 Task: Explore Chrome Bookmarks Bar.
Action: Mouse moved to (1185, 32)
Screenshot: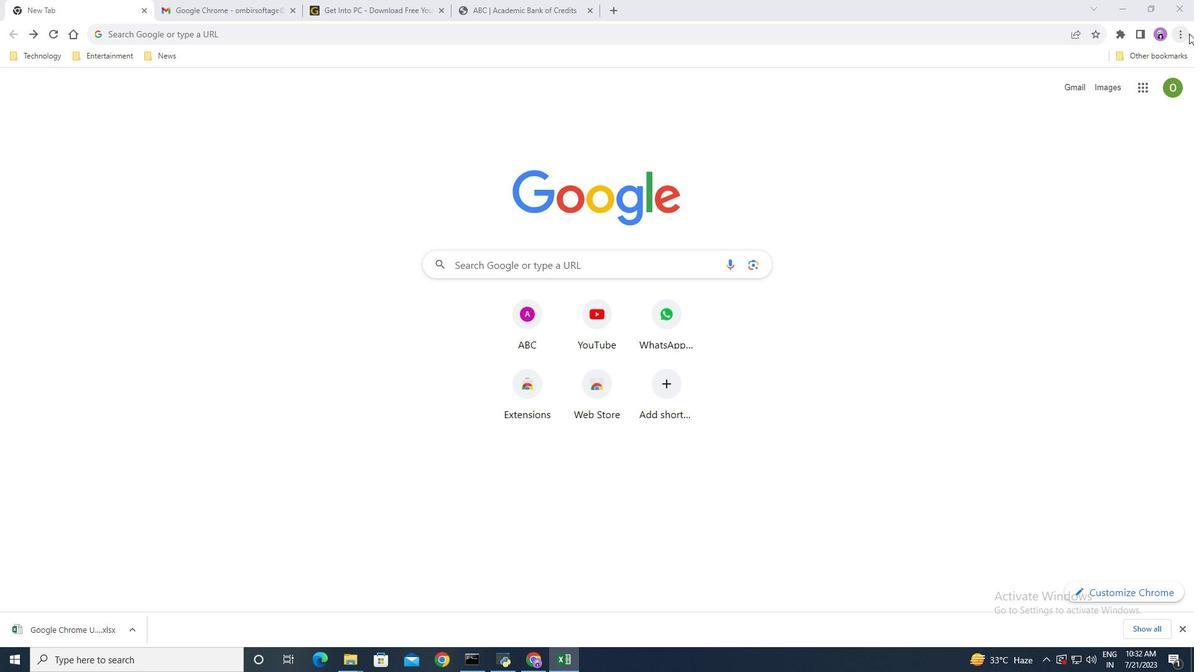 
Action: Mouse pressed left at (1185, 32)
Screenshot: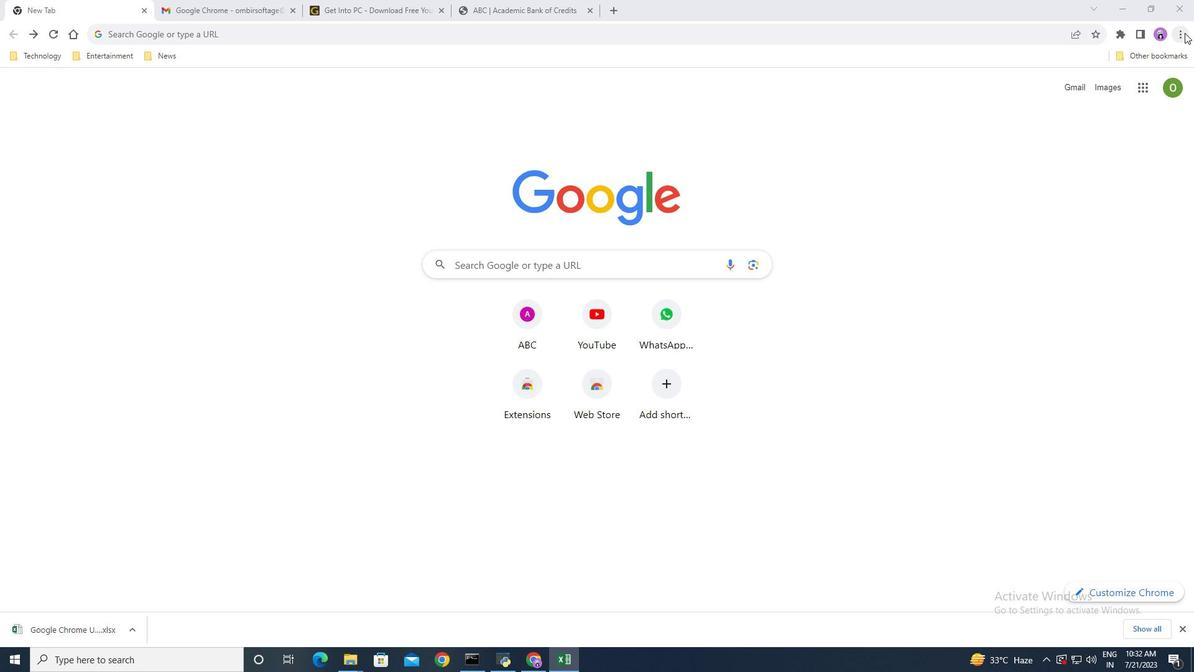 
Action: Mouse moved to (1104, 169)
Screenshot: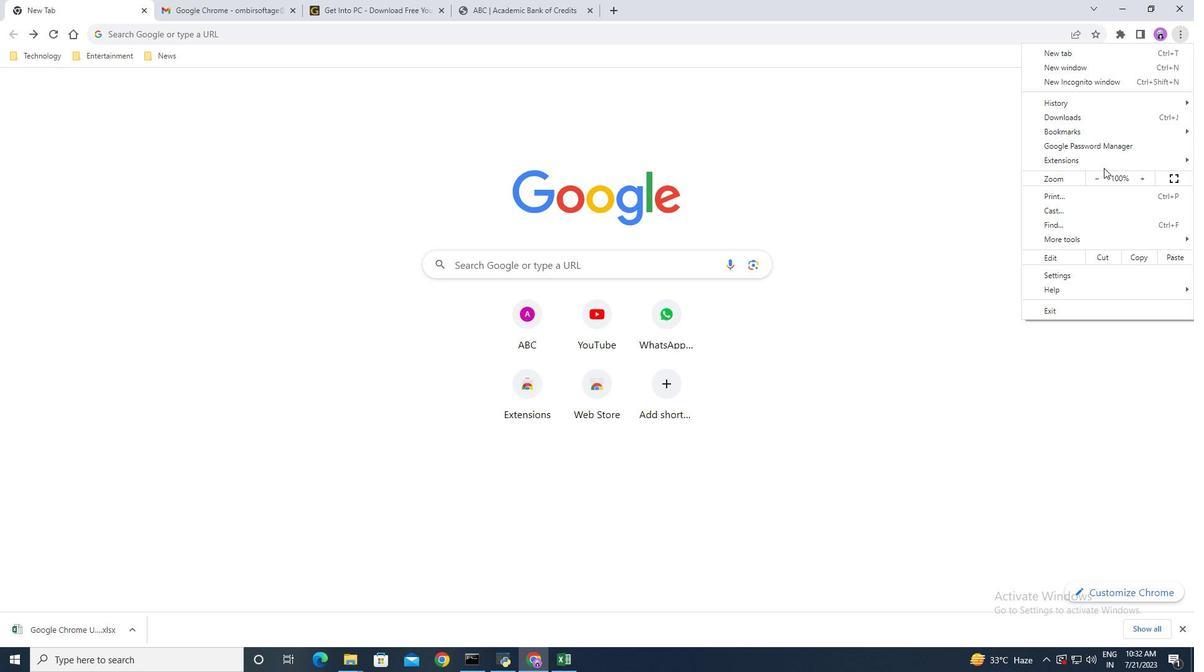 
Action: Mouse scrolled (1104, 168) with delta (0, 0)
Screenshot: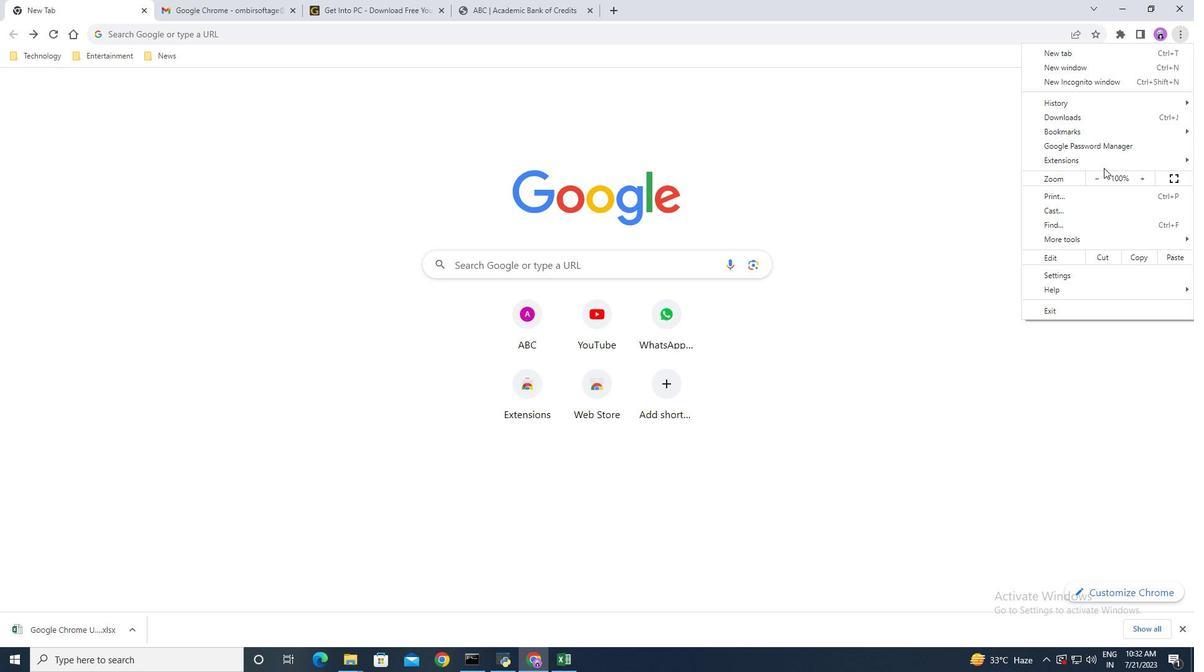 
Action: Mouse scrolled (1104, 168) with delta (0, 0)
Screenshot: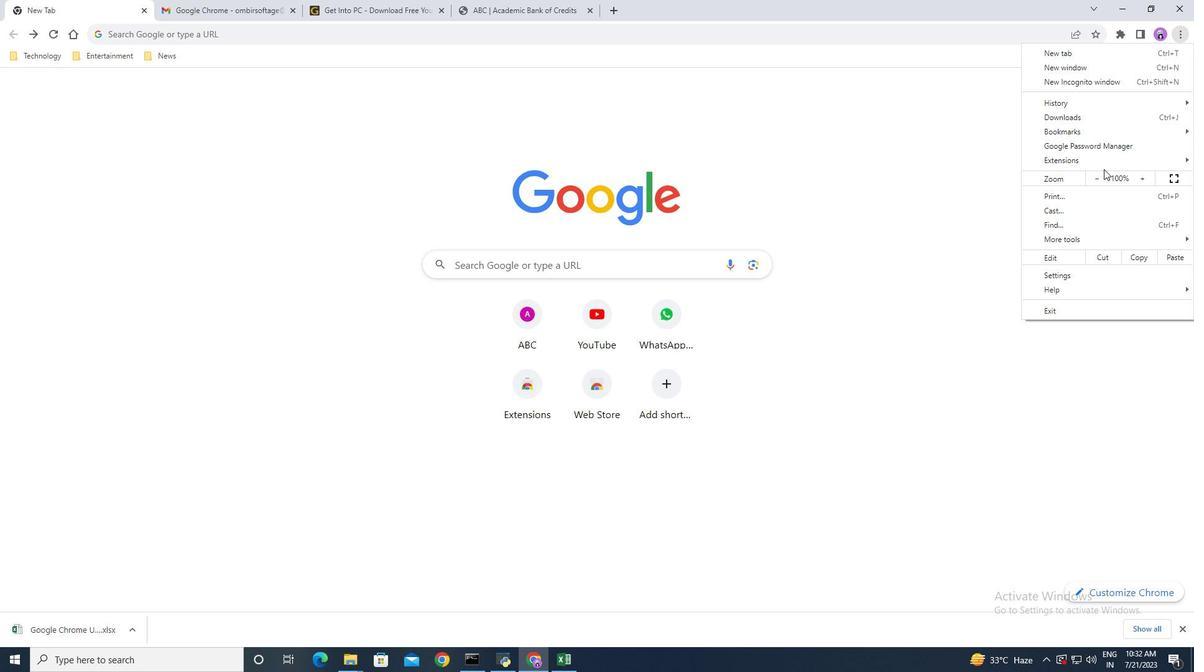 
Action: Mouse moved to (1075, 126)
Screenshot: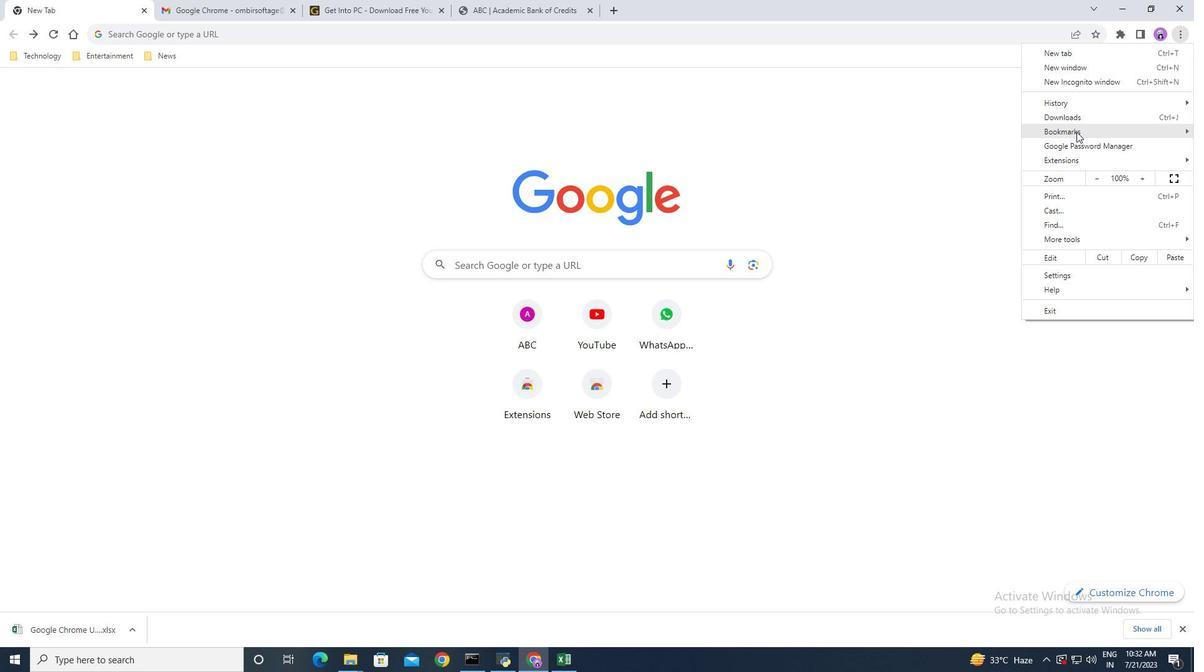 
Action: Mouse pressed left at (1075, 126)
Screenshot: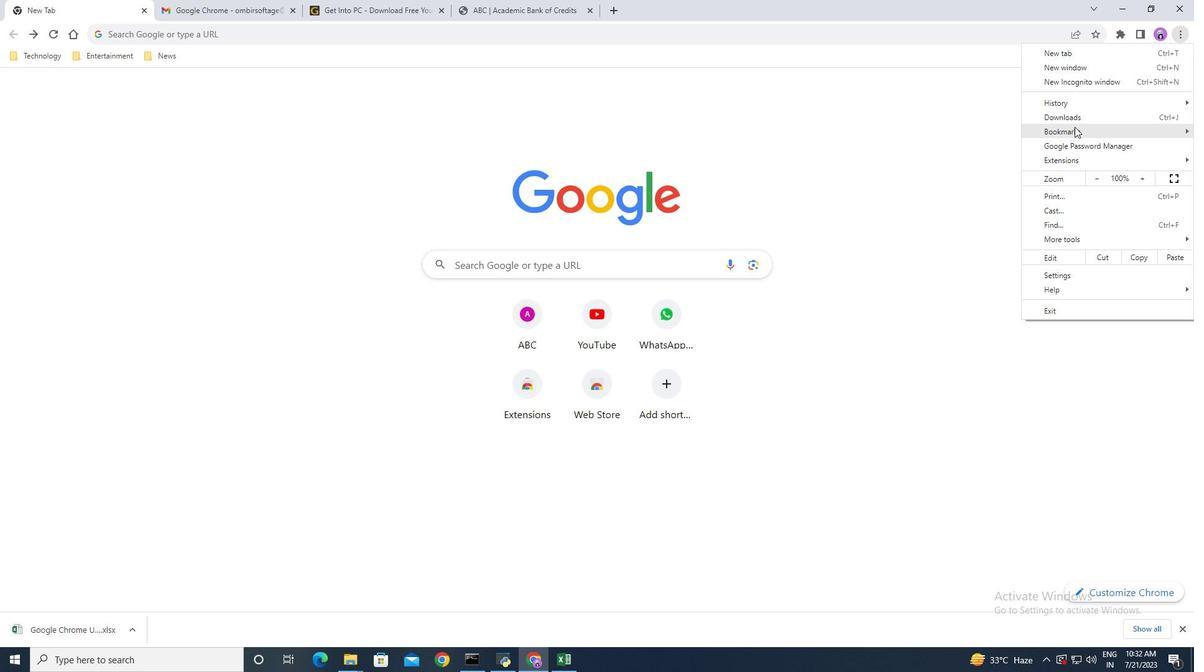 
Action: Mouse moved to (912, 184)
Screenshot: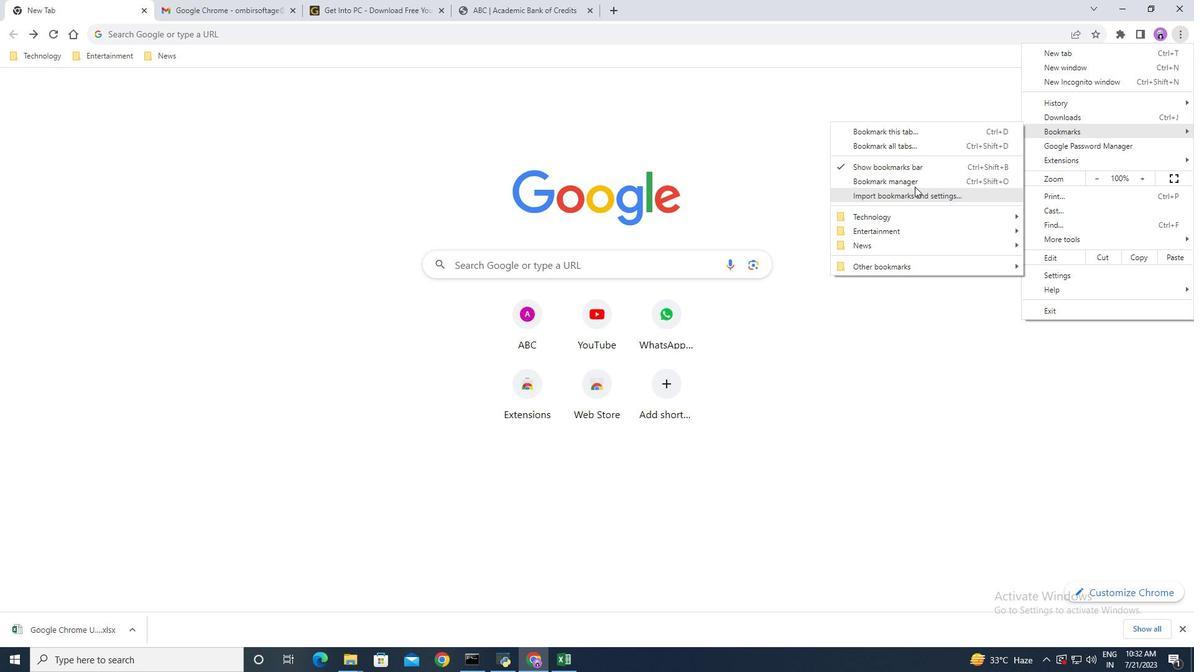 
Action: Mouse pressed left at (912, 184)
Screenshot: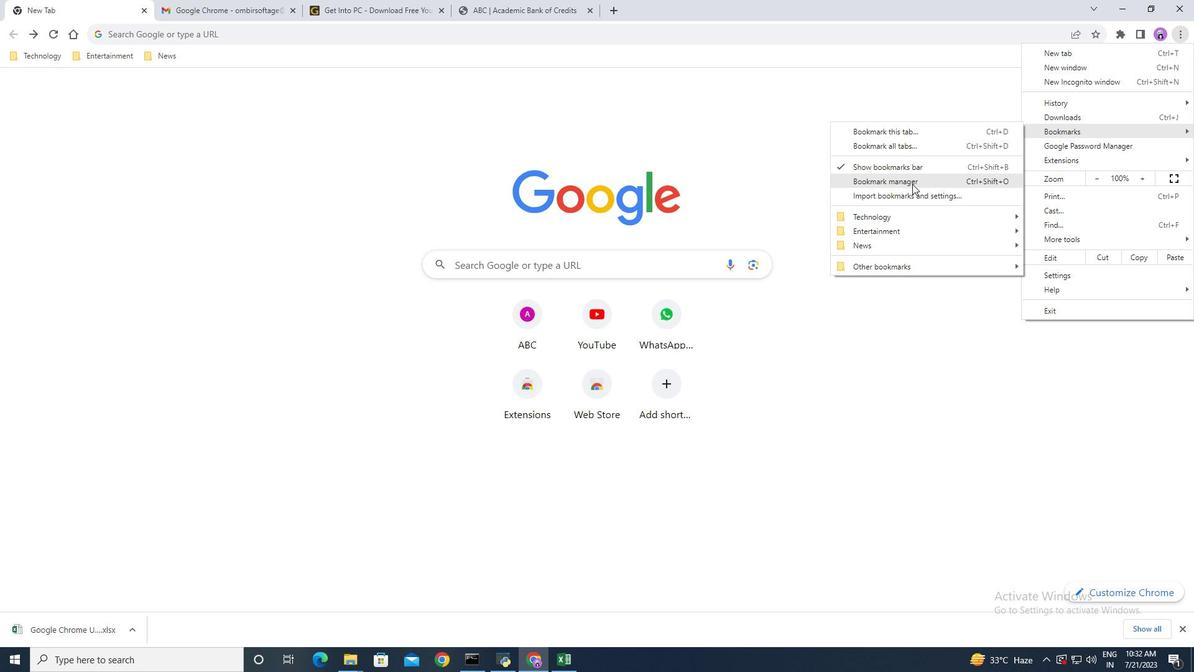 
Action: Mouse moved to (411, 311)
Screenshot: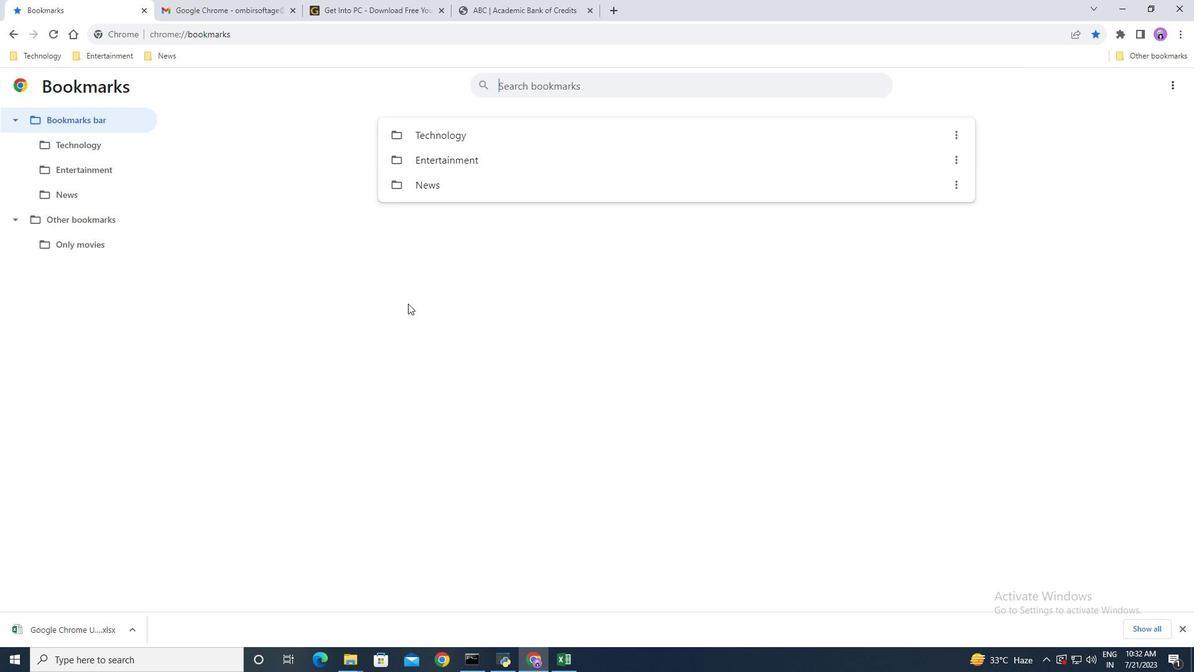 
Action: Mouse pressed left at (411, 311)
Screenshot: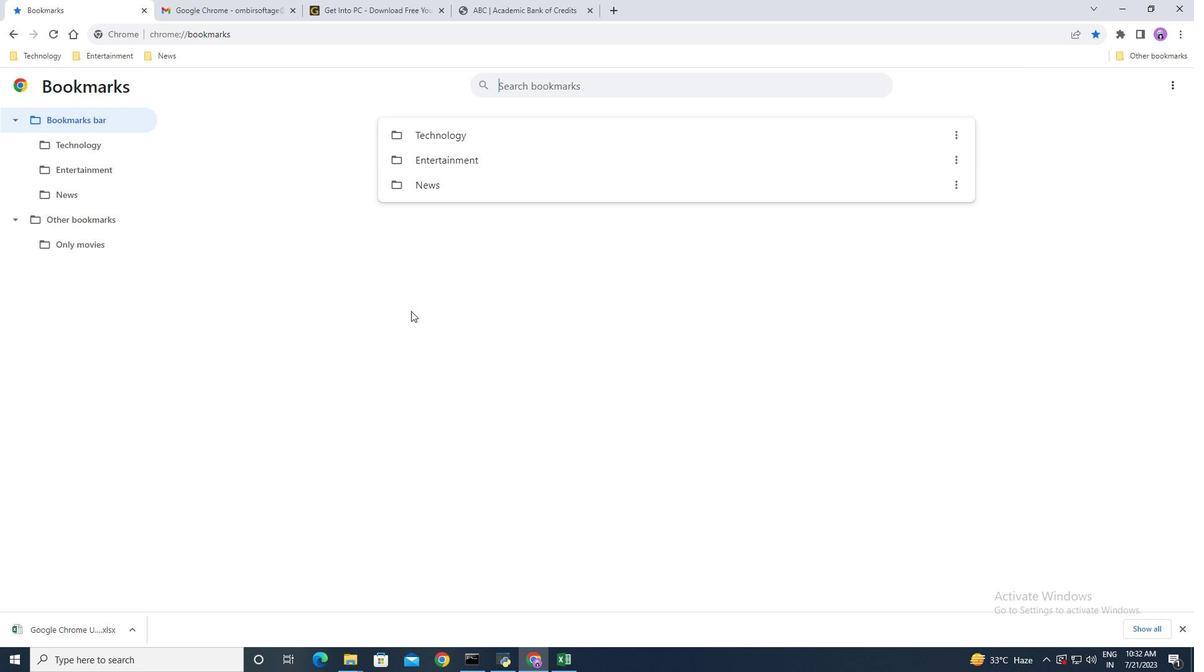 
Action: Mouse moved to (1175, 80)
Screenshot: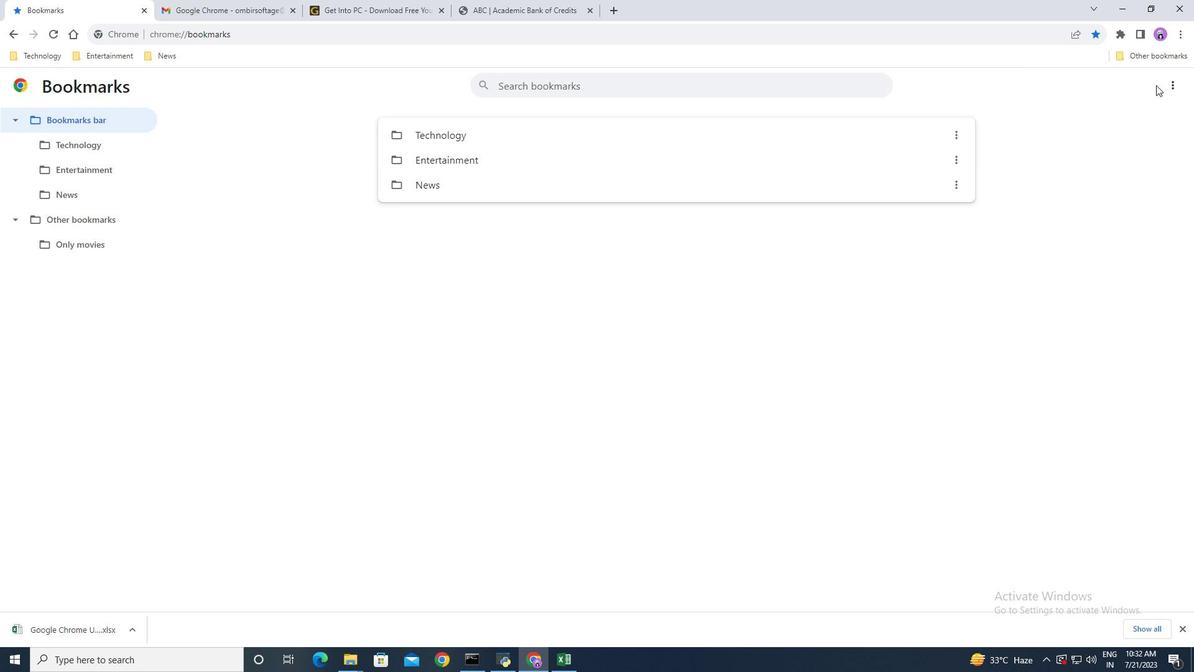 
Action: Mouse pressed left at (1175, 80)
Screenshot: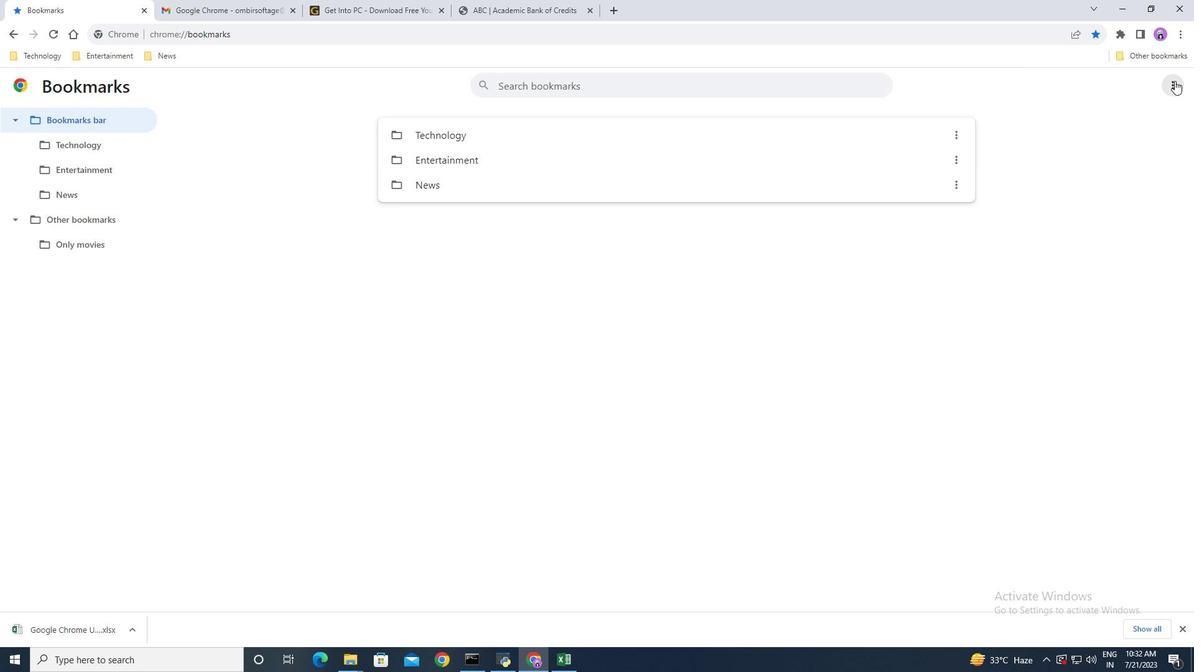 
Action: Mouse moved to (1116, 153)
Screenshot: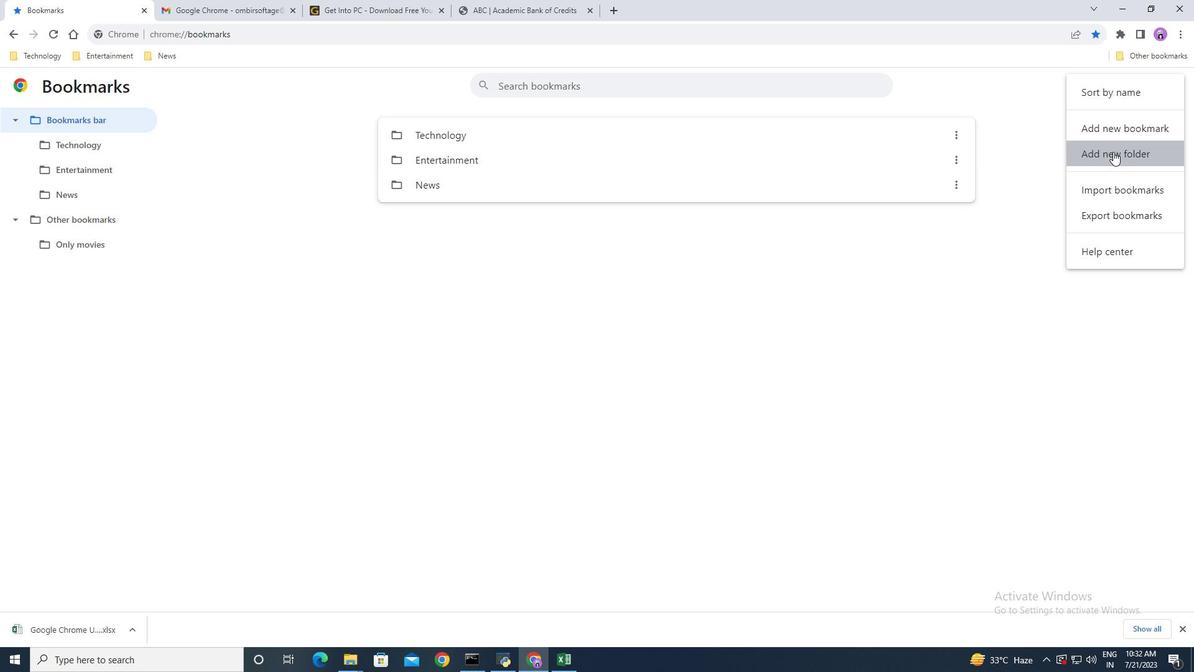 
Action: Mouse pressed left at (1116, 153)
Screenshot: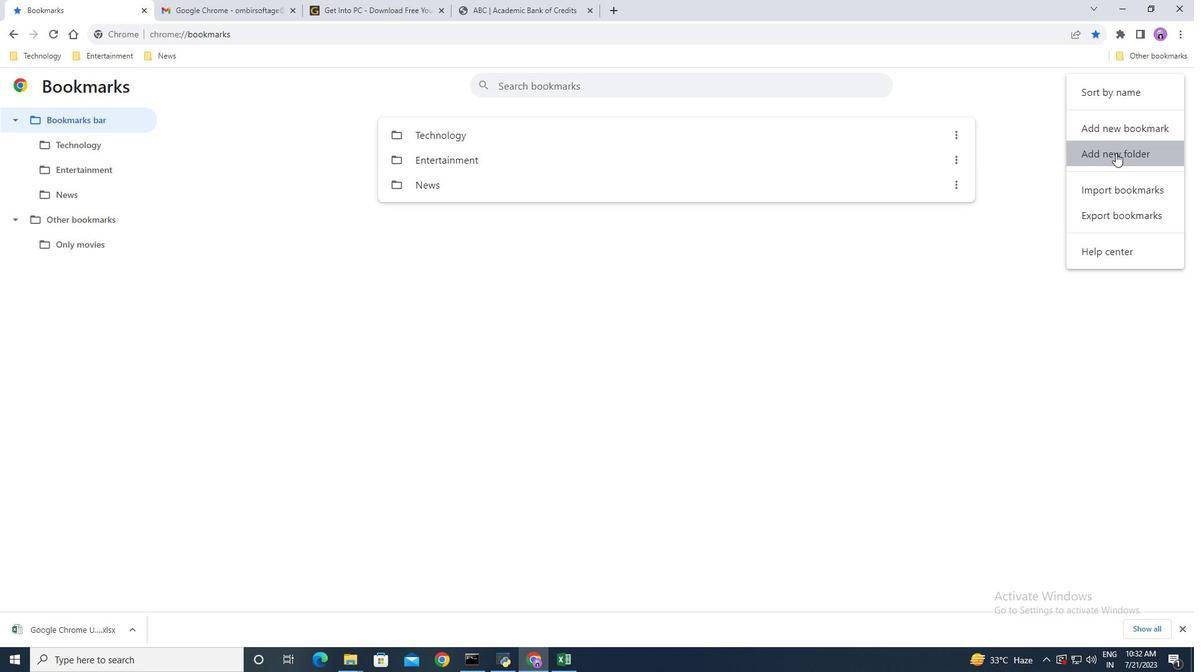 
Action: Mouse moved to (495, 331)
Screenshot: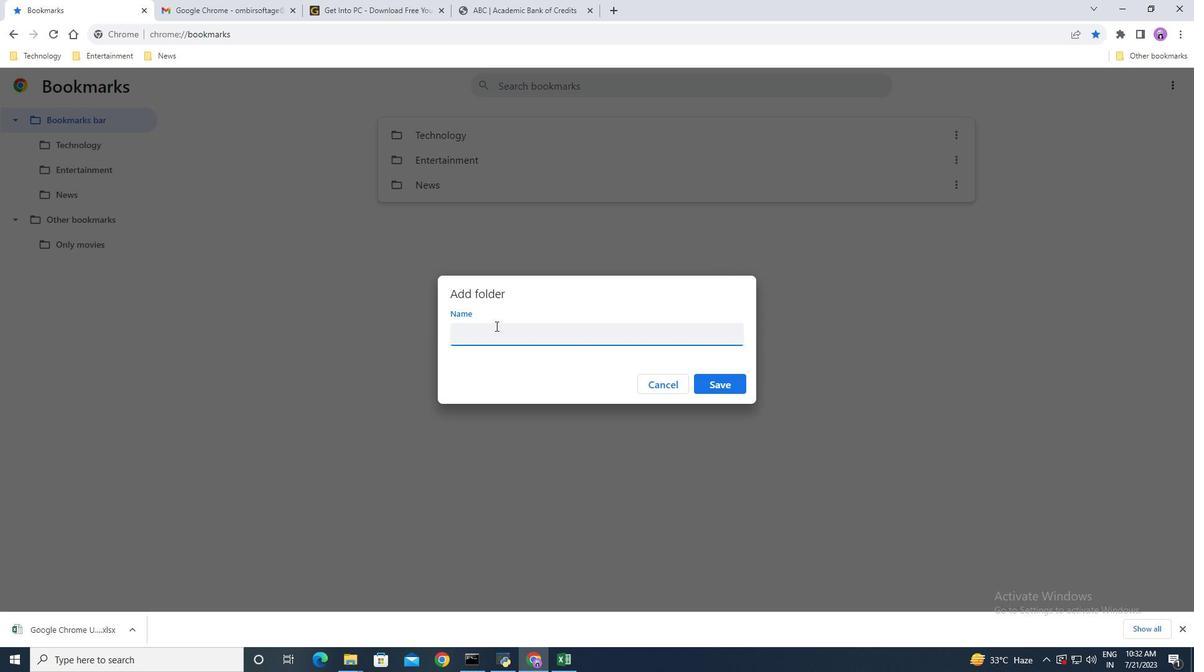 
Action: Mouse pressed left at (495, 331)
Screenshot: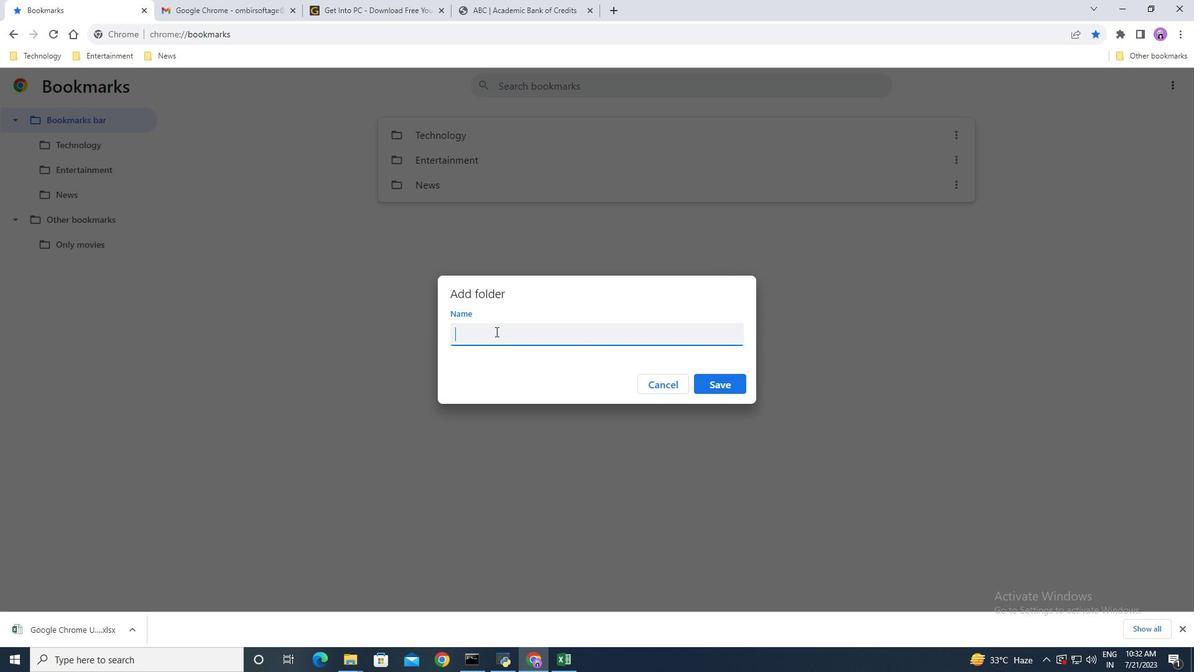 
Action: Key pressed <Key.shift><Key.shift><Key.shift><Key.shift>Social<Key.space>media
Screenshot: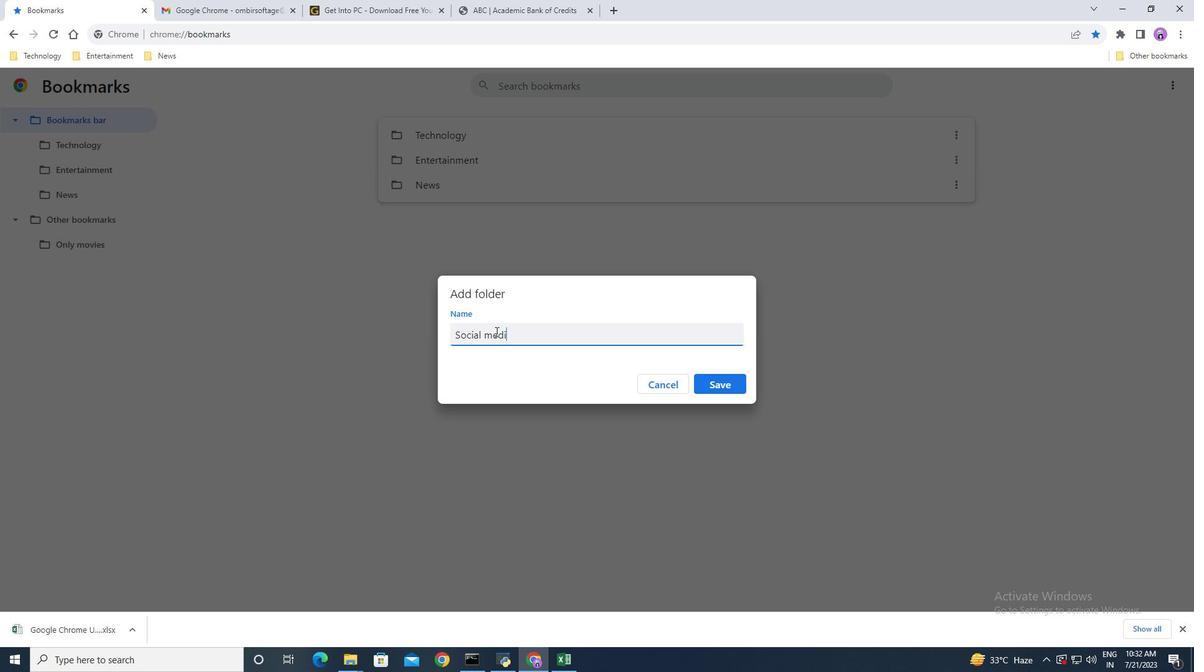 
Action: Mouse moved to (726, 385)
Screenshot: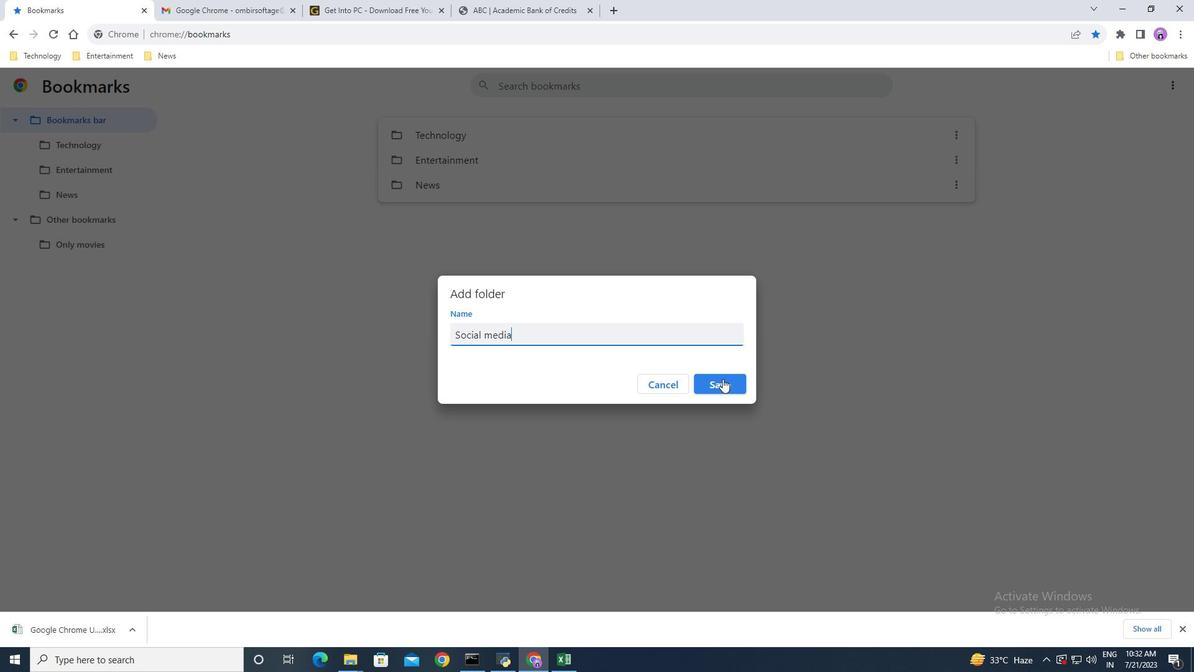 
Action: Mouse pressed left at (726, 385)
Screenshot: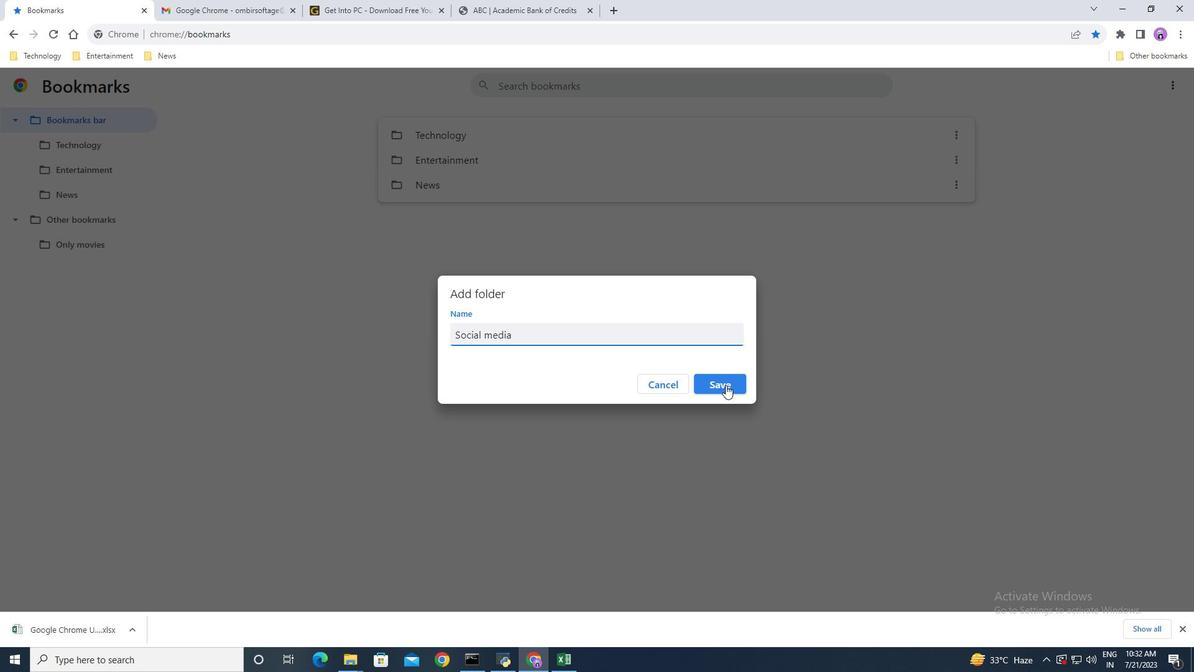
Action: Mouse moved to (460, 211)
Screenshot: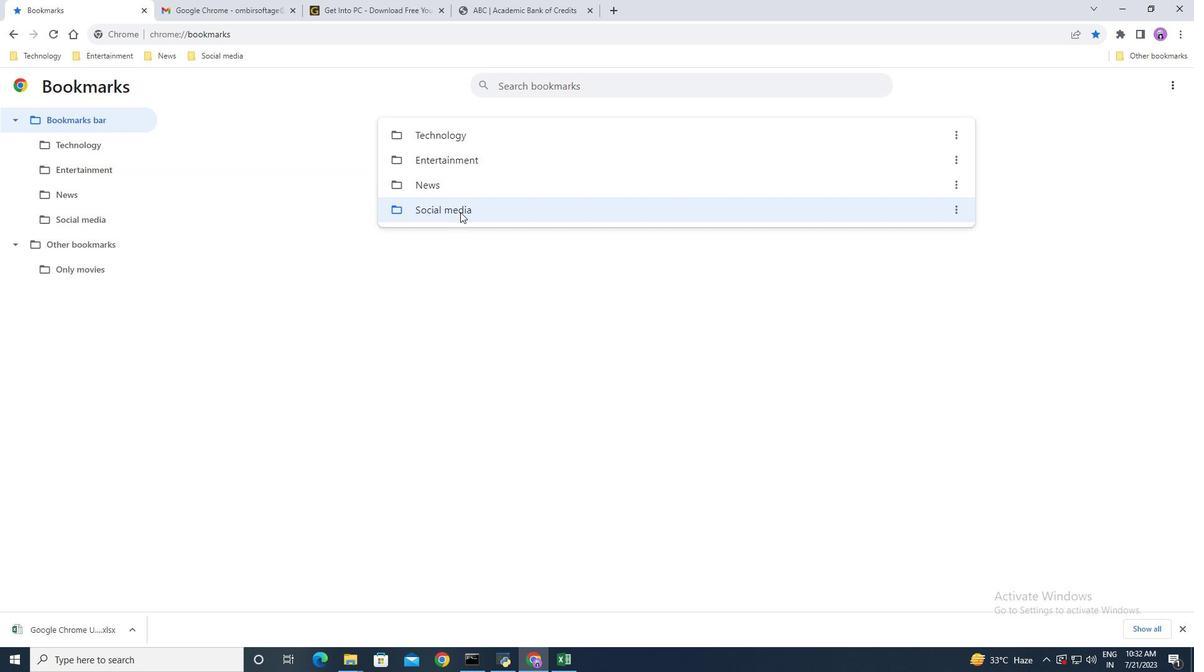 
Action: Mouse pressed left at (460, 211)
Screenshot: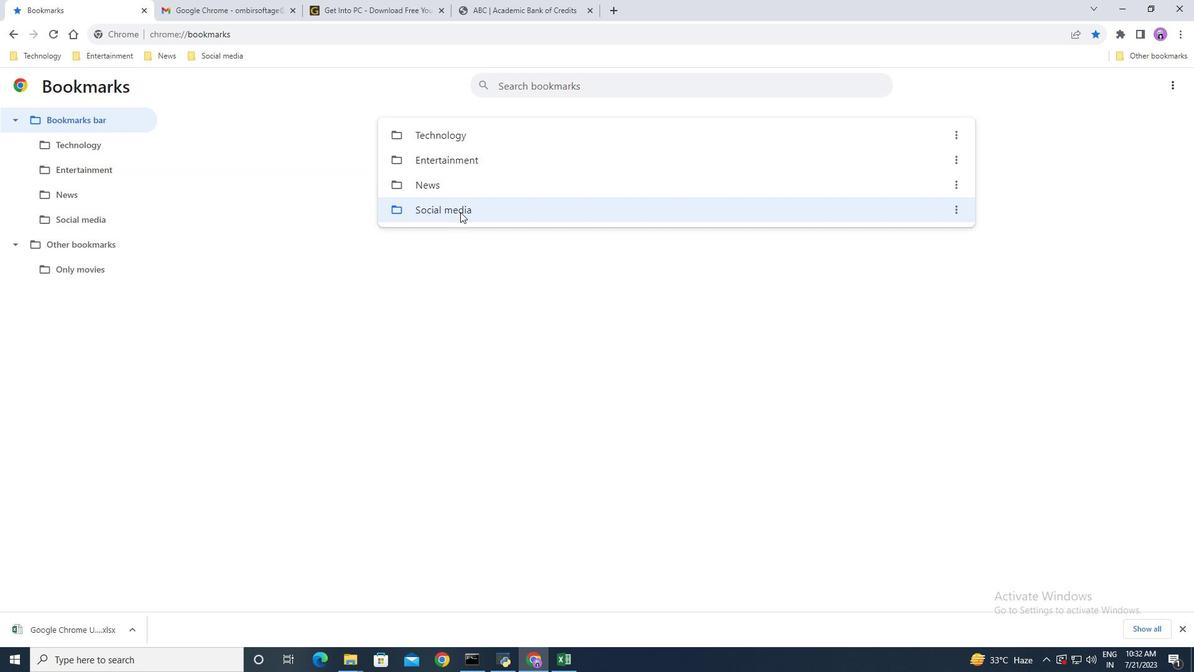 
Action: Mouse moved to (462, 211)
Screenshot: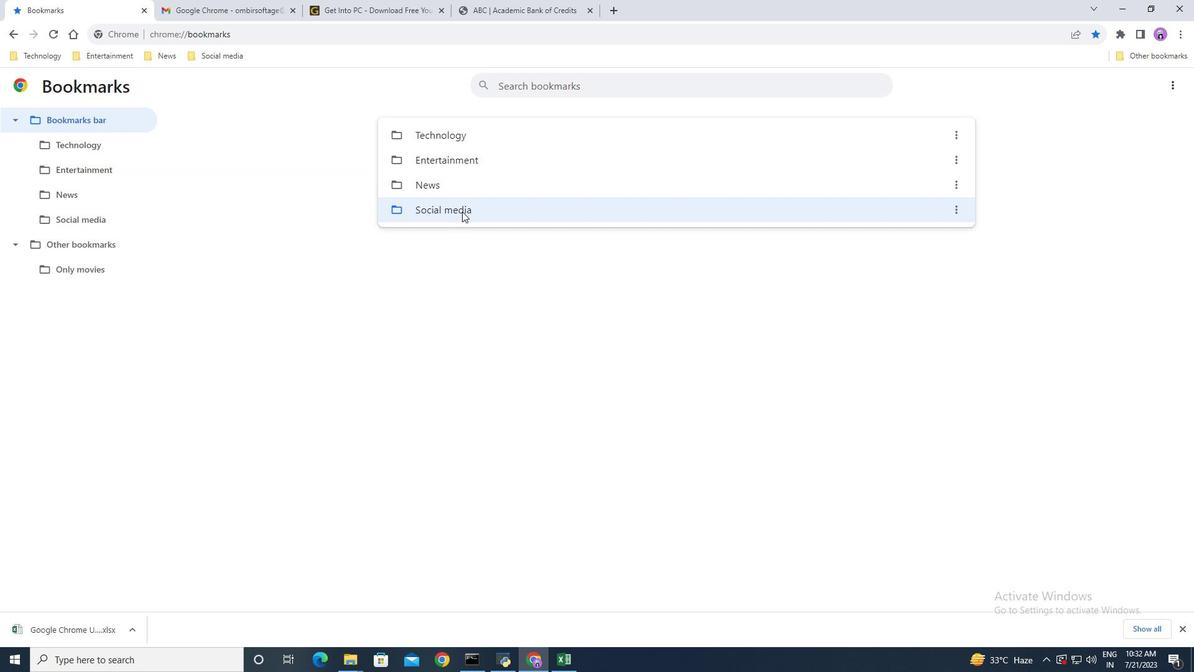 
Action: Mouse pressed left at (462, 211)
Screenshot: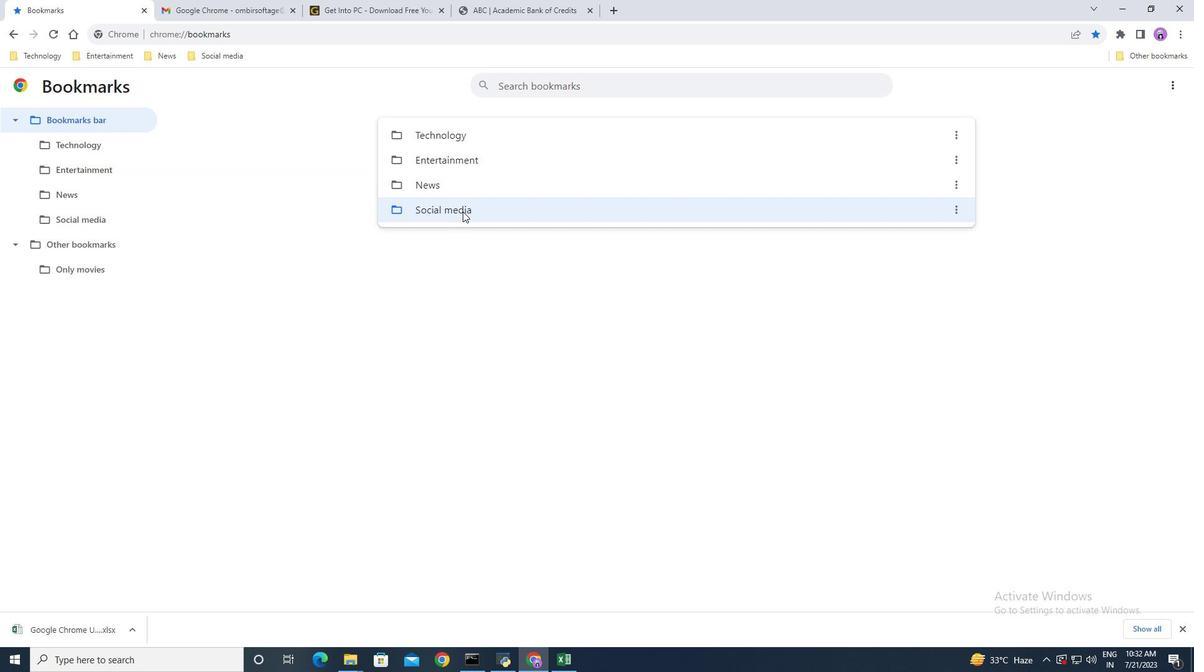 
Action: Mouse moved to (954, 208)
Screenshot: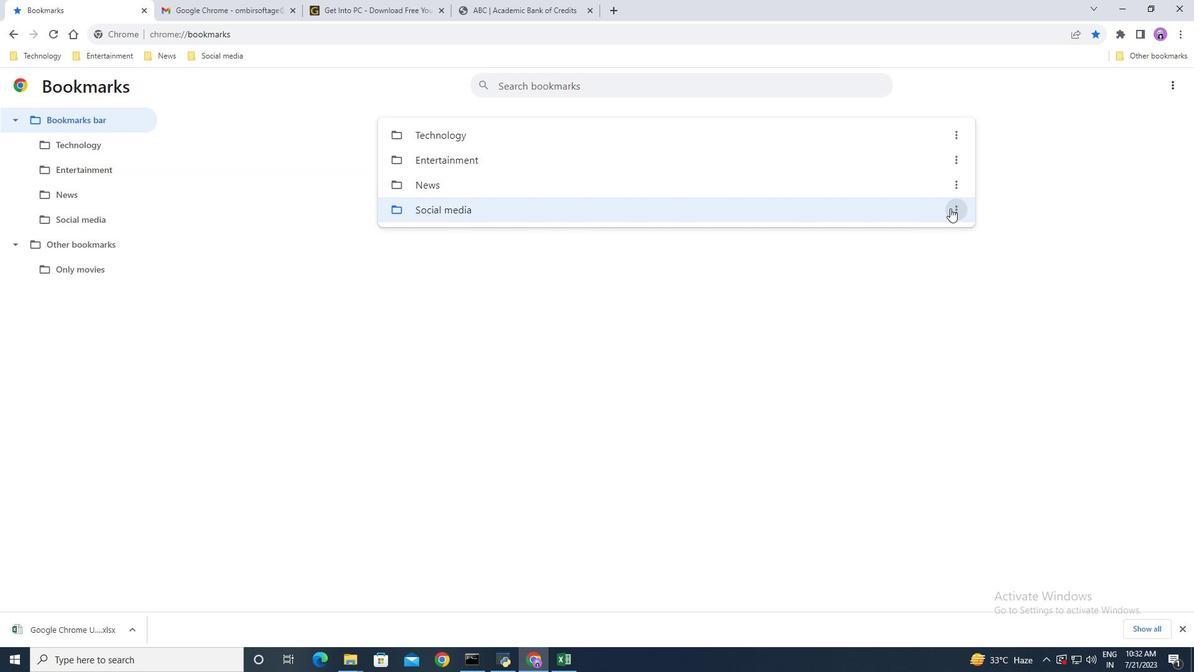 
Action: Mouse pressed left at (954, 208)
Screenshot: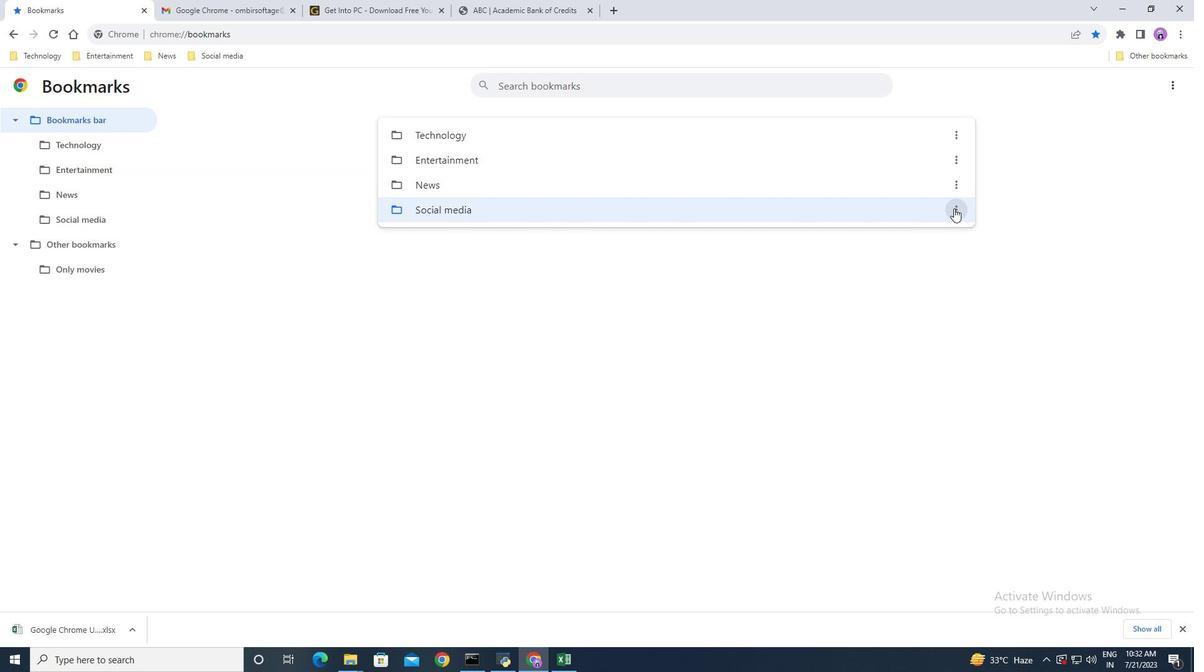 
Action: Mouse moved to (652, 283)
Screenshot: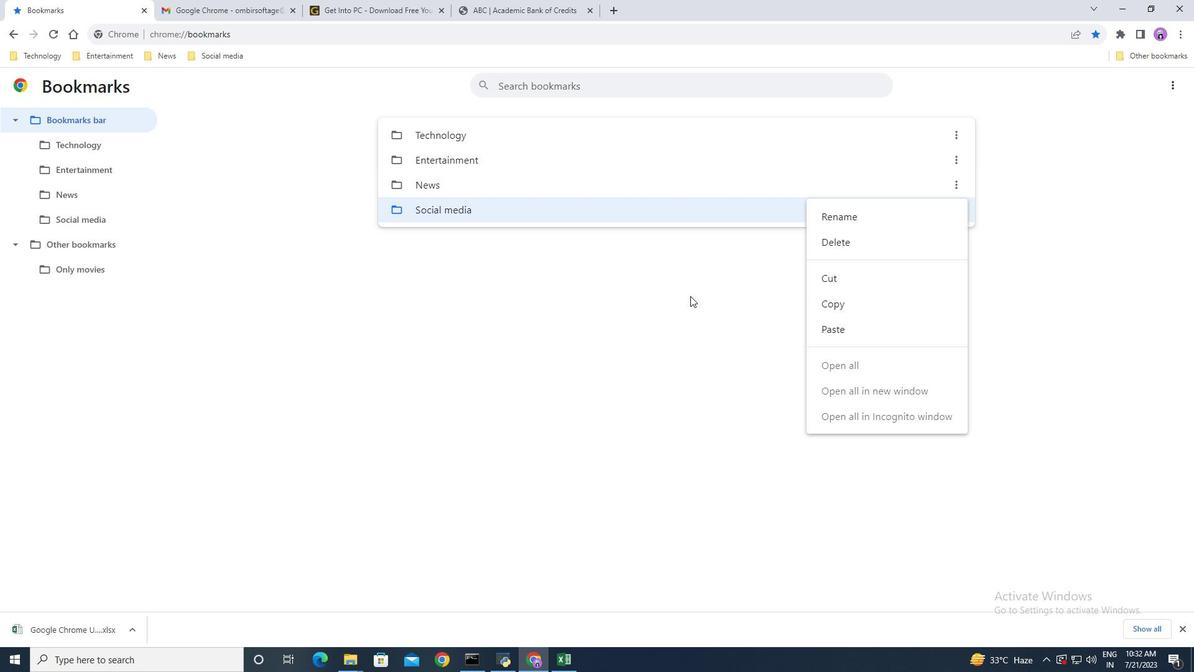 
Action: Mouse pressed left at (652, 283)
Screenshot: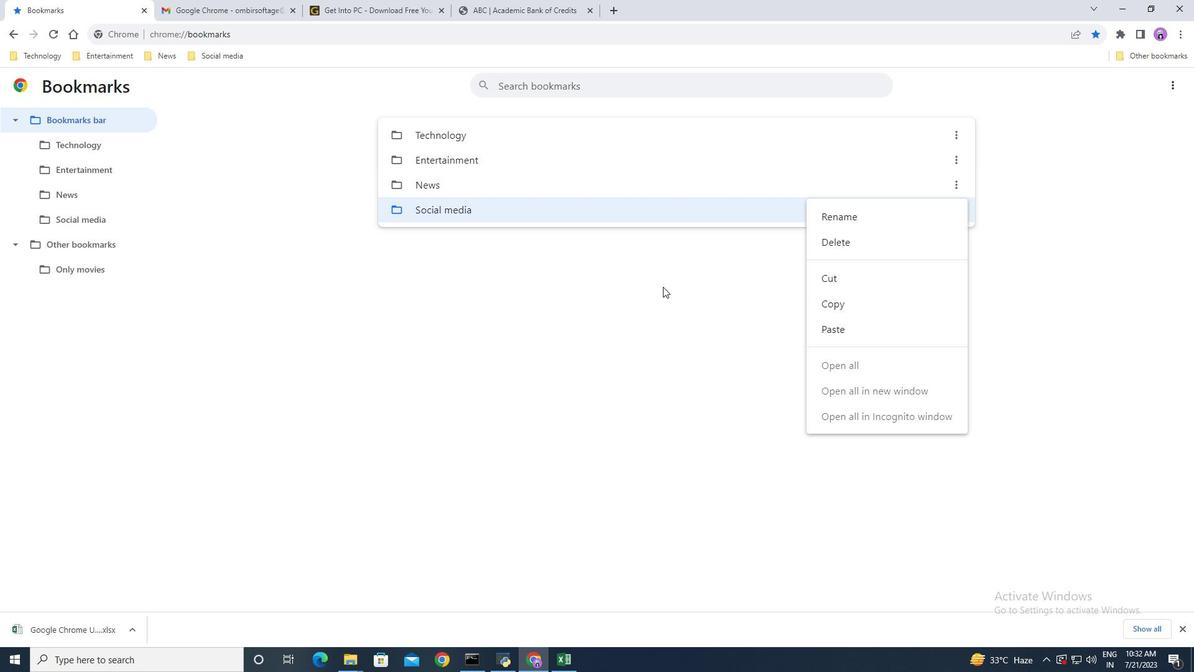 
Action: Mouse moved to (593, 203)
Screenshot: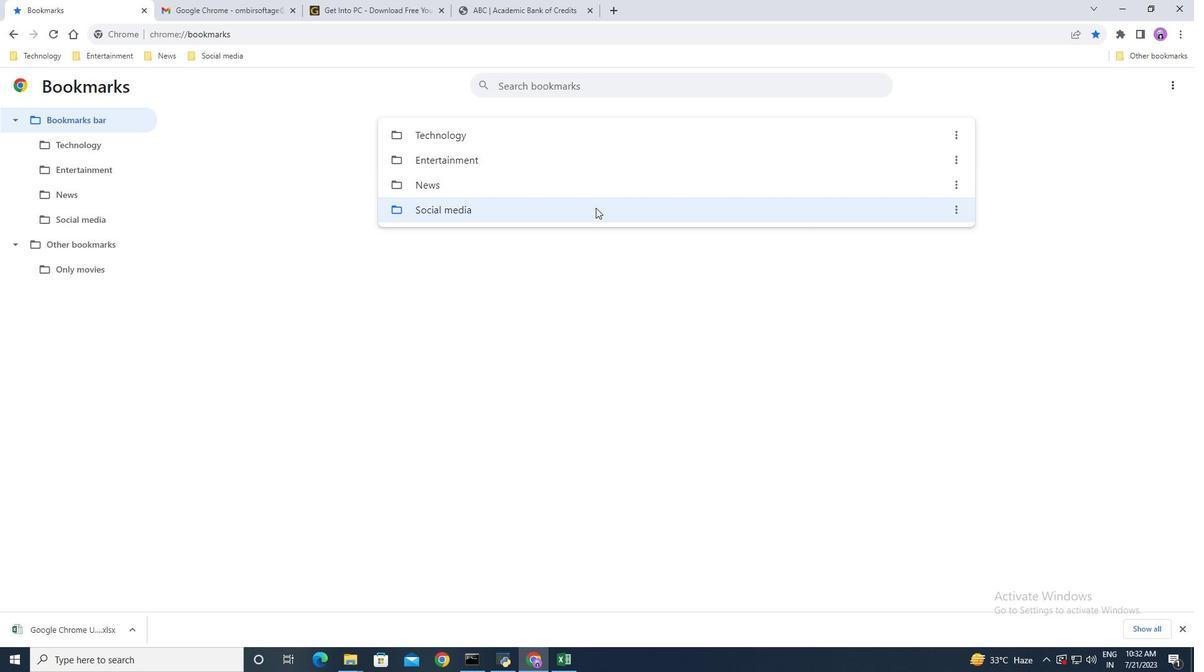 
Action: Mouse pressed left at (593, 203)
Screenshot: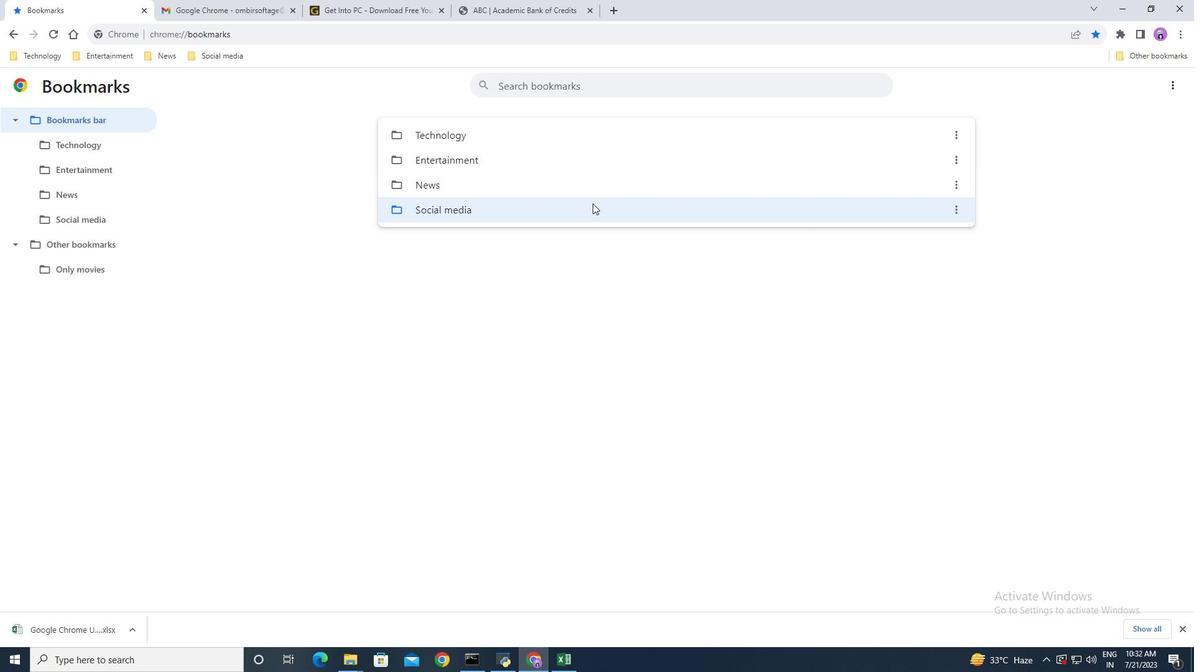 
Action: Mouse pressed left at (593, 203)
Screenshot: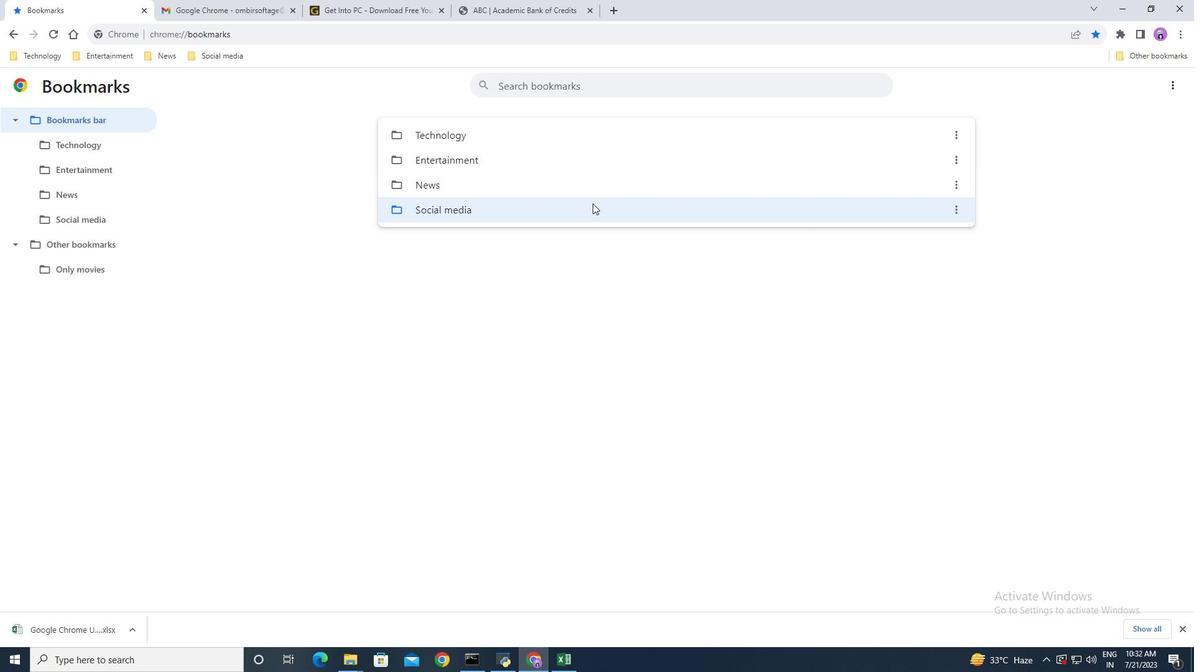 
Action: Mouse moved to (1172, 86)
Screenshot: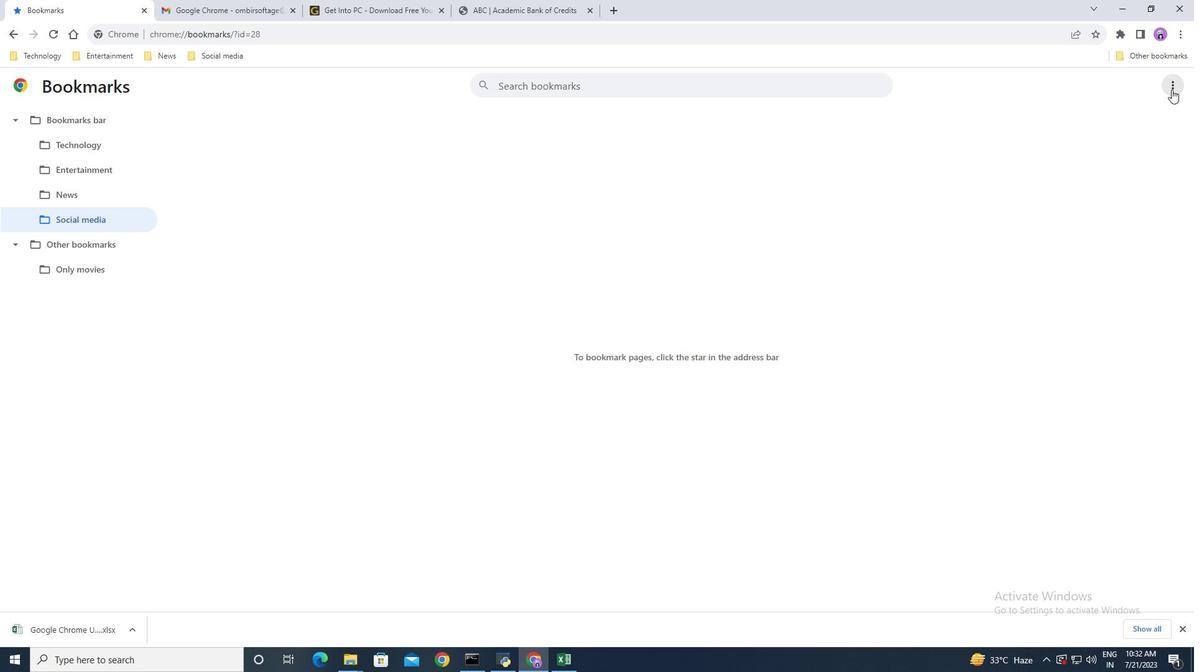
Action: Mouse pressed left at (1172, 86)
Screenshot: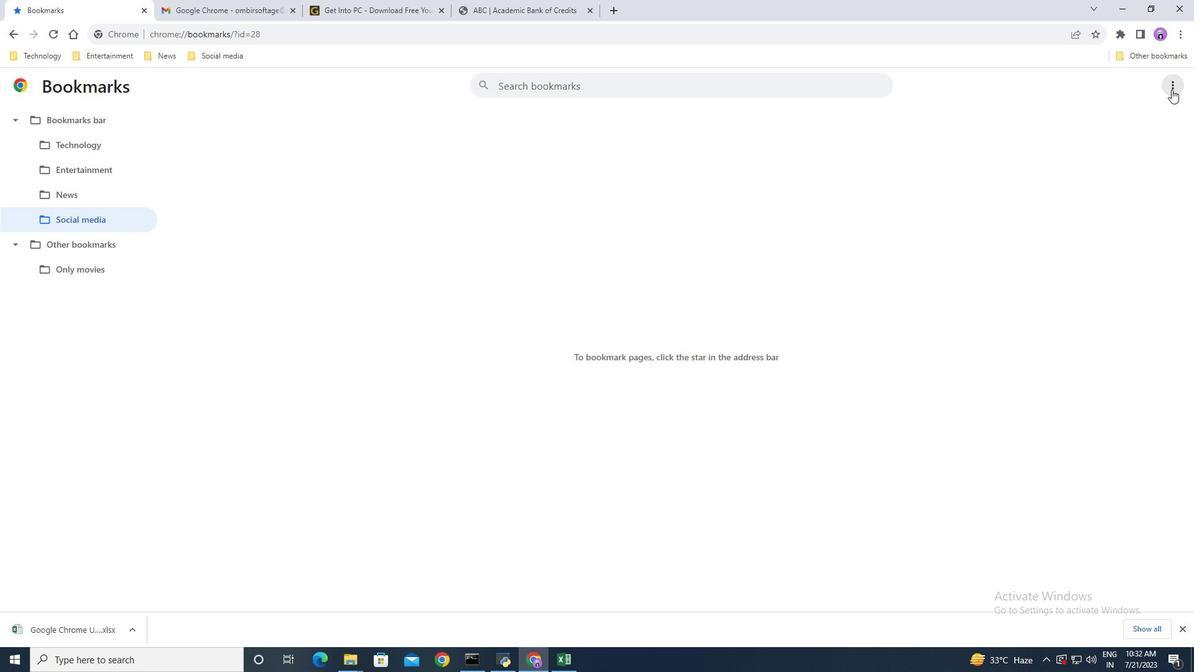 
Action: Mouse moved to (1118, 133)
Screenshot: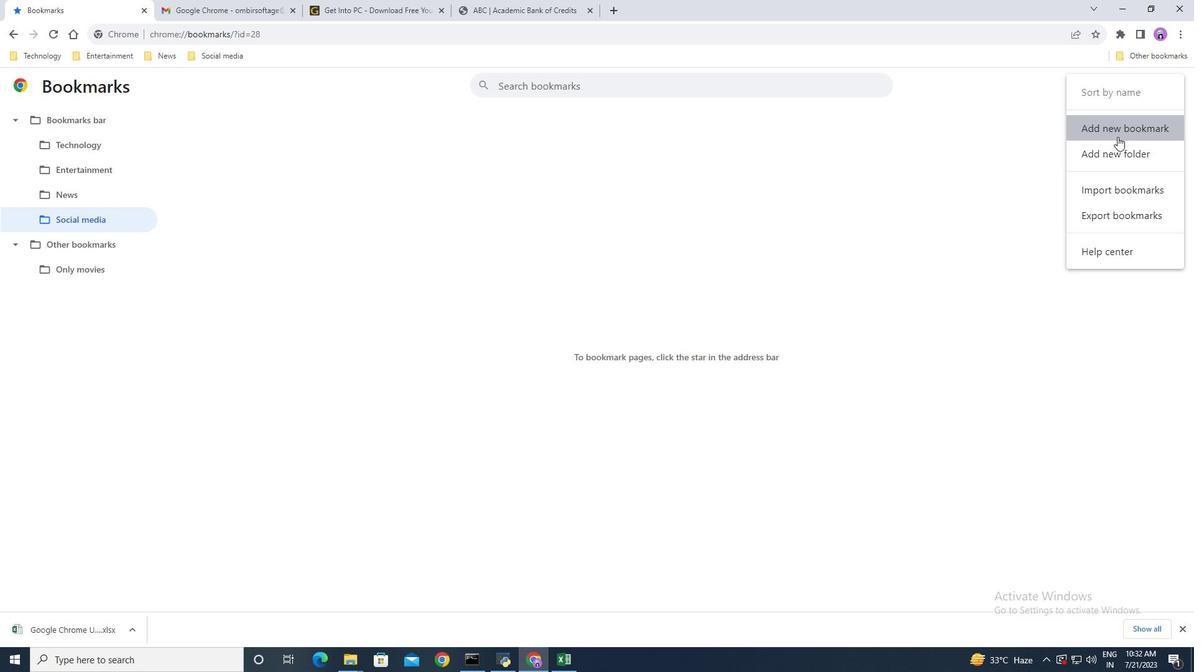 
Action: Mouse pressed left at (1118, 133)
Screenshot: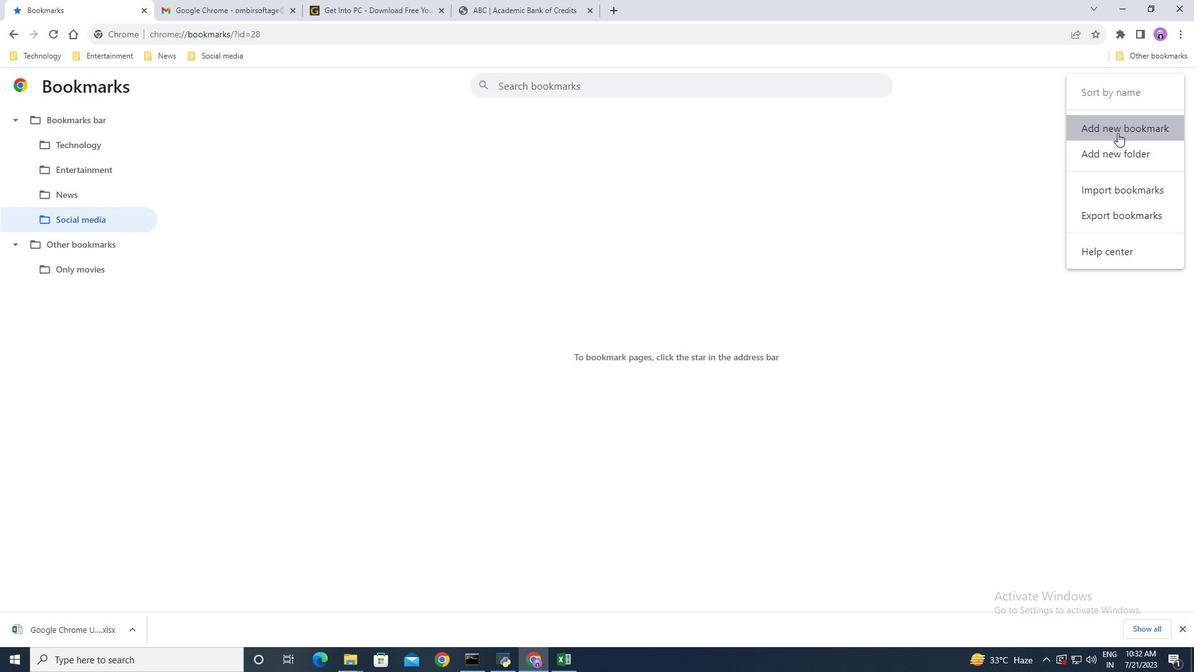 
Action: Mouse moved to (515, 308)
Screenshot: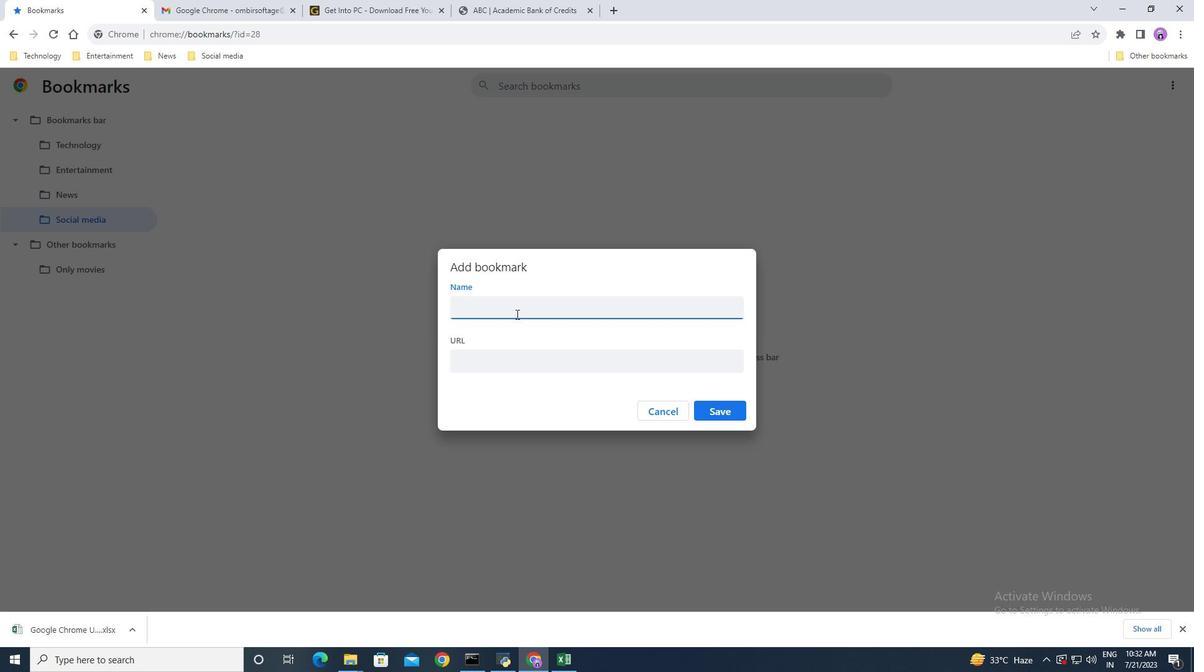 
Action: Mouse pressed left at (515, 308)
Screenshot: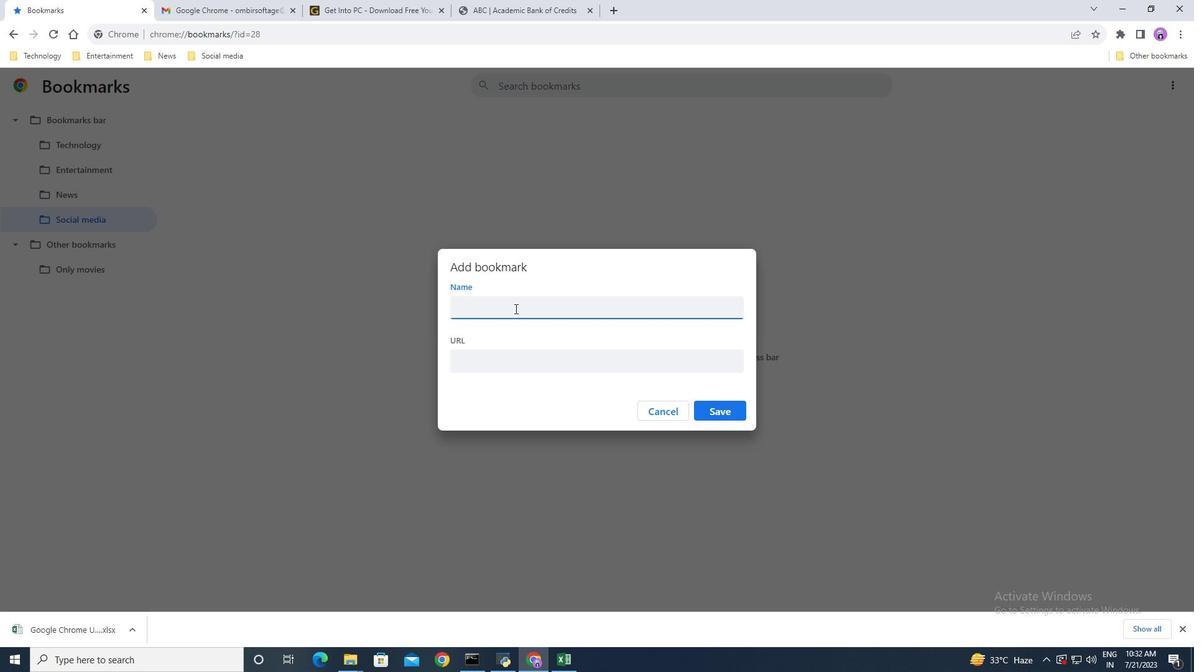 
Action: Key pressed www.facebook.com
Screenshot: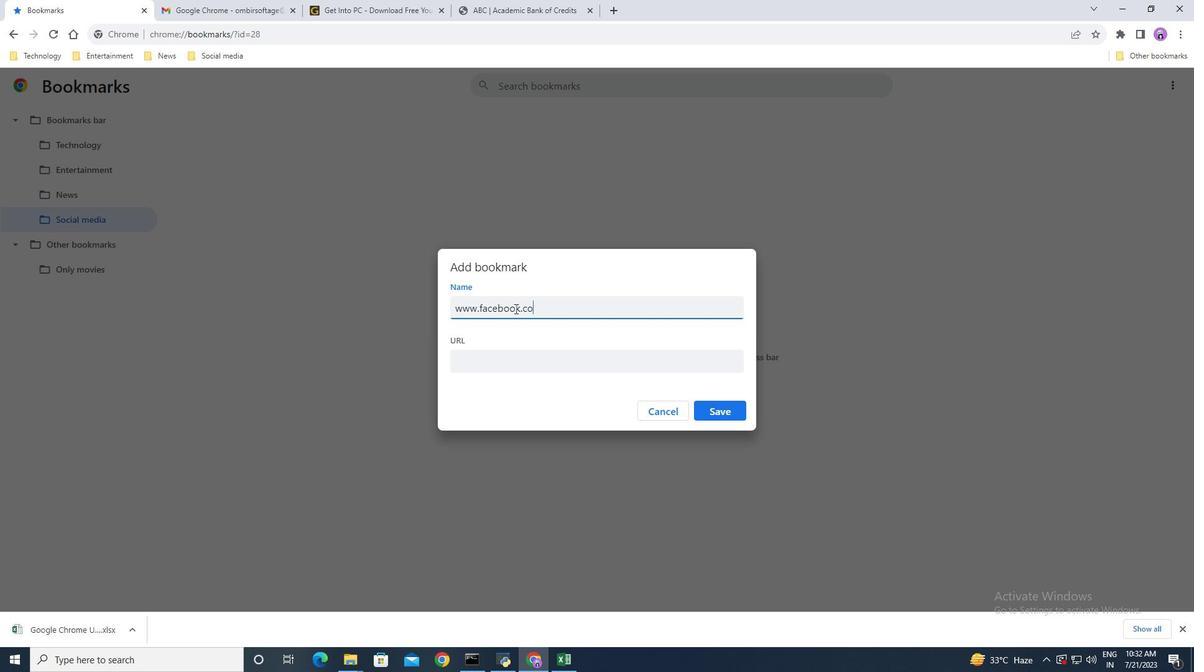 
Action: Mouse moved to (546, 307)
Screenshot: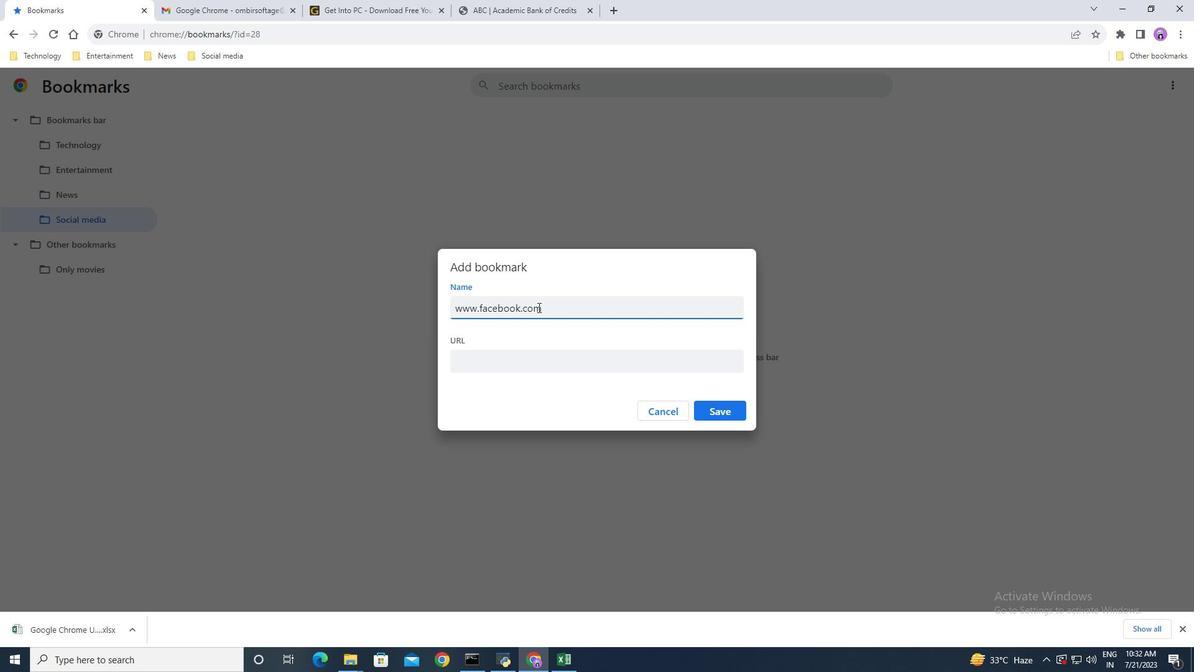
Action: Key pressed <Key.backspace><Key.backspace><Key.backspace><Key.backspace><Key.backspace><Key.backspace><Key.backspace><Key.backspace><Key.backspace><Key.backspace><Key.backspace><Key.backspace><Key.backspace><Key.backspace><Key.backspace><Key.backspace><Key.backspace><Key.backspace><Key.backspace><Key.backspace><Key.backspace><Key.backspace><Key.backspace><Key.backspace><Key.backspace><Key.backspace>face<Key.backspace>ebook
Screenshot: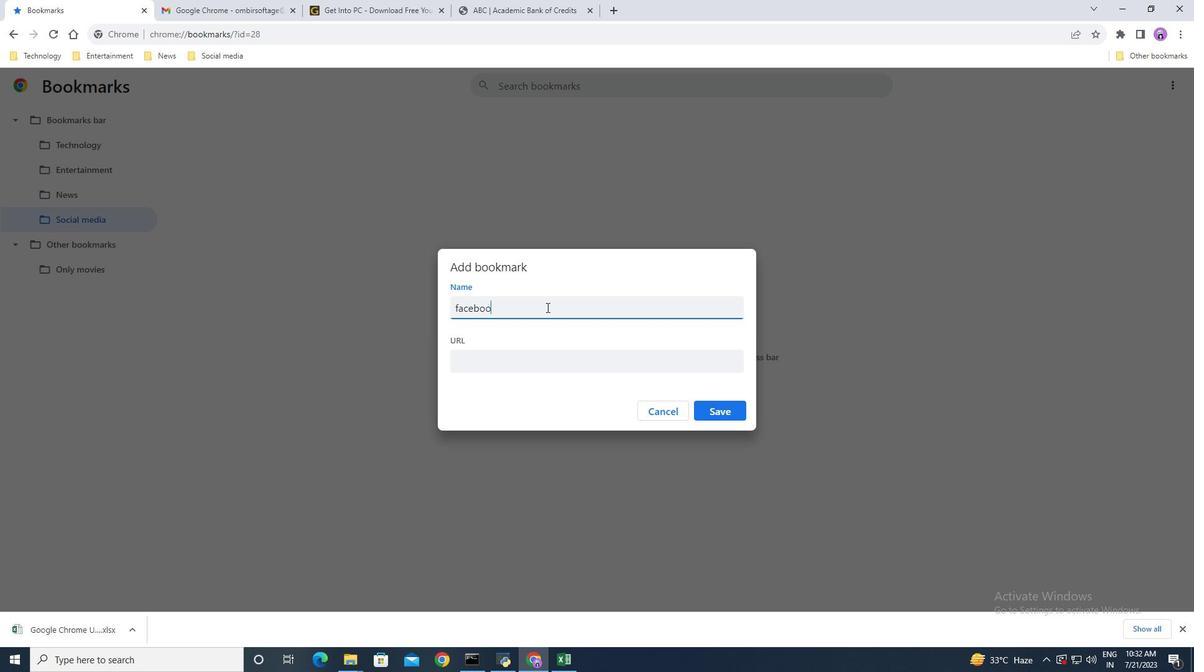 
Action: Mouse moved to (542, 362)
Screenshot: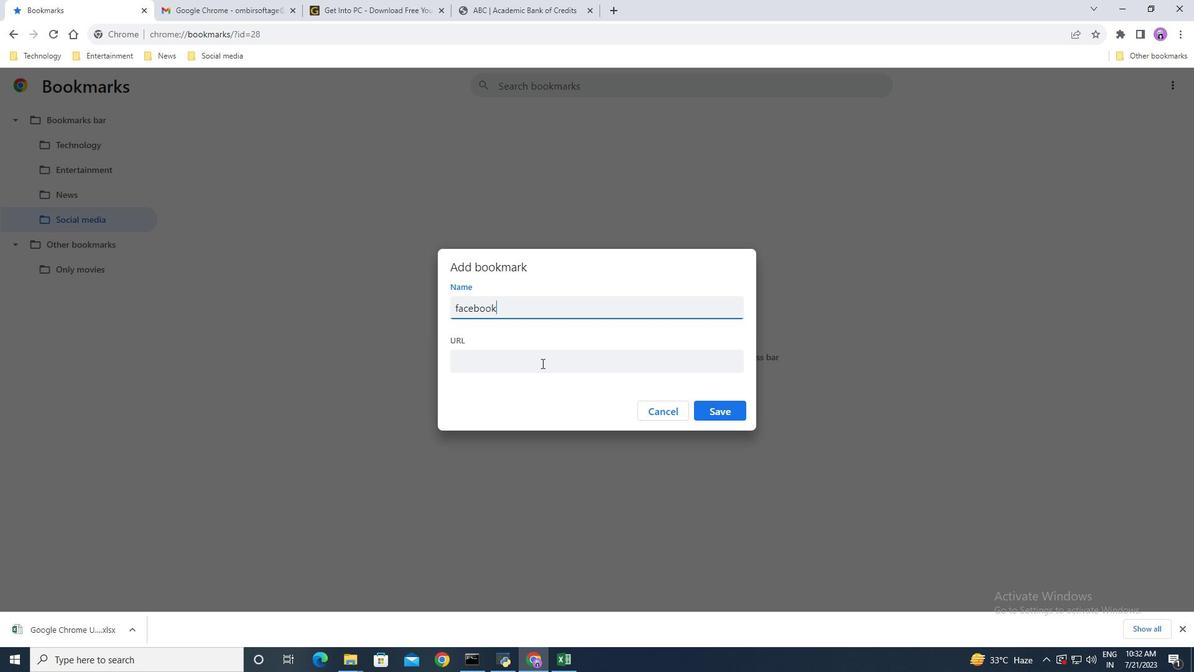 
Action: Mouse pressed left at (542, 362)
Screenshot: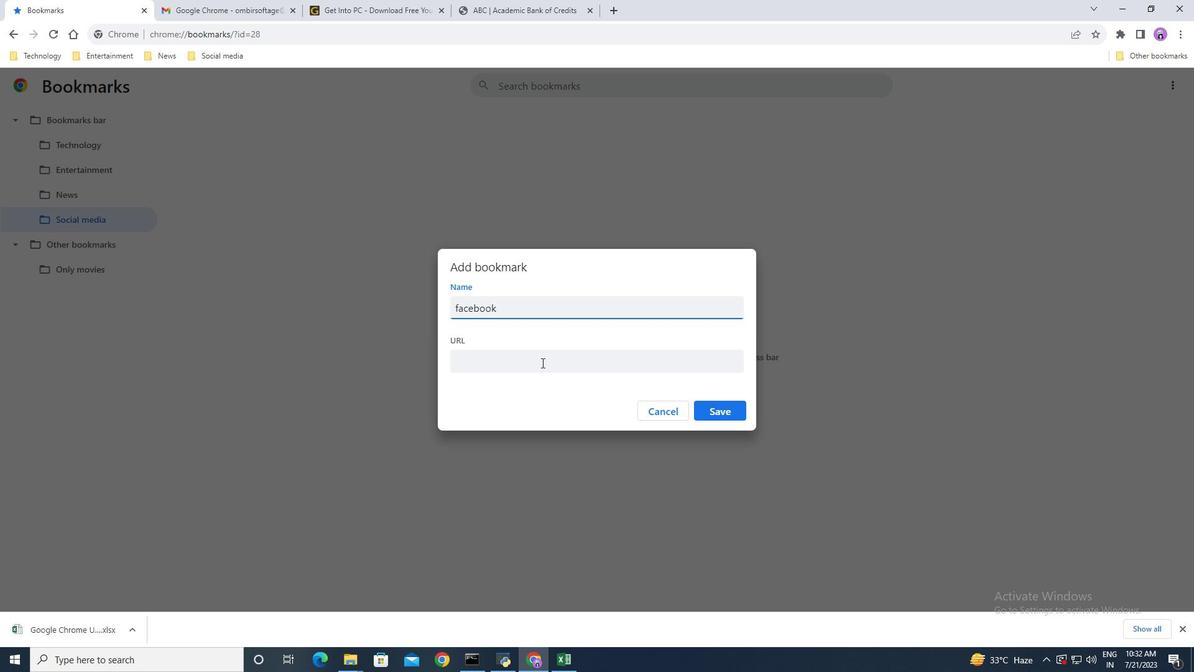 
Action: Key pressed www.facebook.com
Screenshot: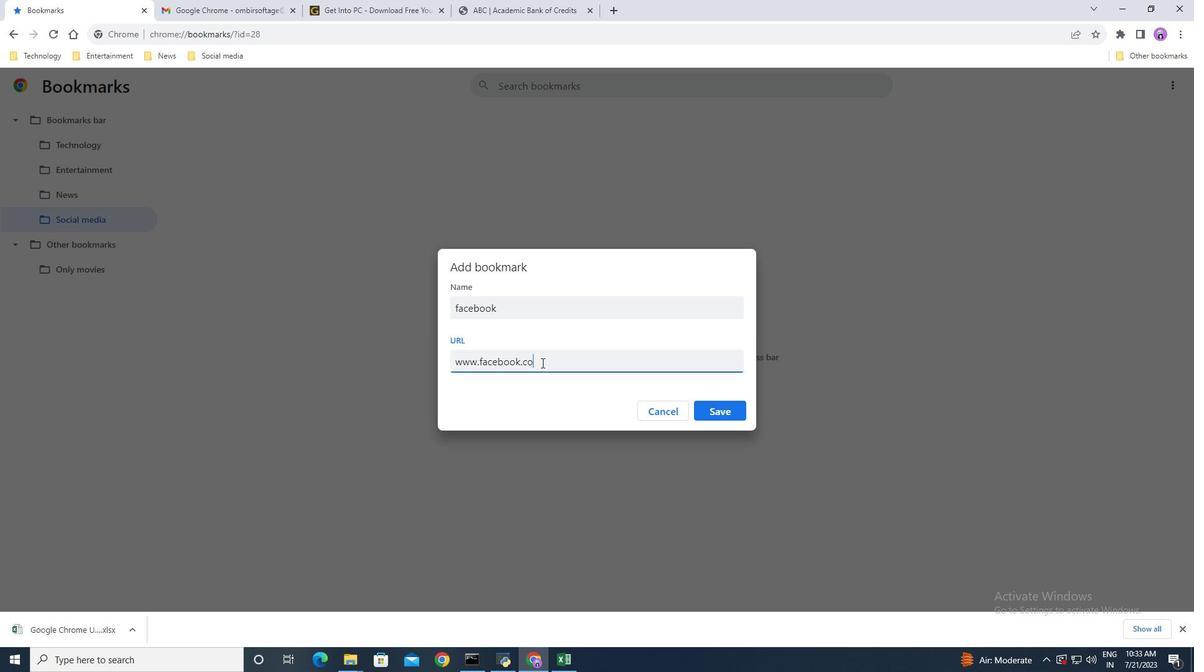 
Action: Mouse moved to (725, 405)
Screenshot: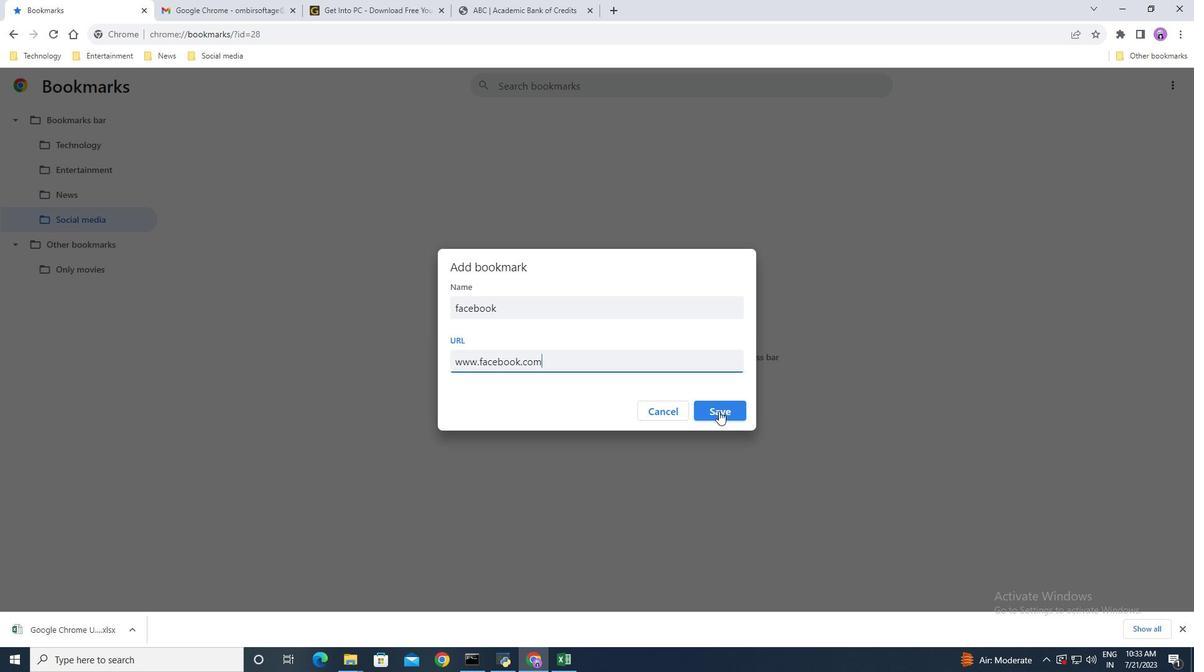 
Action: Mouse pressed left at (725, 405)
Screenshot: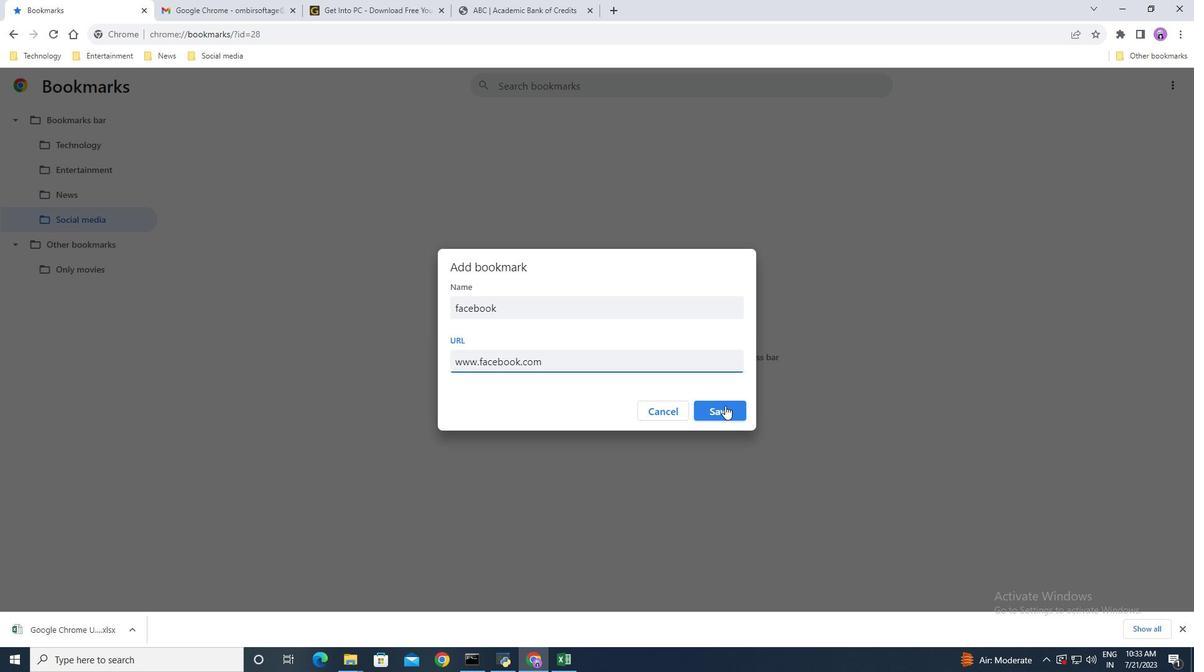 
Action: Mouse moved to (836, 256)
Screenshot: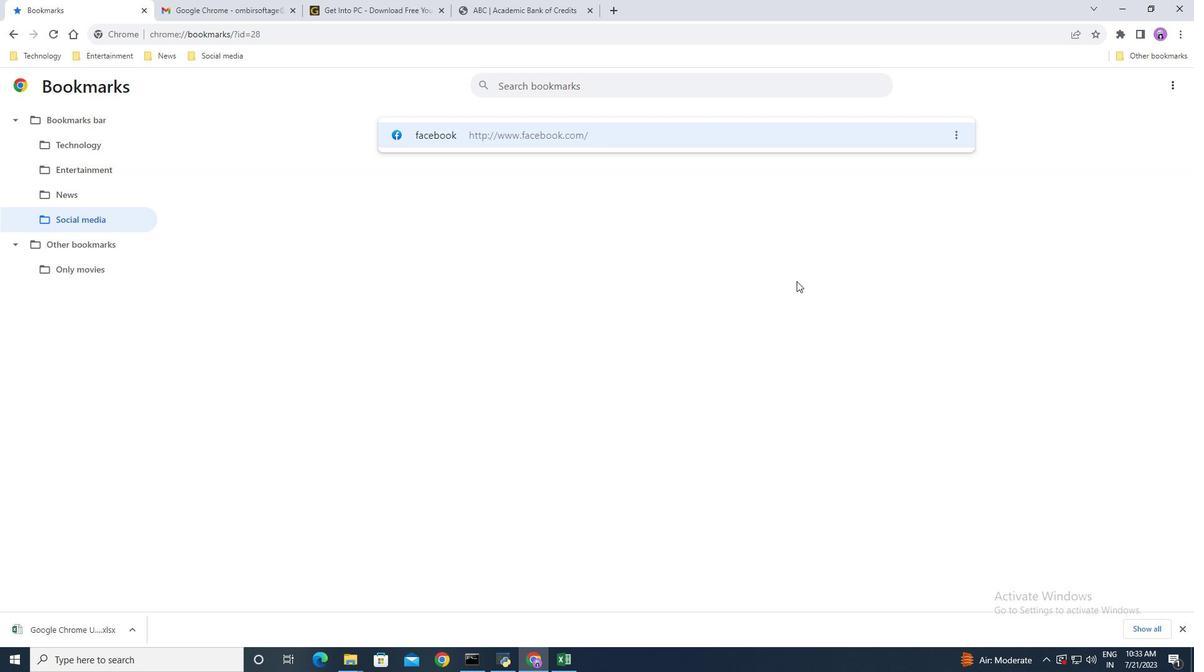 
Action: Mouse pressed left at (836, 256)
Screenshot: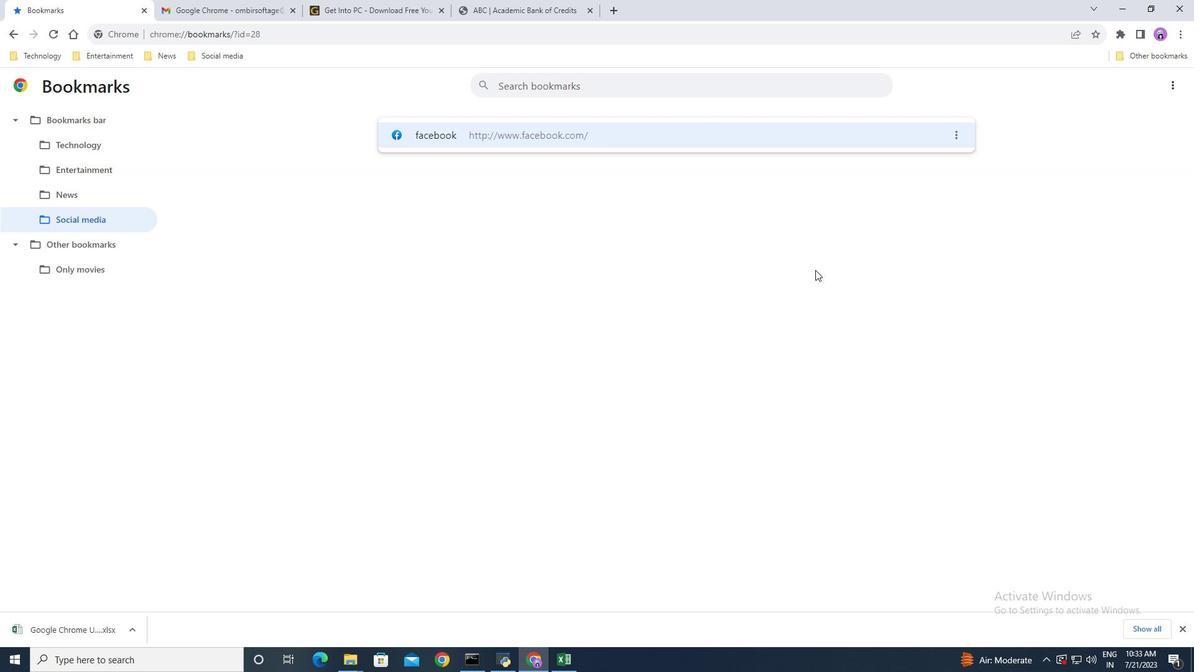 
Action: Mouse moved to (1168, 82)
Screenshot: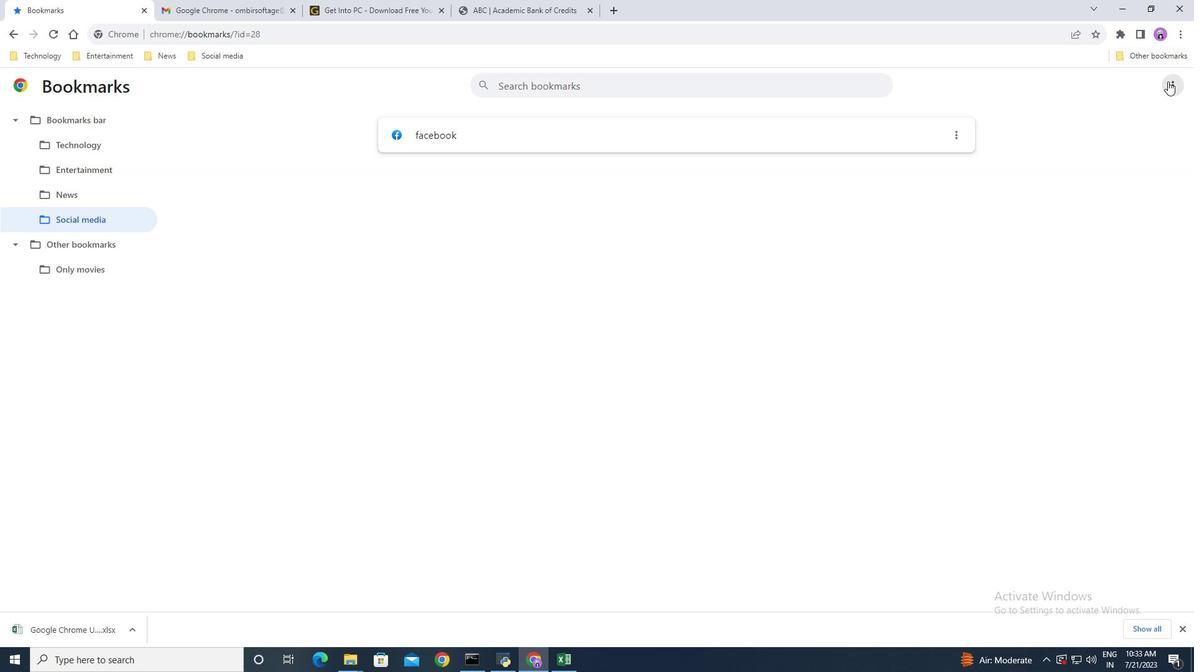 
Action: Mouse pressed left at (1168, 82)
Screenshot: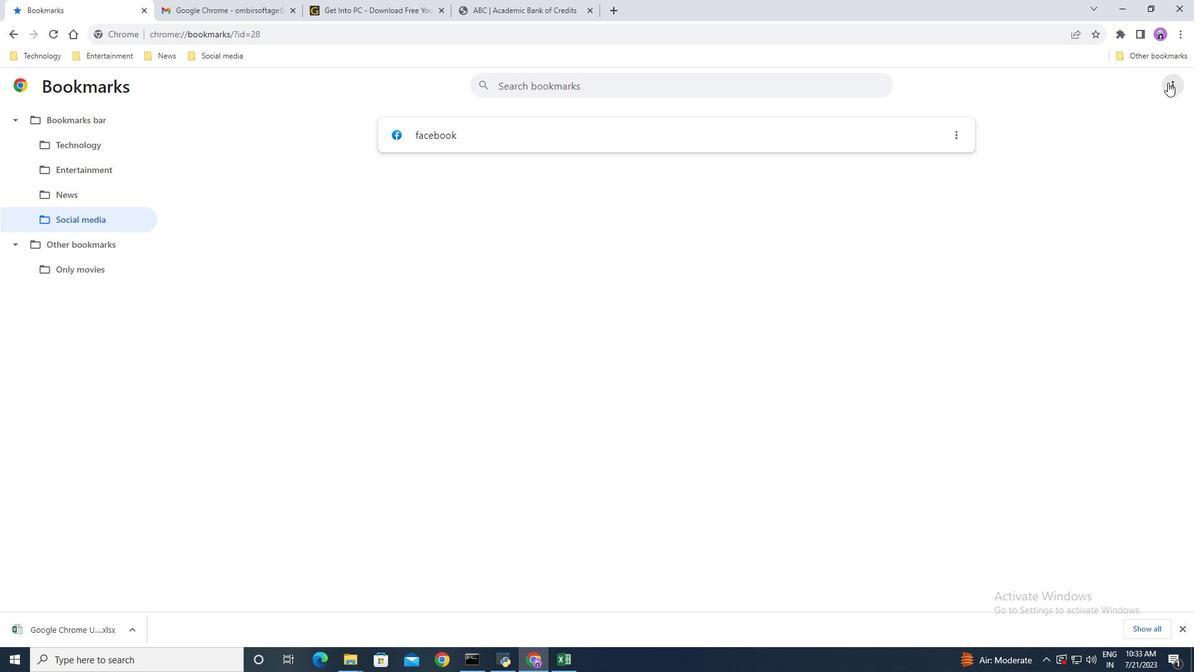 
Action: Mouse moved to (1117, 130)
Screenshot: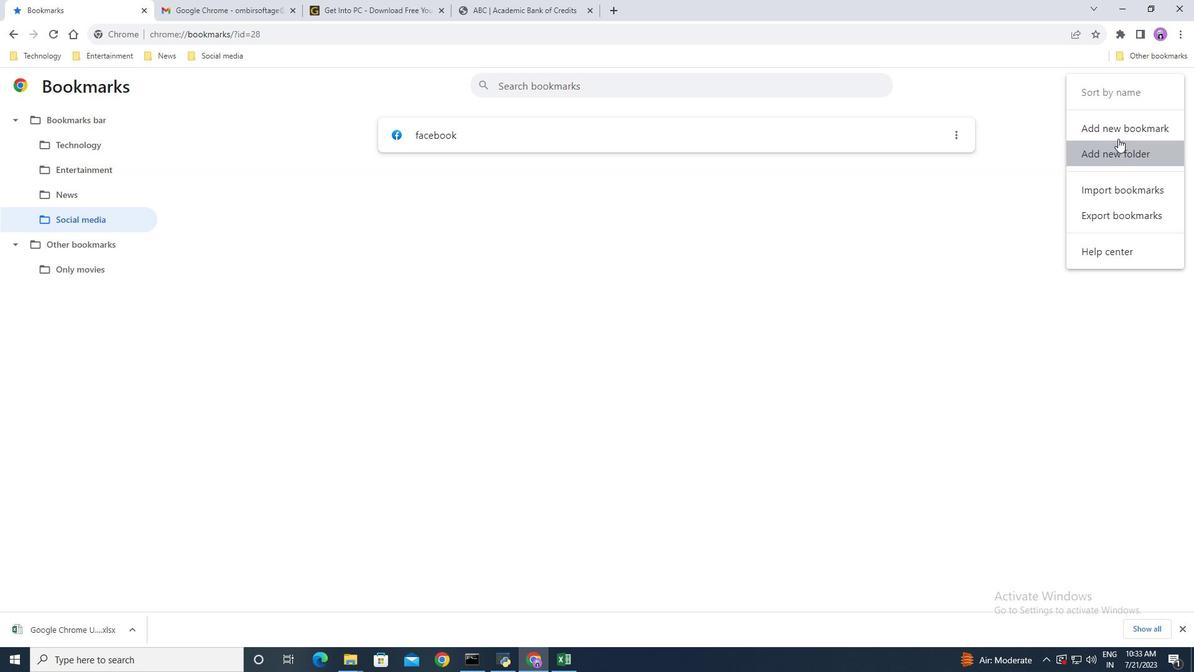 
Action: Mouse pressed left at (1117, 130)
Screenshot: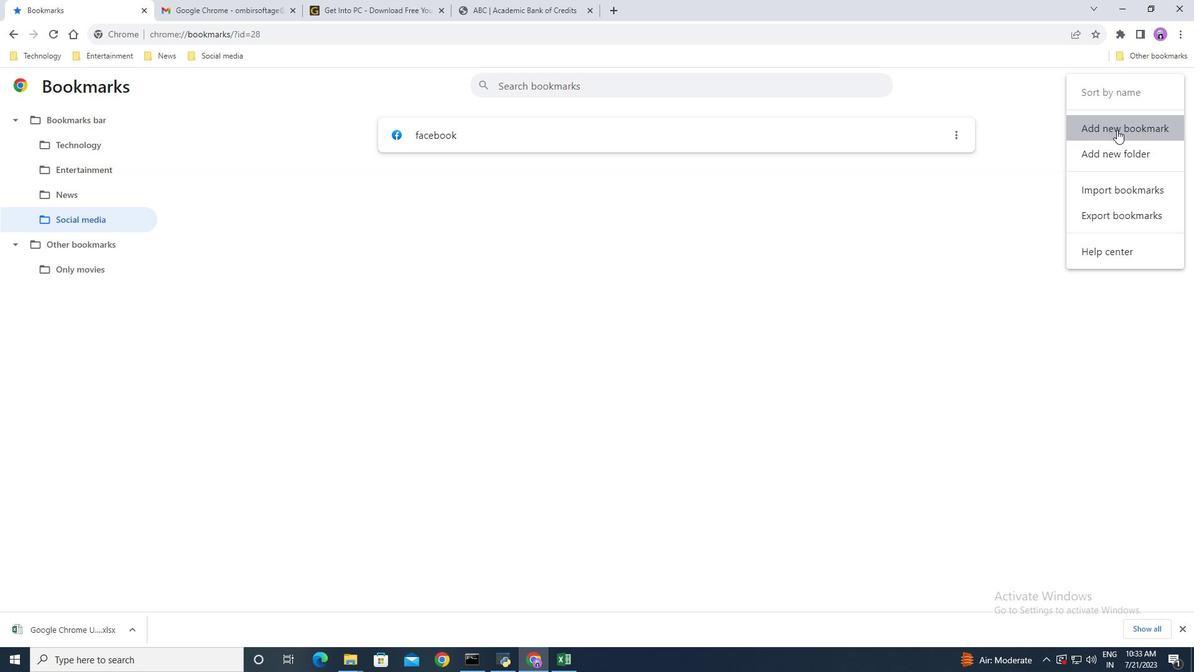 
Action: Mouse moved to (524, 304)
Screenshot: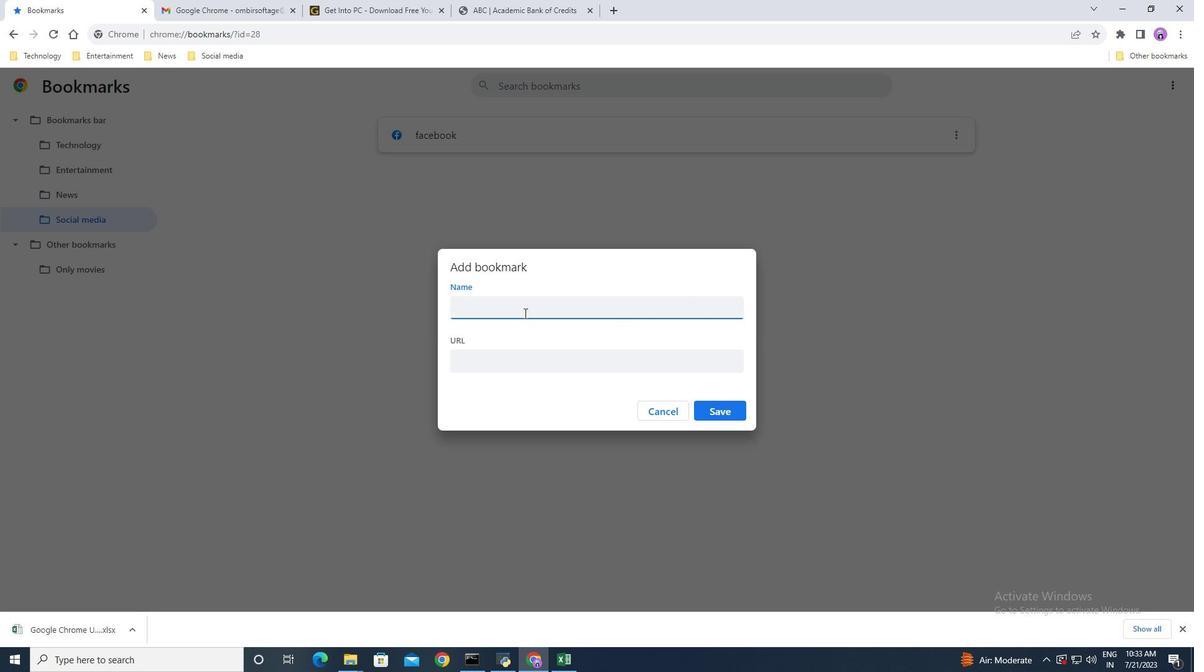 
Action: Mouse pressed left at (524, 304)
Screenshot: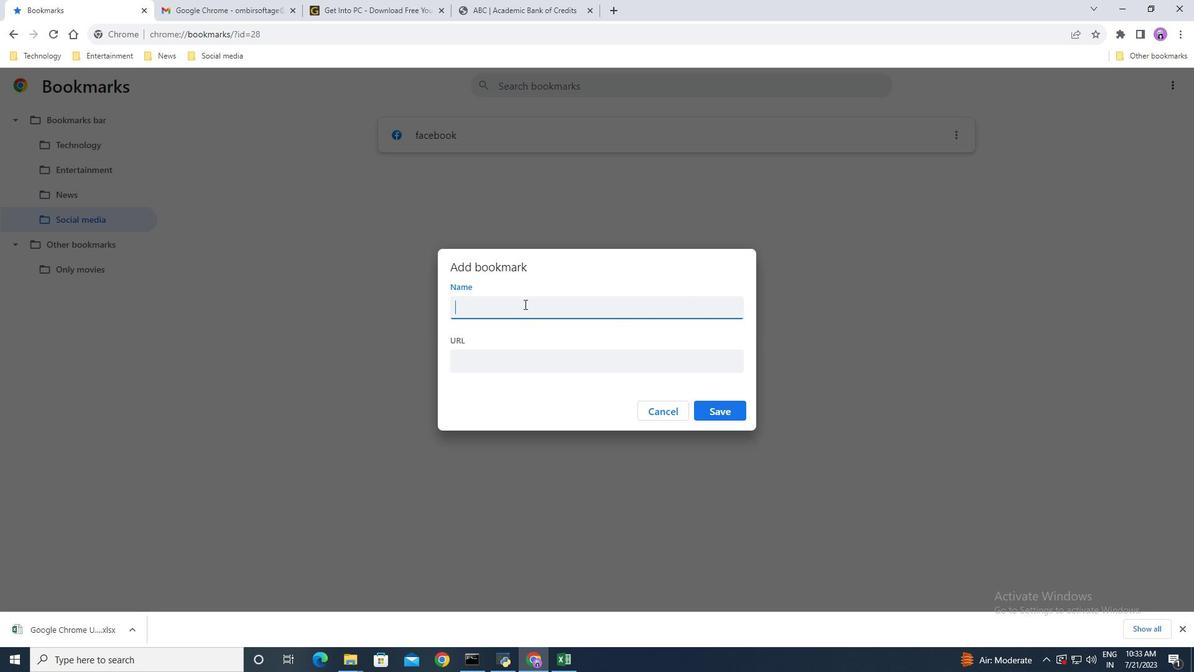 
Action: Key pressed whatapp<Key.tab>www.whatp<Key.backspace>sapp.com
Screenshot: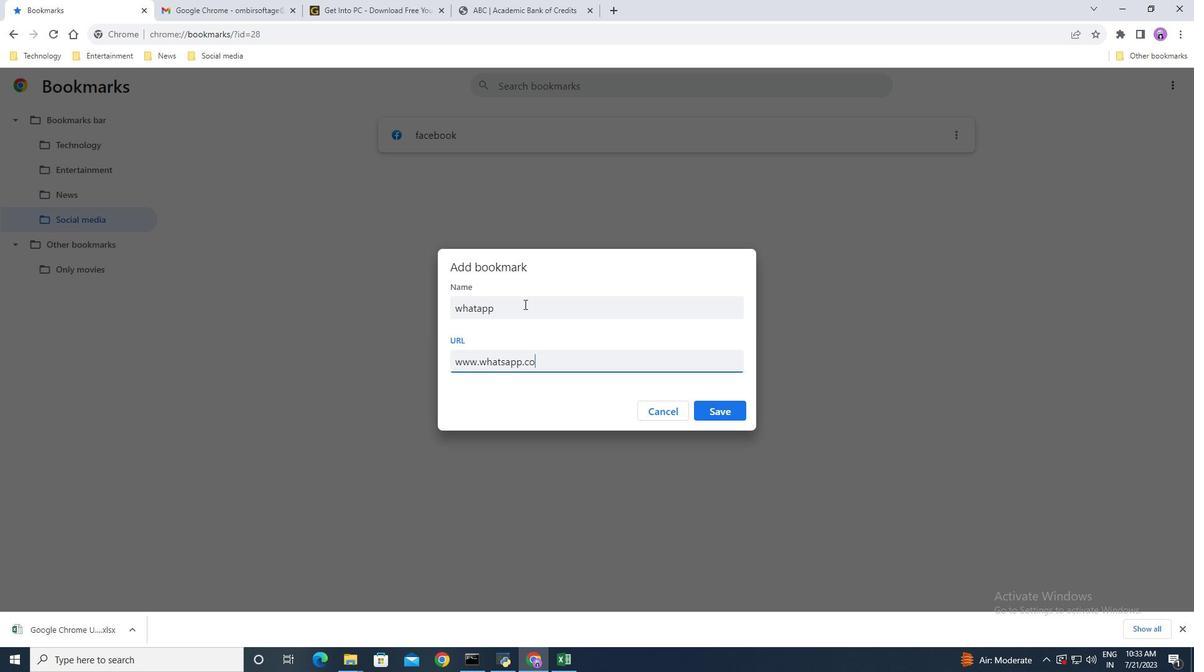 
Action: Mouse moved to (710, 409)
Screenshot: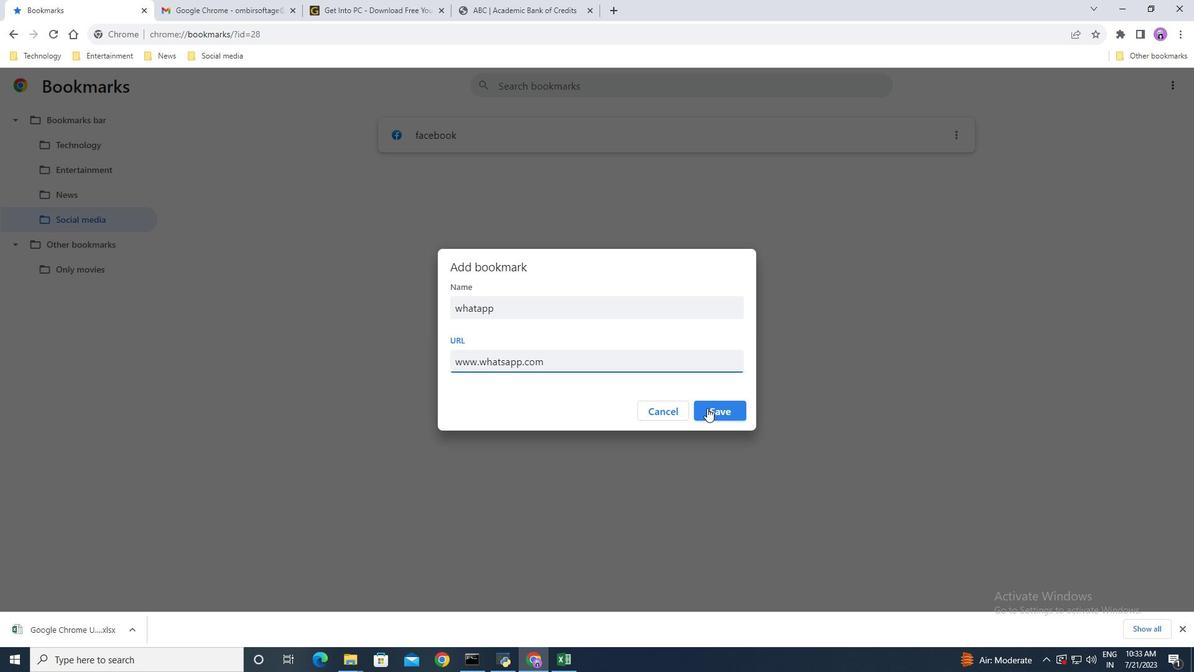 
Action: Mouse pressed left at (710, 409)
Screenshot: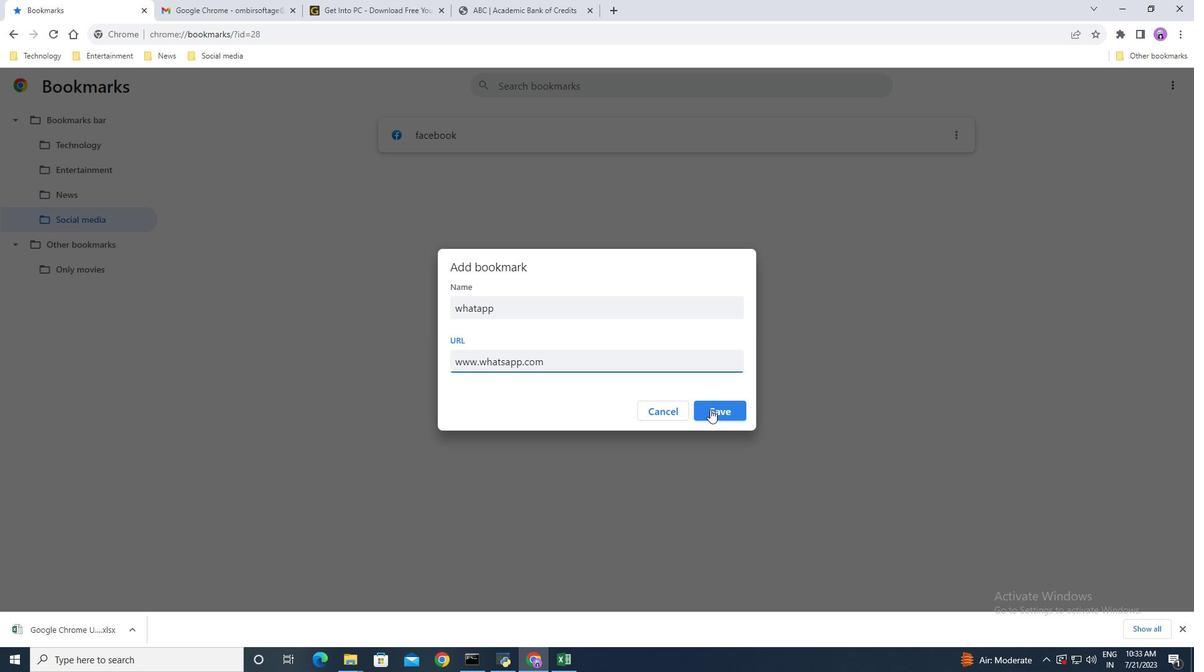 
Action: Mouse moved to (1179, 83)
Screenshot: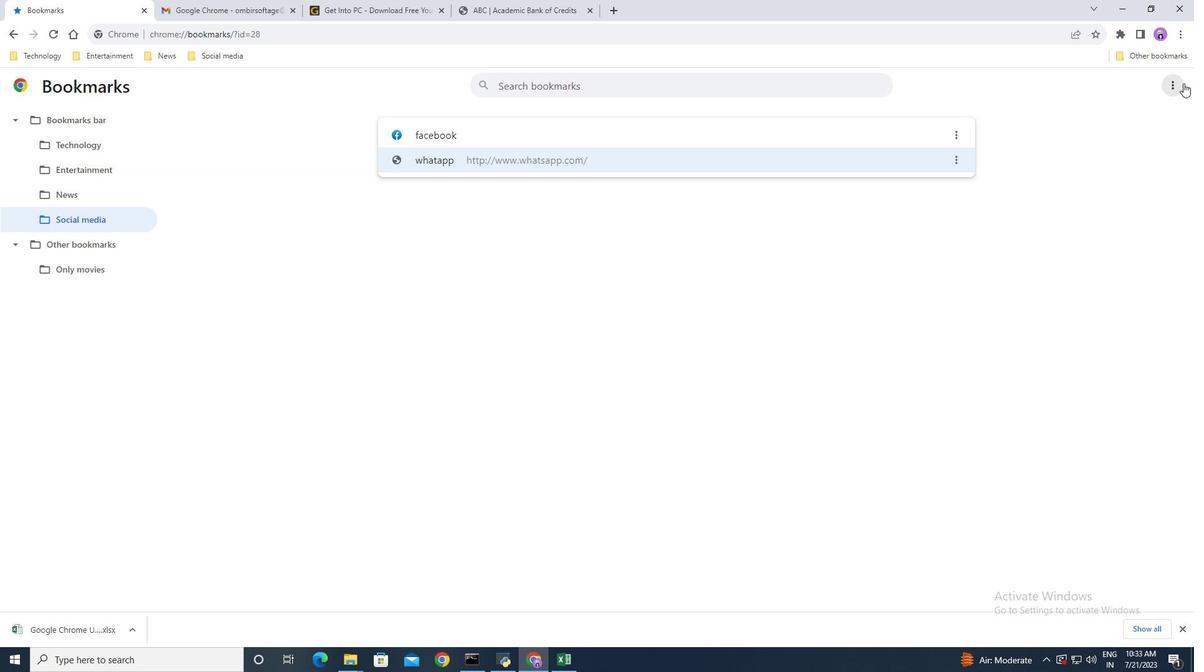 
Action: Mouse pressed left at (1179, 83)
Screenshot: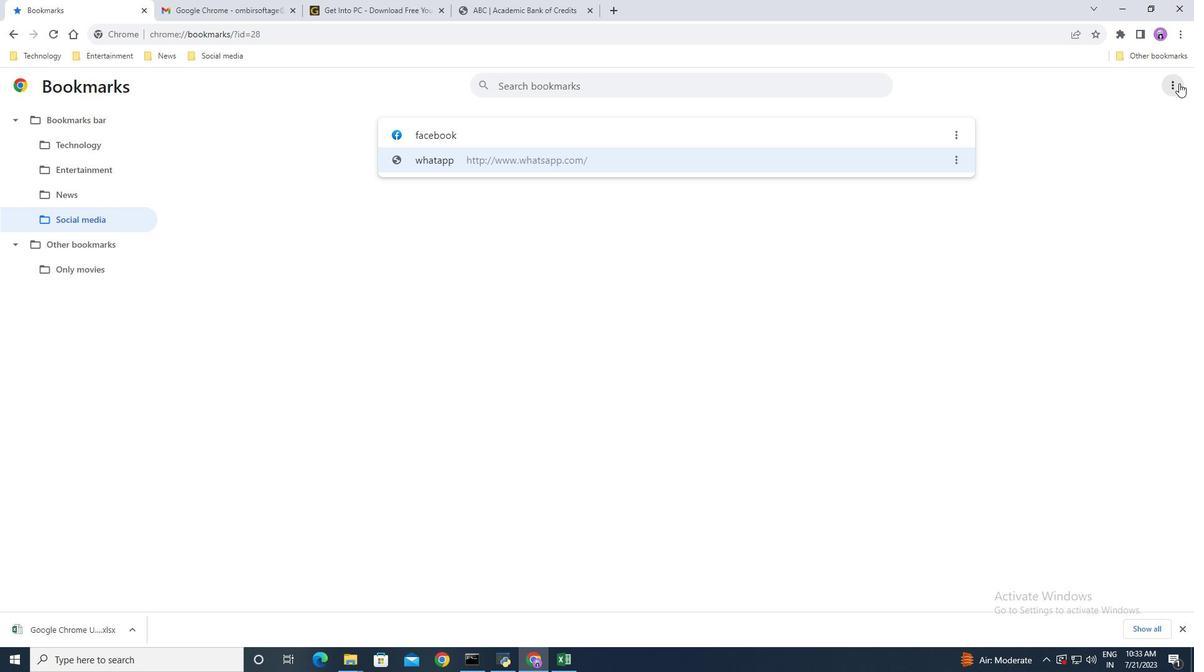 
Action: Mouse moved to (1113, 130)
Screenshot: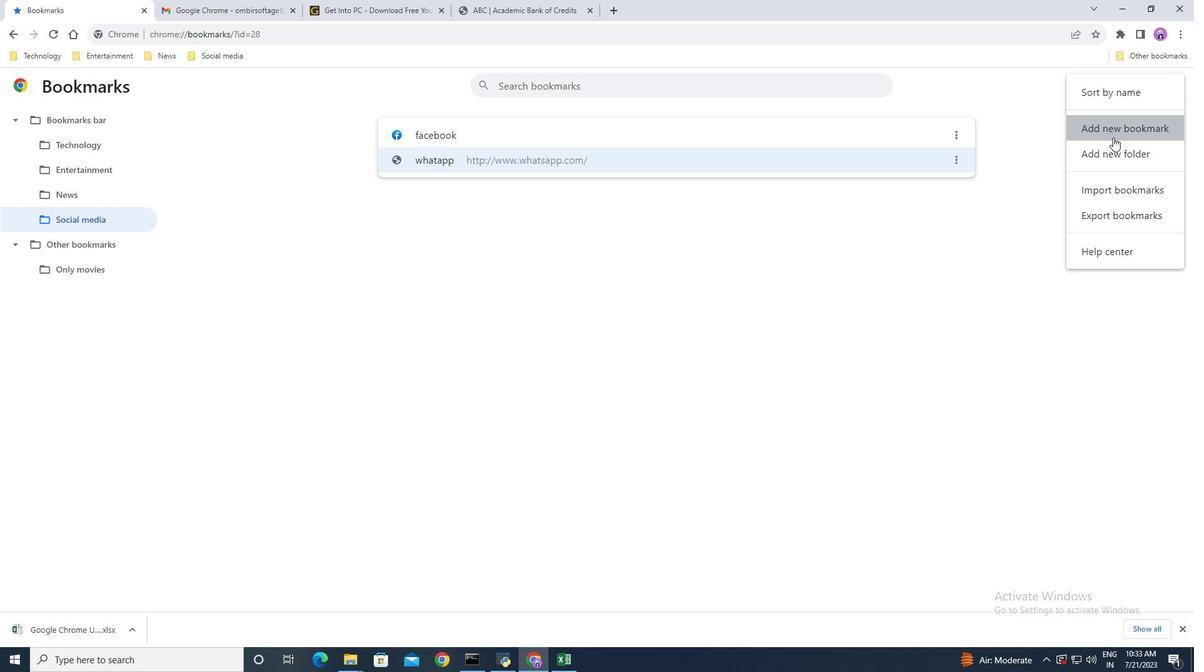 
Action: Mouse pressed left at (1113, 130)
Screenshot: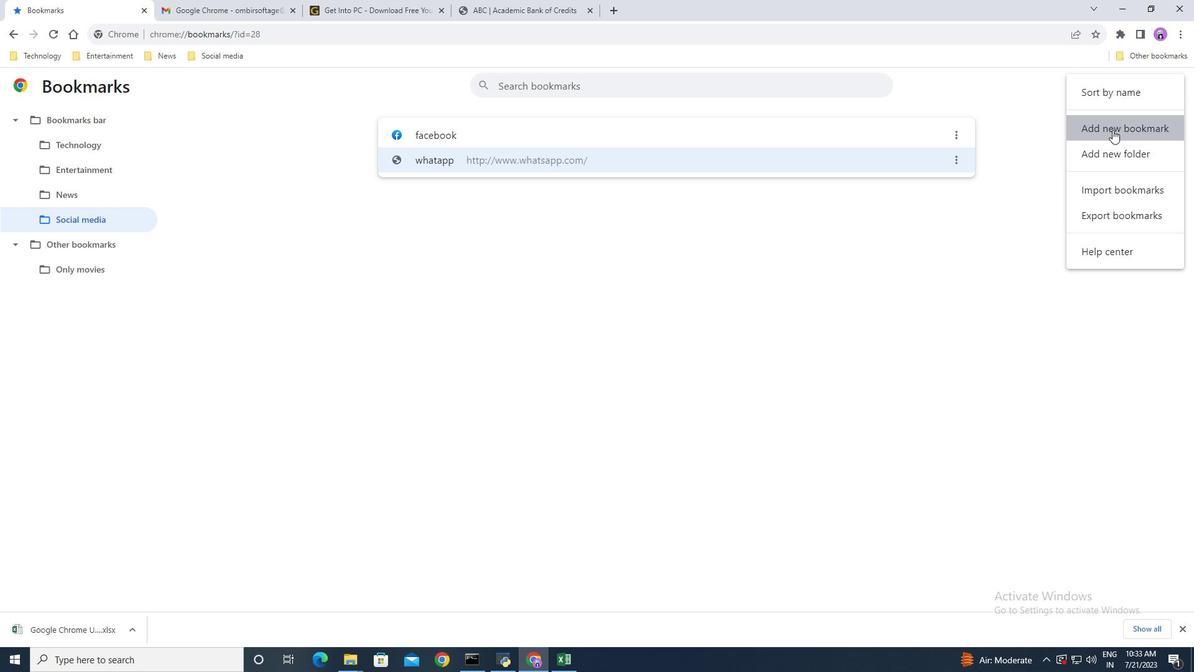 
Action: Mouse moved to (495, 305)
Screenshot: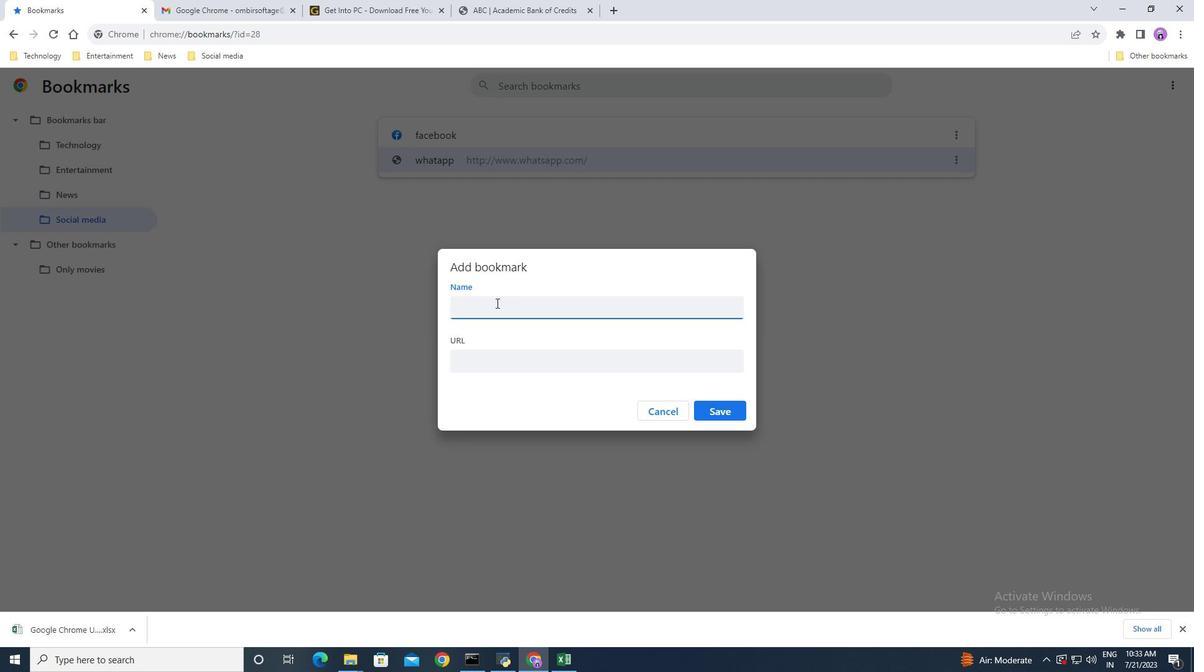 
Action: Mouse pressed left at (495, 305)
Screenshot: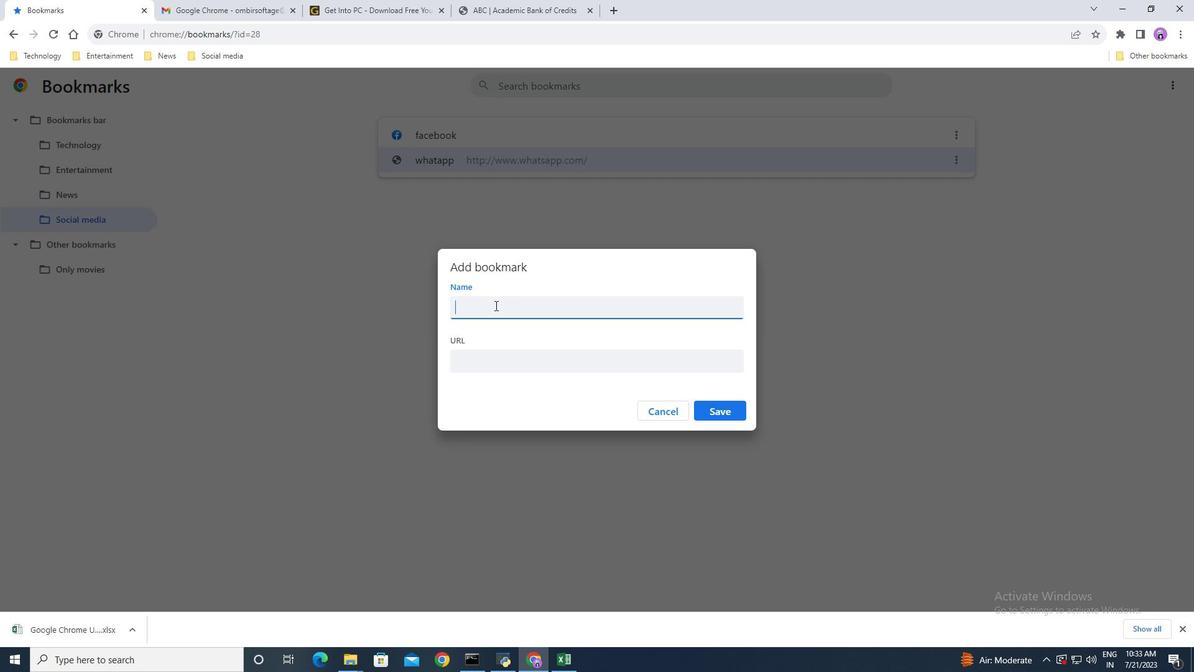 
Action: Key pressed twitter<Key.tab>www.twittr.com
Screenshot: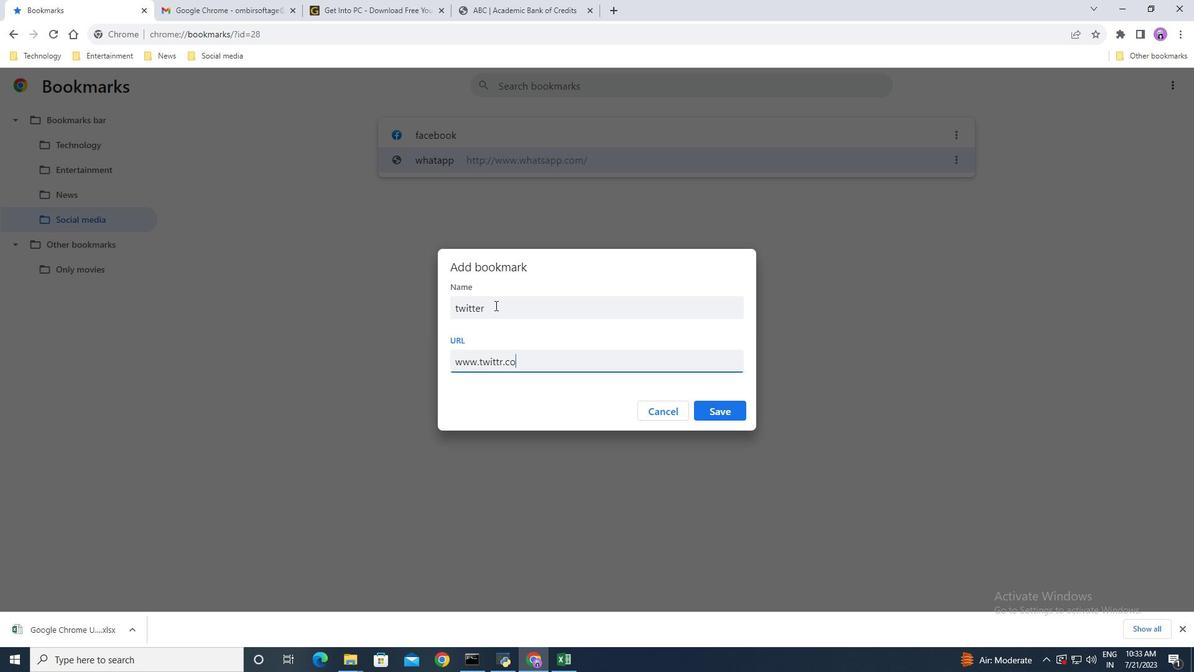 
Action: Mouse moved to (724, 411)
Screenshot: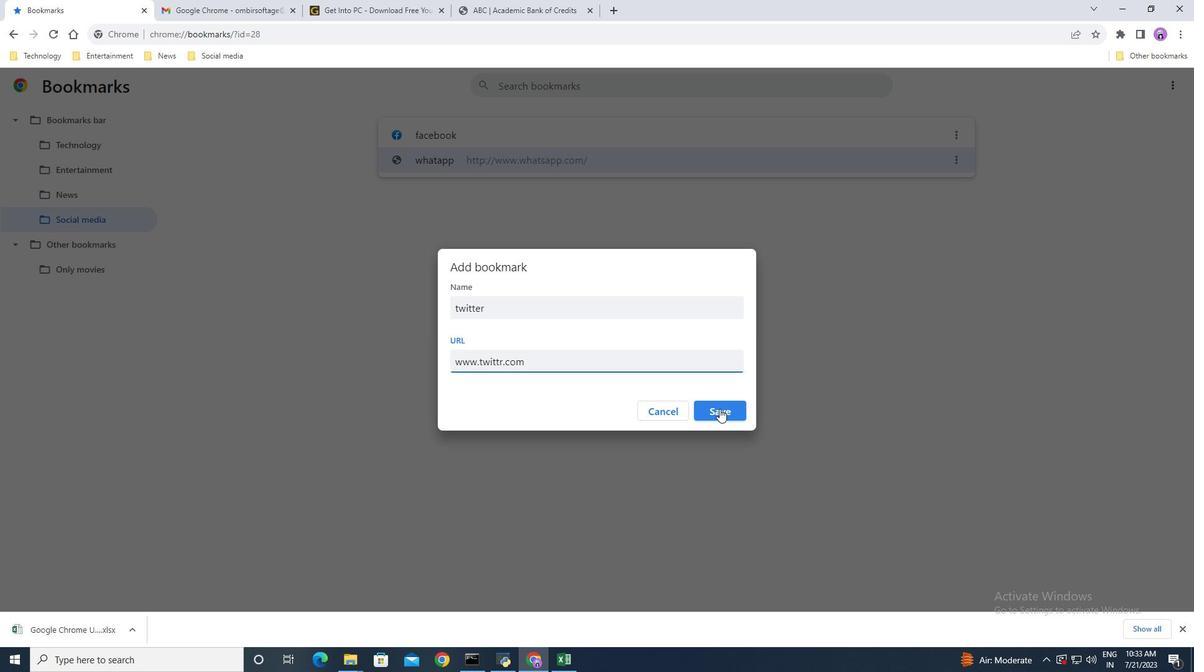 
Action: Mouse pressed left at (724, 411)
Screenshot: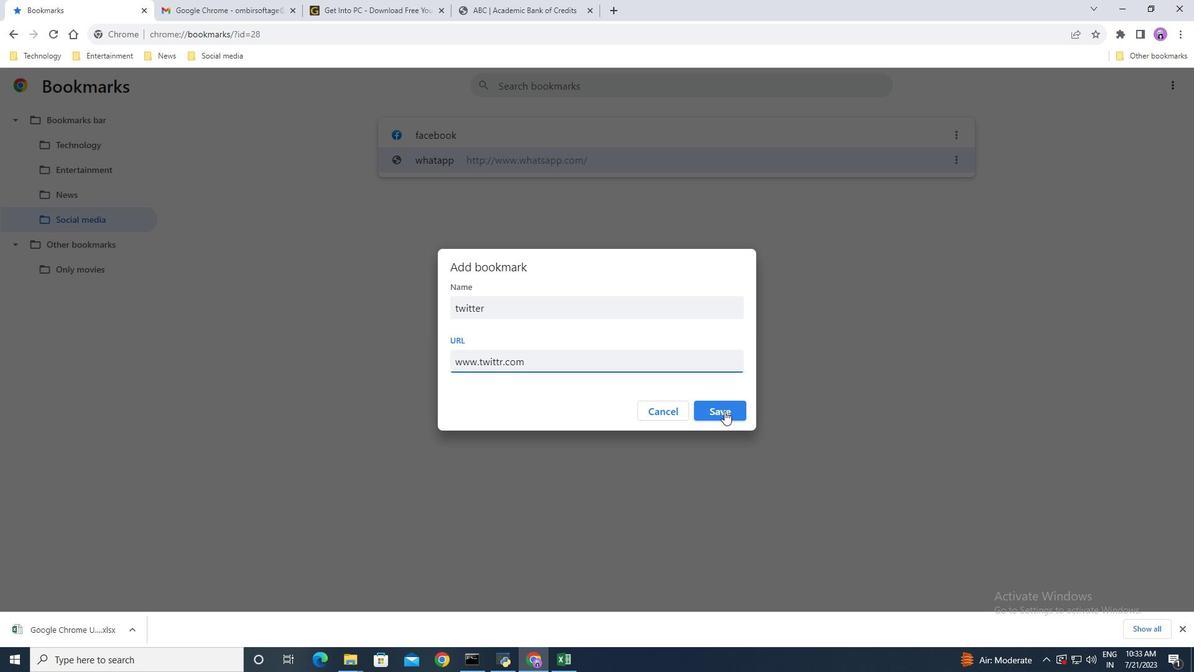 
Action: Mouse moved to (558, 323)
Screenshot: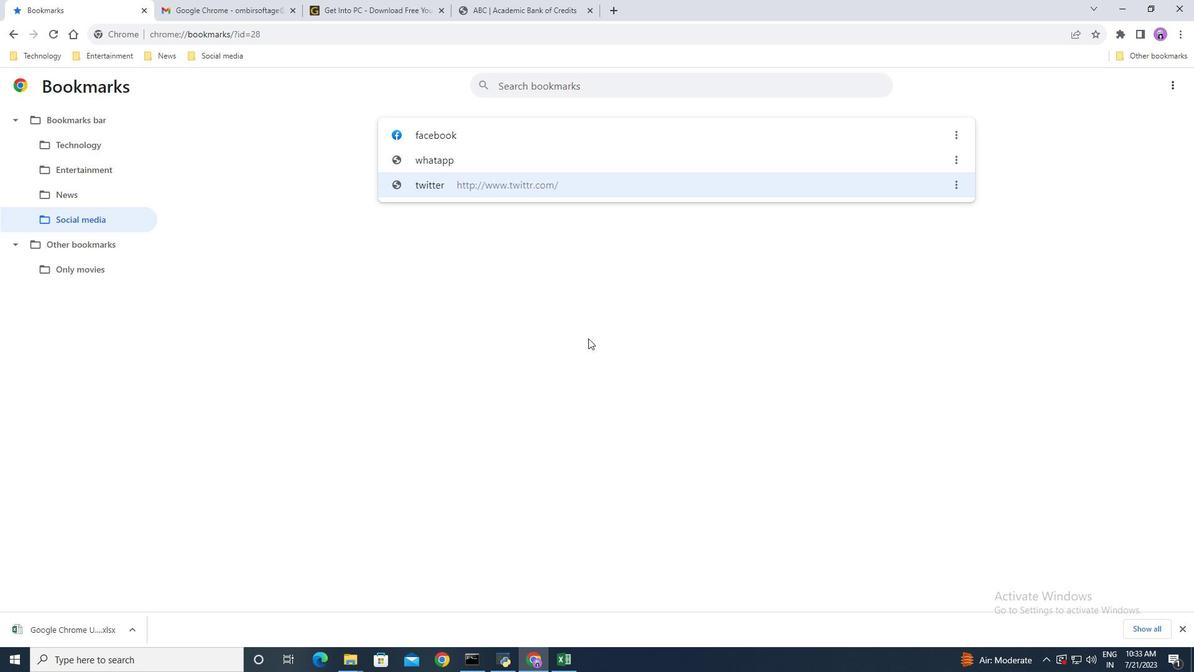 
Action: Mouse pressed left at (558, 323)
Screenshot: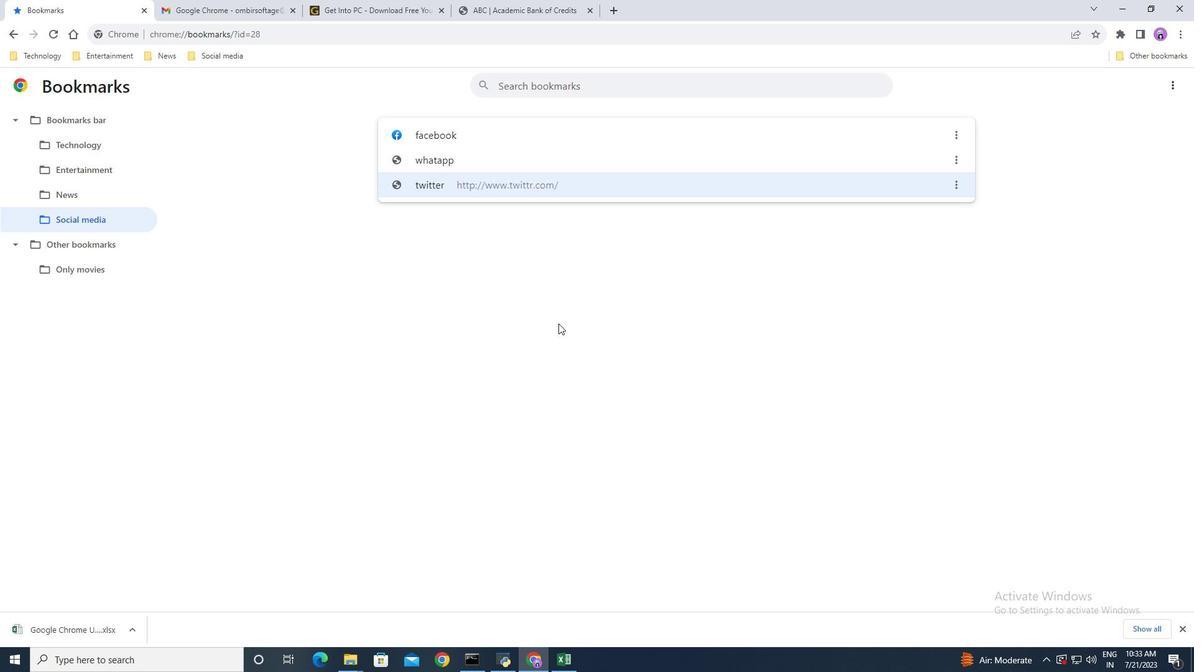 
Action: Mouse moved to (102, 218)
Screenshot: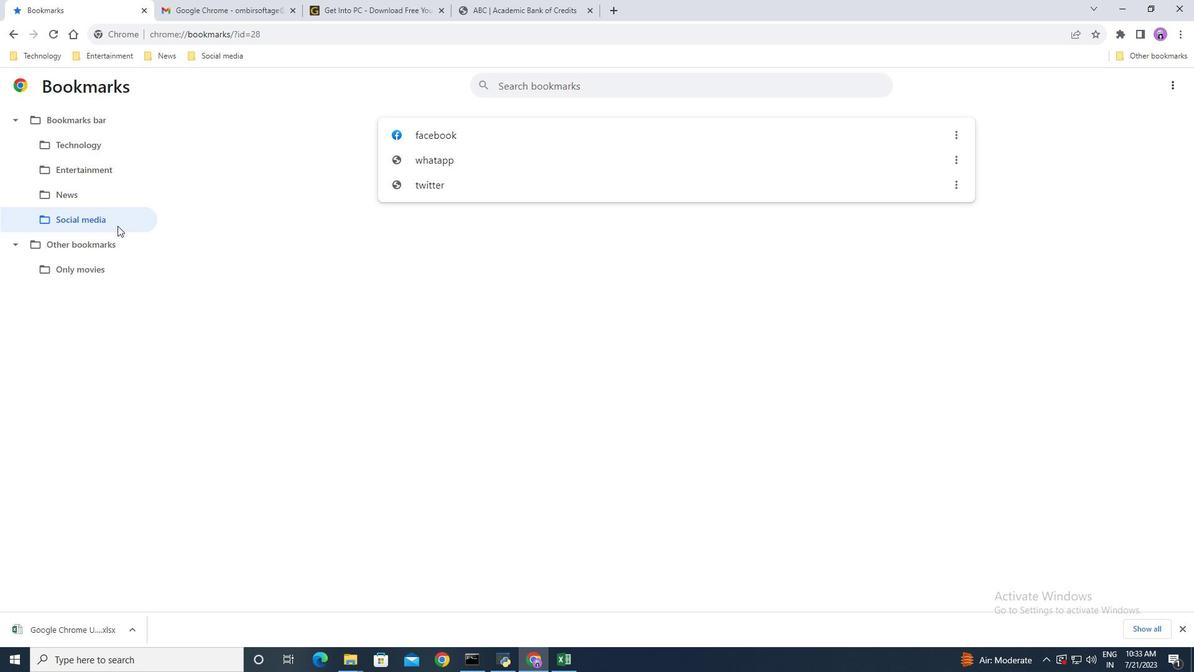 
Action: Mouse pressed left at (102, 218)
Screenshot: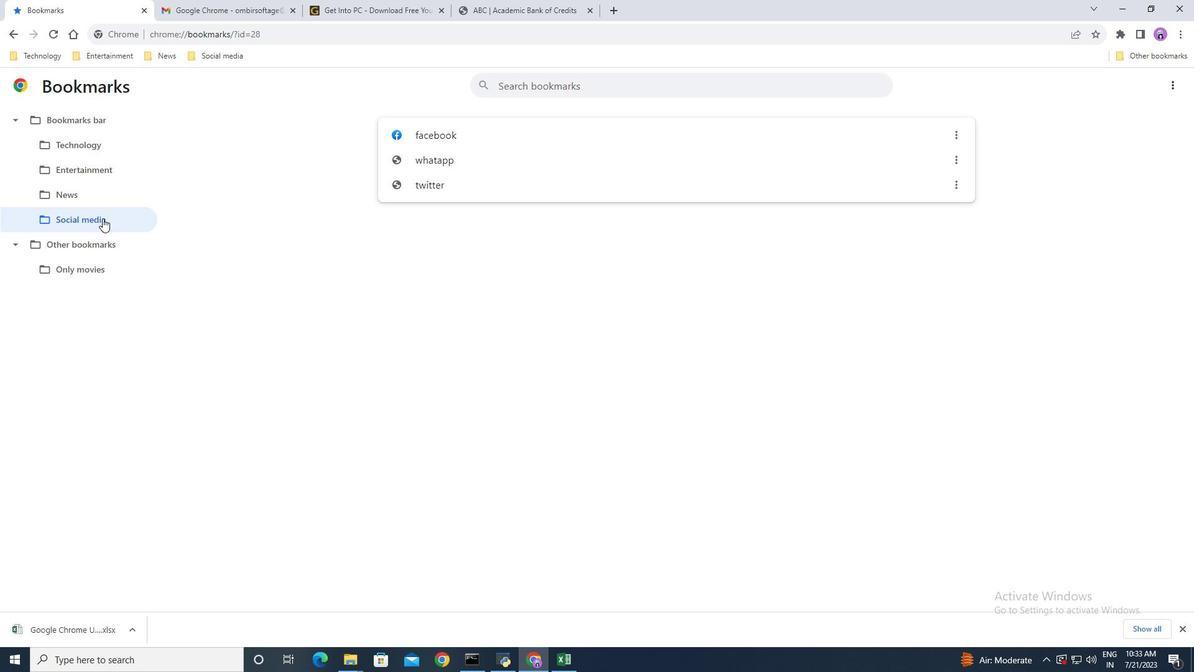 
Action: Mouse moved to (218, 56)
Screenshot: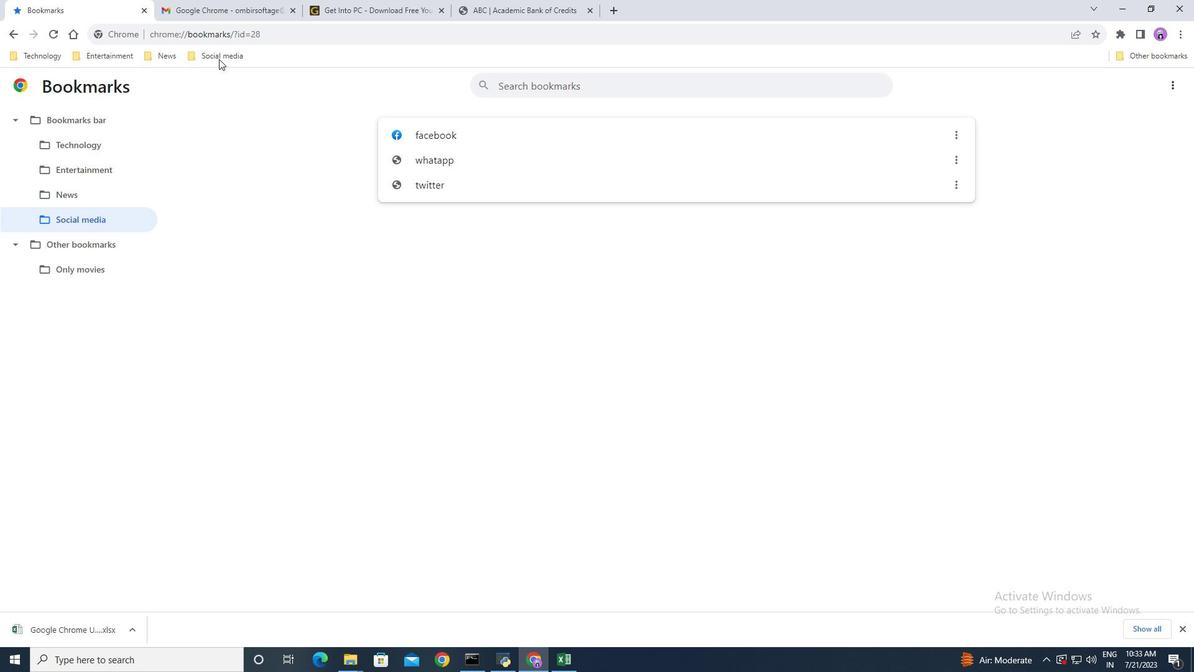 
Action: Mouse pressed left at (218, 56)
Screenshot: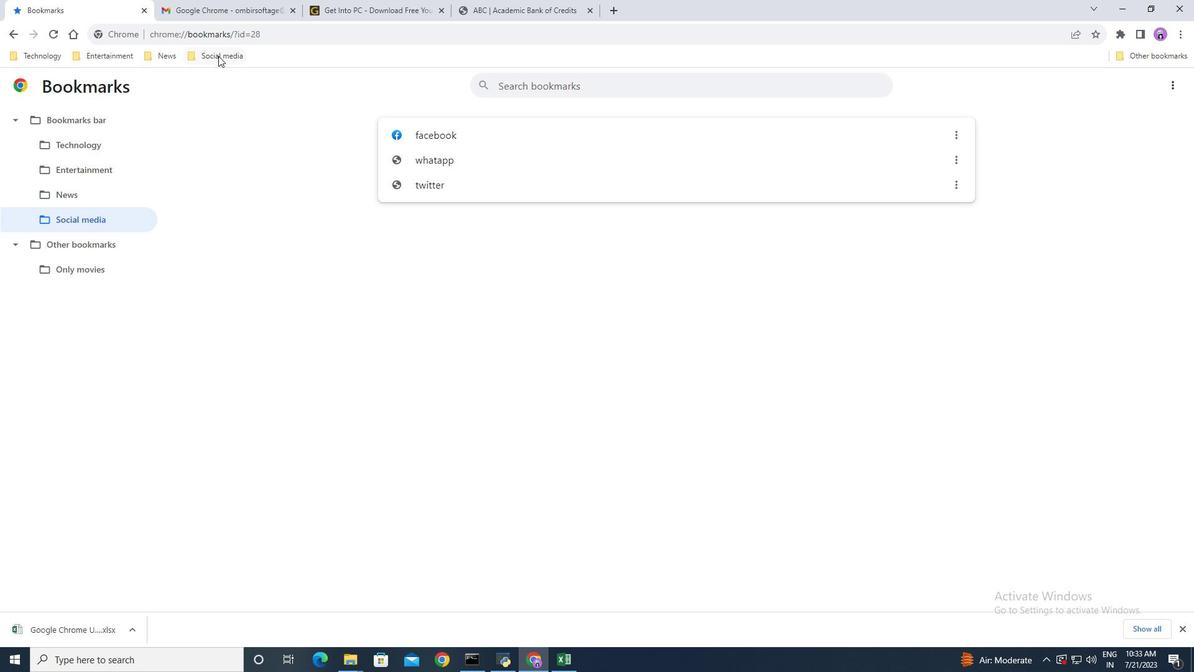 
Action: Mouse moved to (393, 268)
Screenshot: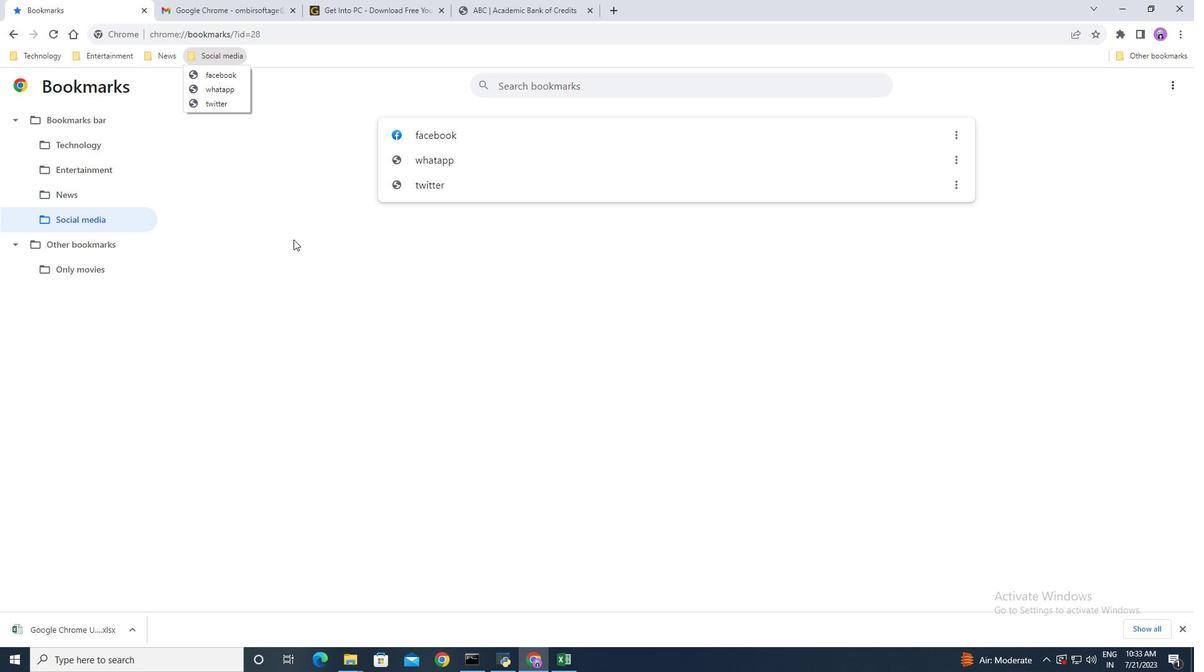 
Action: Mouse pressed left at (393, 268)
Screenshot: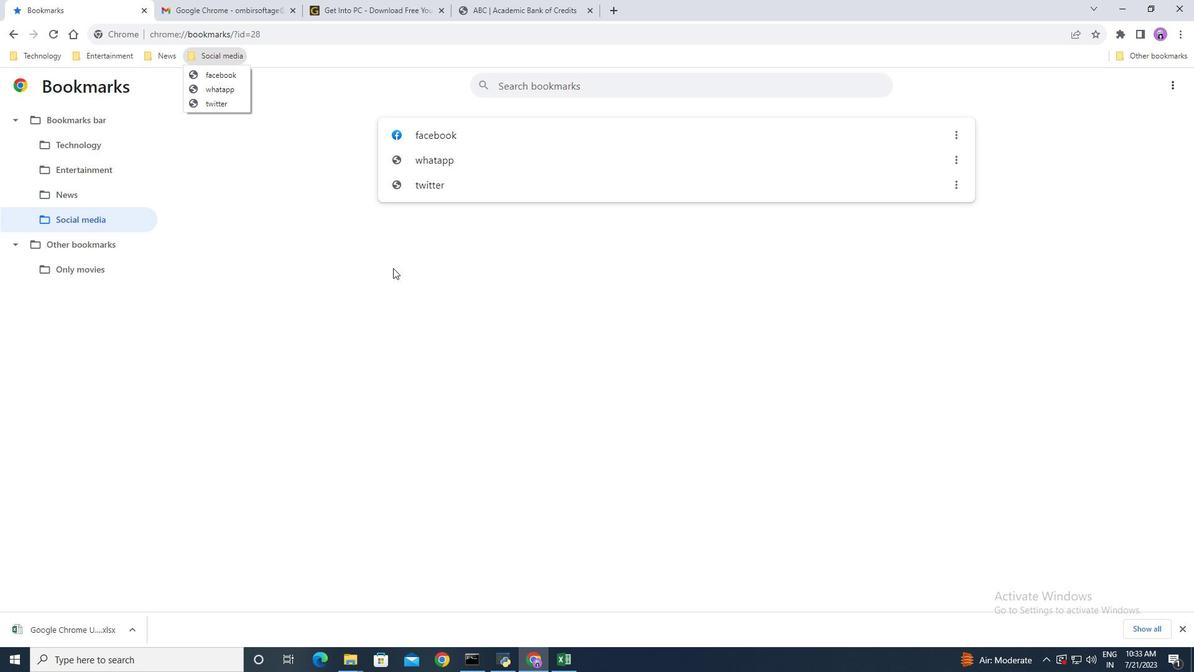 
Action: Mouse moved to (75, 120)
Screenshot: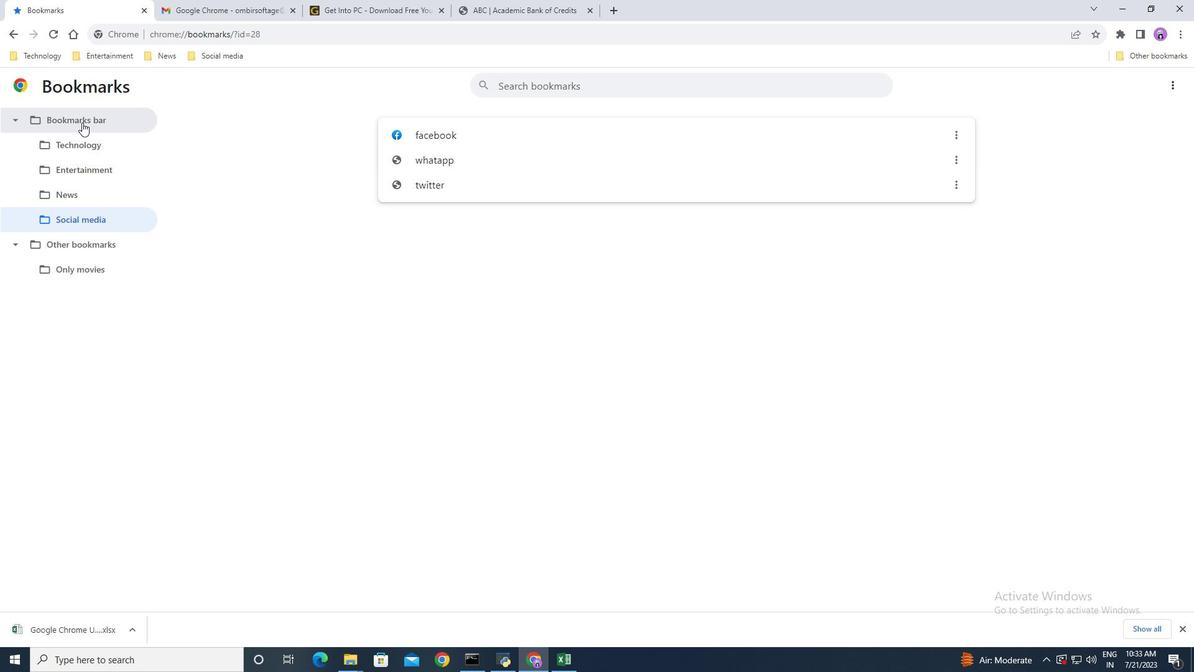 
Action: Mouse pressed left at (75, 120)
Screenshot: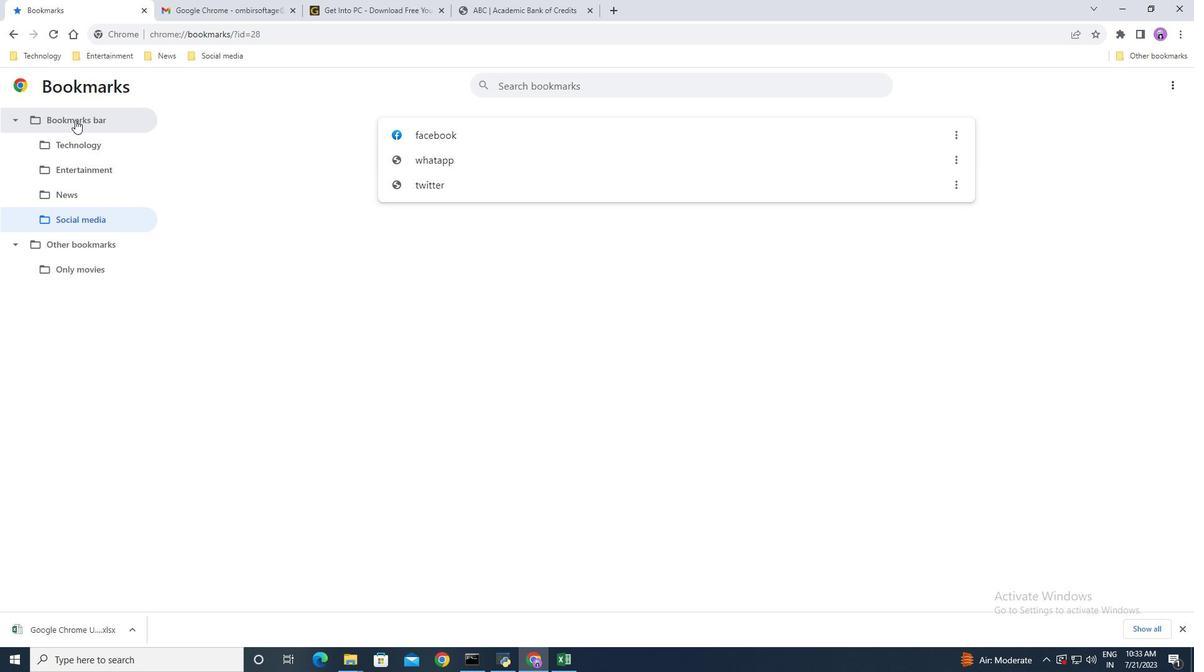 
Action: Mouse moved to (1168, 84)
Screenshot: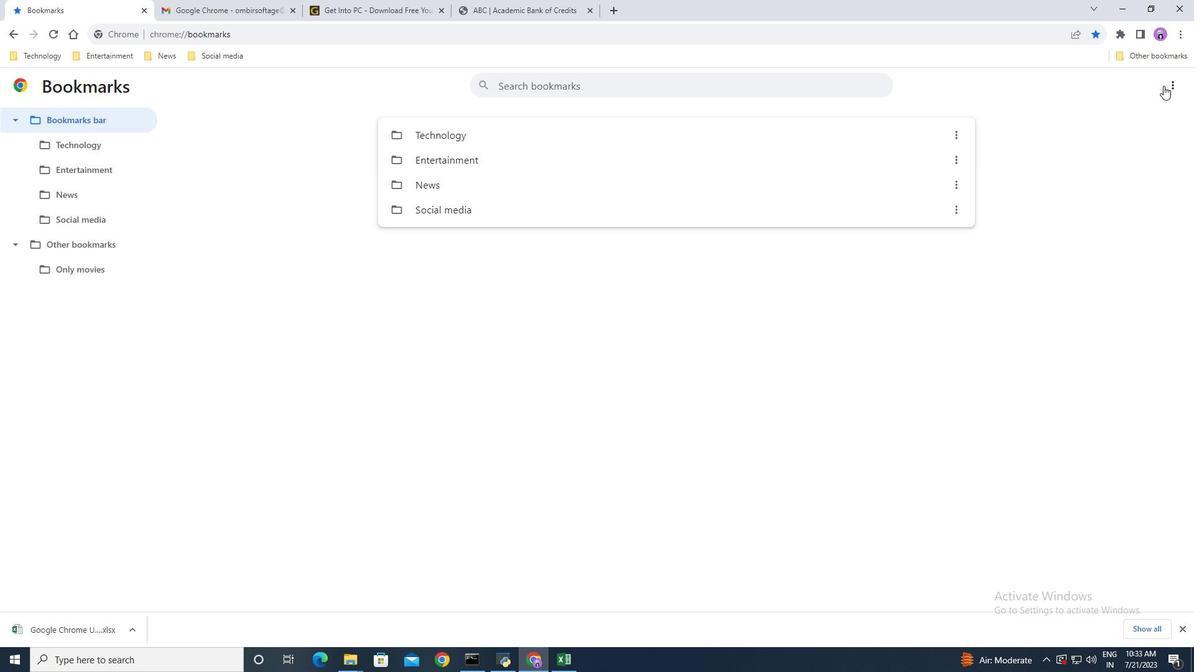 
Action: Mouse pressed left at (1168, 84)
Screenshot: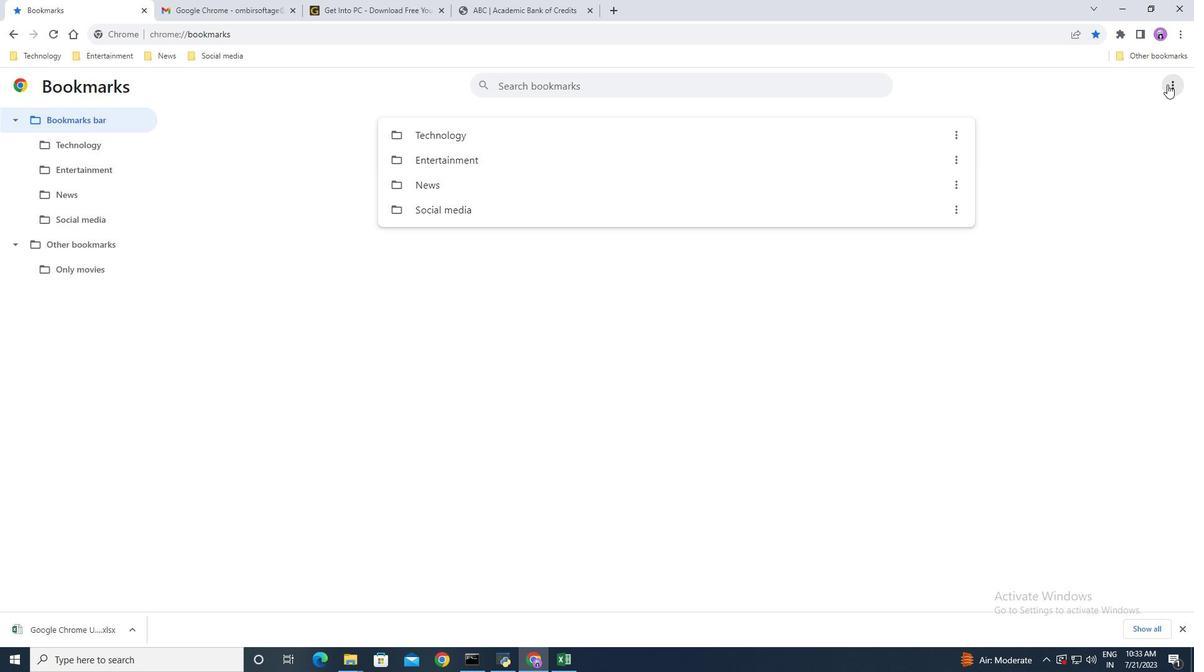 
Action: Mouse moved to (1112, 131)
Screenshot: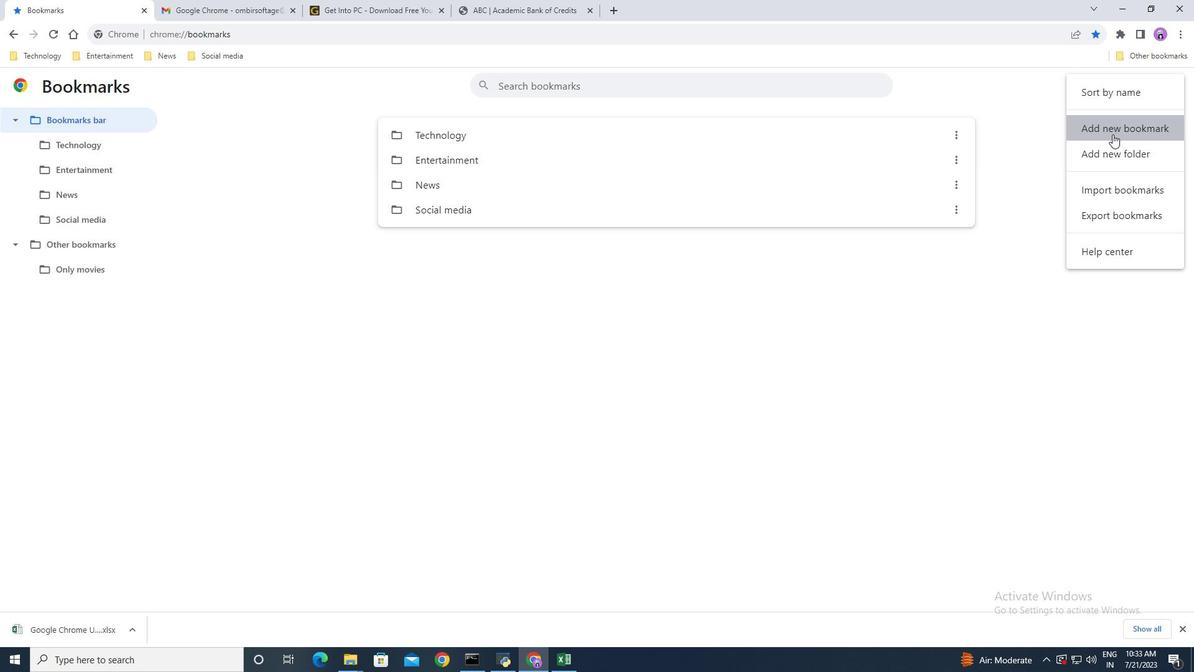 
Action: Mouse pressed left at (1112, 131)
Screenshot: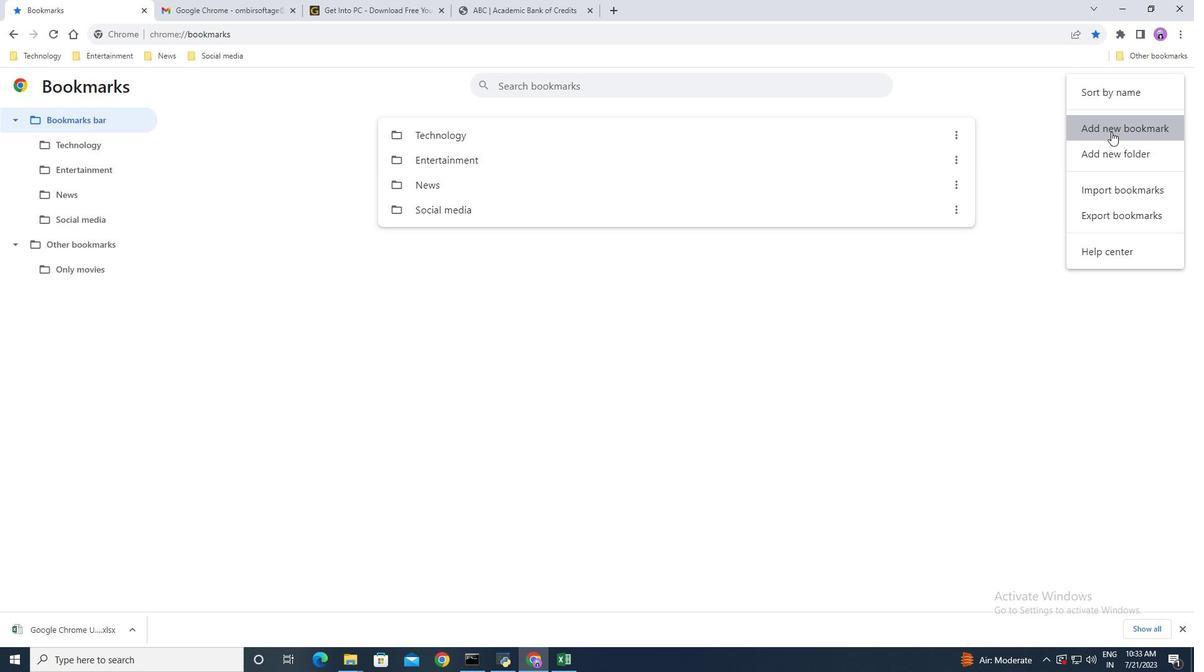 
Action: Mouse moved to (512, 302)
Screenshot: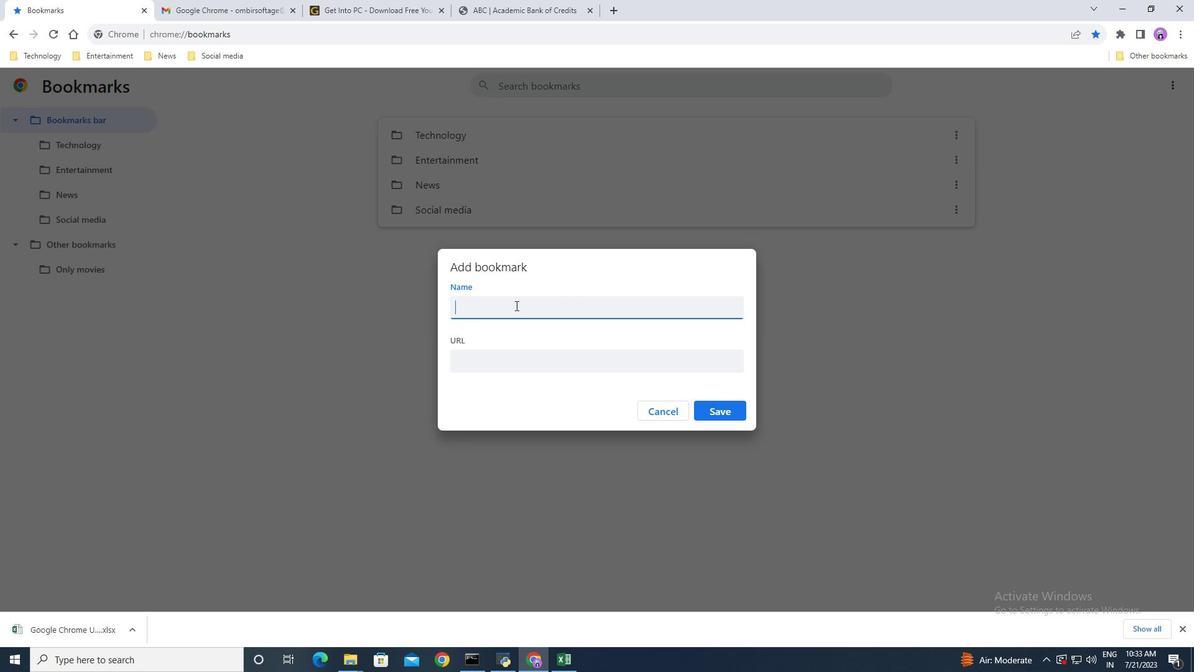 
Action: Mouse pressed left at (512, 302)
Screenshot: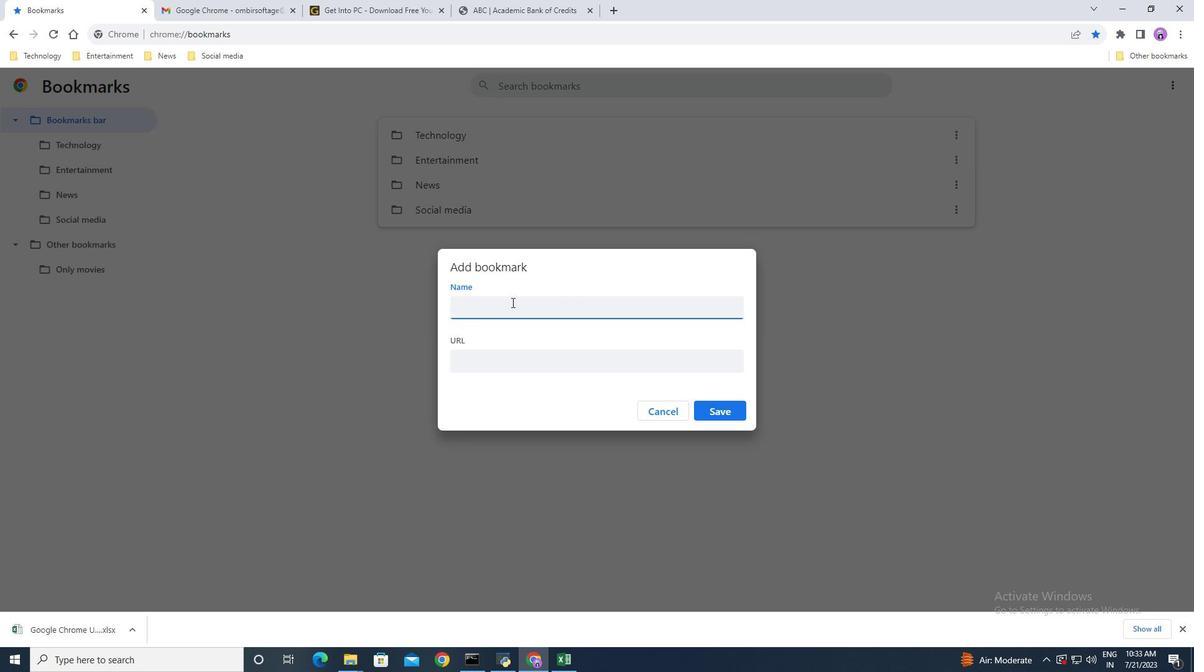 
Action: Key pressed <Key.shift>ABC
Screenshot: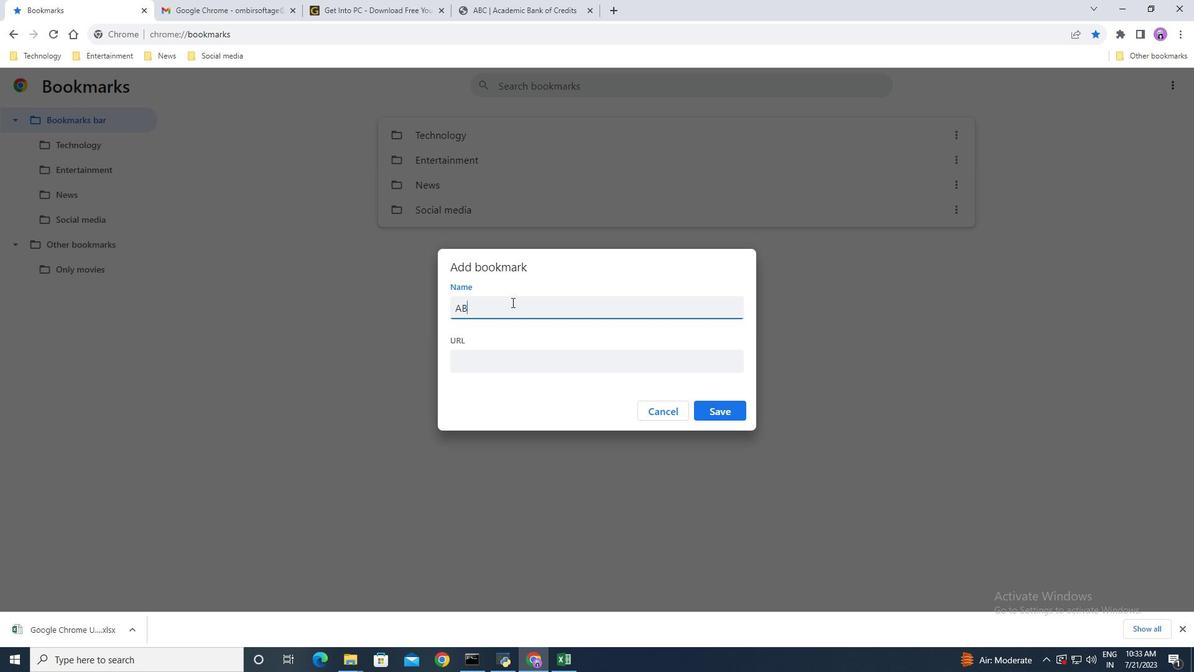 
Action: Mouse moved to (520, 360)
Screenshot: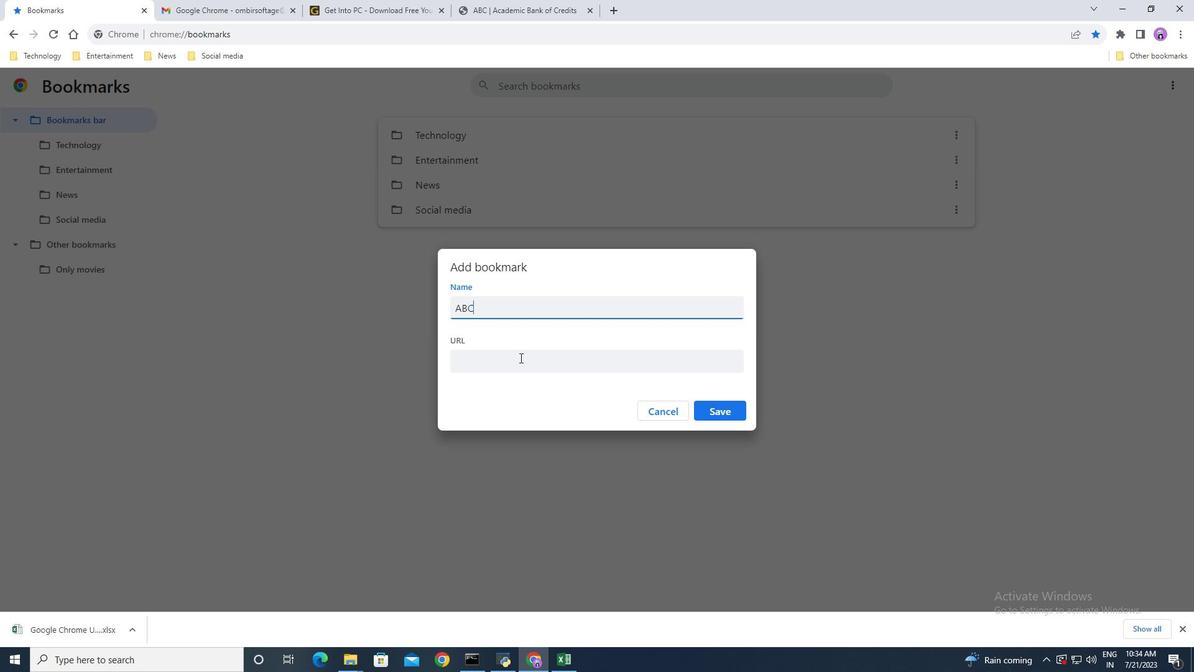 
Action: Mouse pressed left at (520, 360)
Screenshot: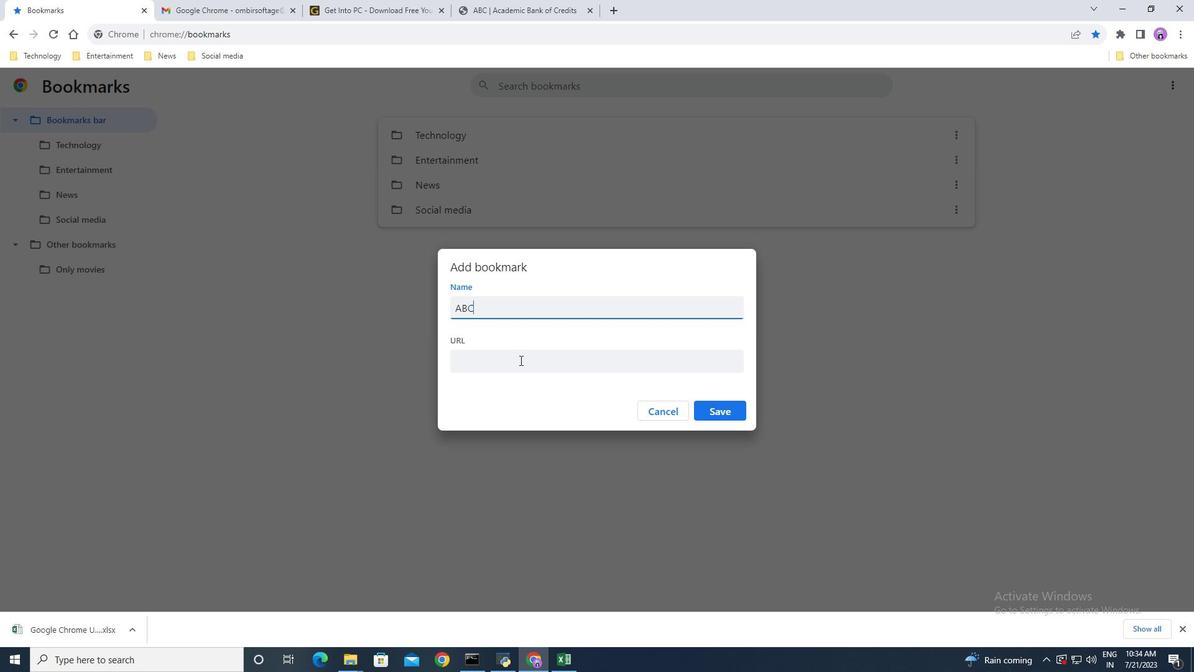 
Action: Key pressed www.abc.com
Screenshot: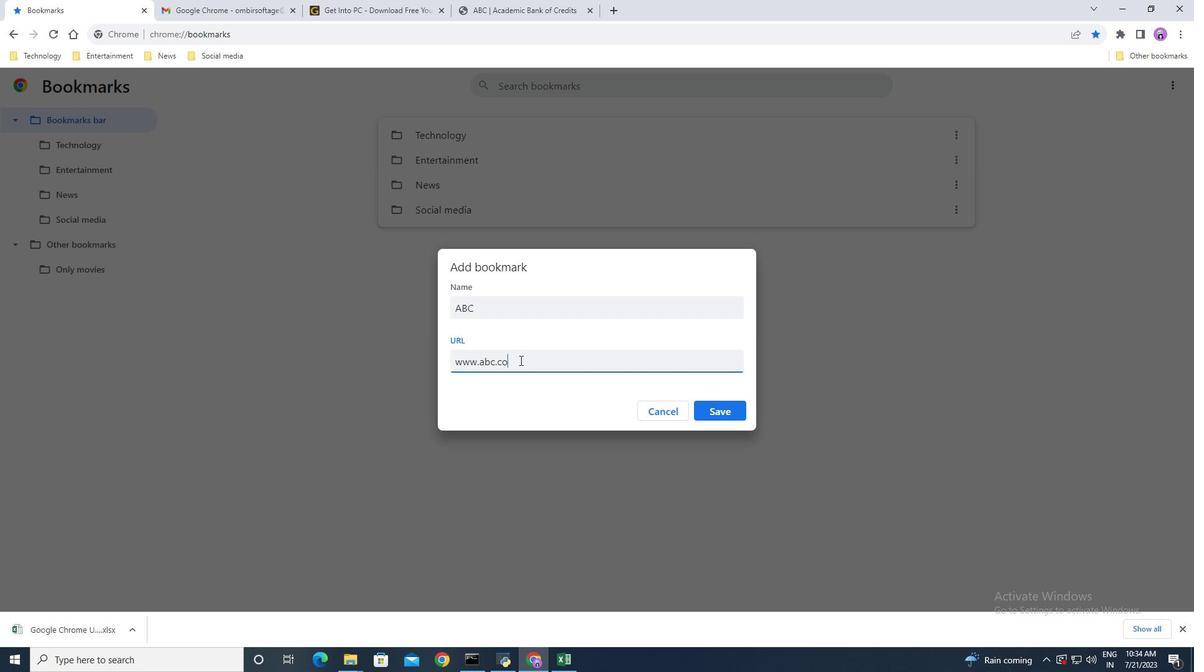 
Action: Mouse moved to (724, 413)
Screenshot: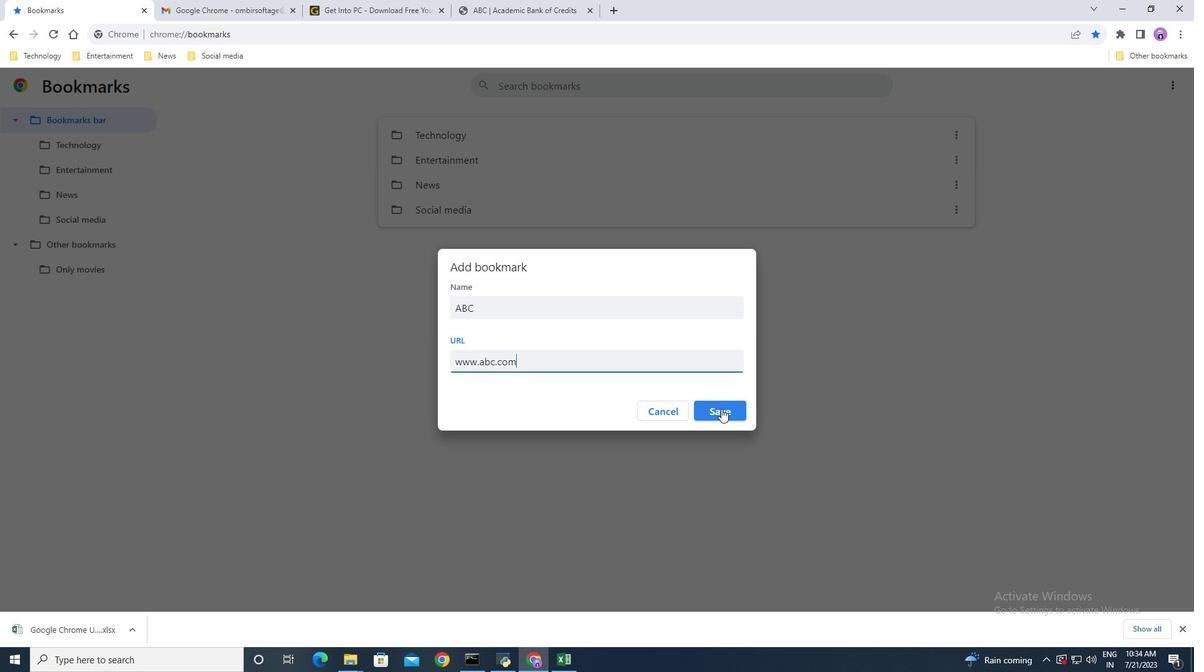 
Action: Mouse pressed left at (724, 413)
Screenshot: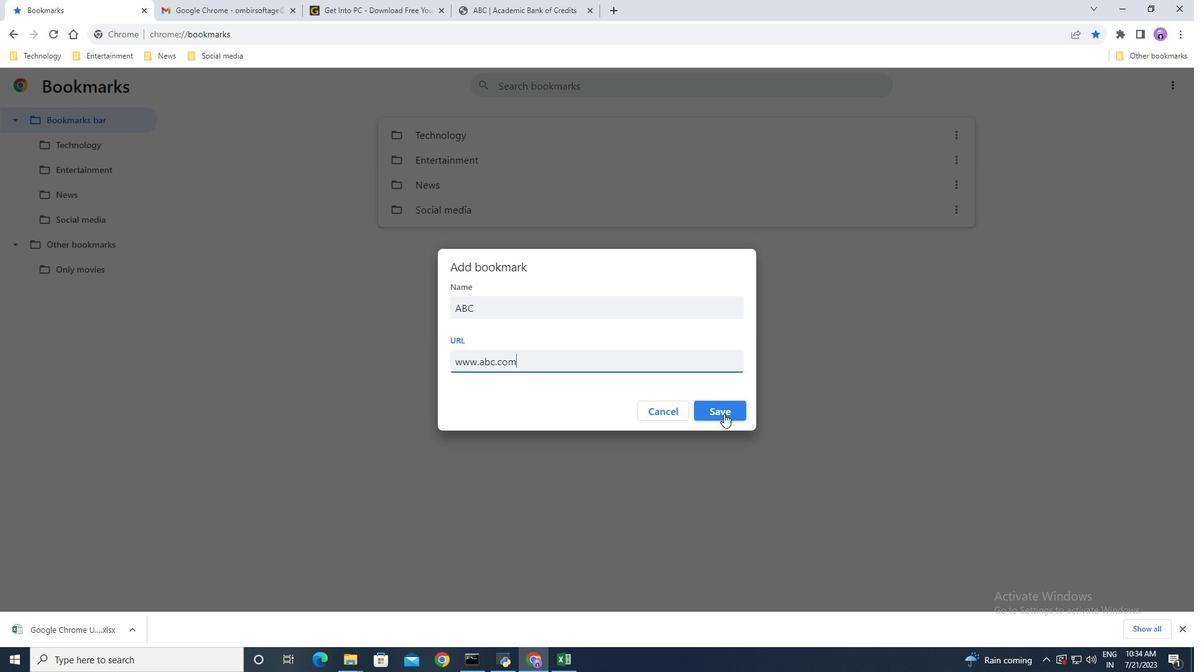
Action: Mouse moved to (270, 57)
Screenshot: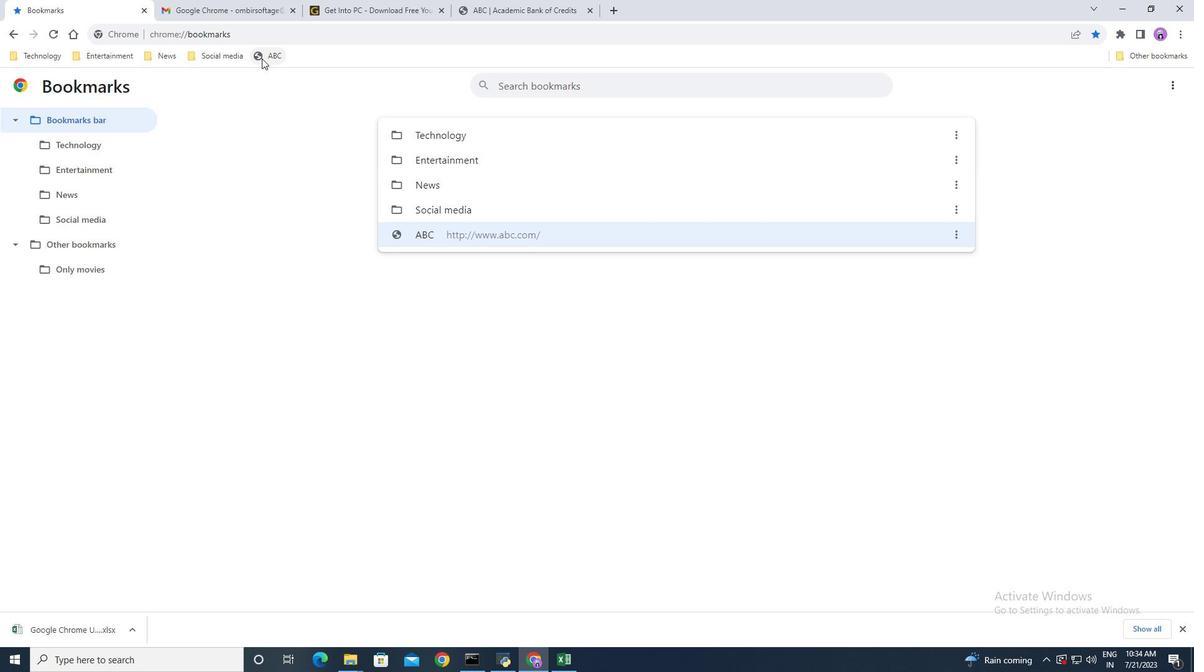 
Action: Mouse pressed left at (270, 57)
Screenshot: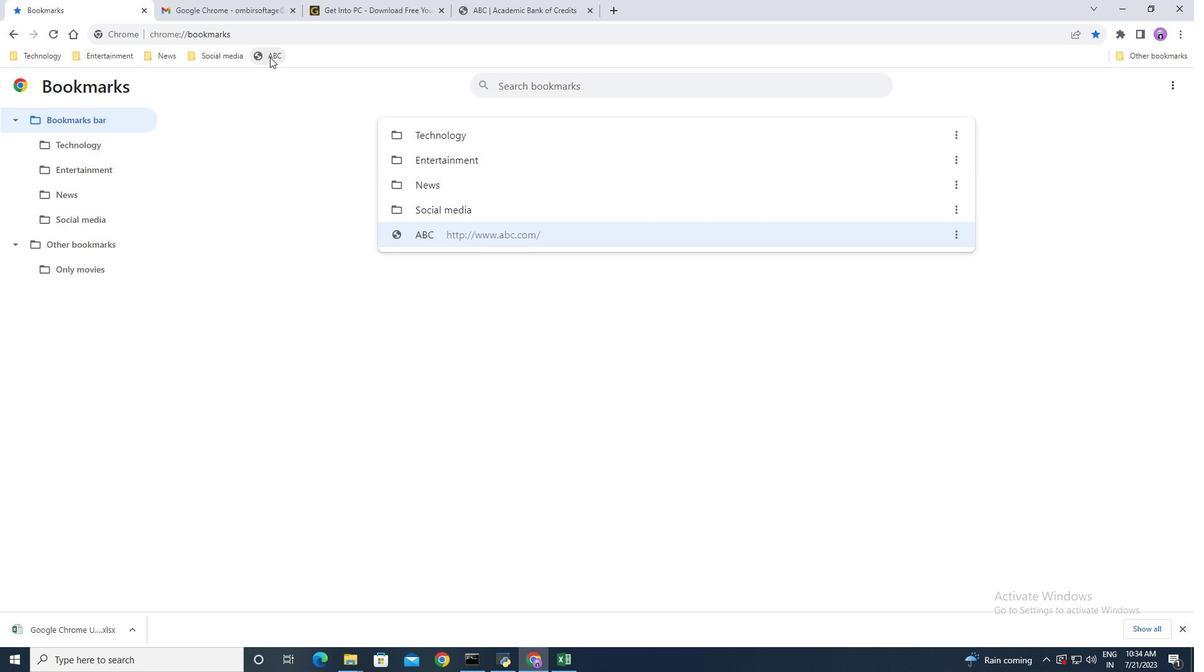 
Action: Mouse moved to (16, 32)
Screenshot: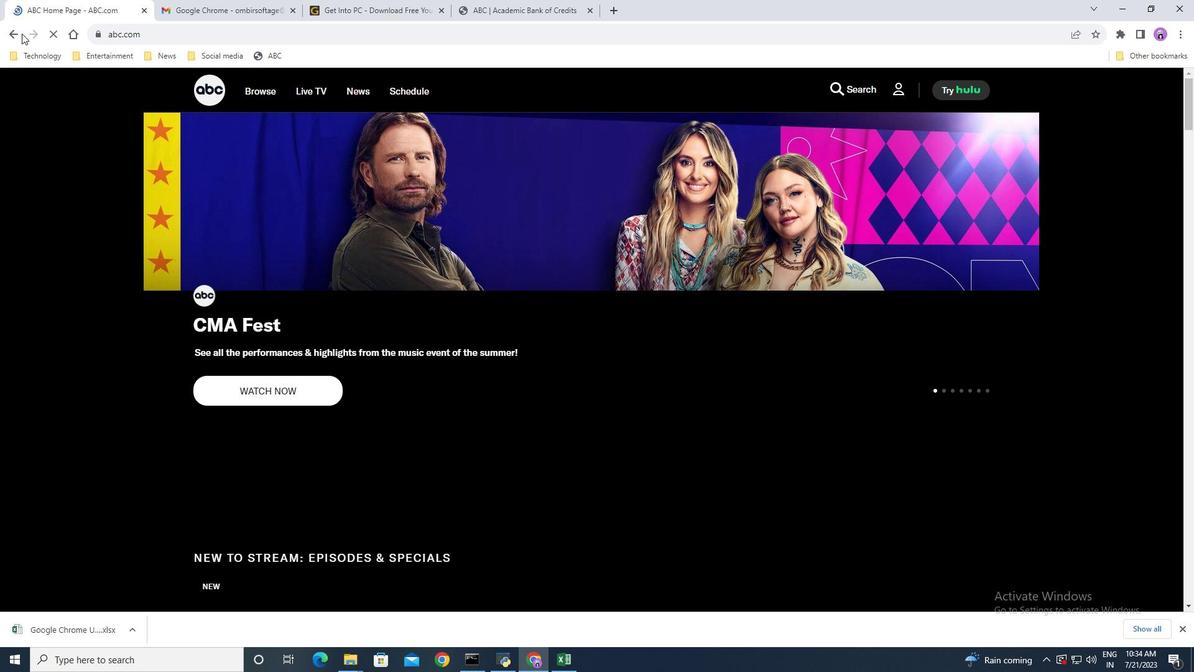 
Action: Mouse pressed left at (16, 32)
Screenshot: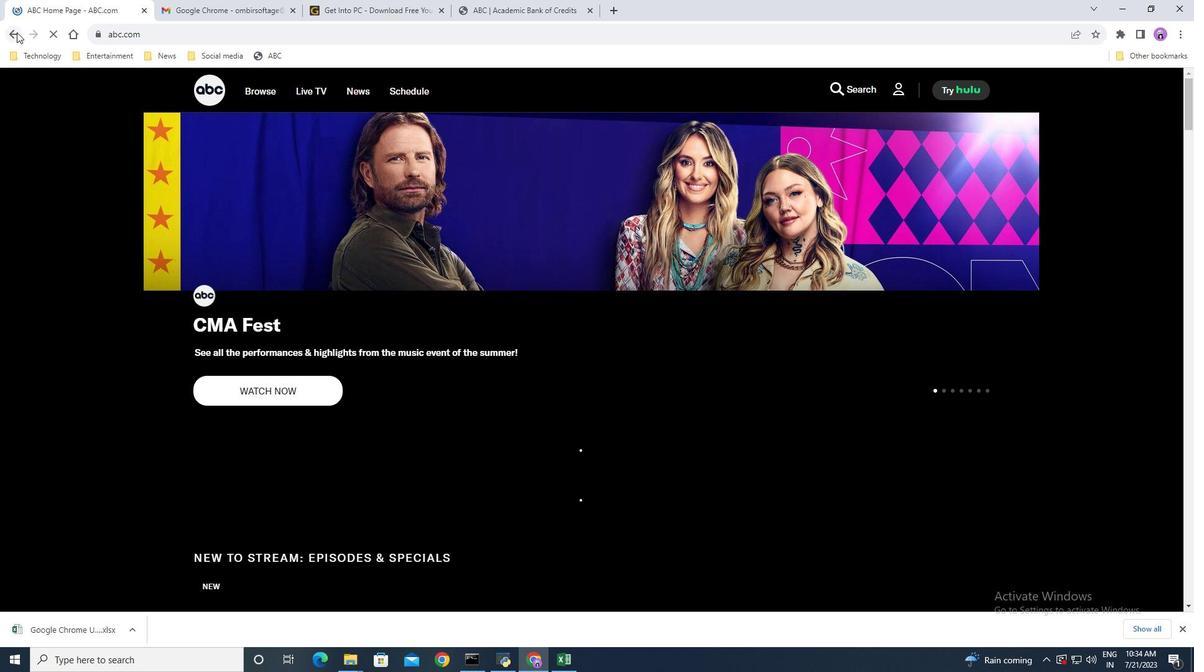 
Action: Mouse moved to (316, 98)
Screenshot: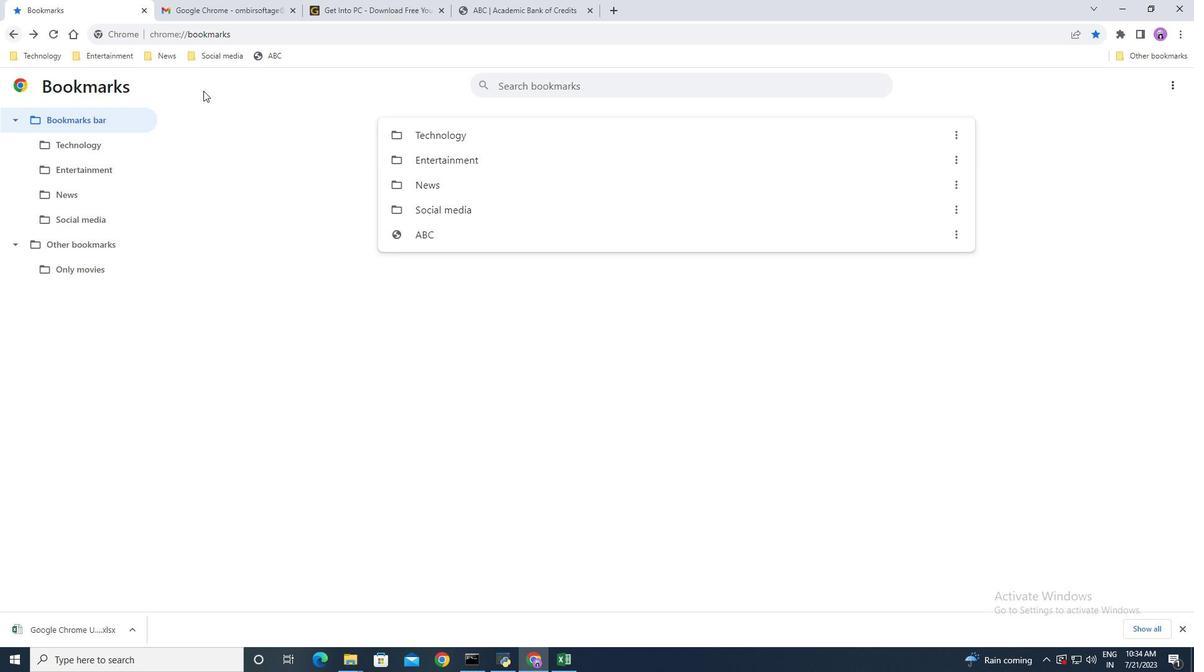 
Action: Mouse pressed left at (316, 98)
Screenshot: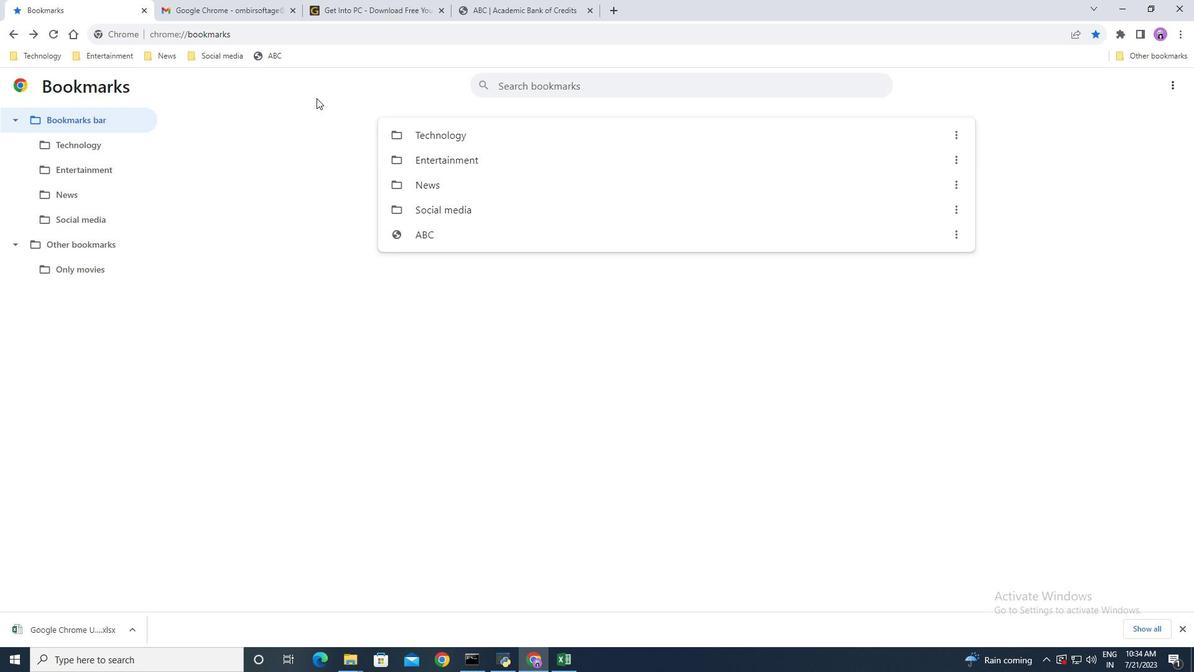 
Action: Mouse moved to (1176, 85)
Screenshot: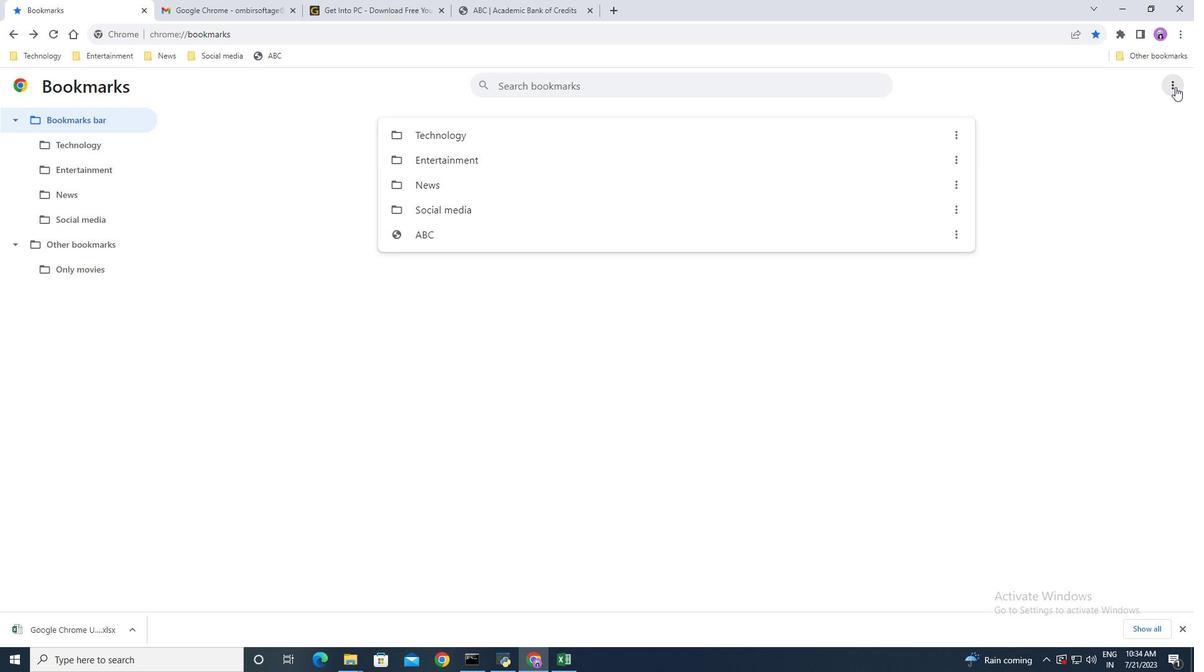 
Action: Mouse pressed left at (1176, 85)
Screenshot: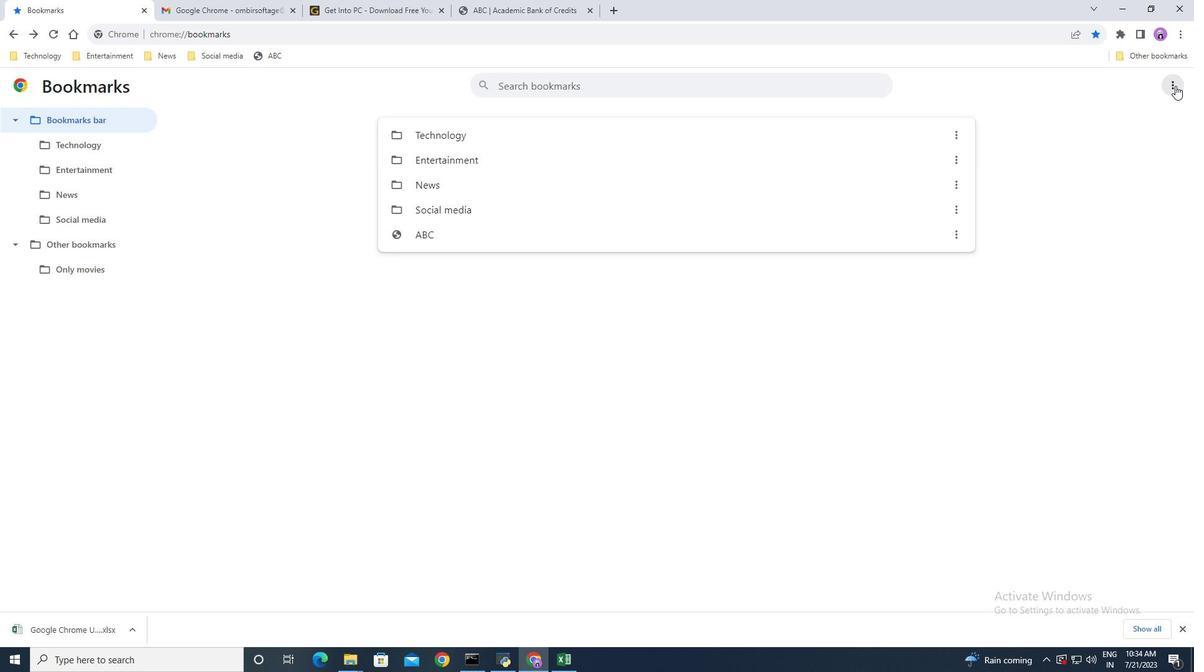 
Action: Mouse moved to (1110, 124)
Screenshot: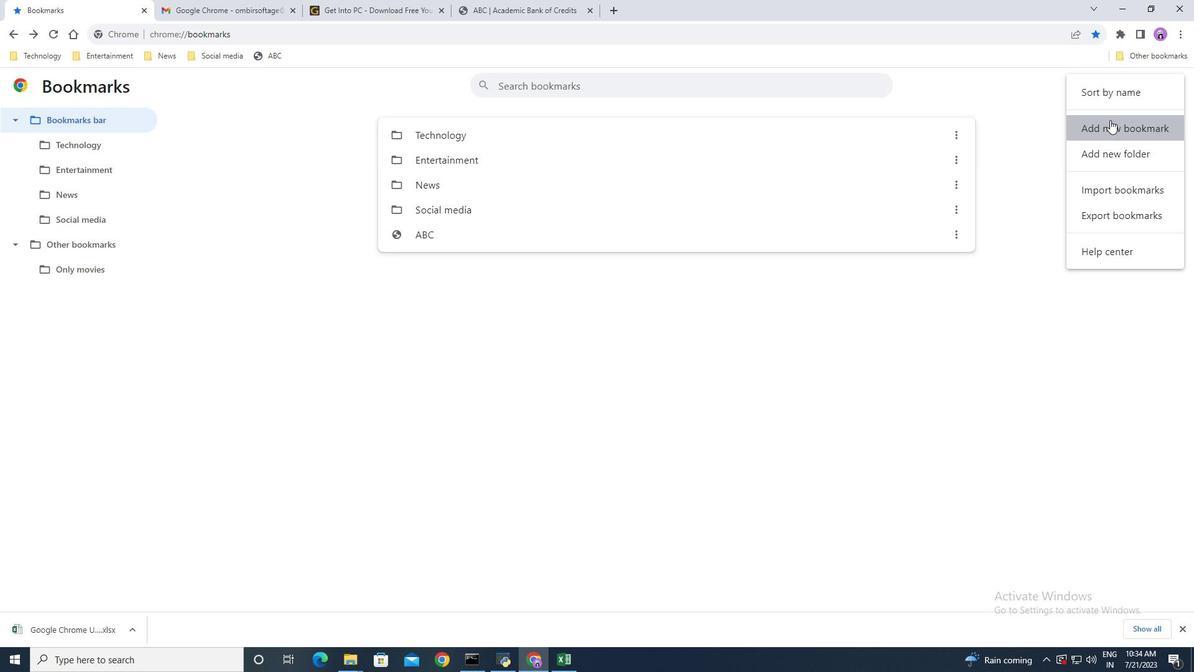
Action: Mouse pressed left at (1110, 124)
Screenshot: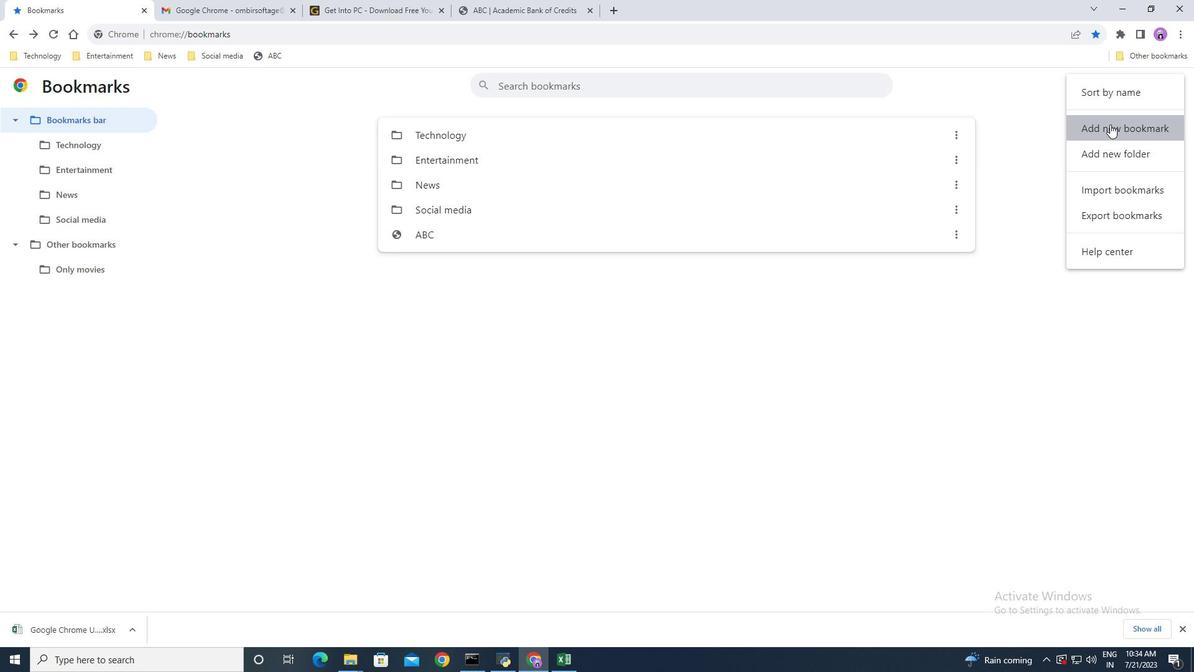 
Action: Mouse moved to (476, 301)
Screenshot: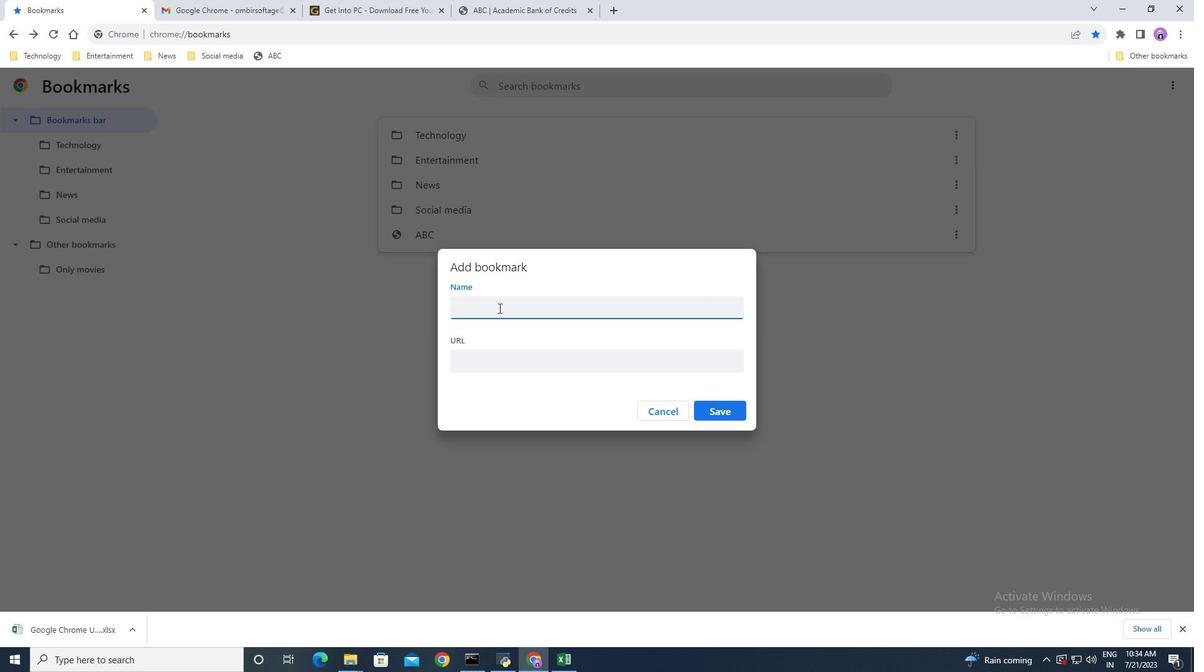 
Action: Mouse pressed left at (476, 301)
Screenshot: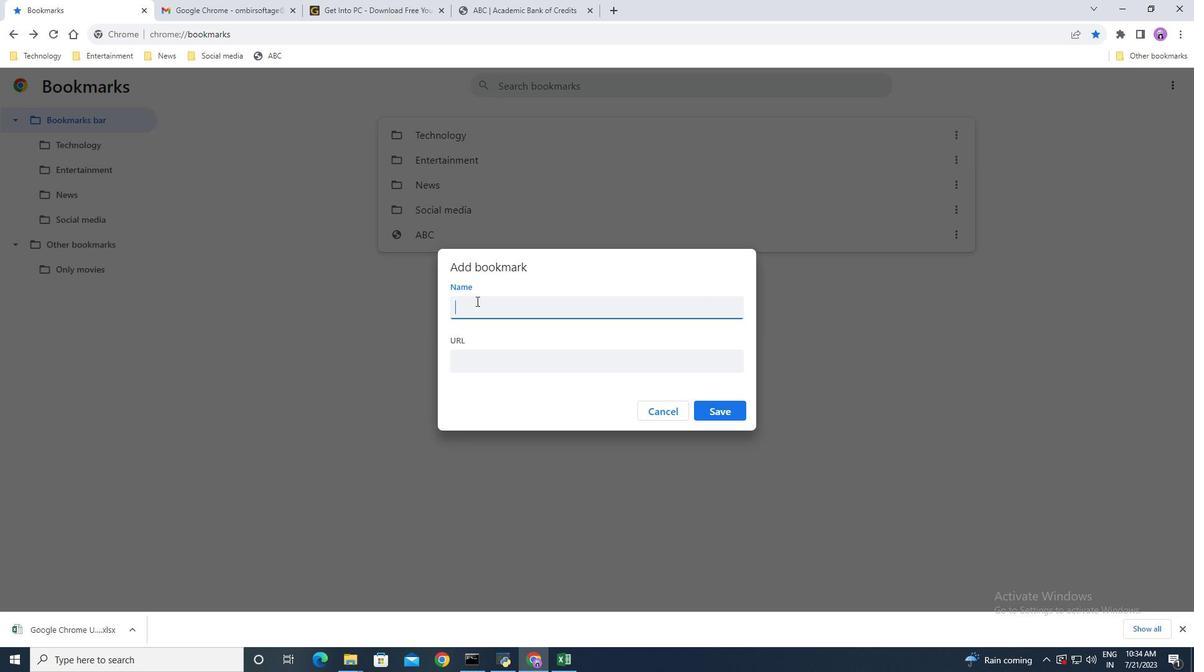 
Action: Key pressed w<Key.backspace>you<Key.space>ry<Key.backspace>t<Key.backspace><Key.backspace>tube<Key.tab>www.youtube.com
Screenshot: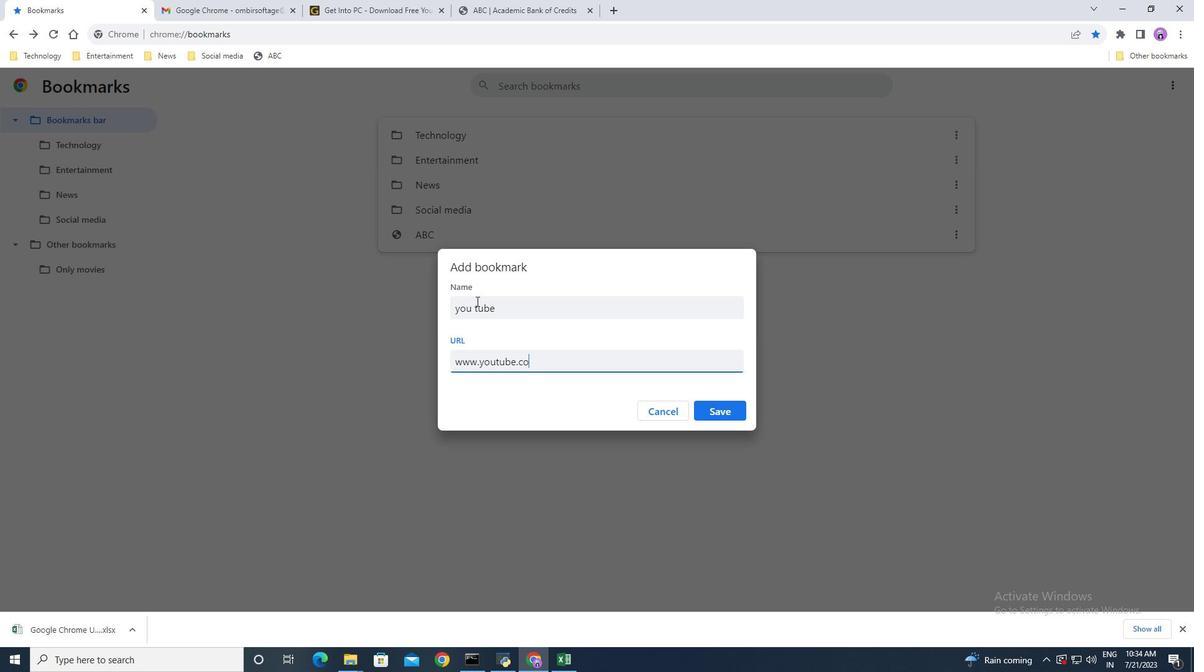 
Action: Mouse moved to (733, 410)
Screenshot: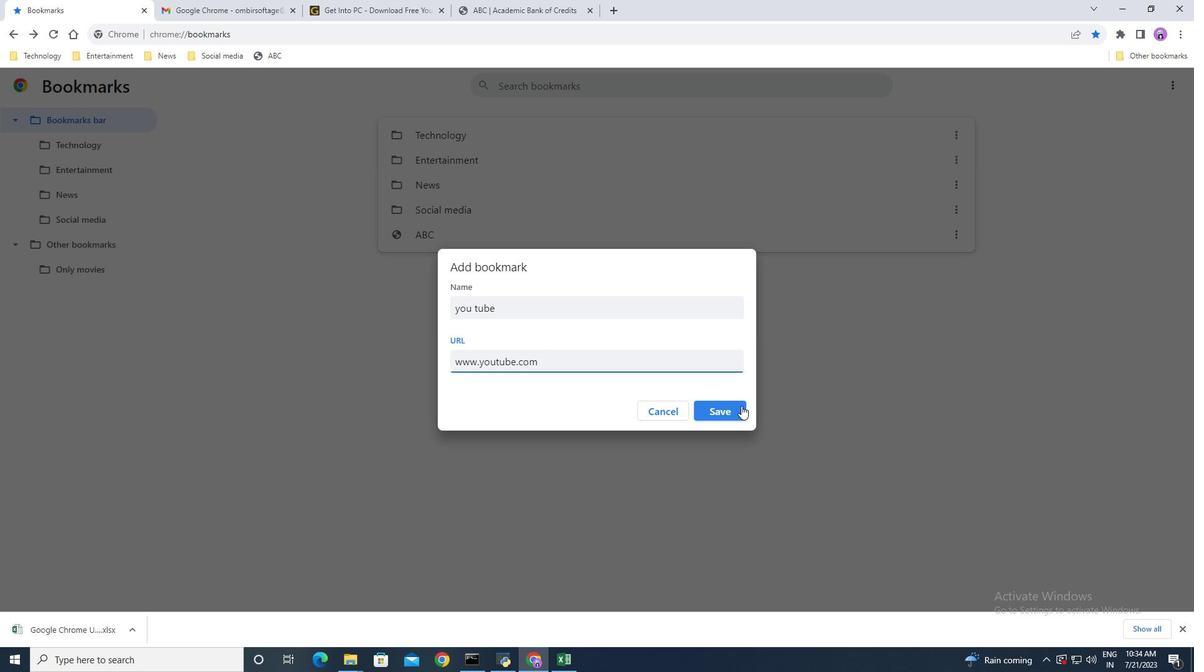 
Action: Mouse pressed left at (733, 410)
Screenshot: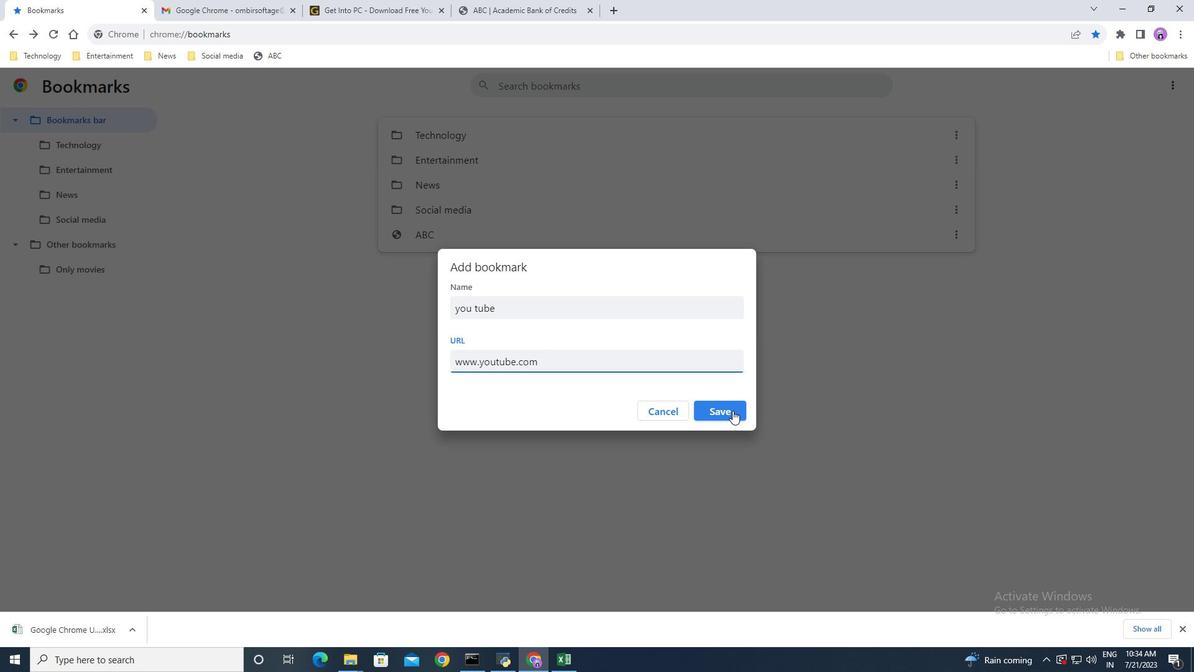 
Action: Mouse moved to (522, 336)
Screenshot: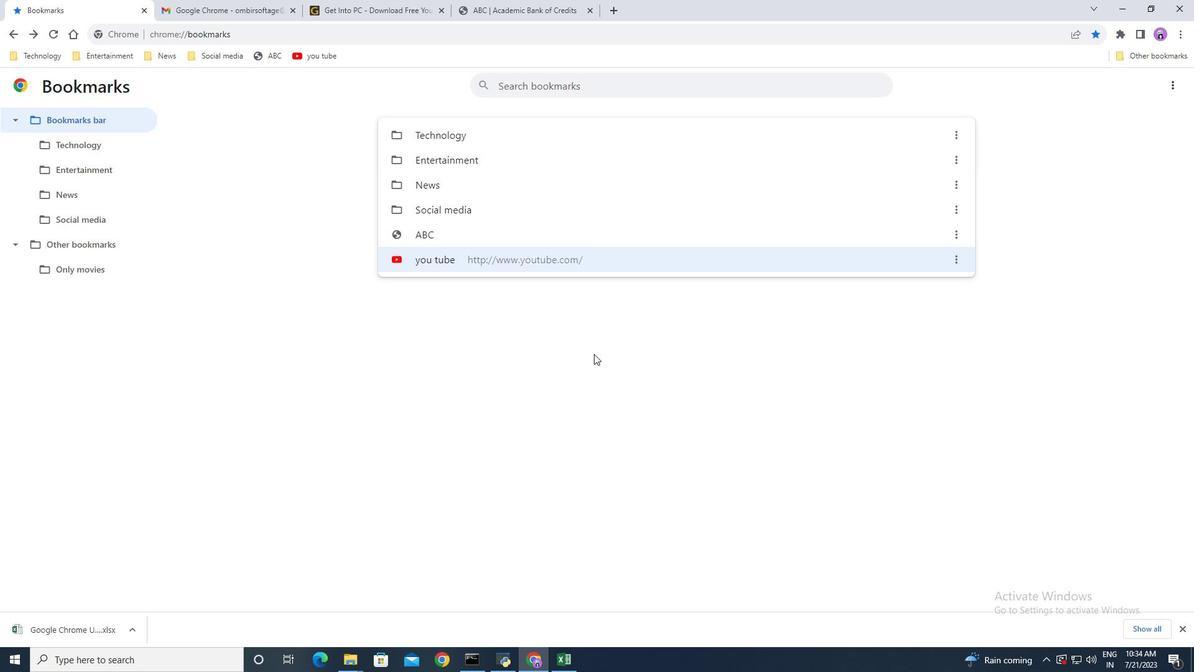 
Action: Mouse pressed left at (522, 336)
Screenshot: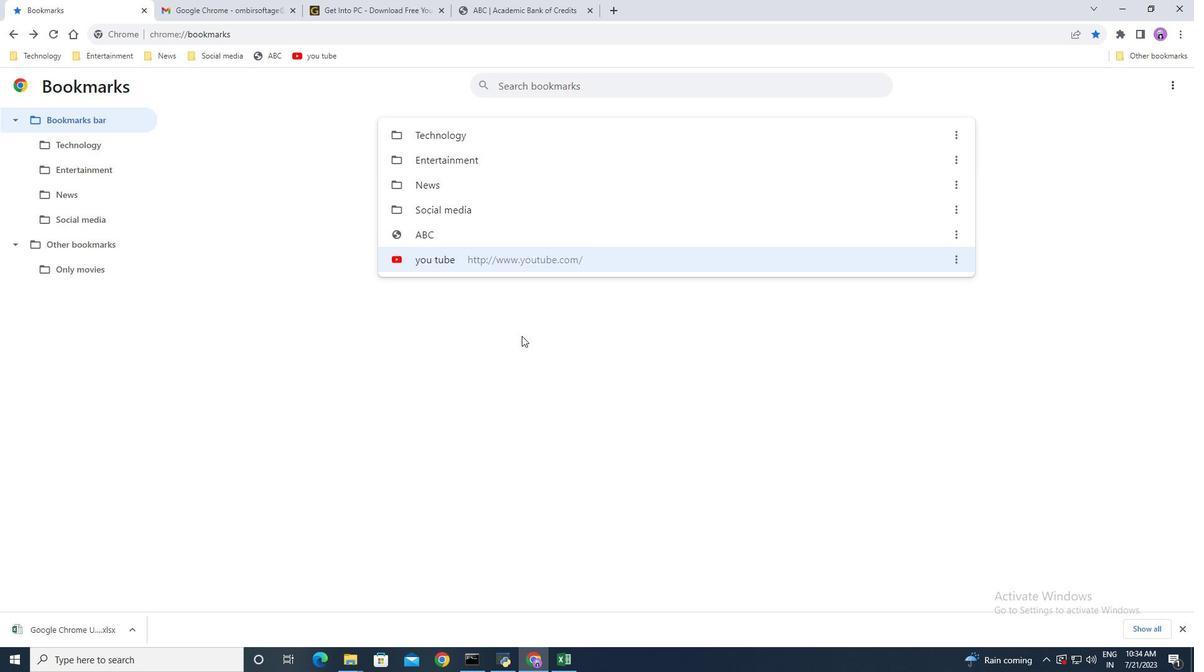 
Action: Mouse moved to (295, 191)
Screenshot: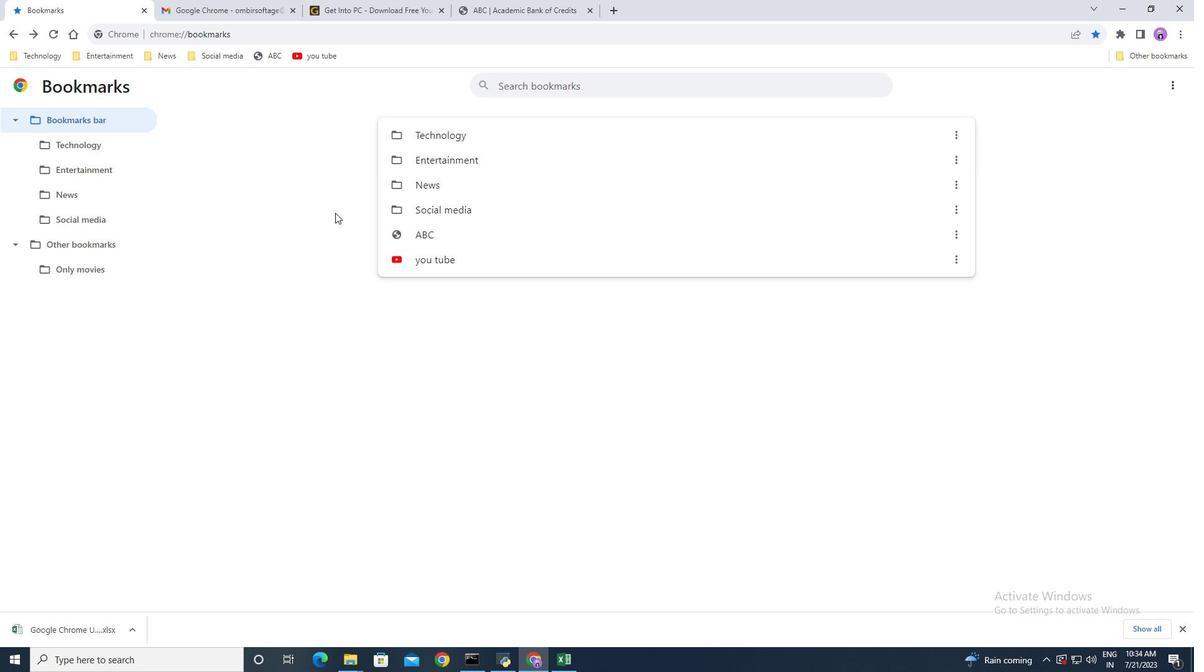 
Action: Mouse pressed left at (295, 191)
Screenshot: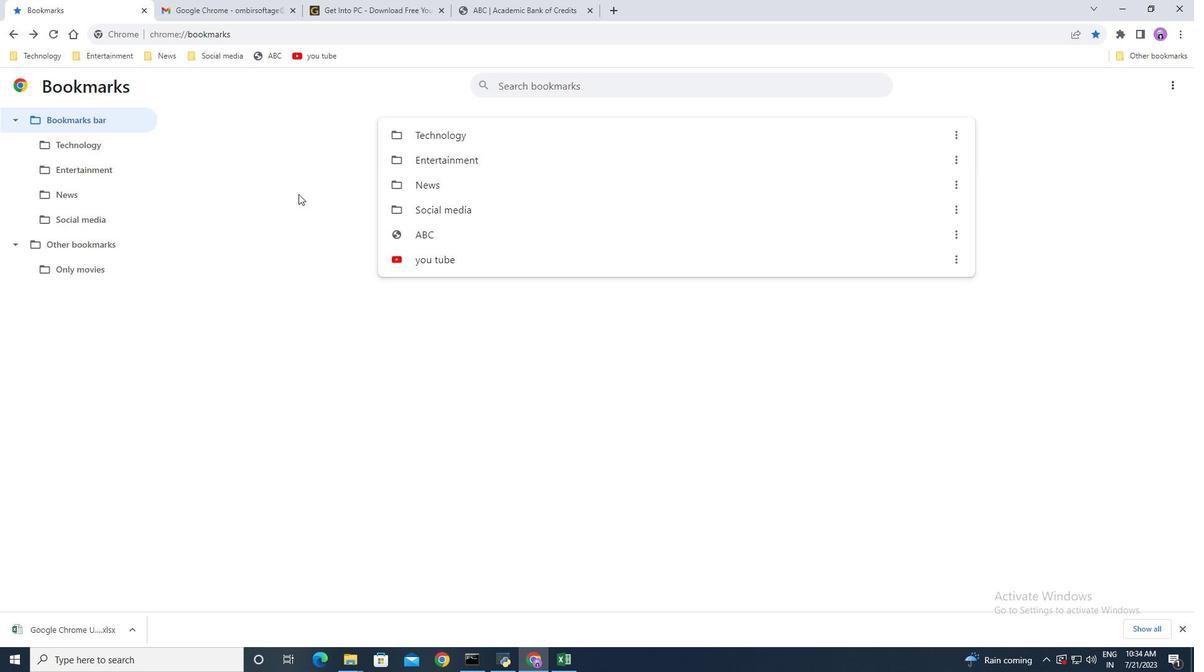 
Action: Mouse moved to (1173, 82)
Screenshot: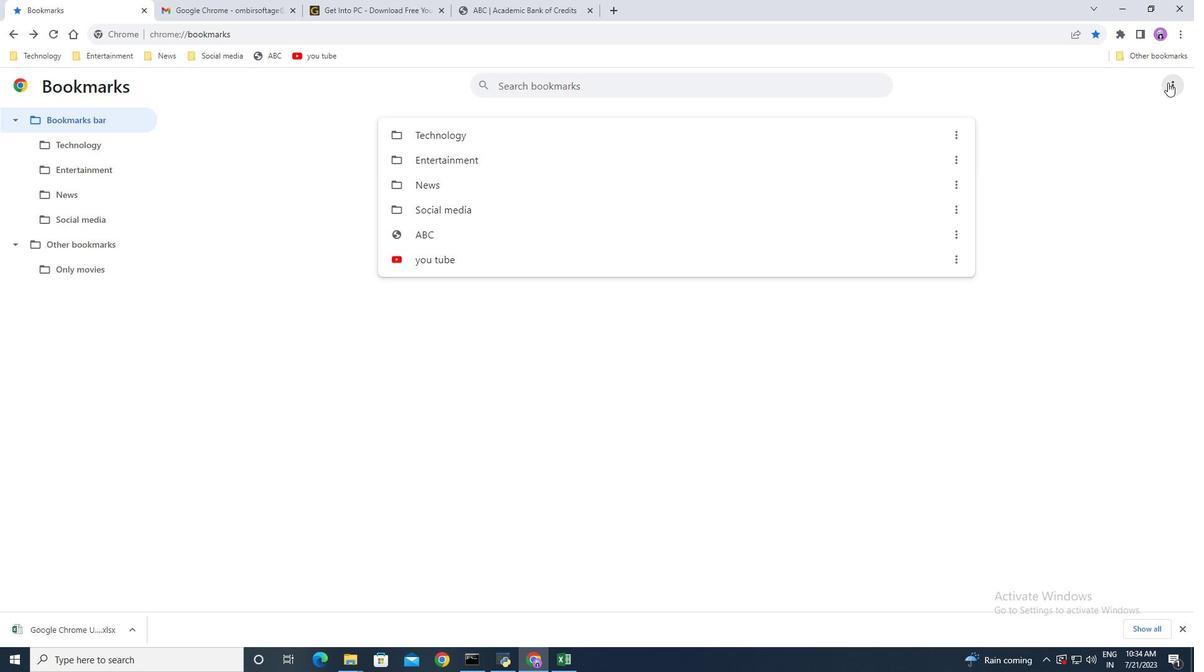 
Action: Mouse pressed left at (1173, 82)
Screenshot: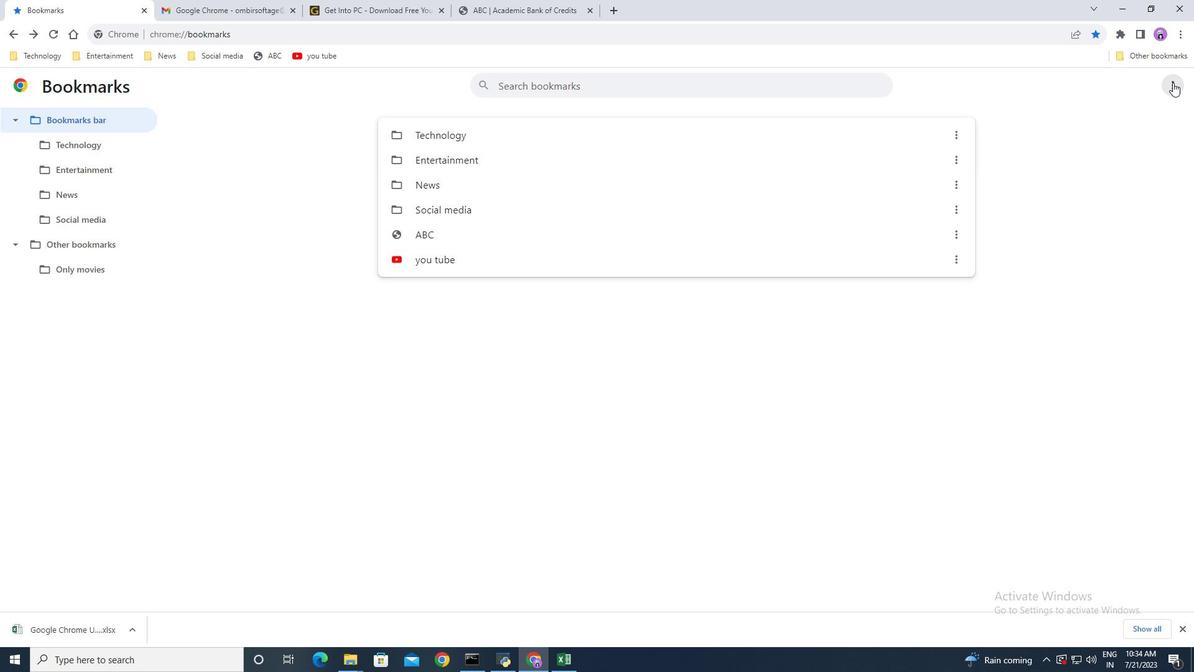 
Action: Mouse moved to (1118, 95)
Screenshot: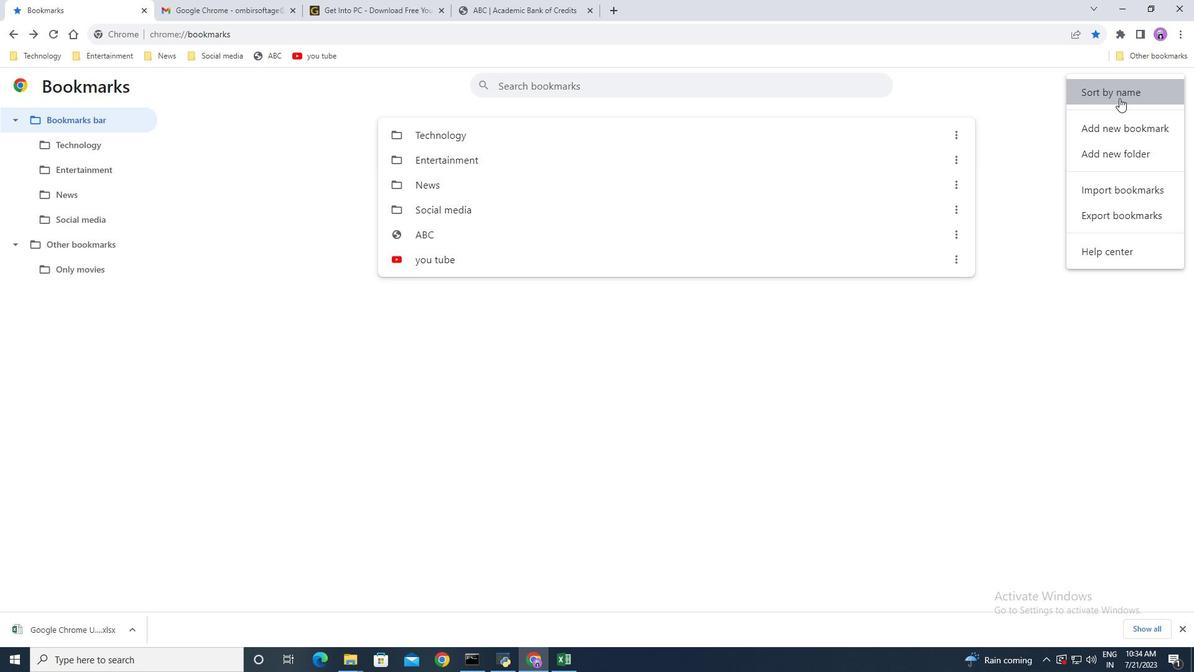 
Action: Mouse pressed left at (1118, 95)
Screenshot: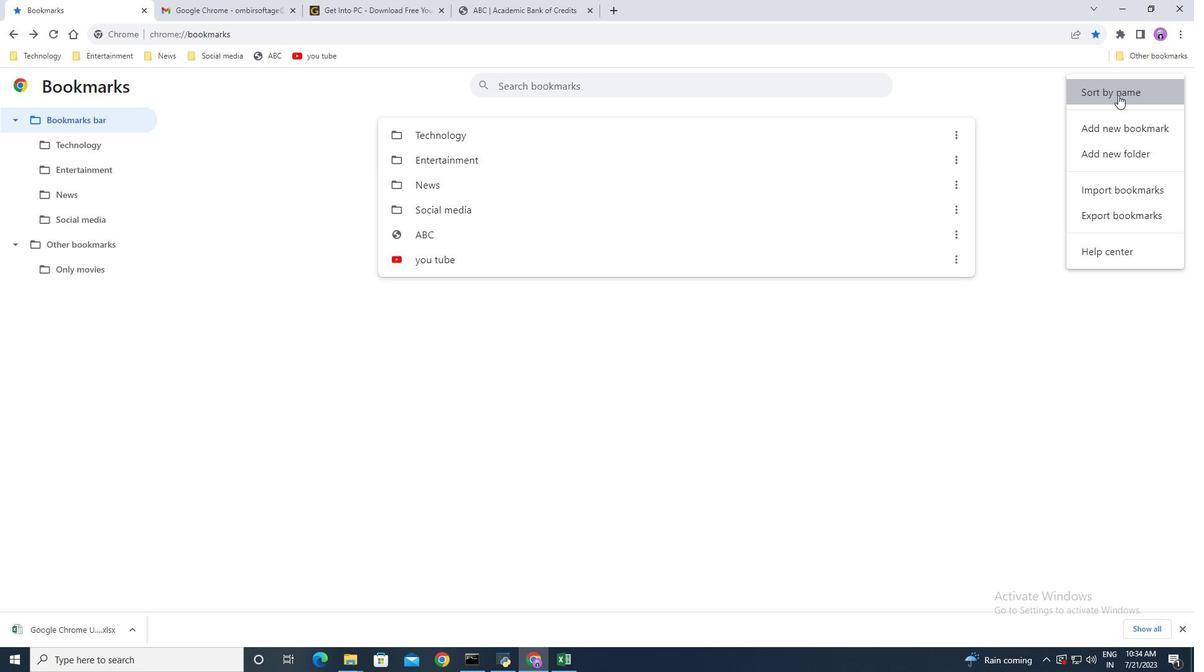 
Action: Mouse moved to (1080, 216)
Screenshot: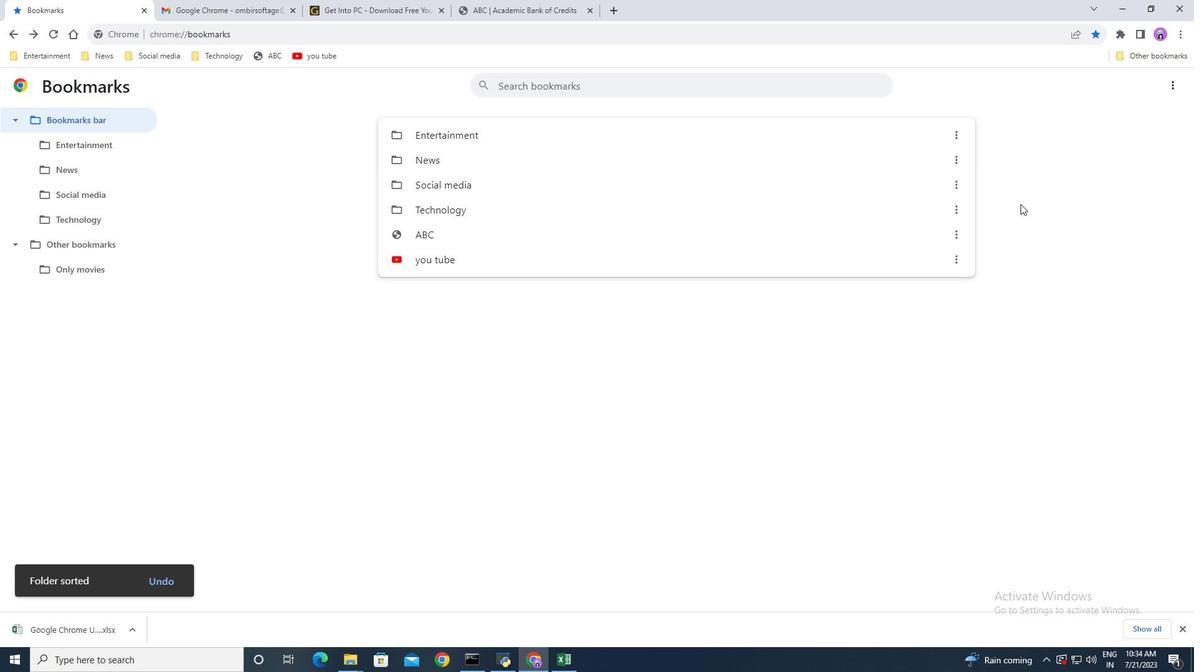 
Action: Mouse pressed left at (1080, 216)
Screenshot: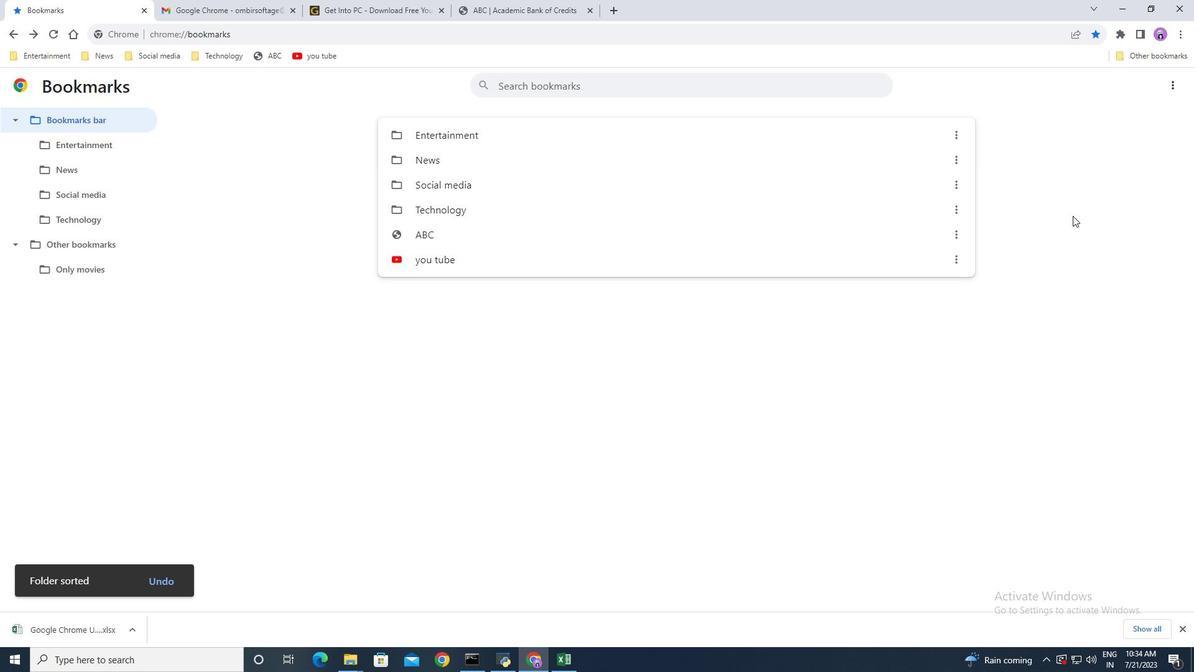 
Action: Mouse moved to (1064, 172)
Screenshot: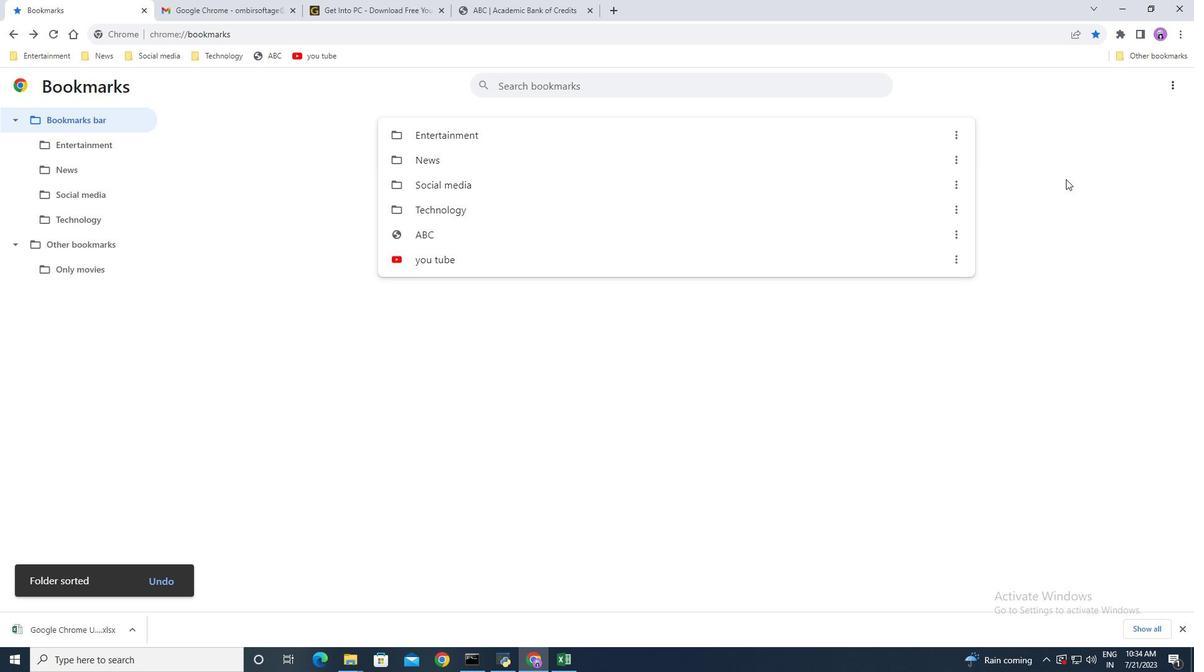 
Action: Mouse pressed right at (1064, 172)
Screenshot: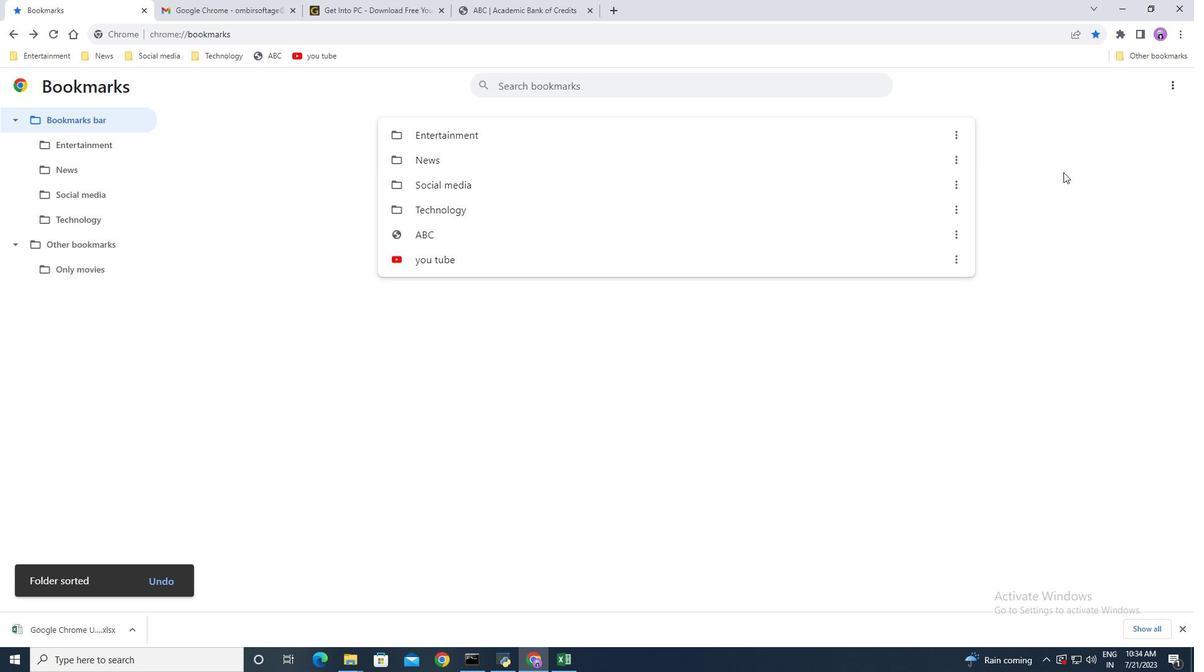
Action: Mouse moved to (1065, 155)
Screenshot: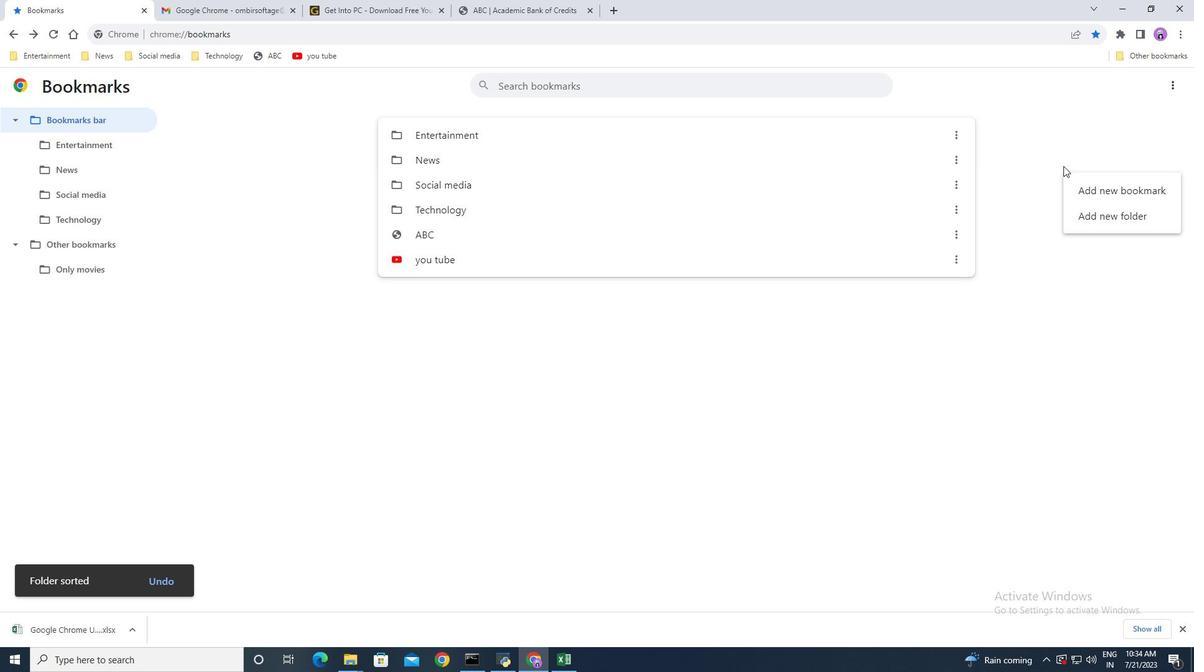 
Action: Mouse pressed left at (1065, 155)
Screenshot: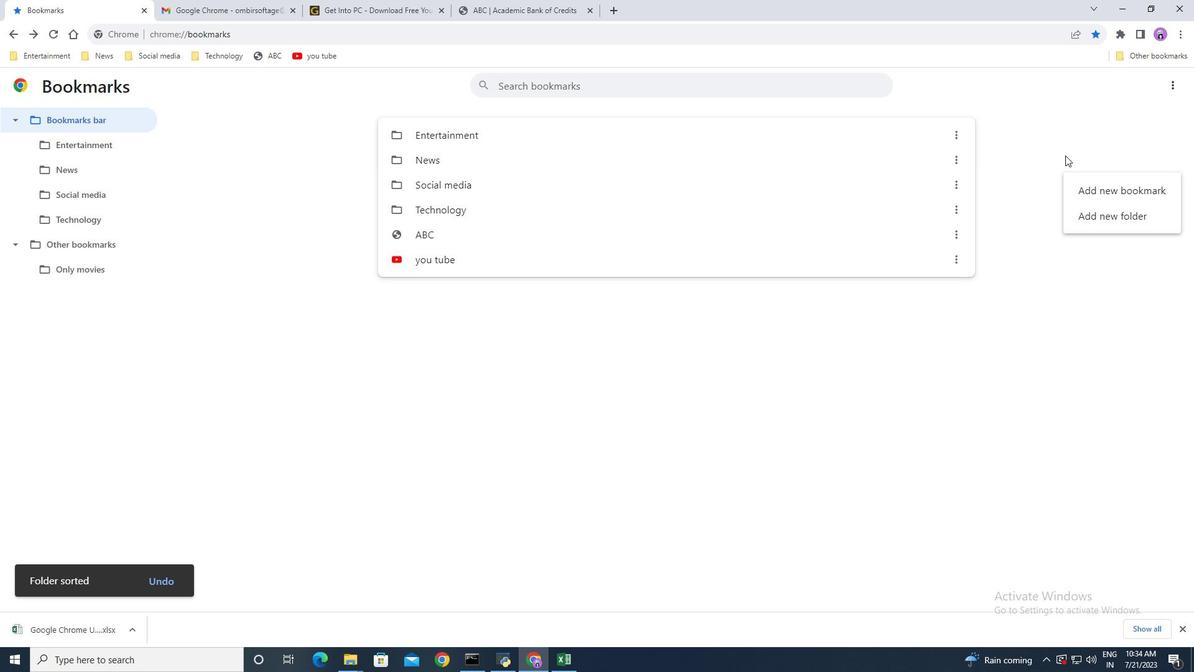 
Action: Mouse moved to (1173, 81)
Screenshot: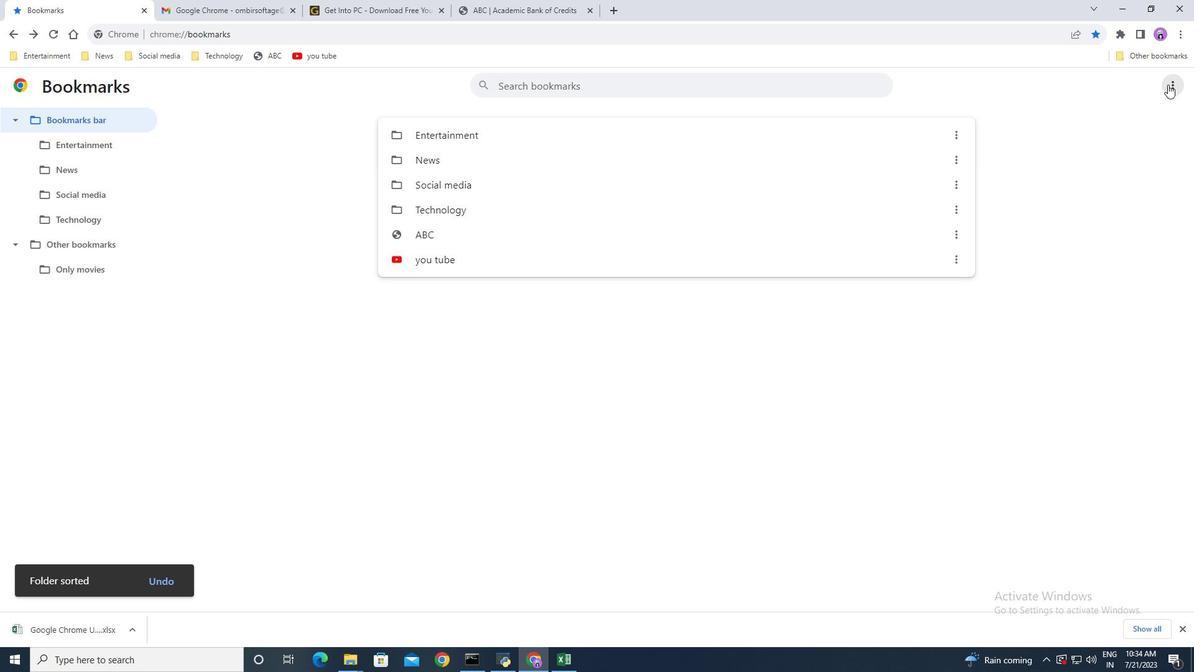 
Action: Mouse pressed left at (1173, 81)
Screenshot: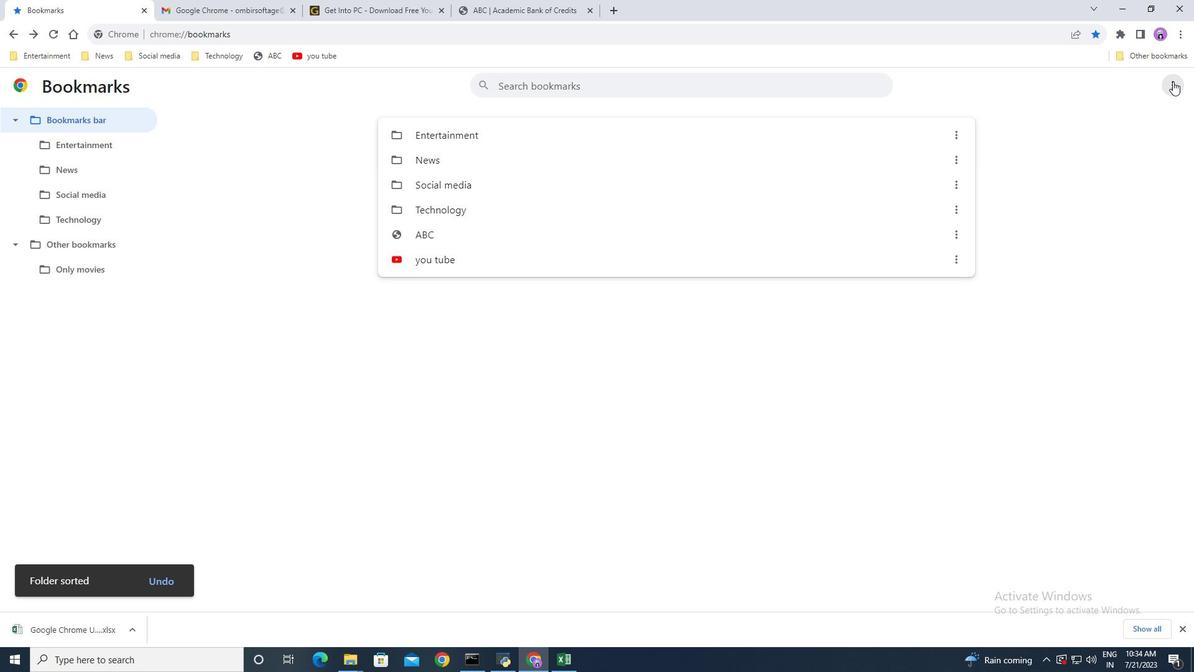 
Action: Mouse moved to (1133, 191)
Screenshot: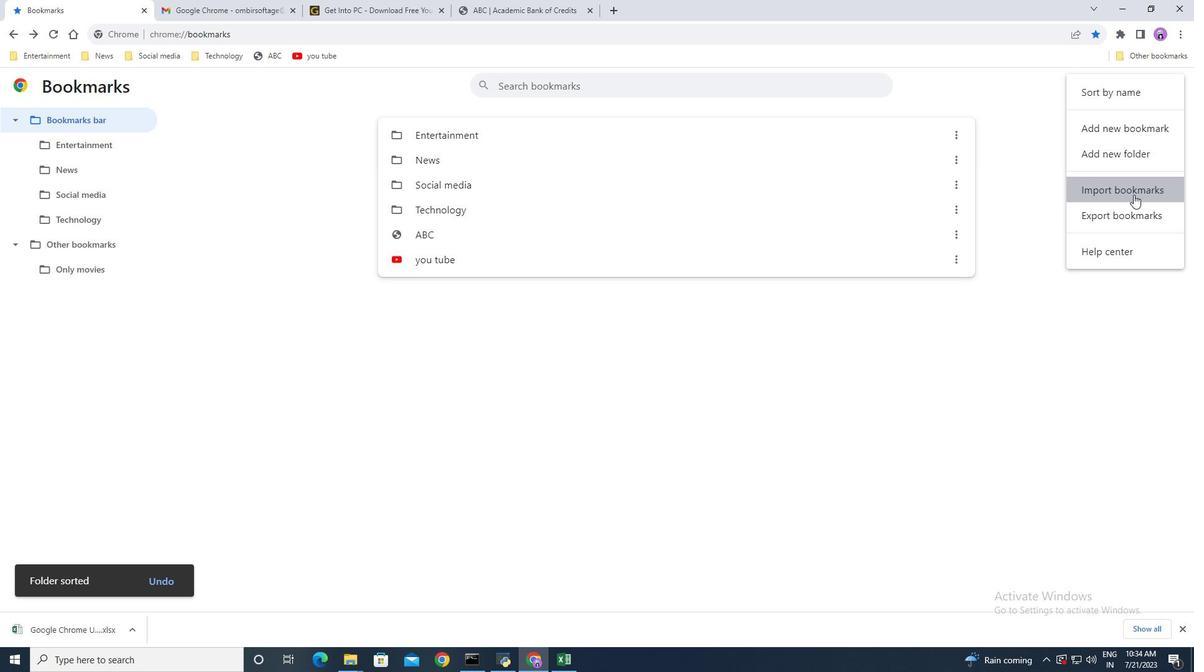 
Action: Mouse pressed left at (1133, 191)
Screenshot: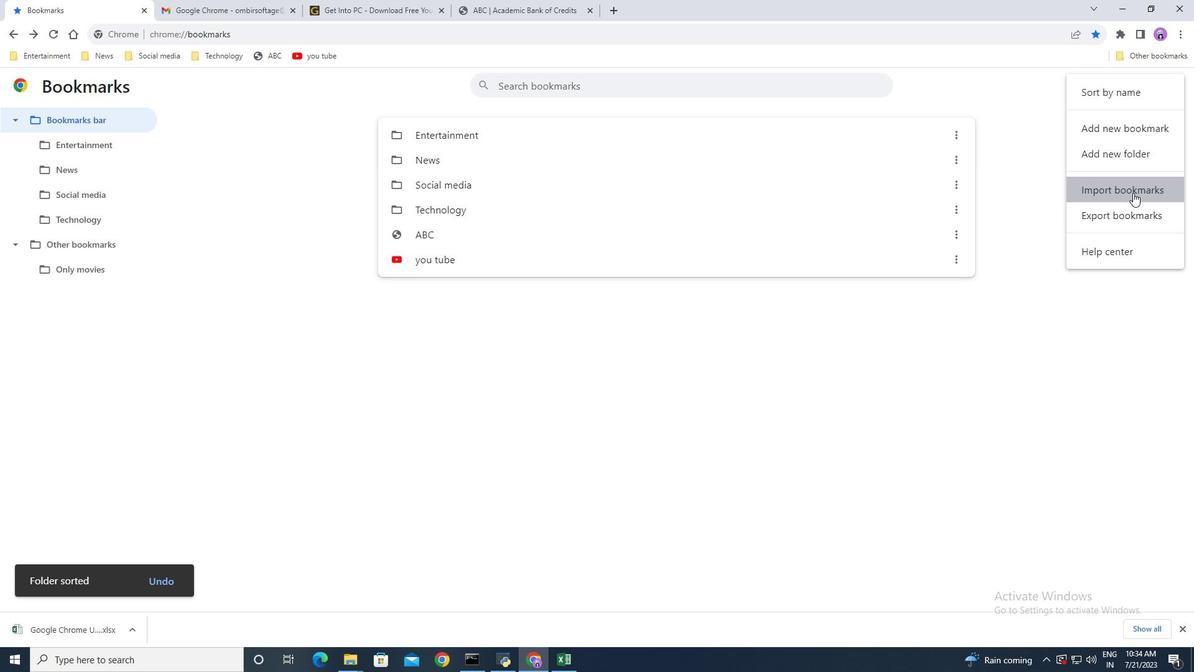 
Action: Mouse moved to (357, 117)
Screenshot: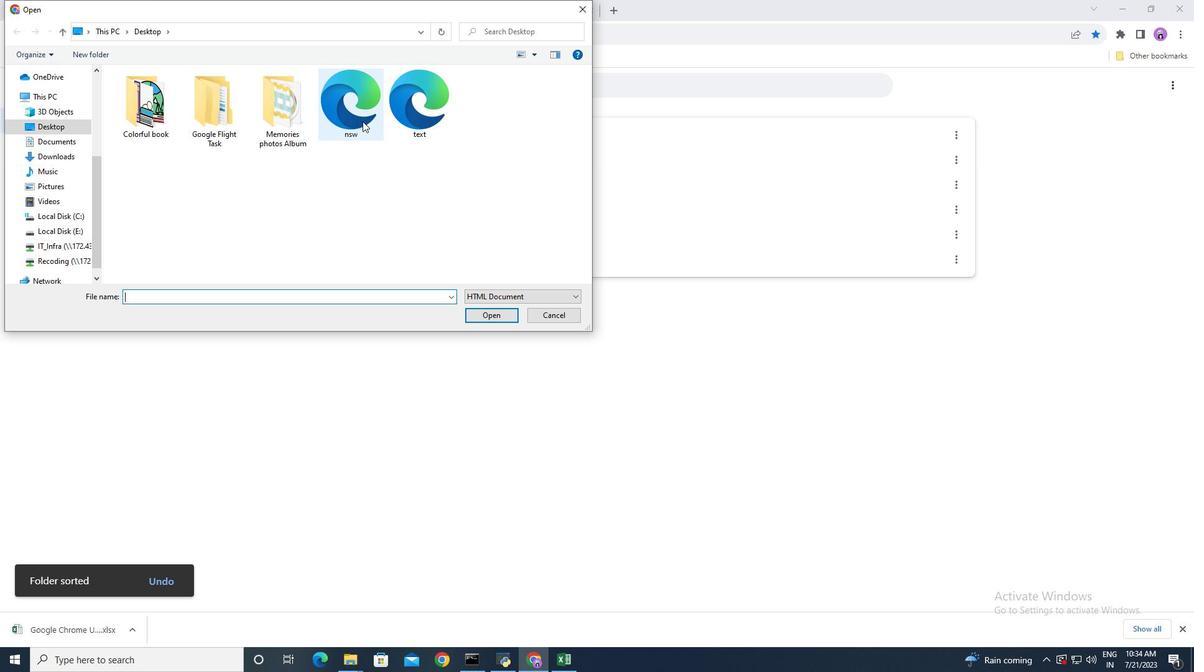 
Action: Mouse pressed left at (357, 117)
Screenshot: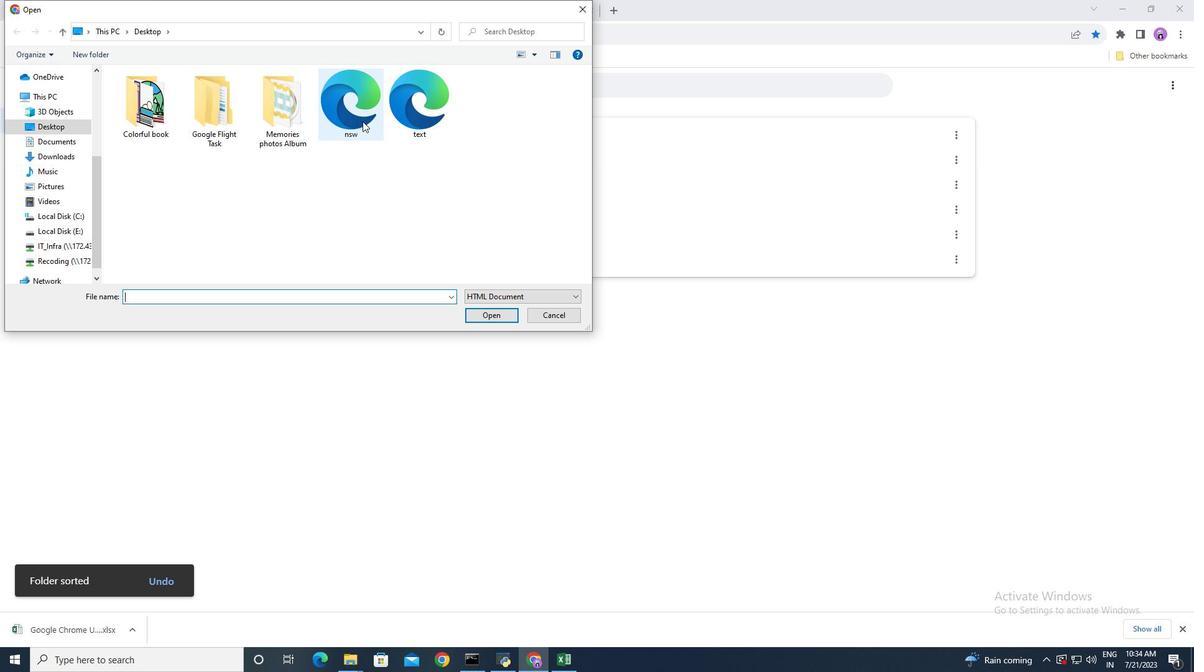 
Action: Mouse moved to (504, 317)
Screenshot: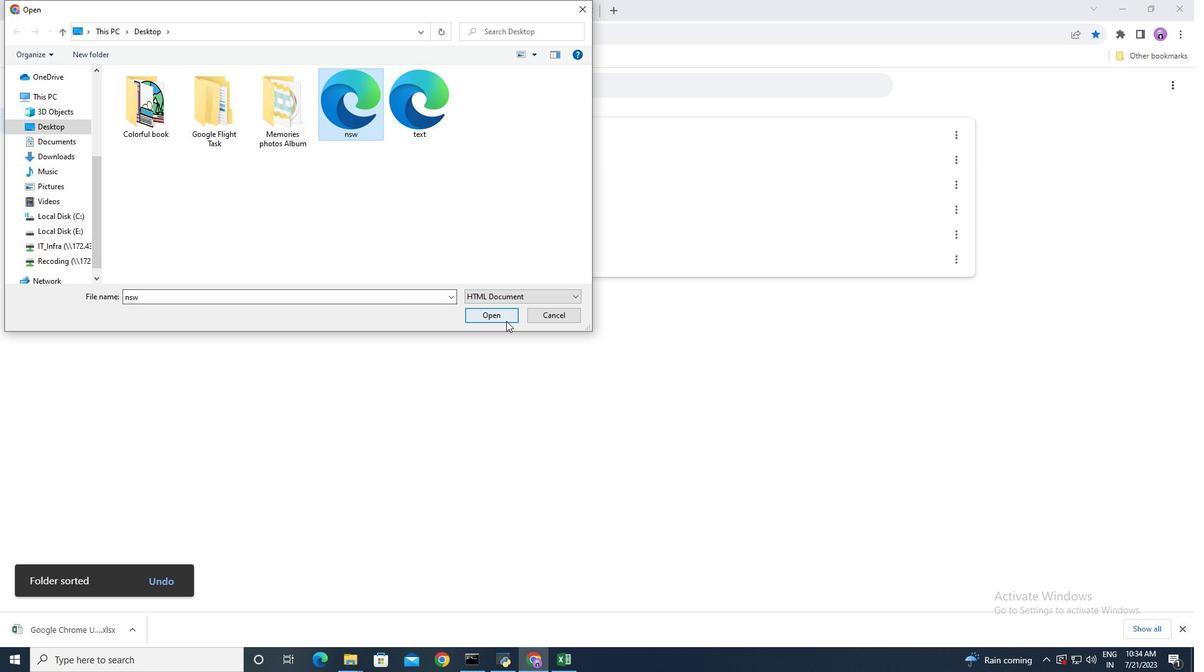 
Action: Mouse pressed left at (504, 317)
Screenshot: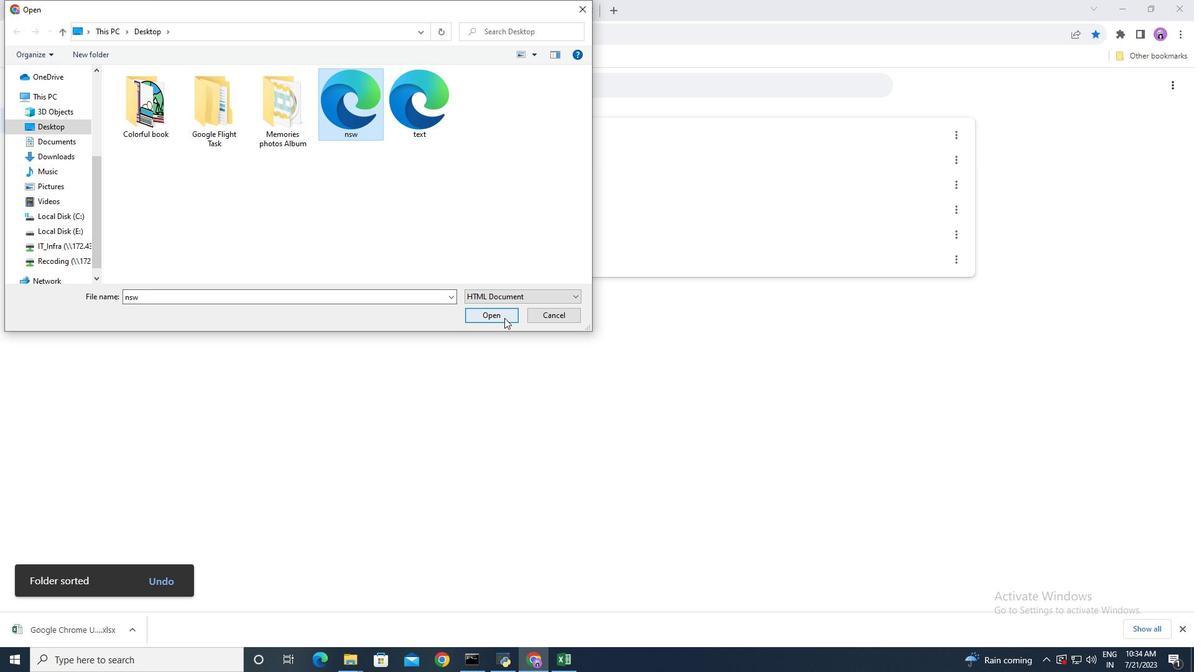 
Action: Mouse moved to (502, 318)
Screenshot: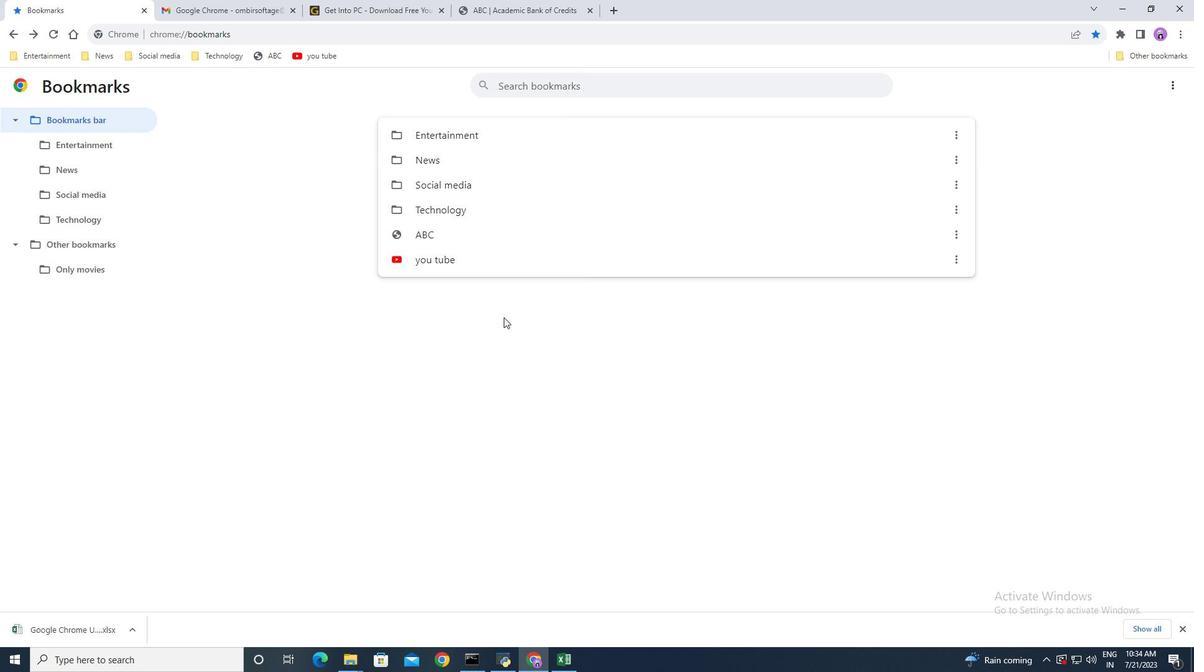 
Action: Mouse pressed left at (502, 318)
Screenshot: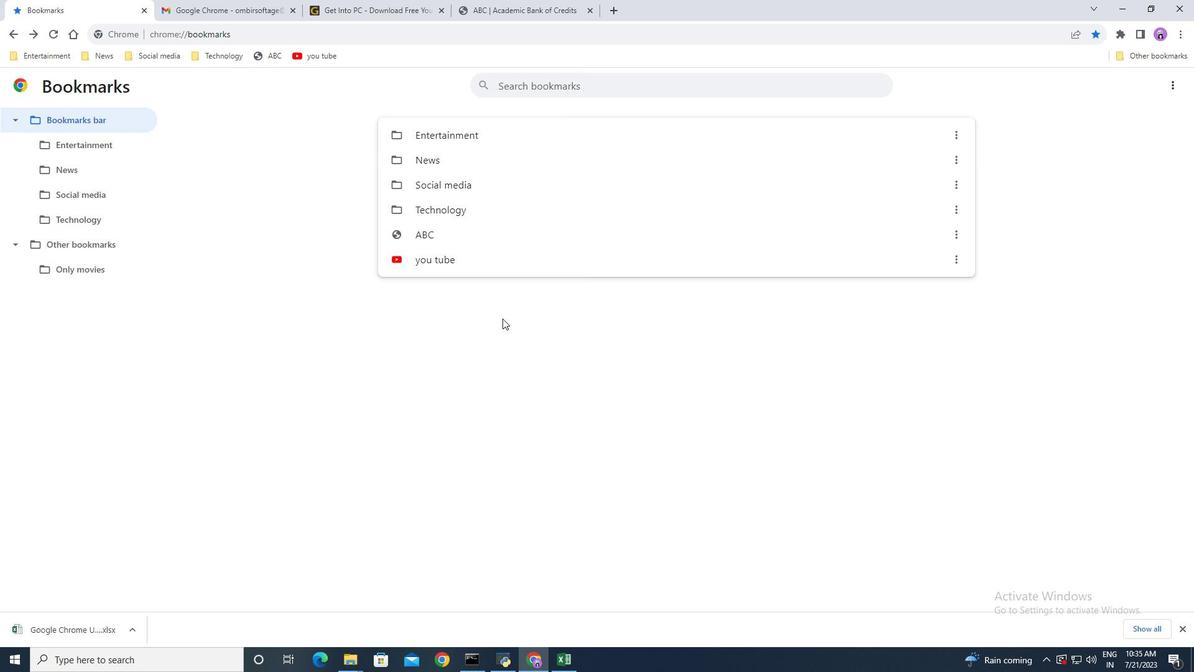 
Action: Mouse moved to (1179, 84)
Screenshot: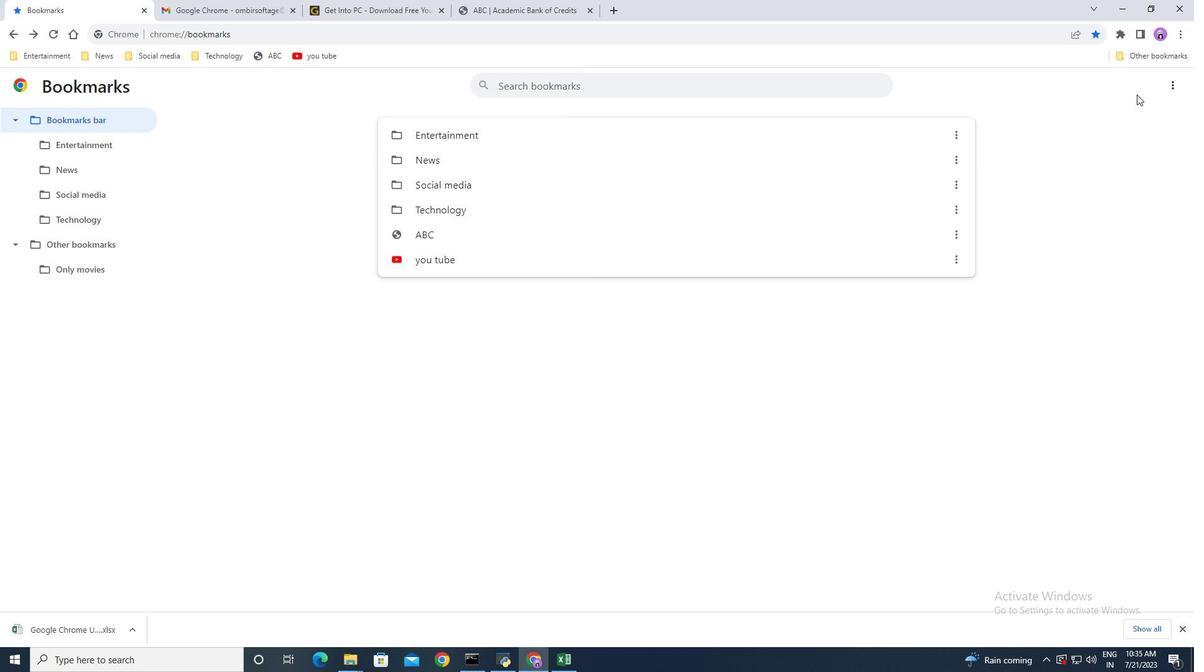 
Action: Mouse pressed left at (1179, 84)
Screenshot: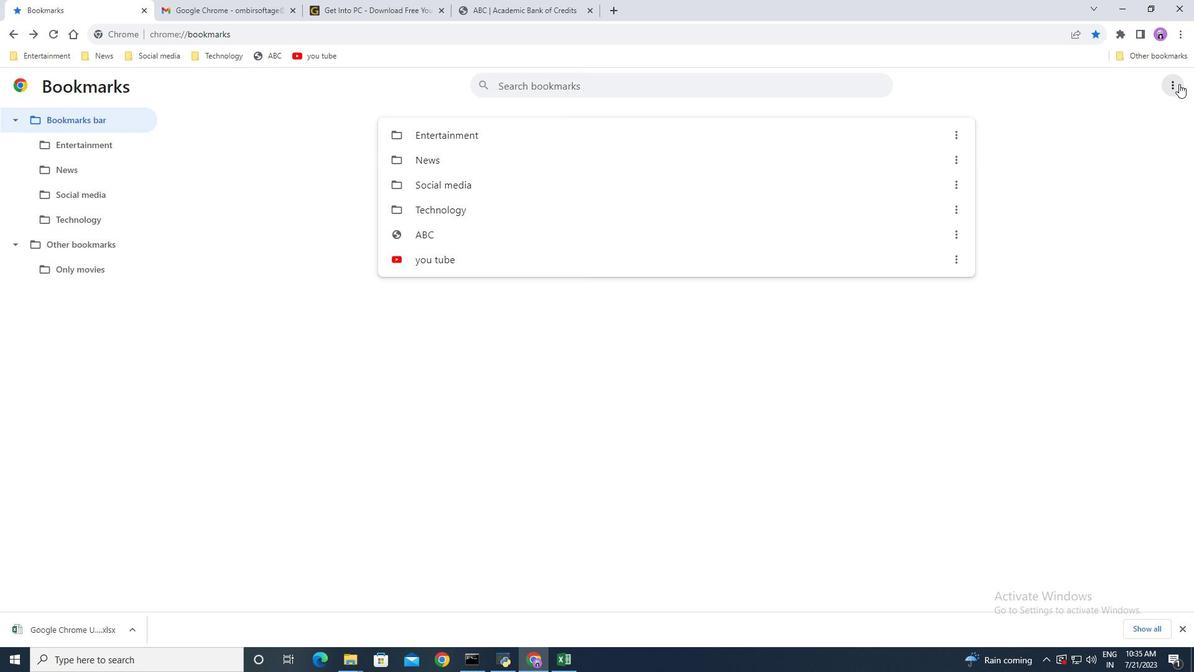 
Action: Mouse moved to (1142, 236)
Screenshot: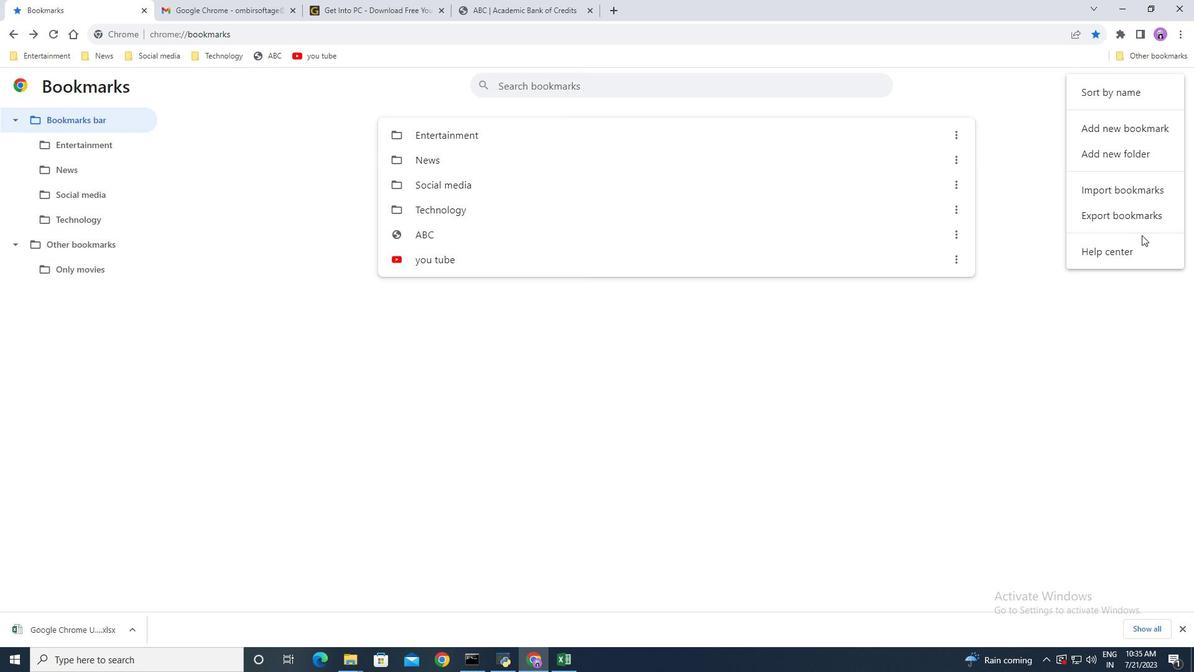 
Action: Mouse scrolled (1142, 235) with delta (0, 0)
Screenshot: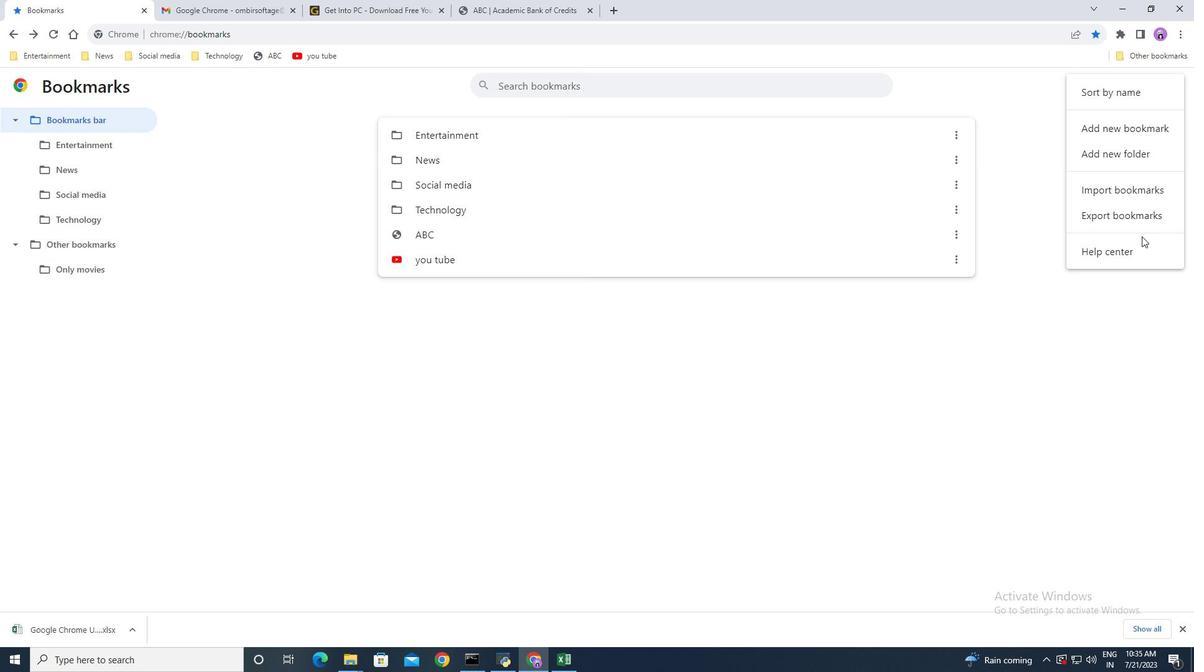 
Action: Mouse moved to (1123, 214)
Screenshot: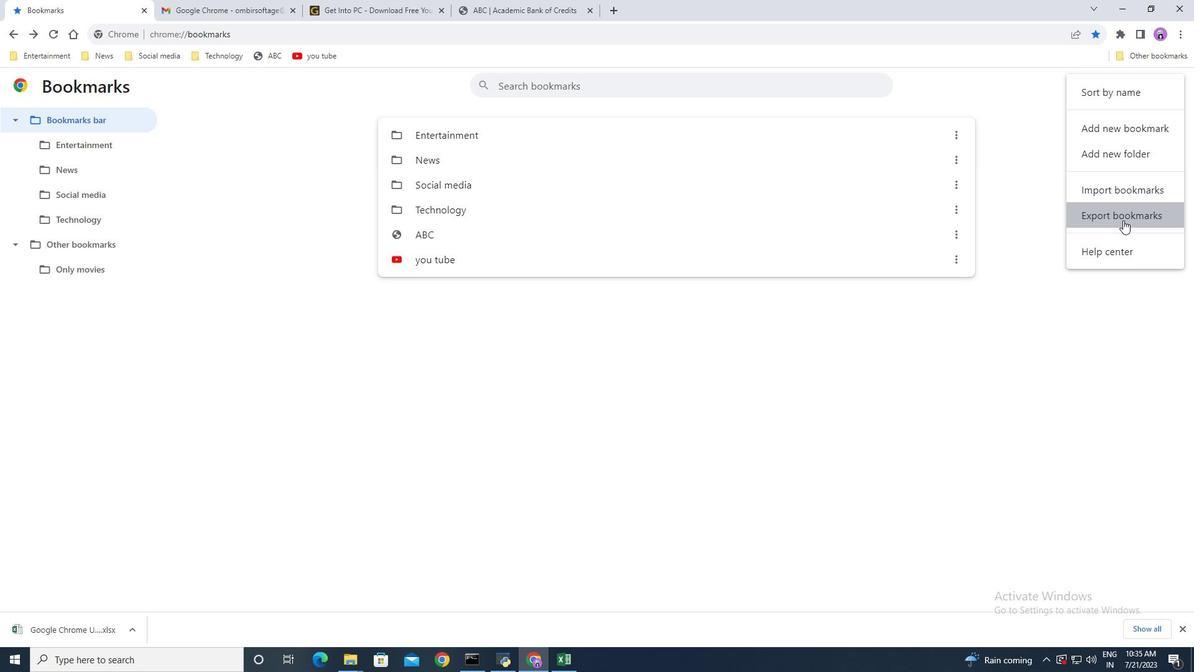 
Action: Mouse pressed left at (1123, 214)
Screenshot: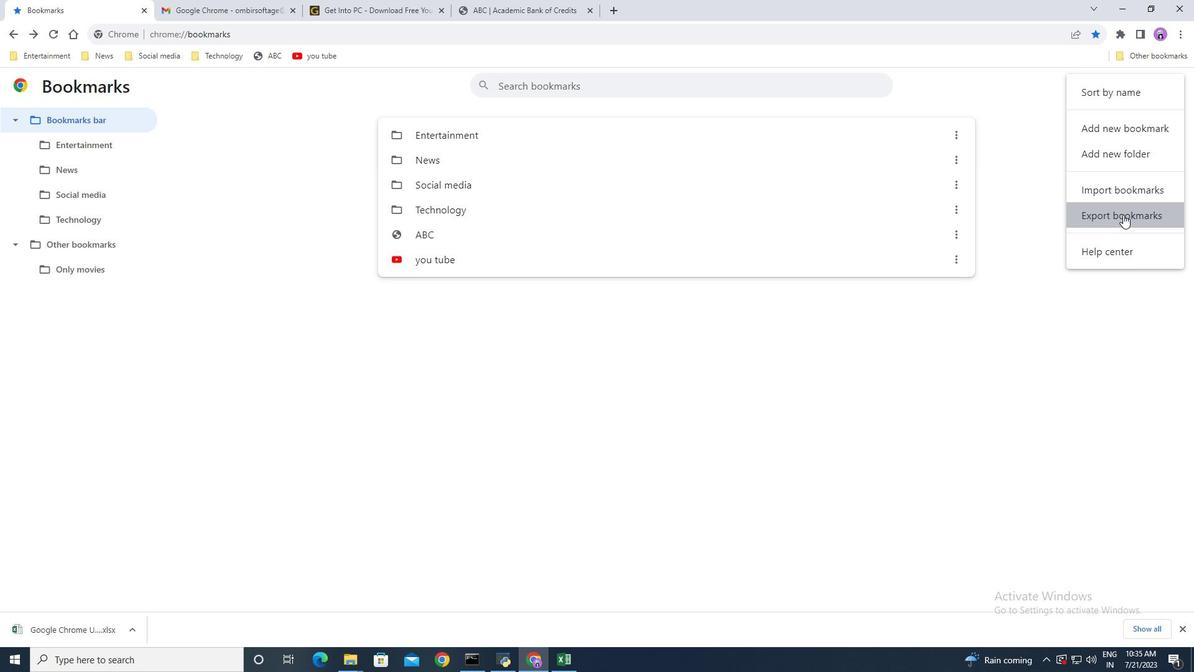 
Action: Mouse moved to (496, 314)
Screenshot: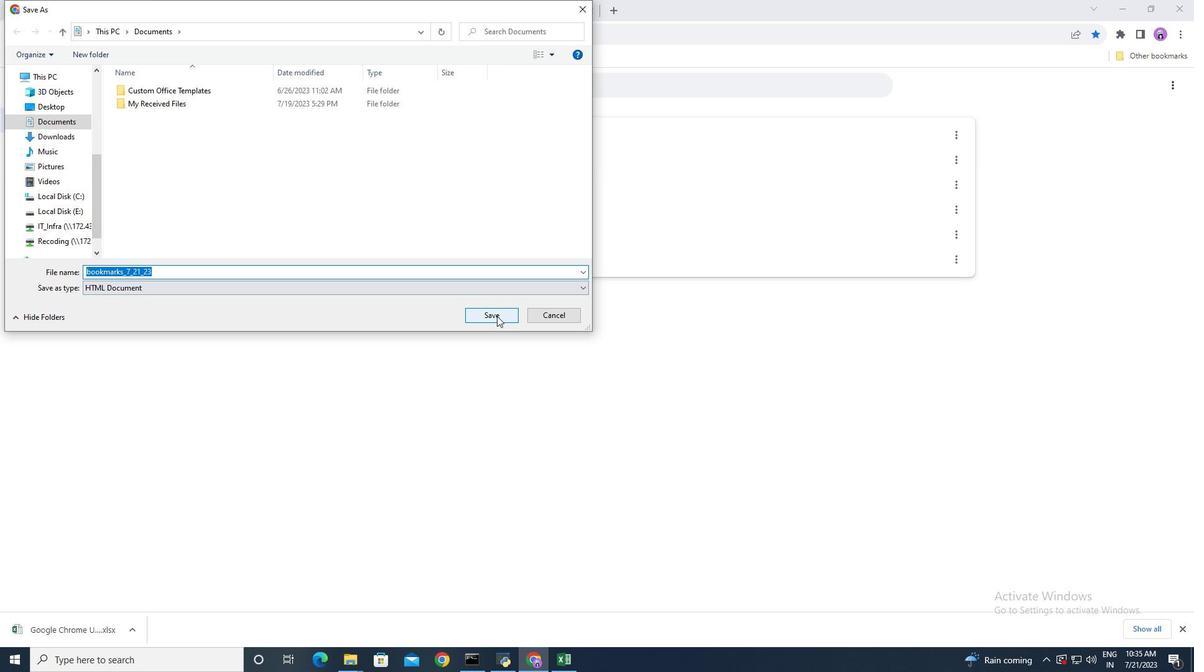 
Action: Mouse pressed left at (496, 314)
Screenshot: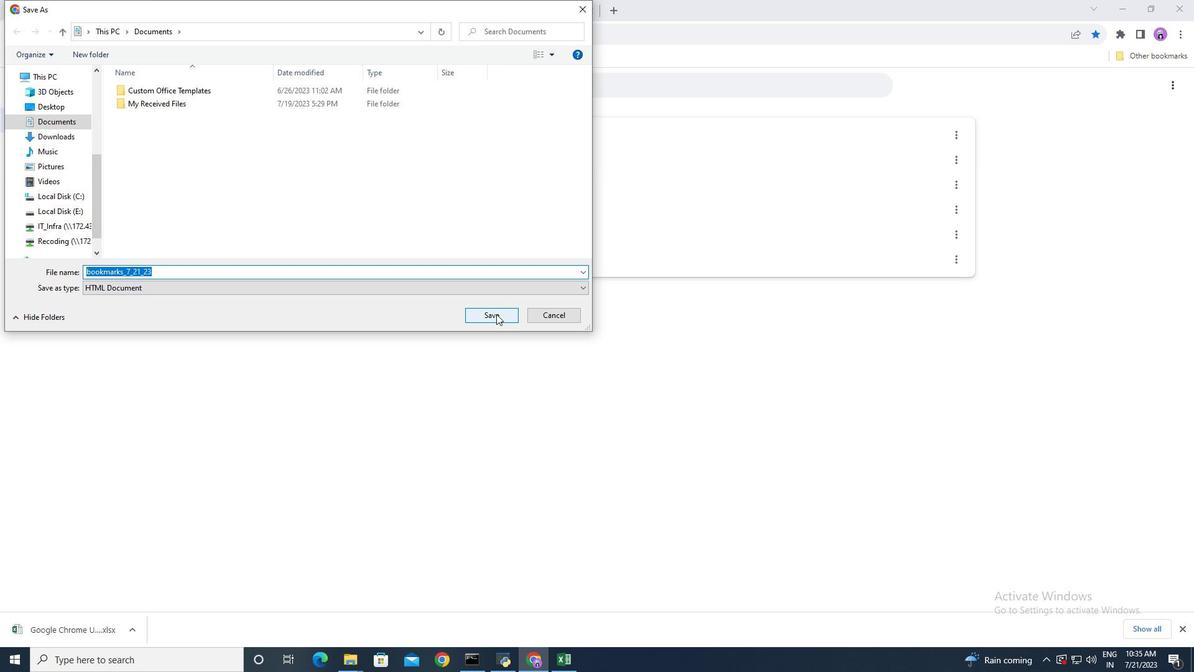 
Action: Mouse moved to (476, 360)
Screenshot: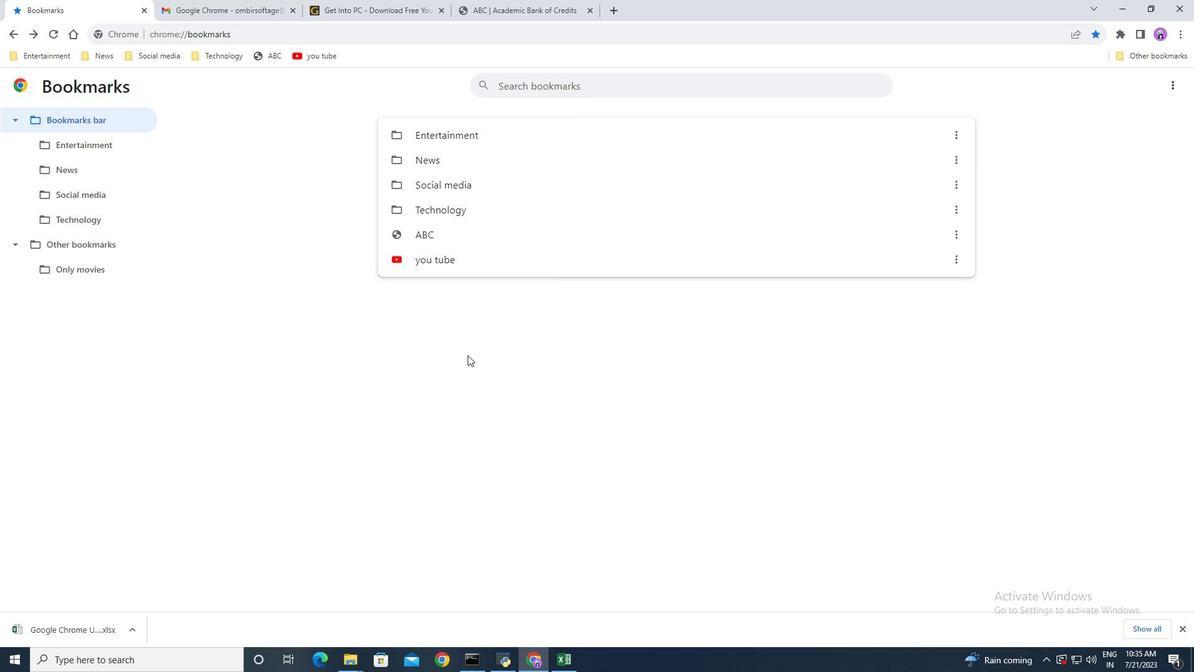 
Action: Mouse pressed left at (476, 360)
Screenshot: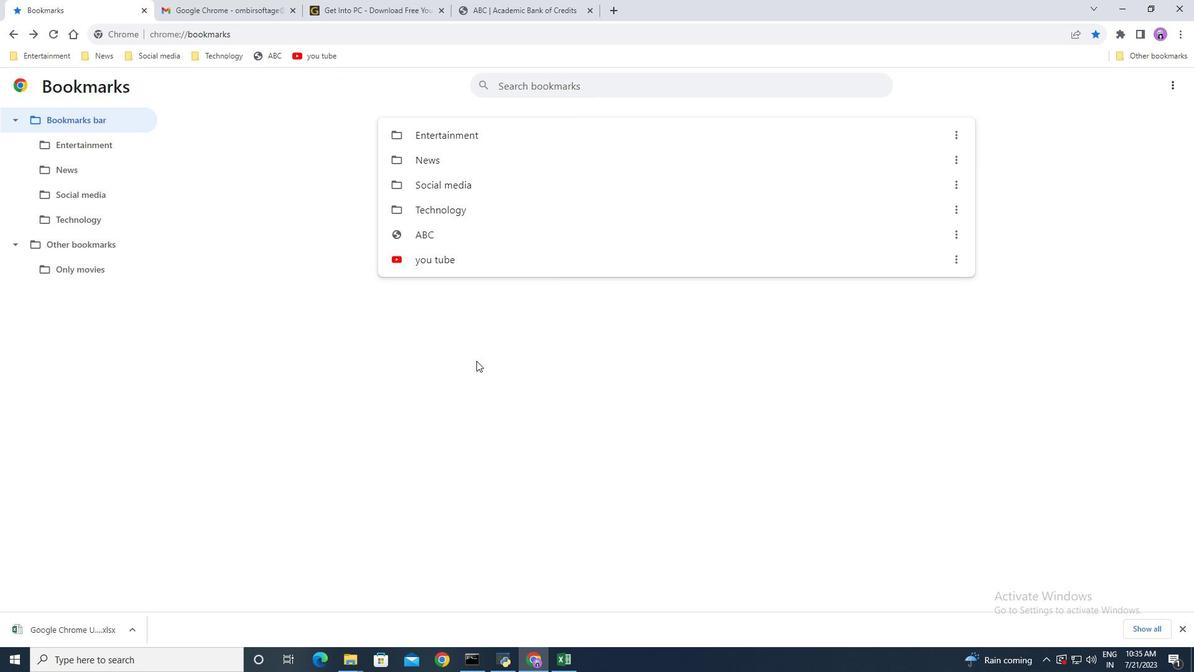 
Action: Mouse moved to (529, 333)
Screenshot: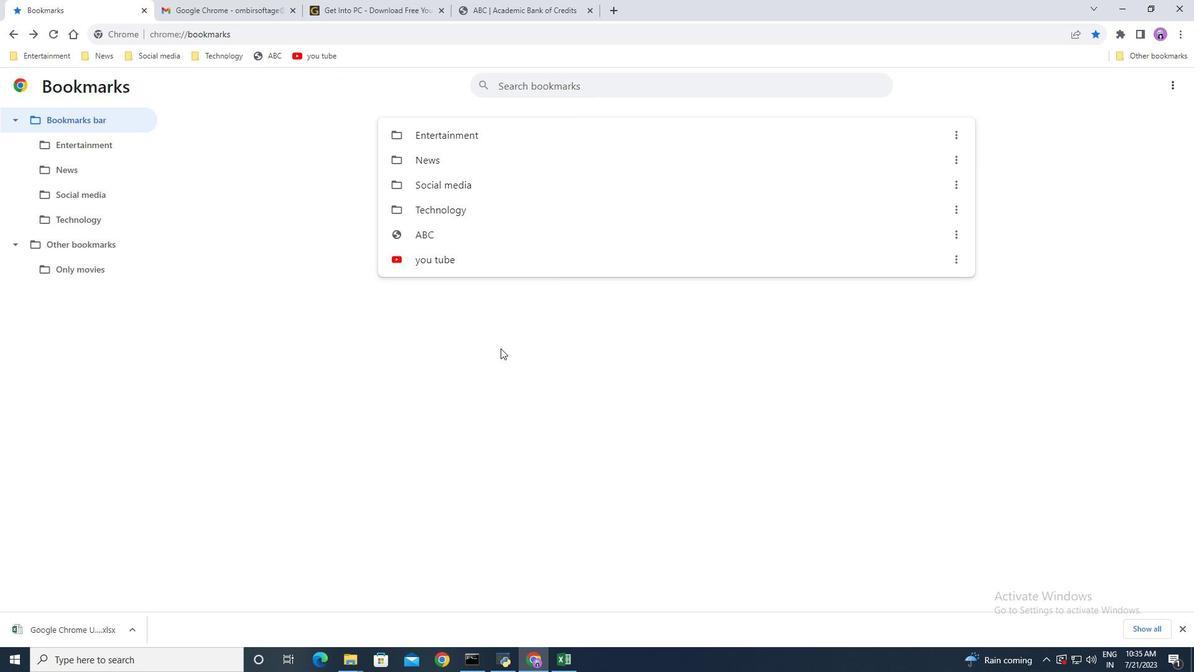 
Action: Mouse pressed right at (529, 333)
Screenshot: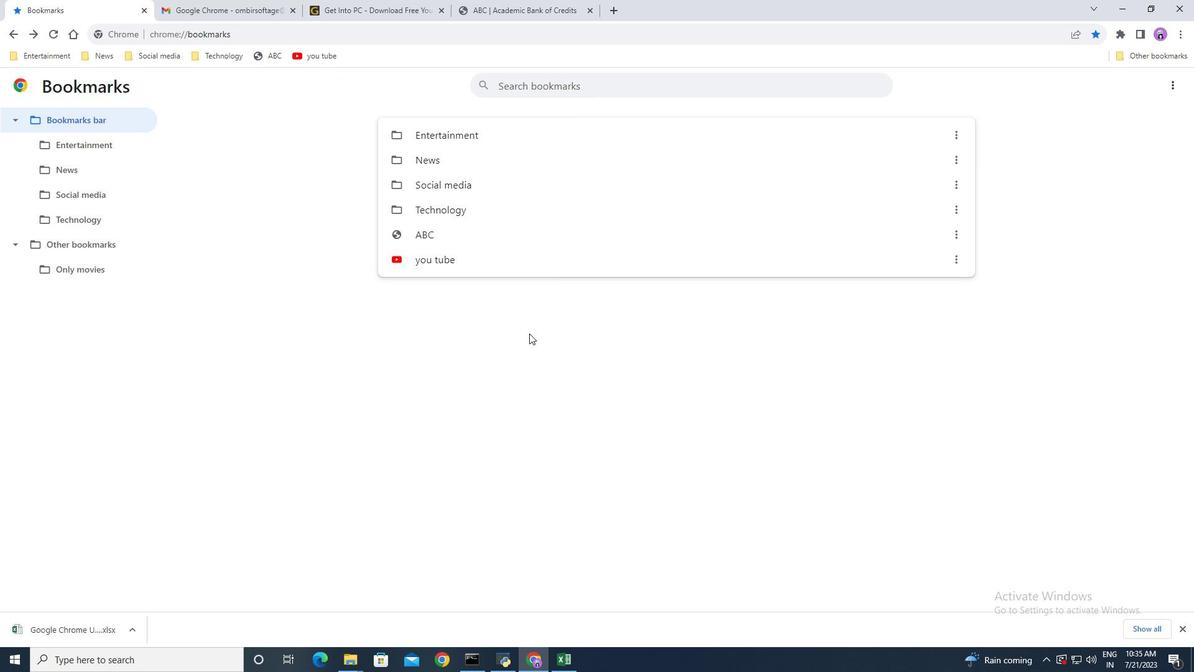 
Action: Mouse moved to (508, 327)
Screenshot: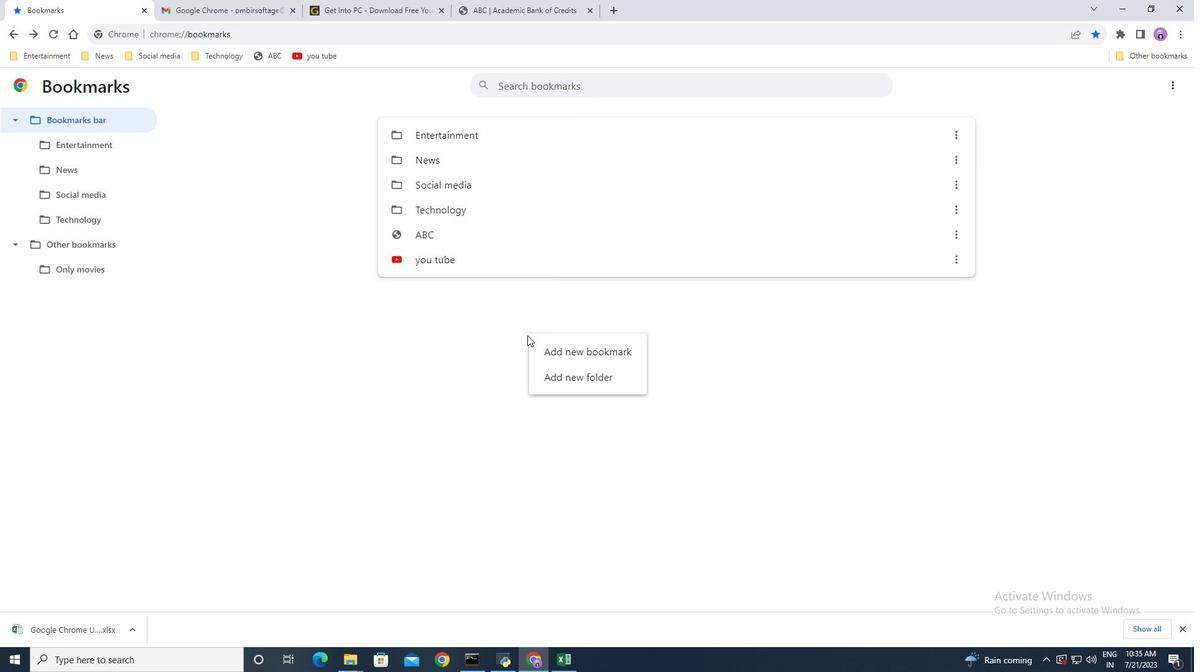 
Action: Mouse pressed left at (508, 327)
Screenshot: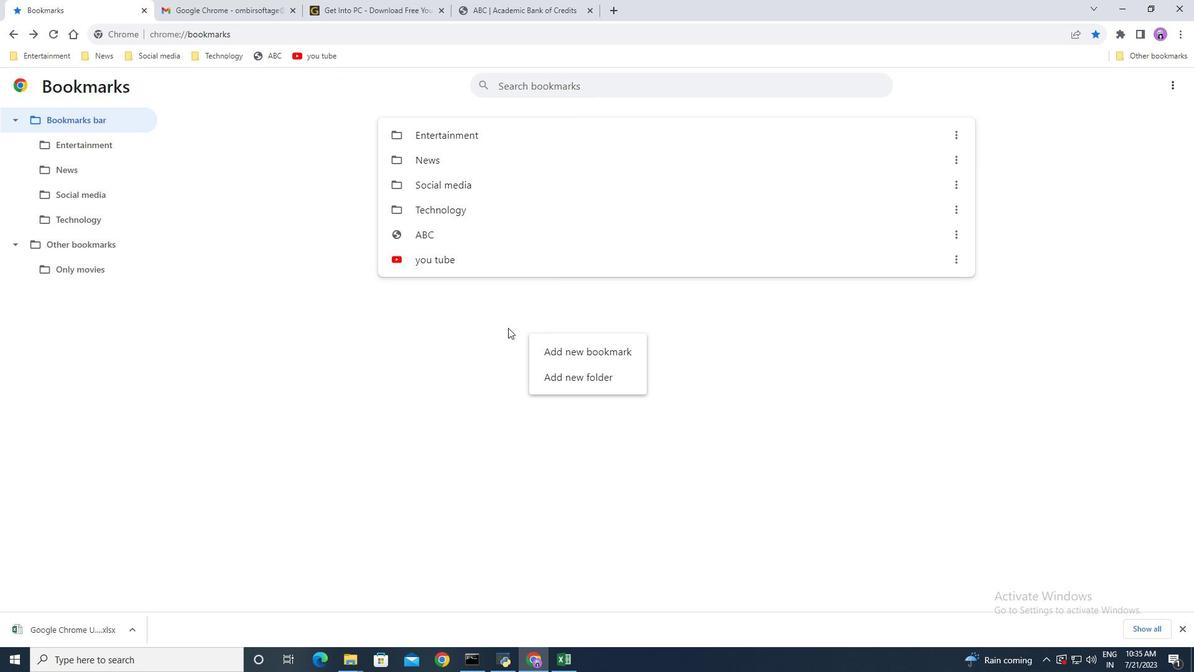 
Action: Mouse moved to (97, 149)
Screenshot: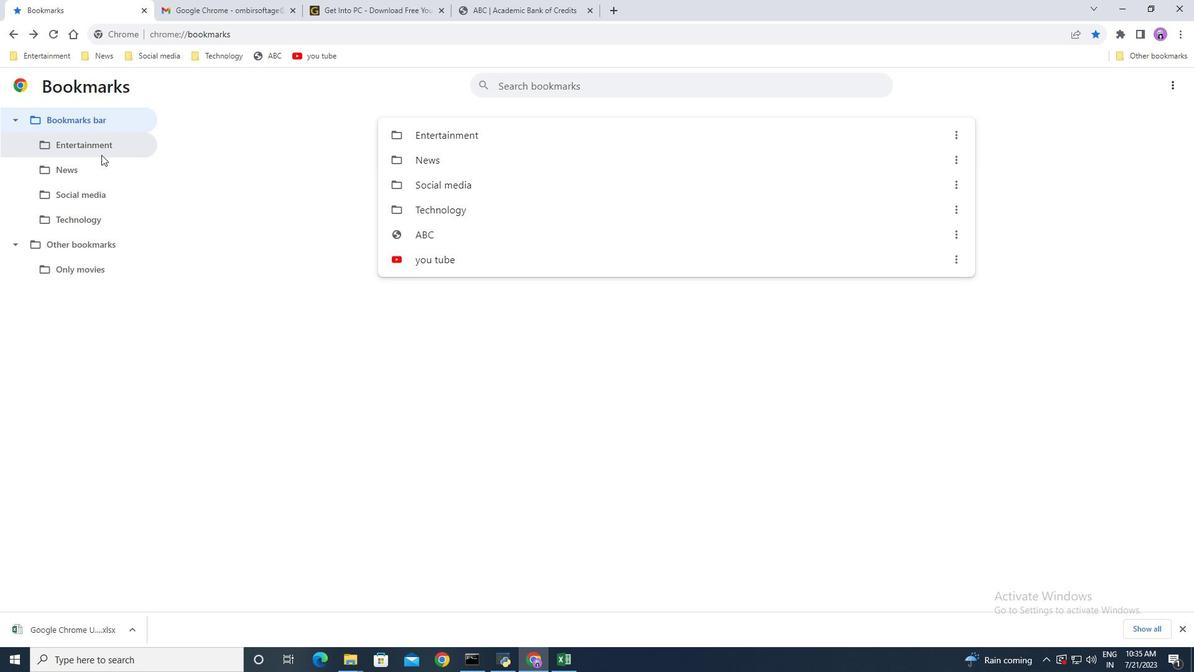 
Action: Mouse pressed left at (97, 149)
Screenshot: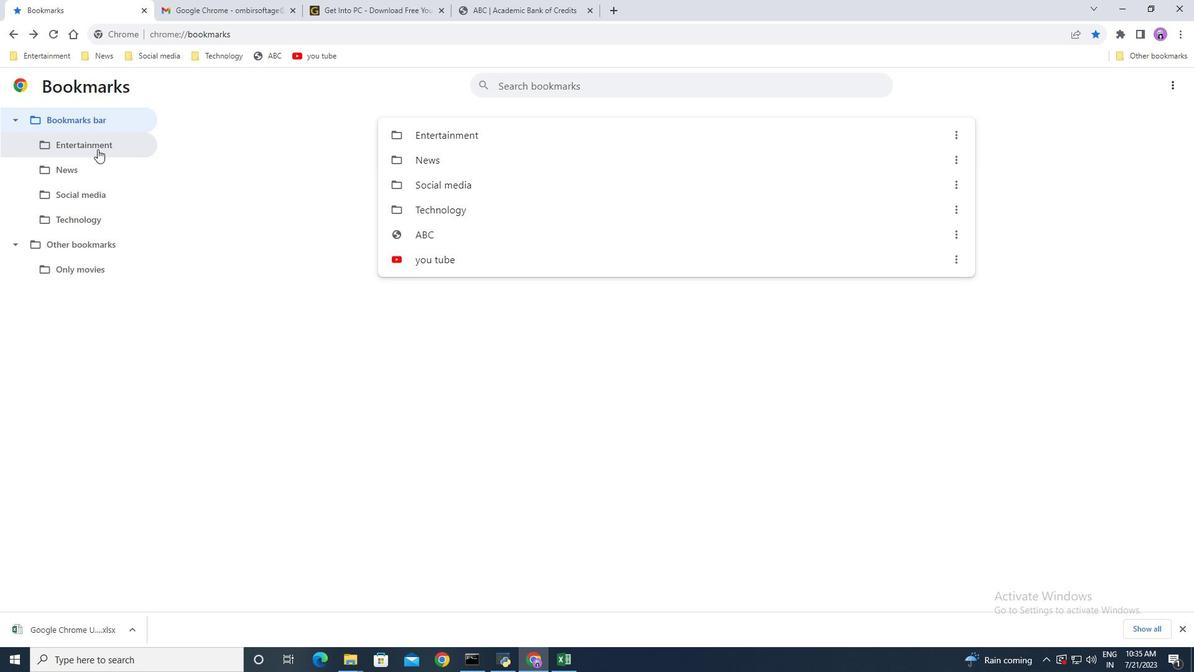 
Action: Mouse moved to (443, 134)
Screenshot: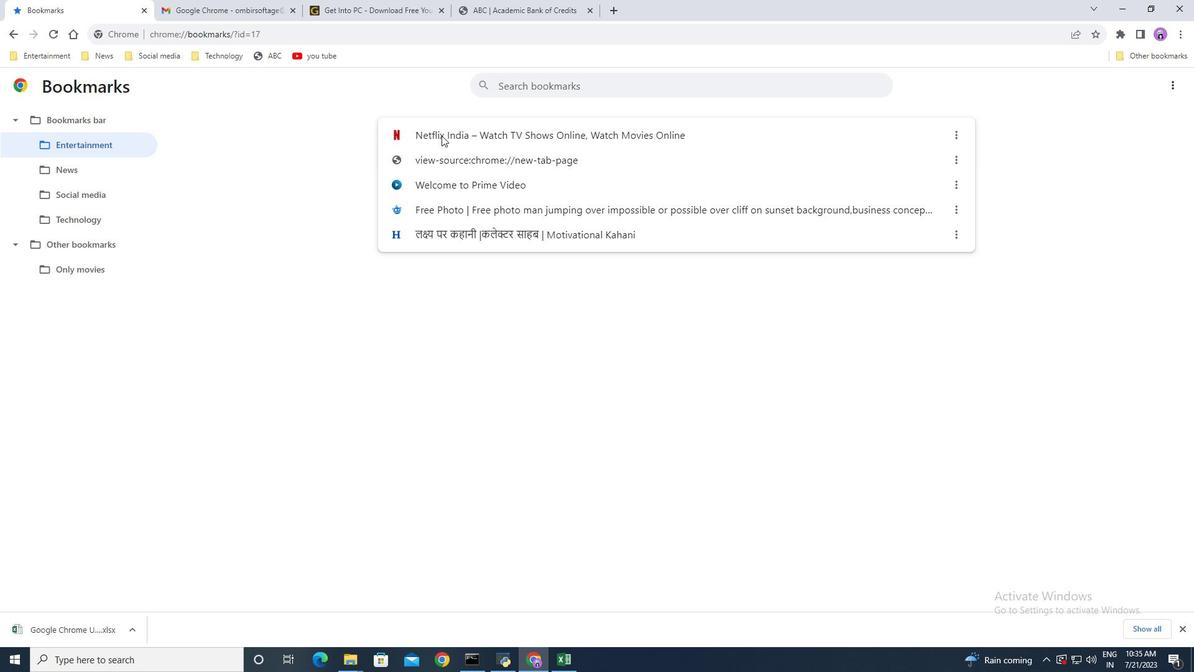 
Action: Mouse pressed left at (443, 134)
Screenshot: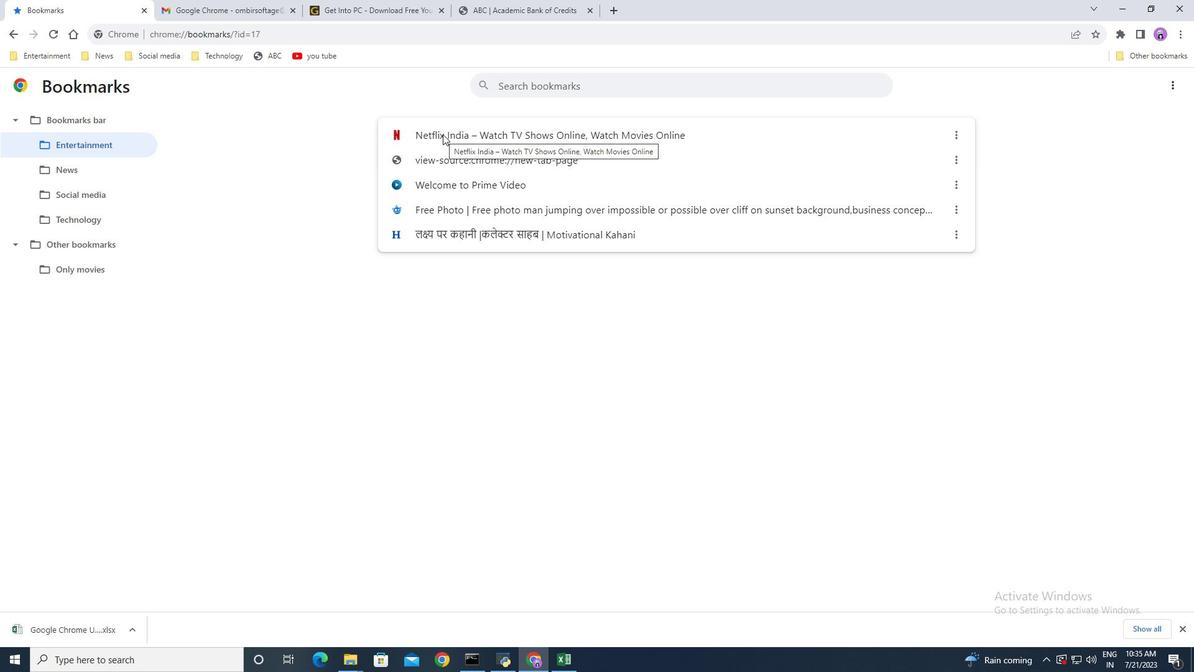 
Action: Mouse pressed right at (443, 134)
Screenshot: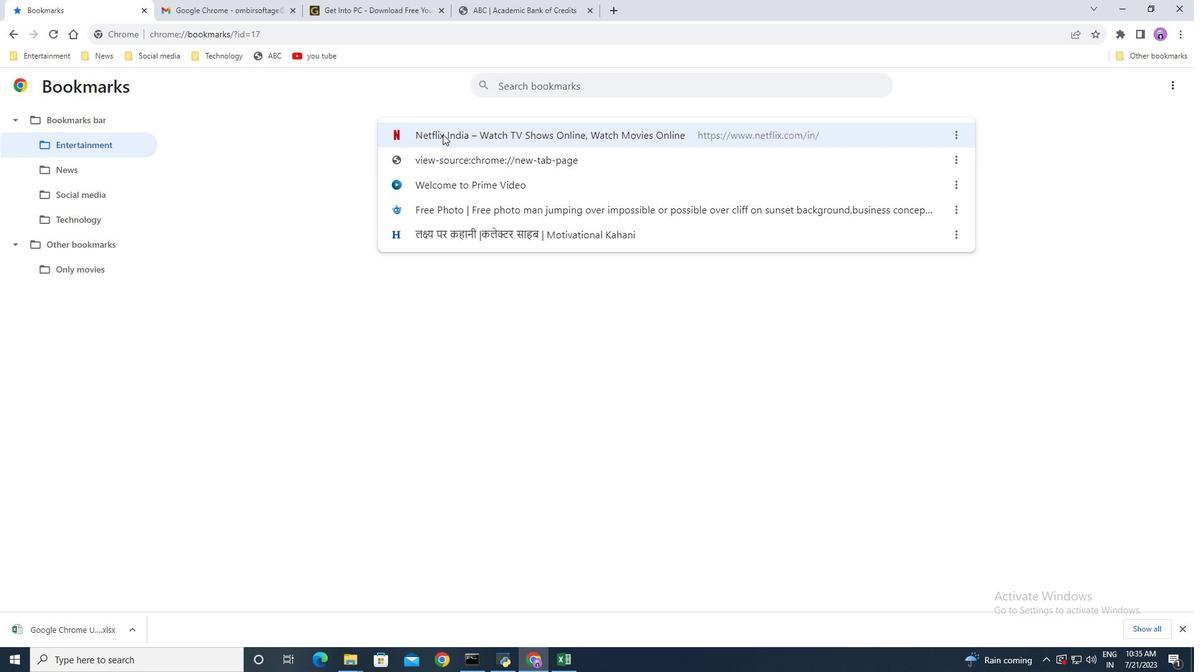 
Action: Mouse moved to (407, 139)
Screenshot: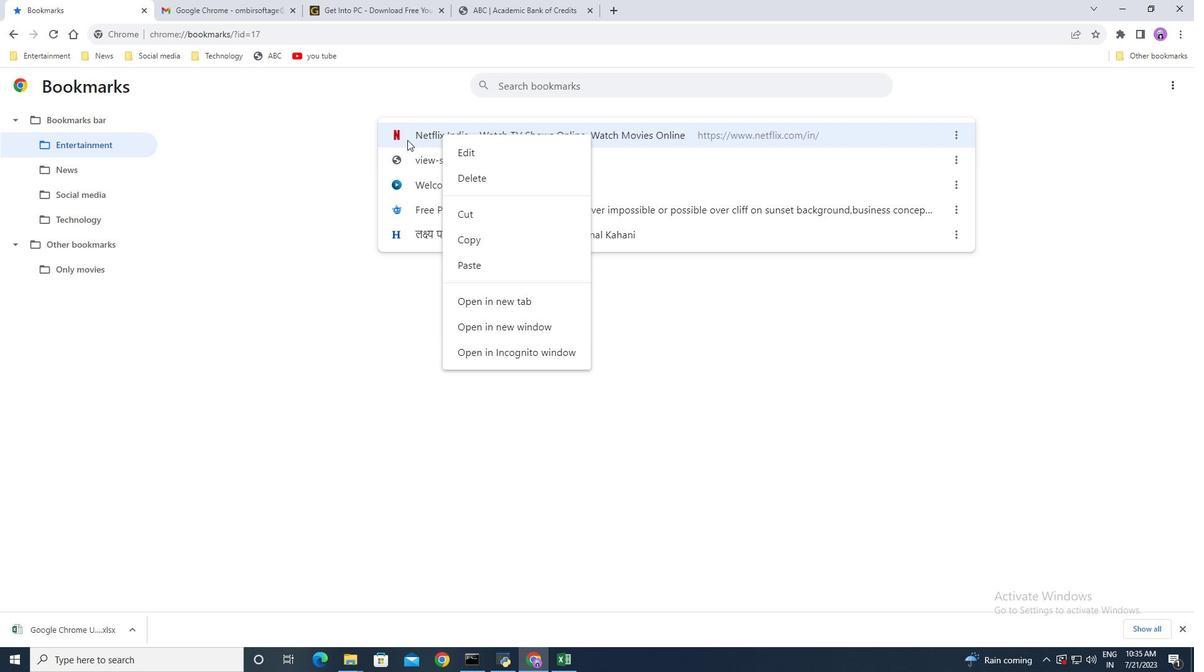 
Action: Mouse pressed left at (407, 139)
Screenshot: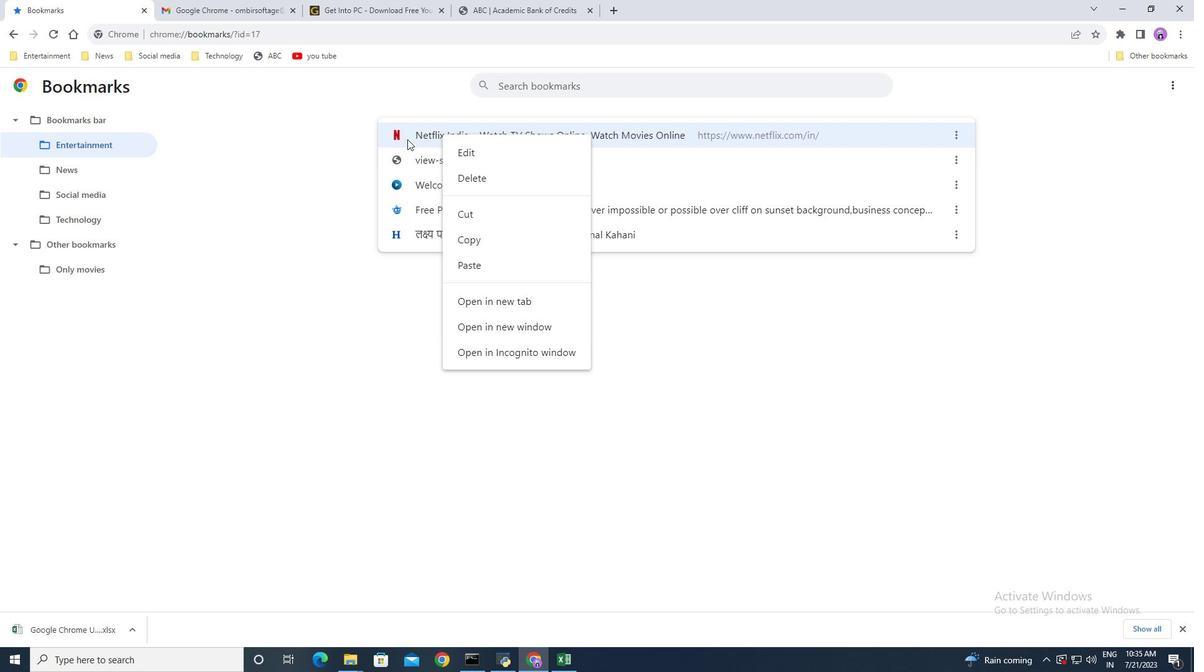 
Action: Mouse moved to (397, 159)
Screenshot: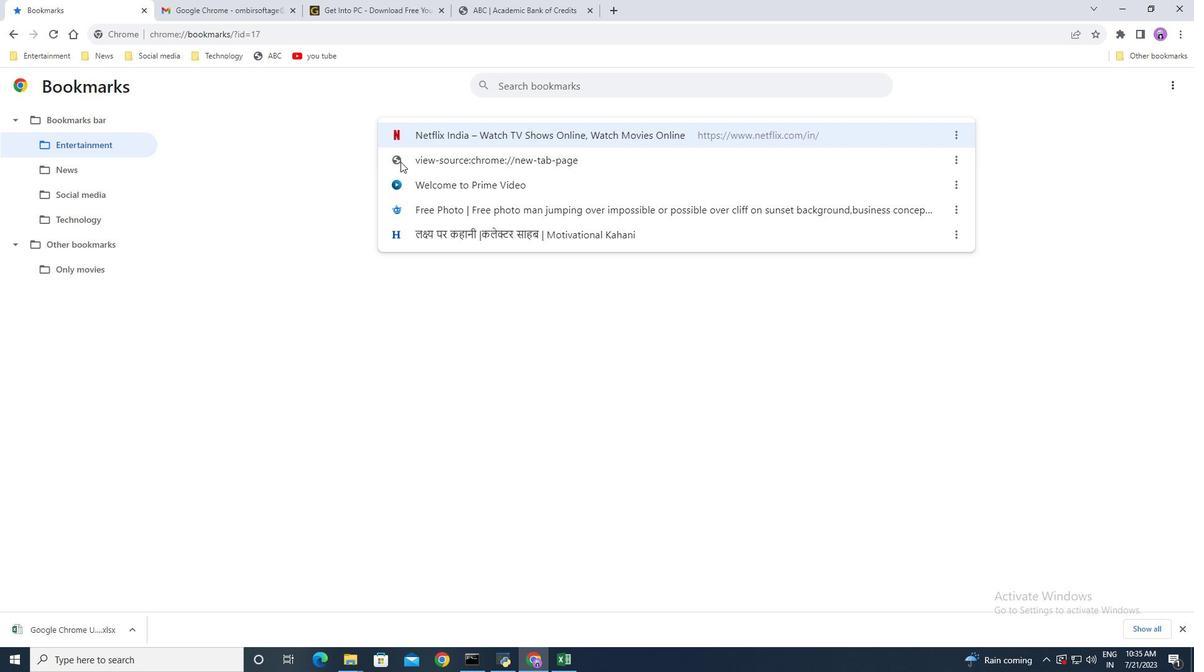 
Action: Mouse pressed right at (397, 159)
Screenshot: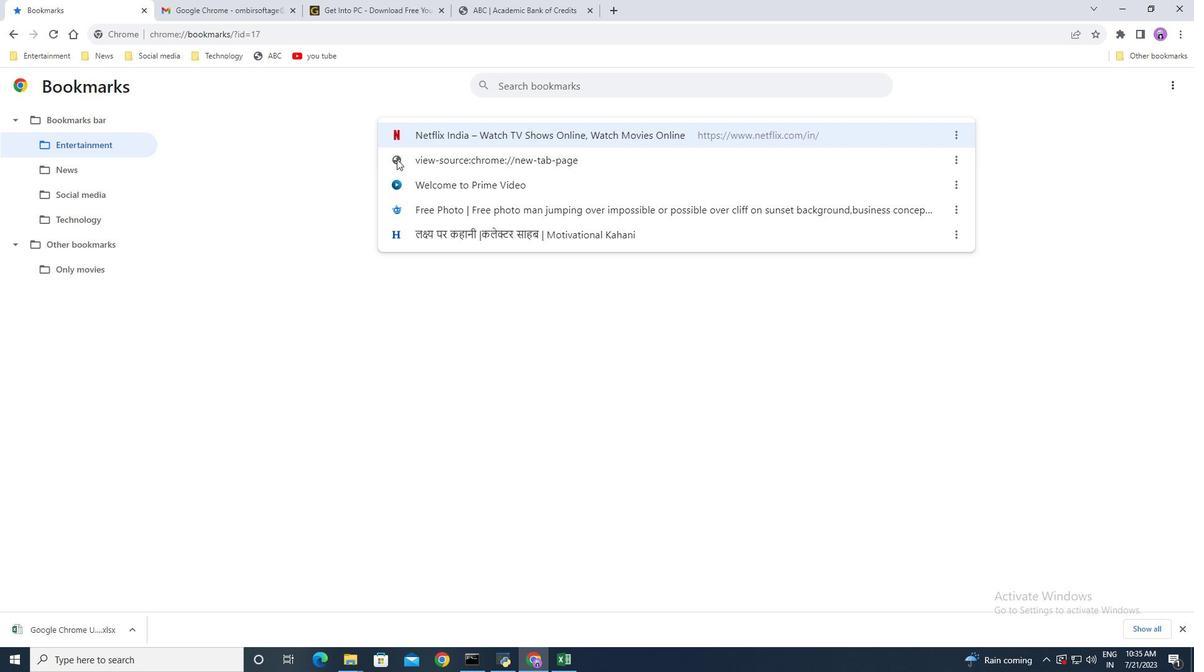 
Action: Mouse pressed left at (397, 159)
Screenshot: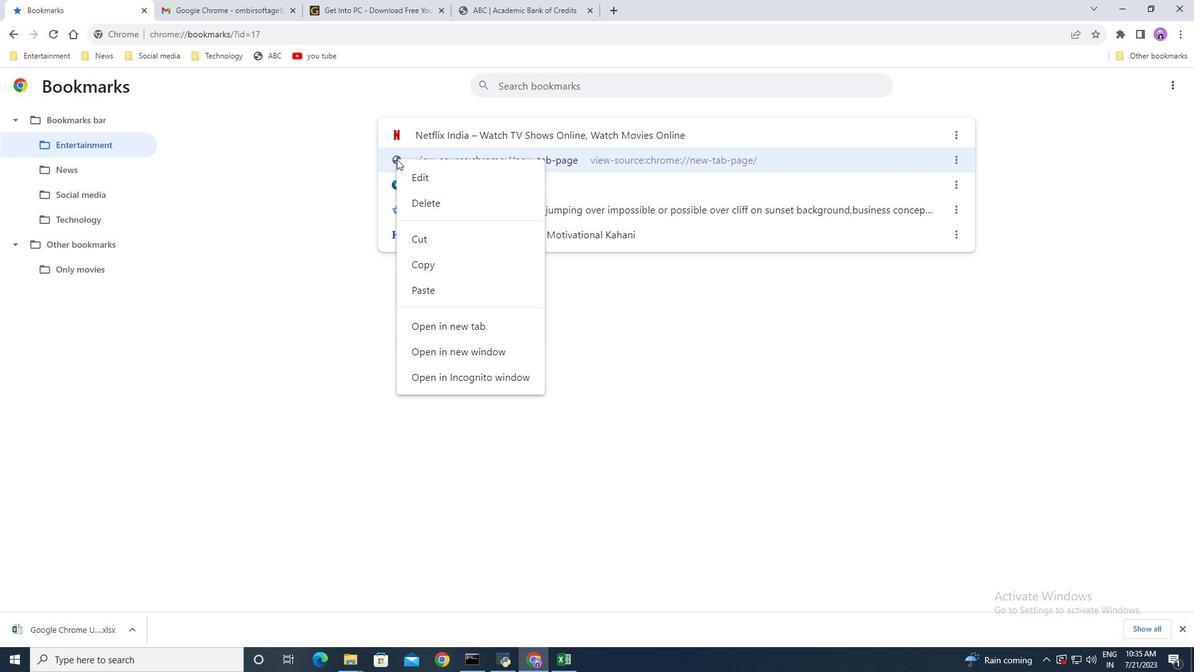 
Action: Mouse moved to (390, 182)
Screenshot: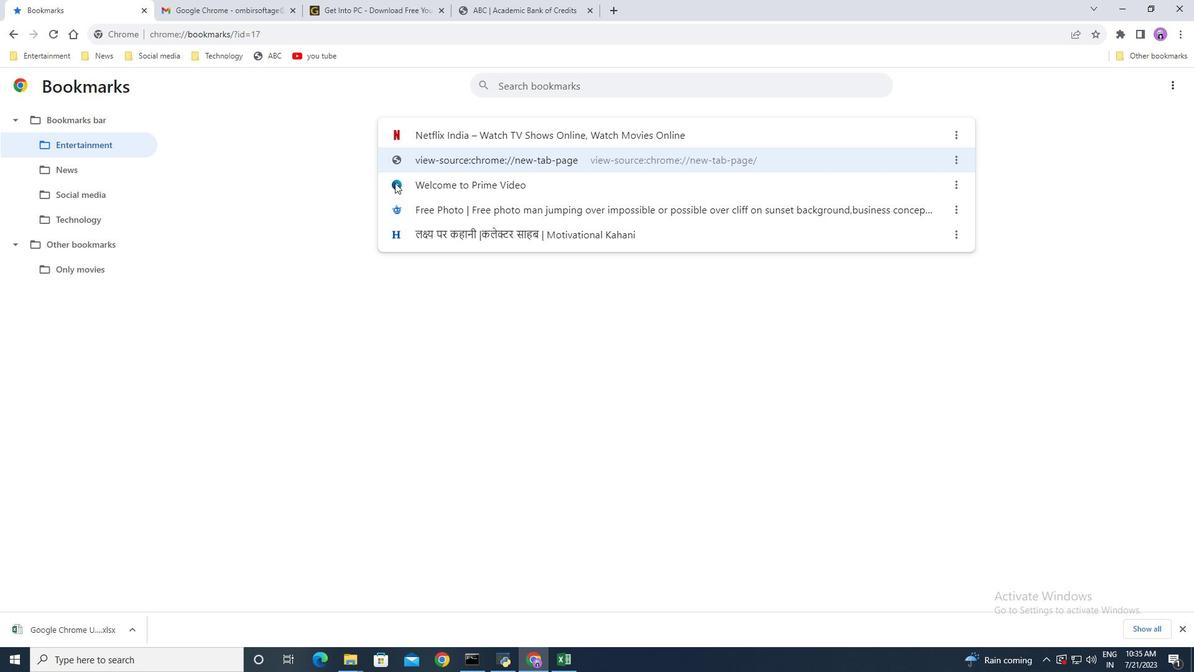 
Action: Mouse pressed left at (390, 182)
Screenshot: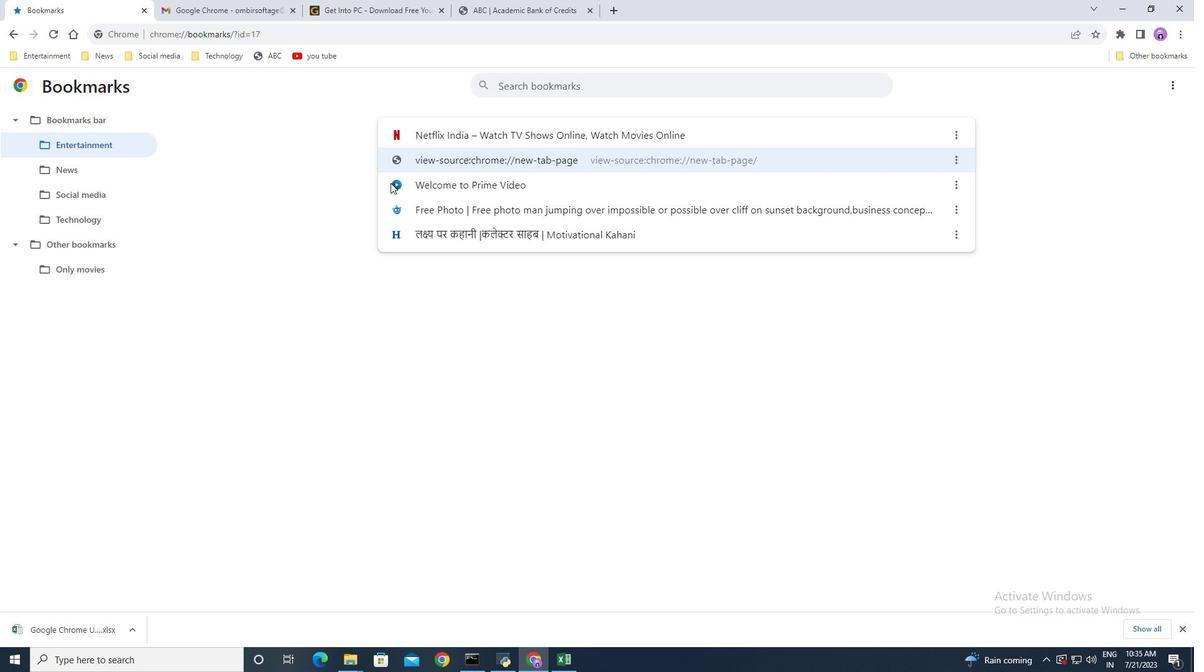 
Action: Mouse moved to (390, 209)
Screenshot: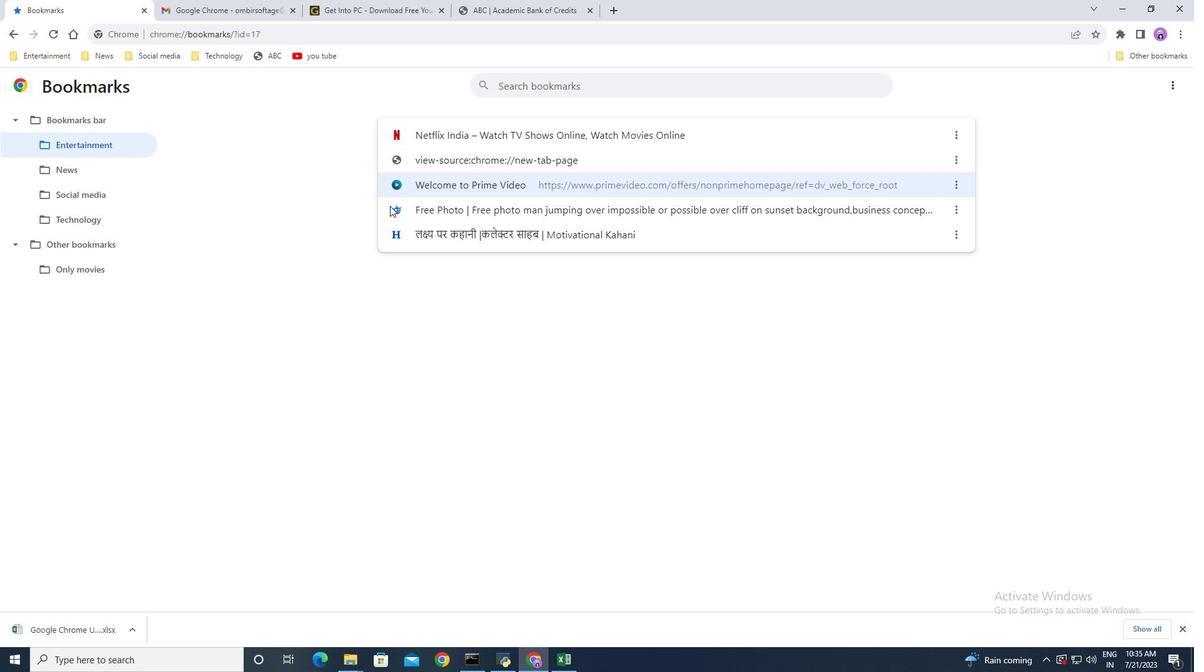 
Action: Mouse pressed left at (390, 209)
Screenshot: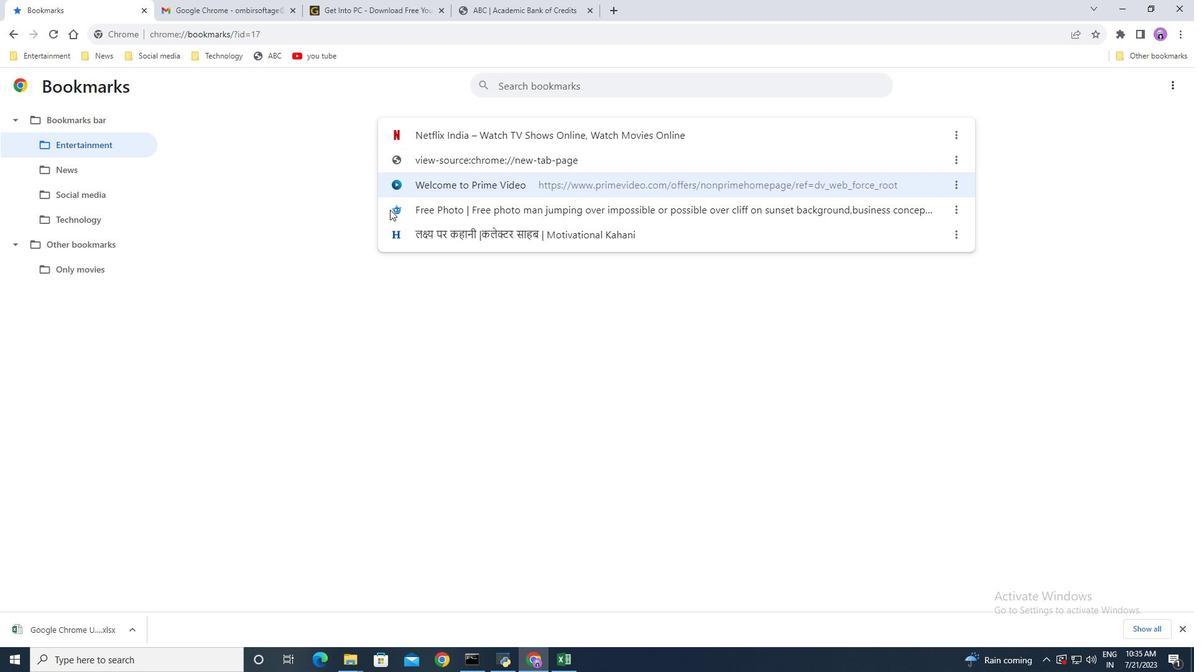 
Action: Mouse moved to (390, 236)
Screenshot: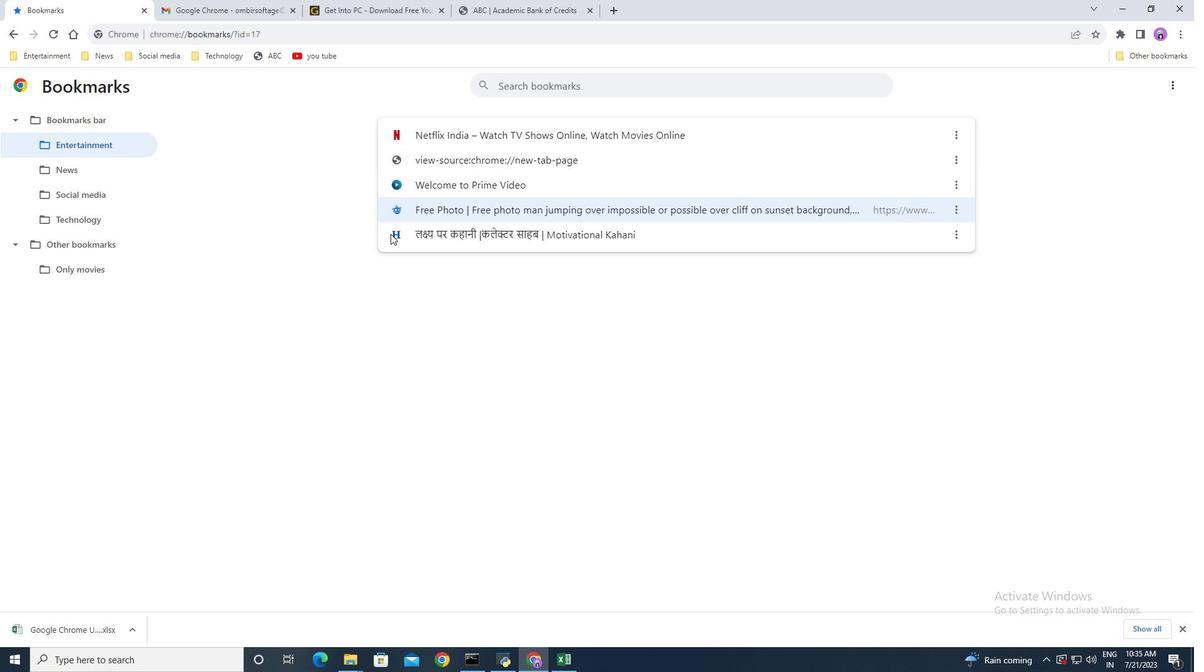 
Action: Mouse pressed left at (390, 236)
Screenshot: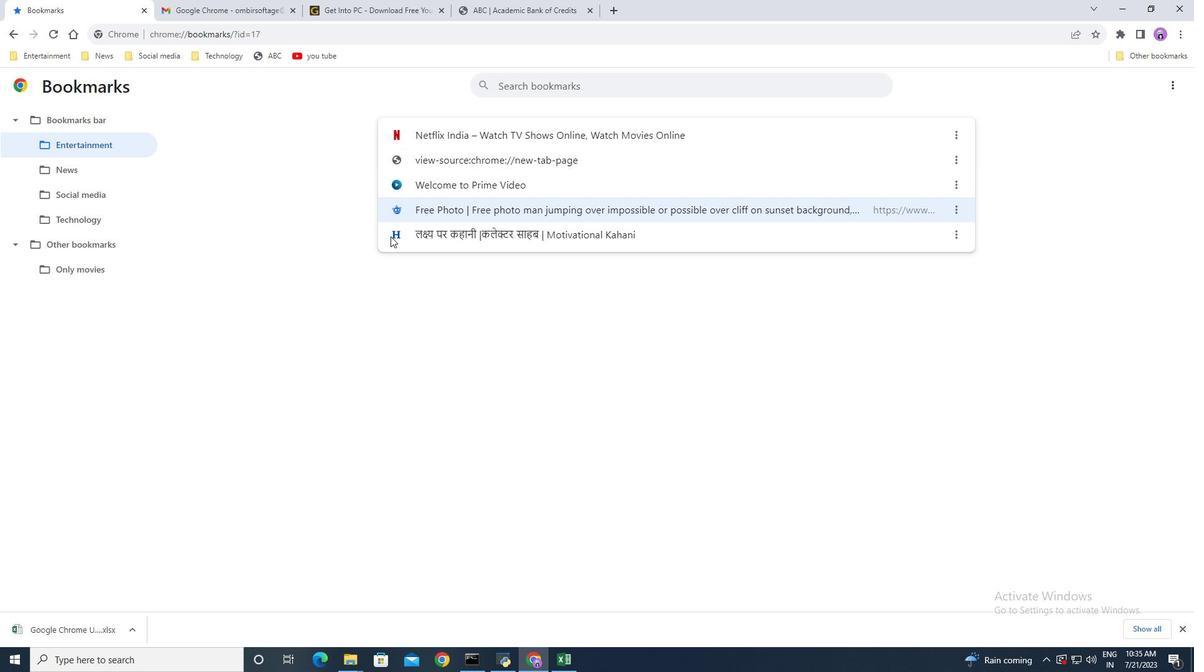 
Action: Mouse moved to (74, 176)
Screenshot: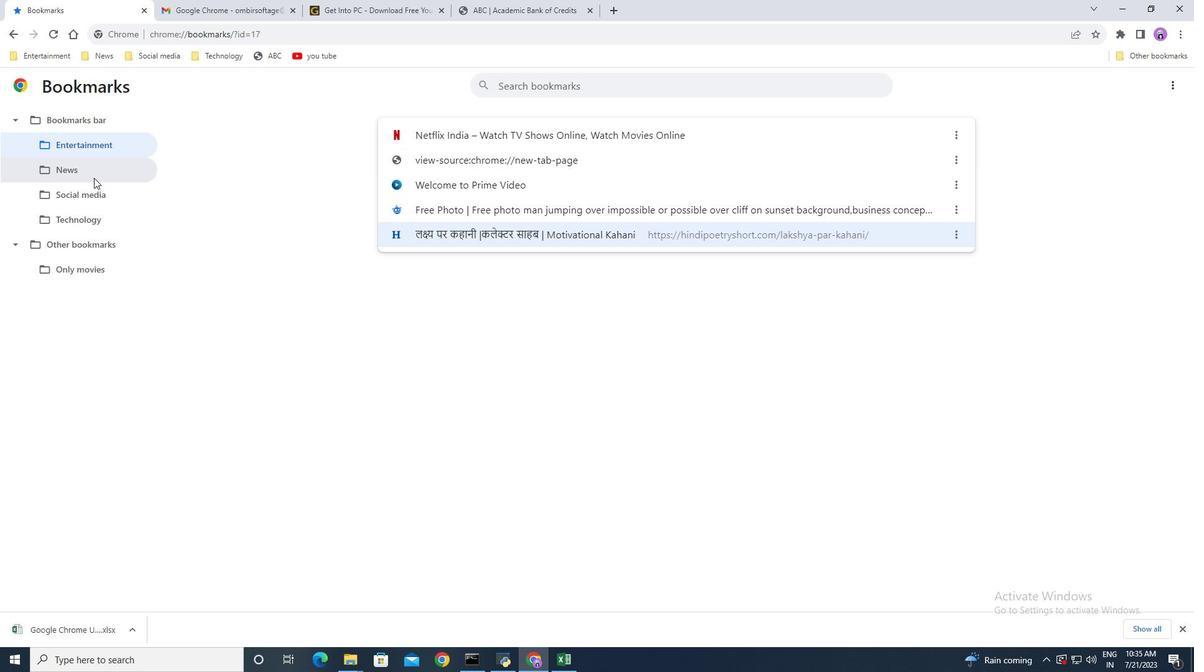 
Action: Mouse pressed left at (74, 176)
Screenshot: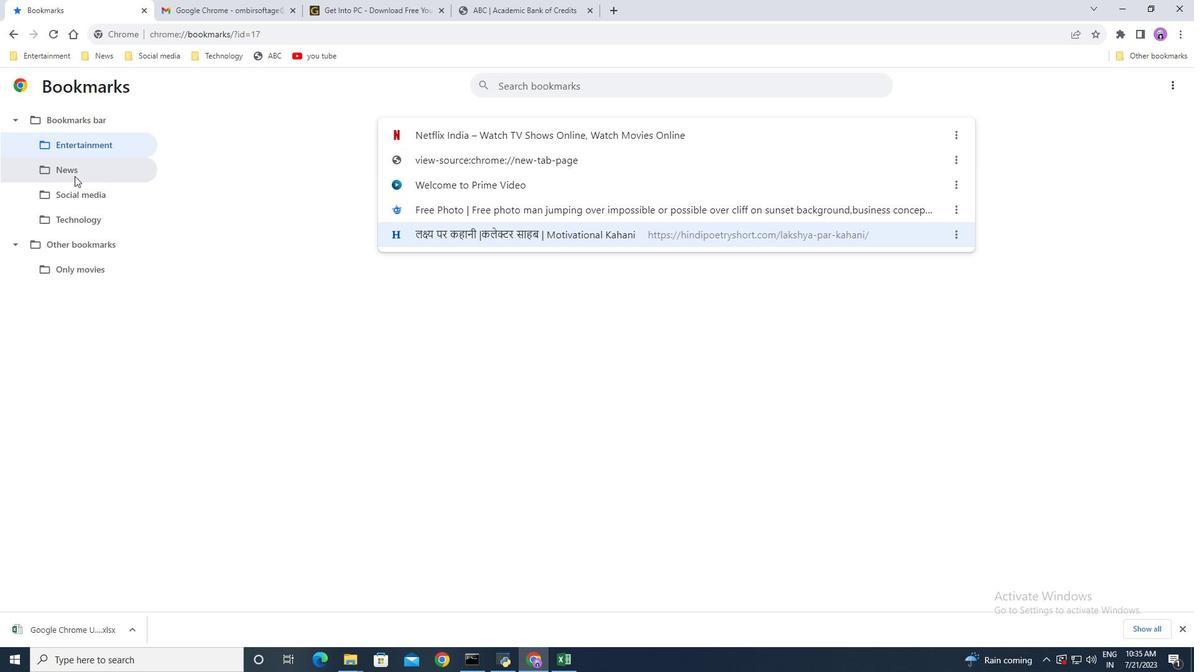 
Action: Mouse moved to (517, 329)
Screenshot: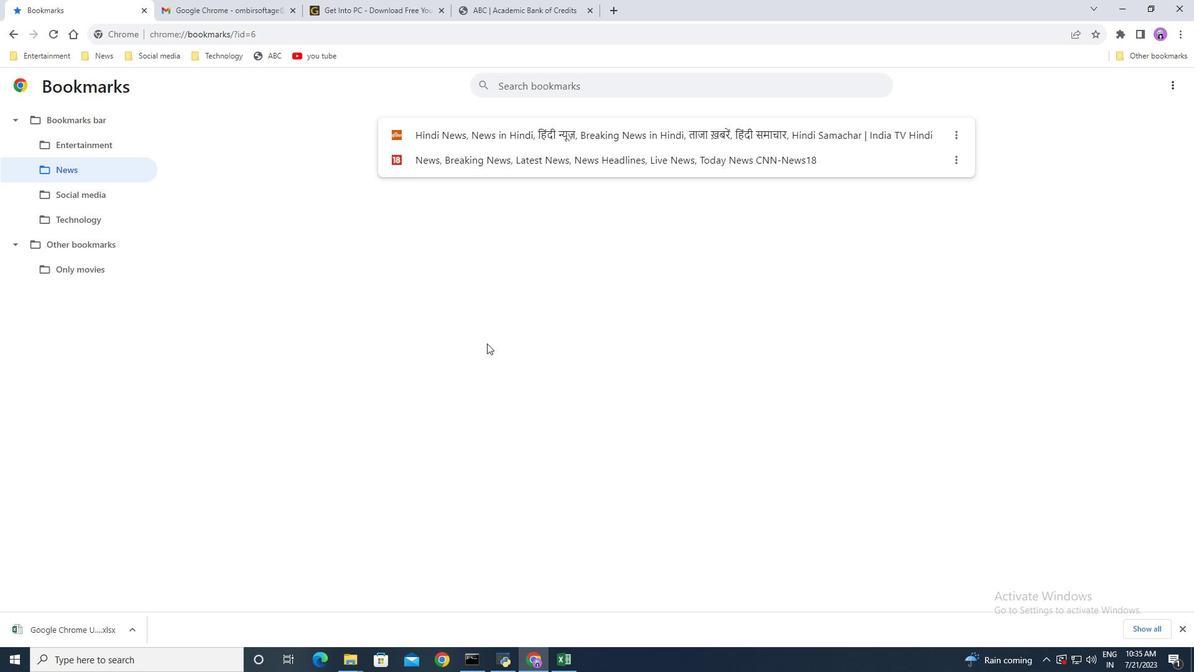 
Action: Mouse pressed left at (517, 329)
Screenshot: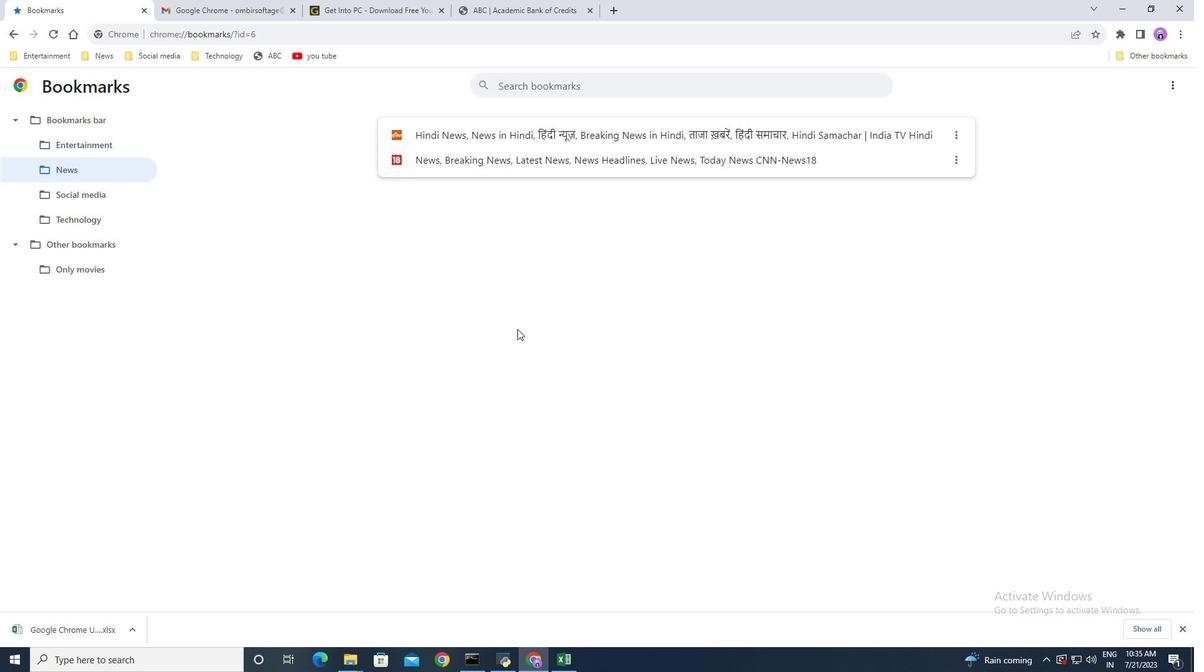 
Action: Mouse moved to (36, 55)
Screenshot: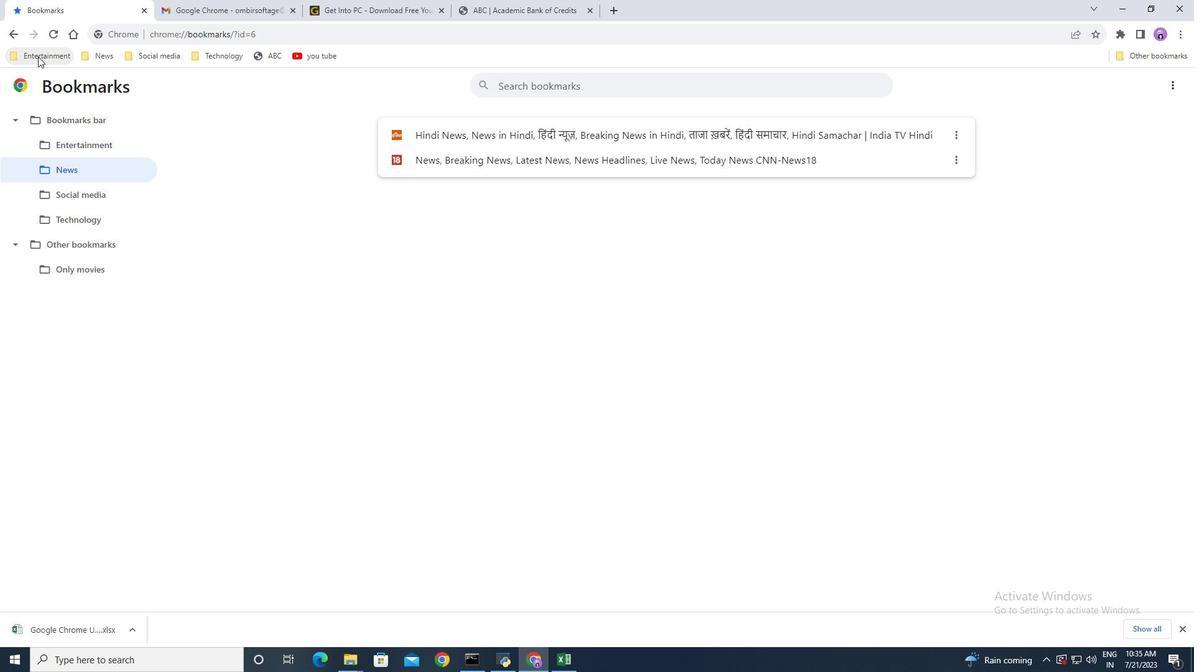 
Action: Mouse pressed left at (36, 55)
Screenshot: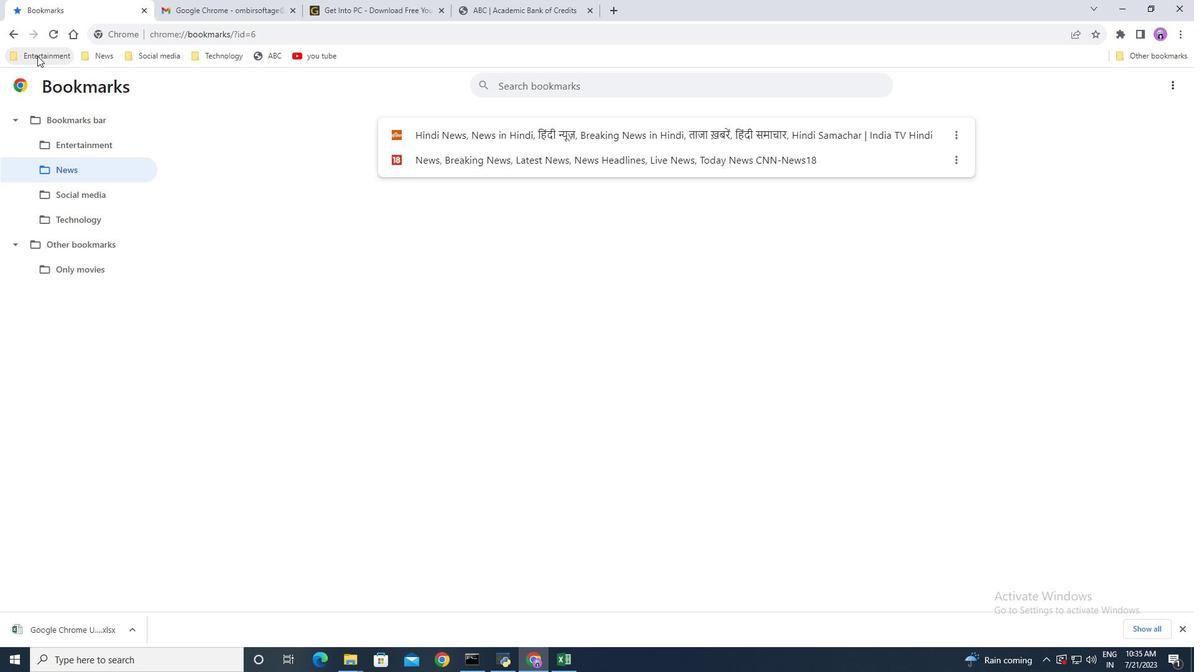 
Action: Mouse moved to (105, 56)
Screenshot: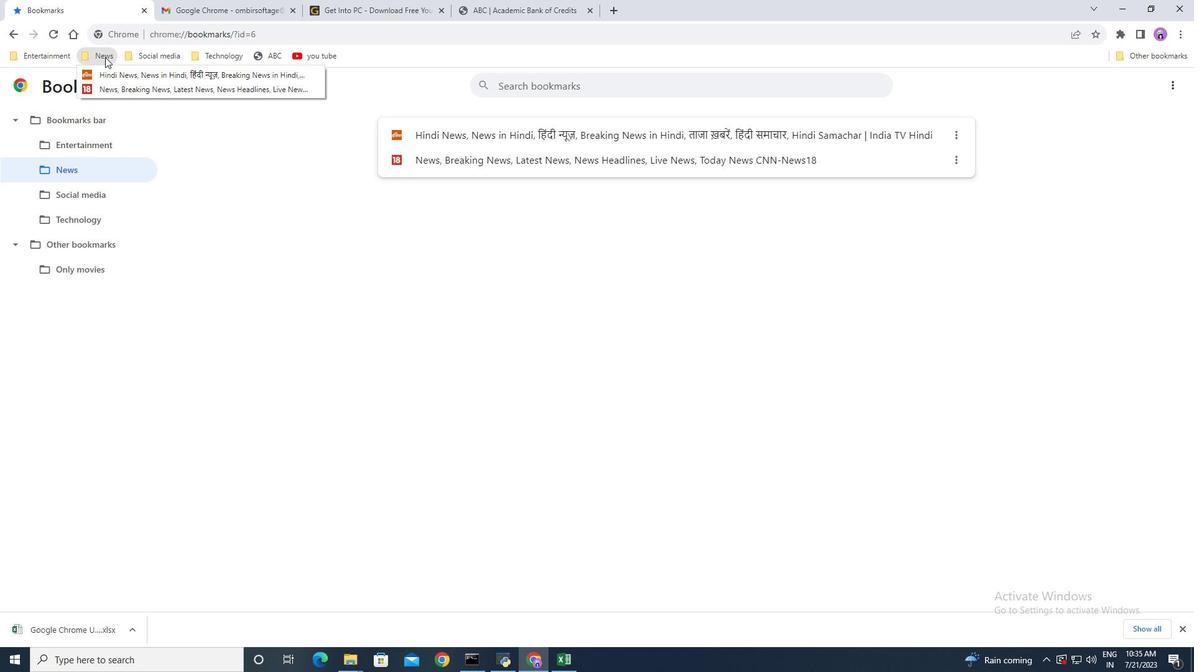 
Action: Mouse pressed left at (105, 56)
Screenshot: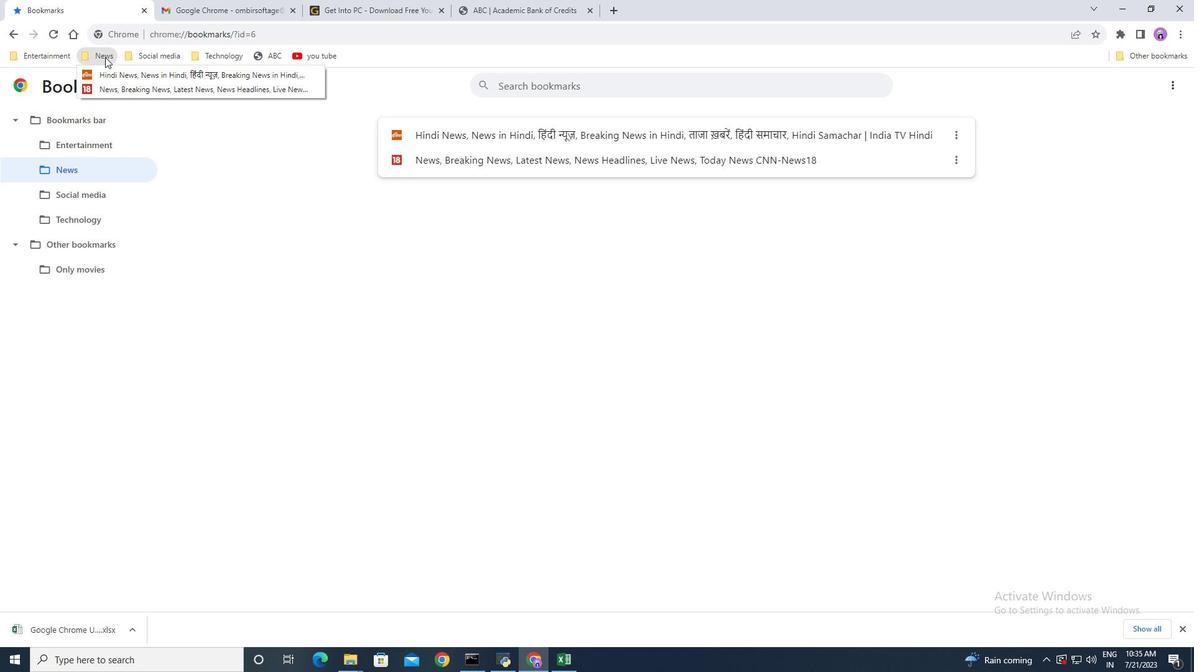 
Action: Mouse pressed left at (105, 56)
Screenshot: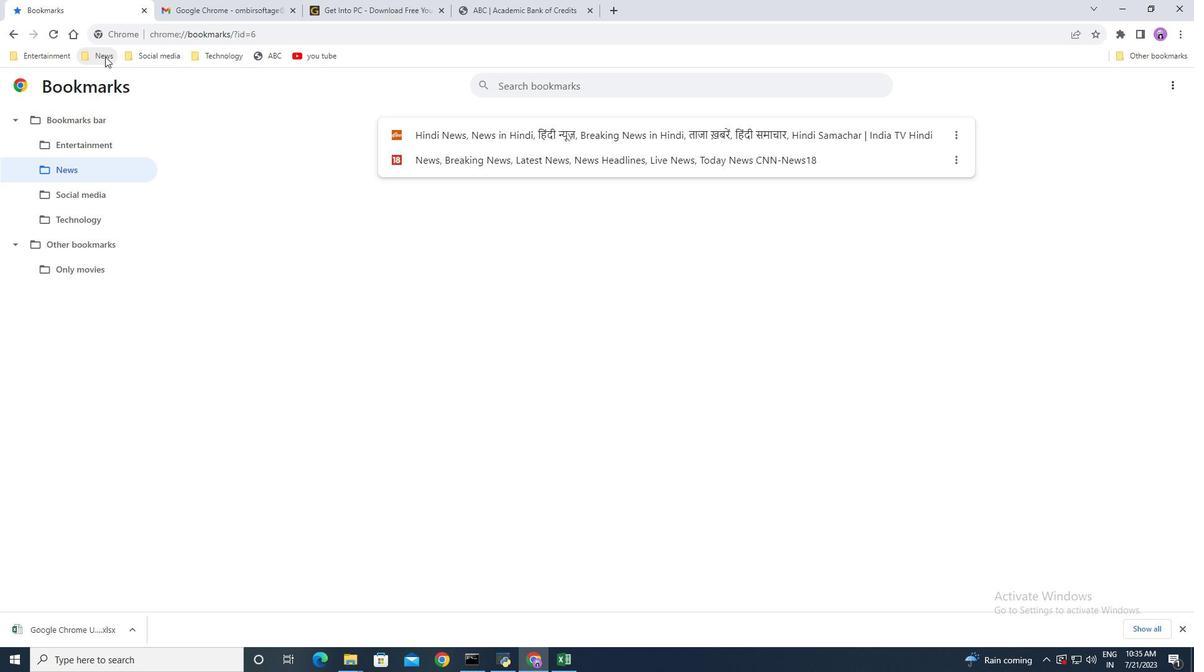 
Action: Mouse moved to (168, 88)
Screenshot: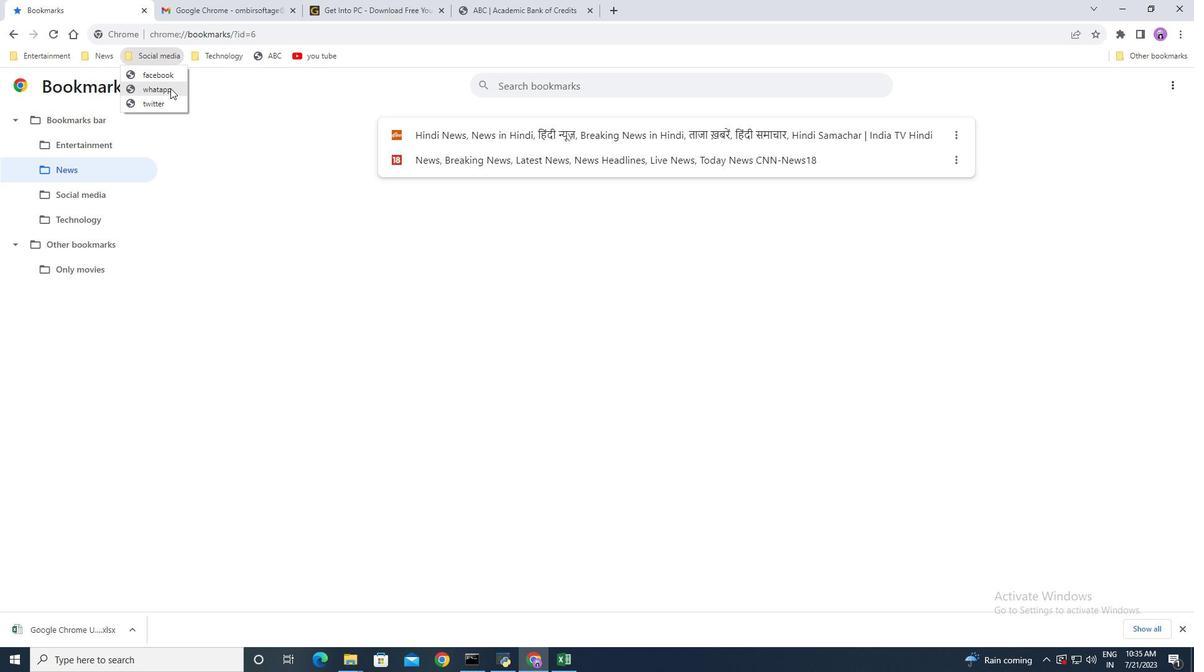 
Action: Mouse pressed left at (168, 88)
Screenshot: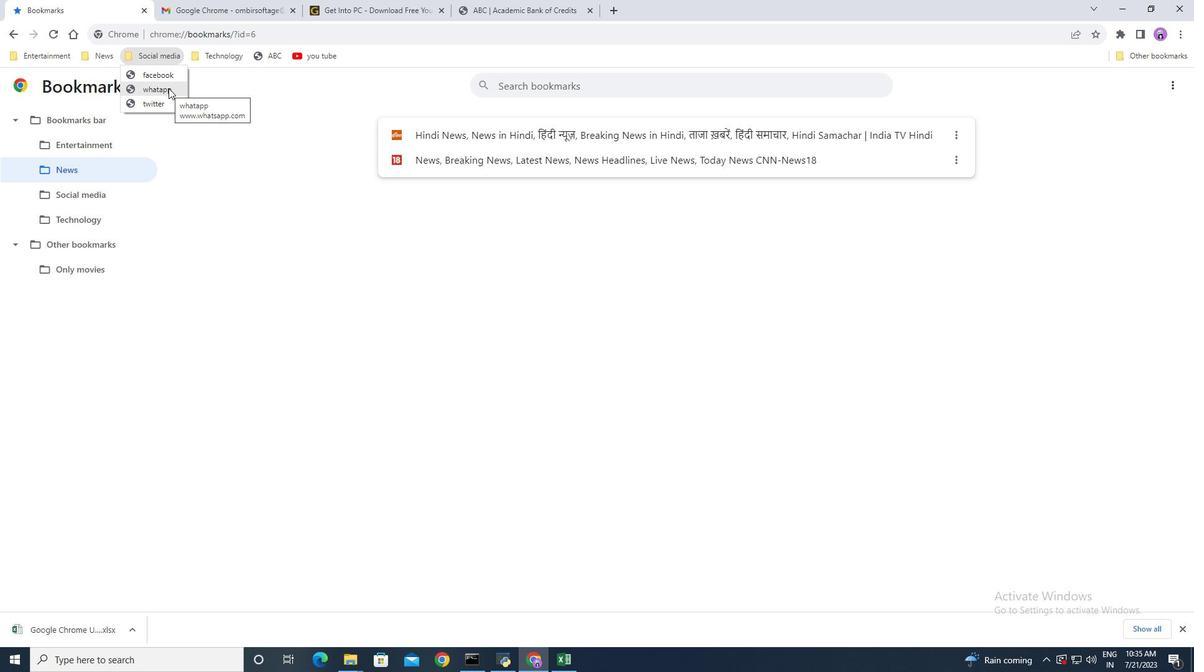 
Action: Mouse moved to (18, 32)
Screenshot: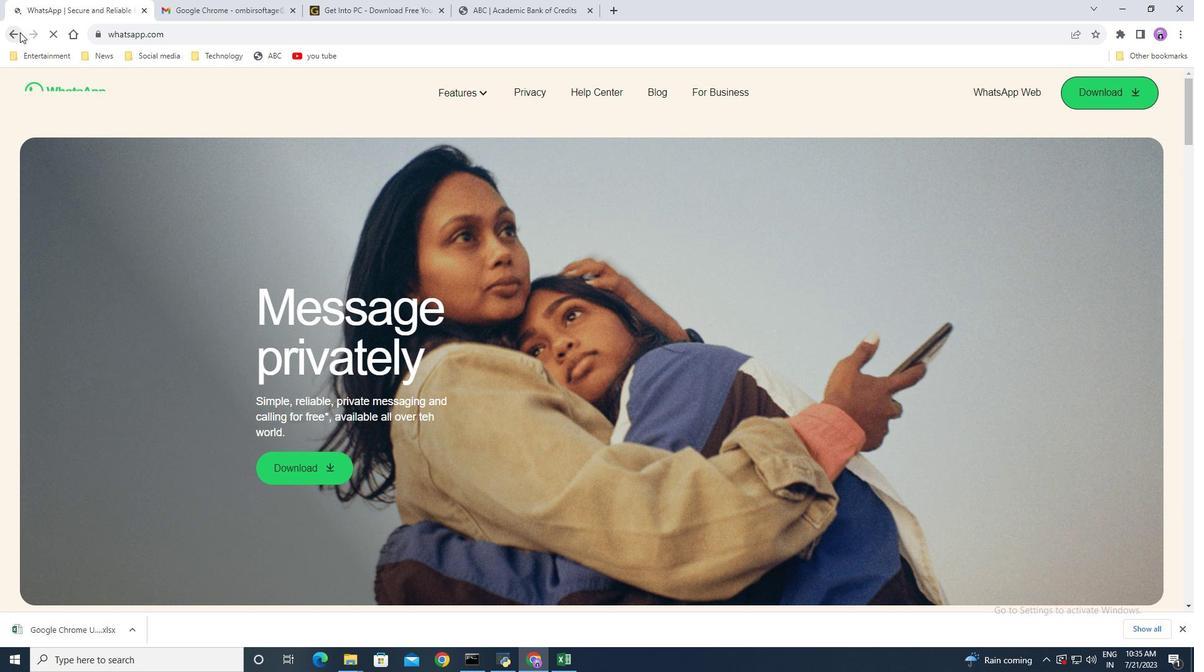 
Action: Mouse pressed left at (18, 32)
Screenshot: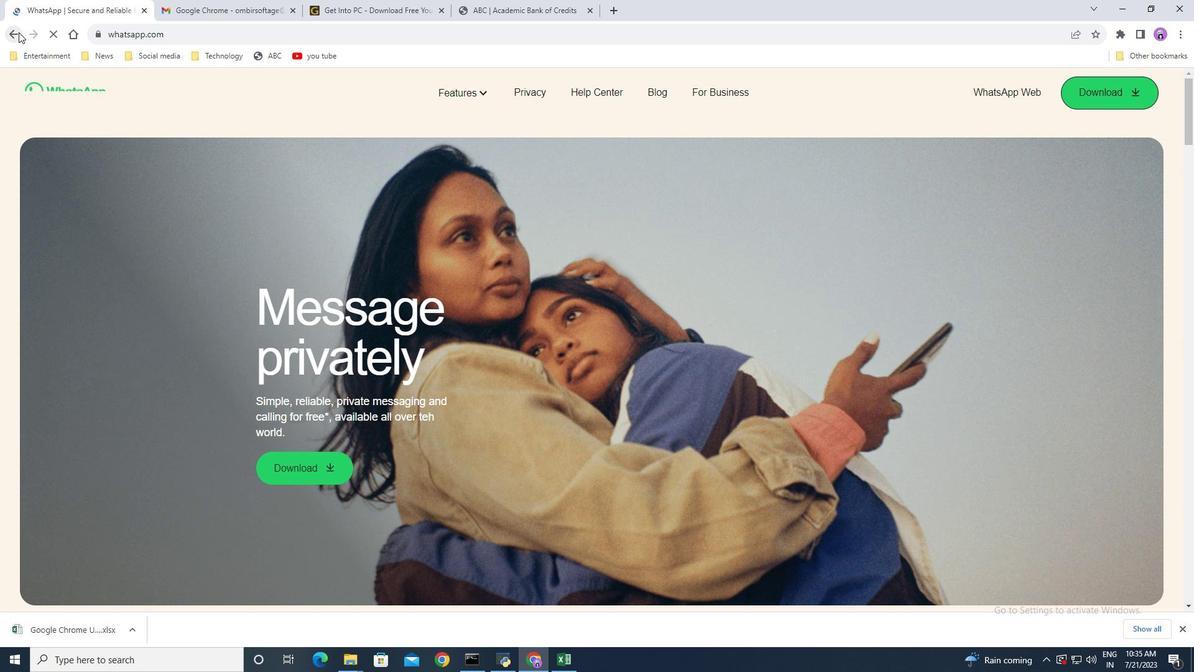 
Action: Mouse moved to (593, 321)
Screenshot: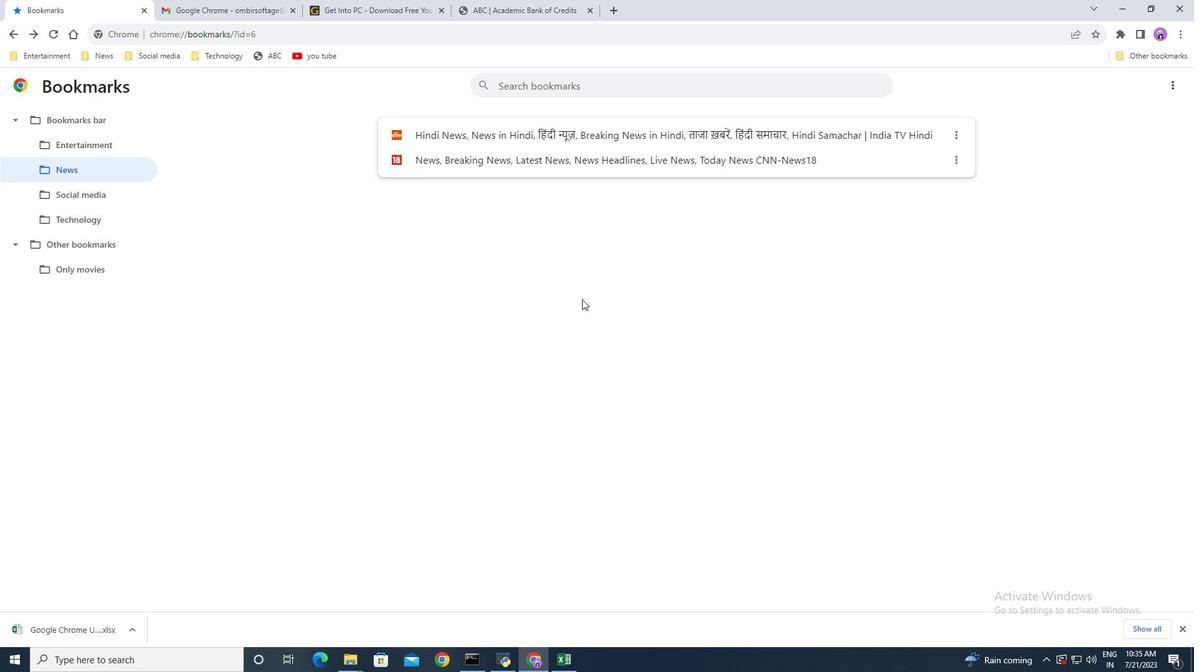 
Action: Mouse pressed left at (593, 321)
Screenshot: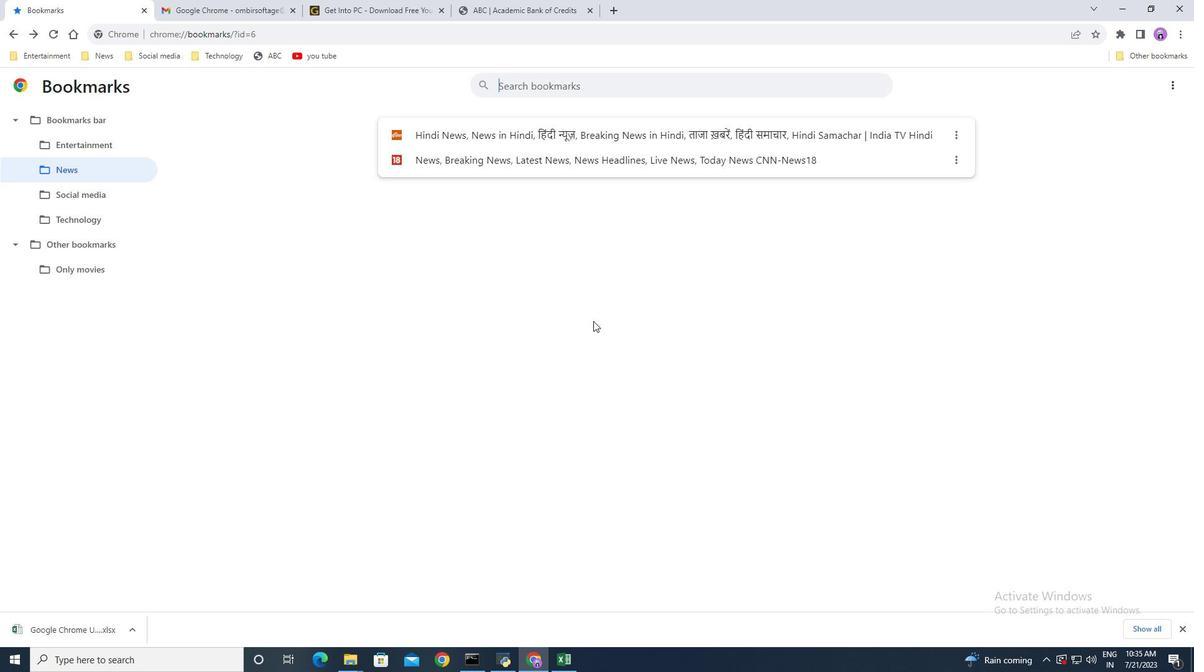
Action: Mouse moved to (69, 116)
Screenshot: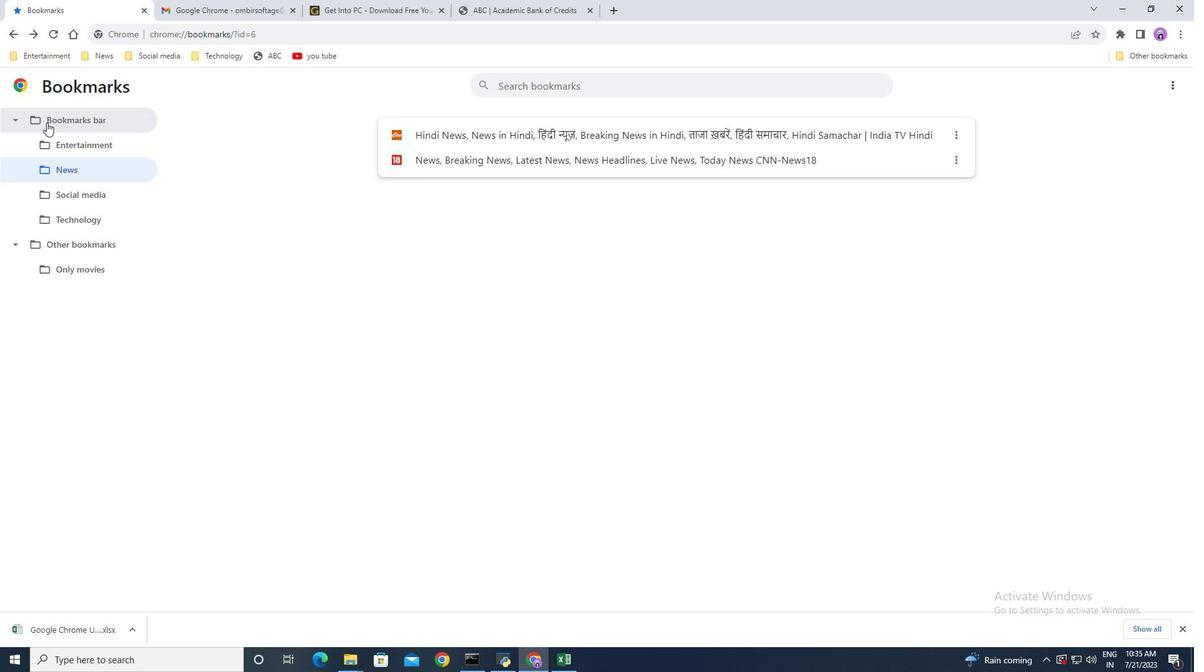 
Action: Mouse pressed left at (69, 116)
Screenshot: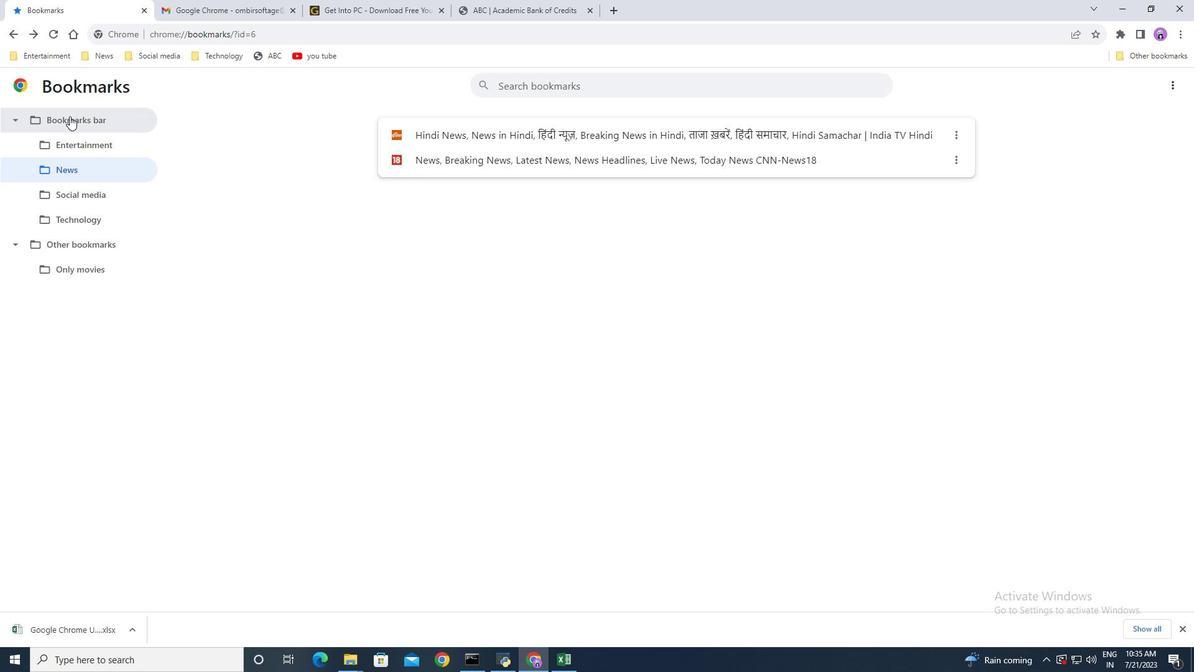 
Action: Mouse moved to (1176, 85)
Screenshot: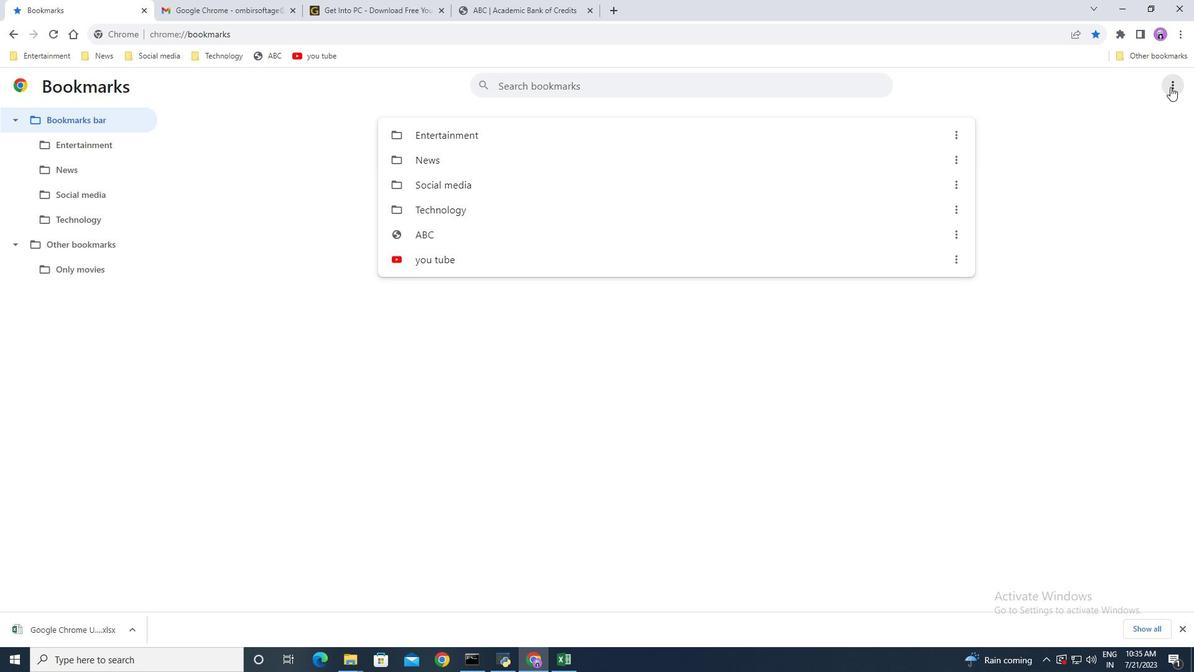 
Action: Mouse pressed left at (1176, 85)
Screenshot: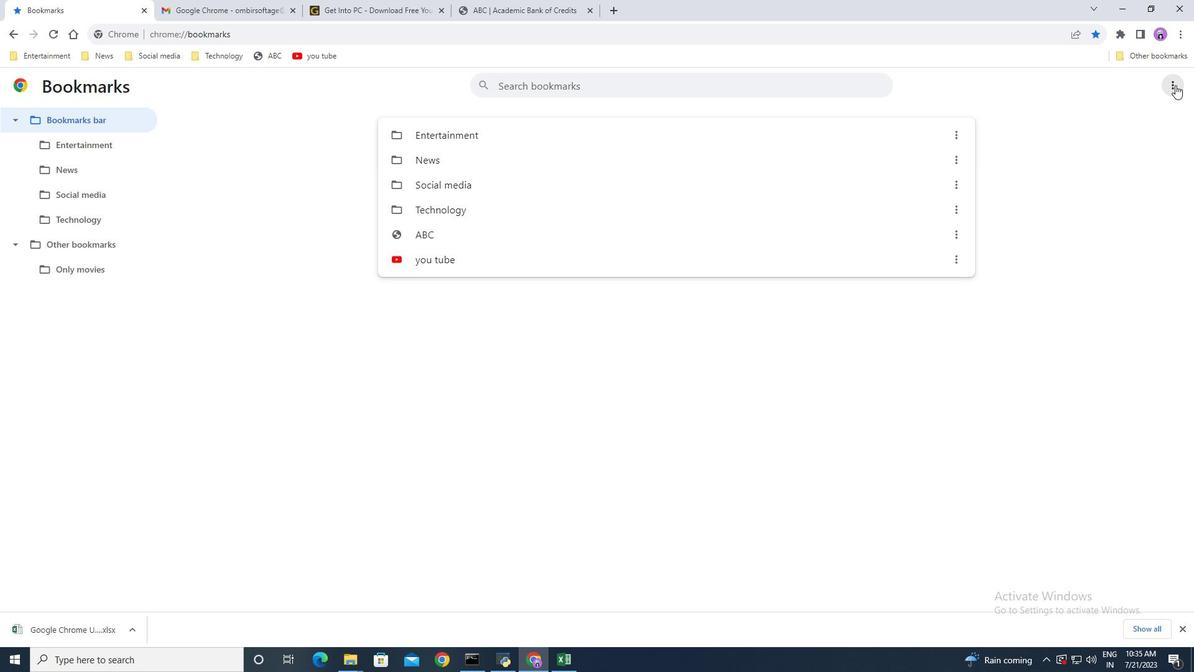 
Action: Mouse moved to (1116, 130)
Screenshot: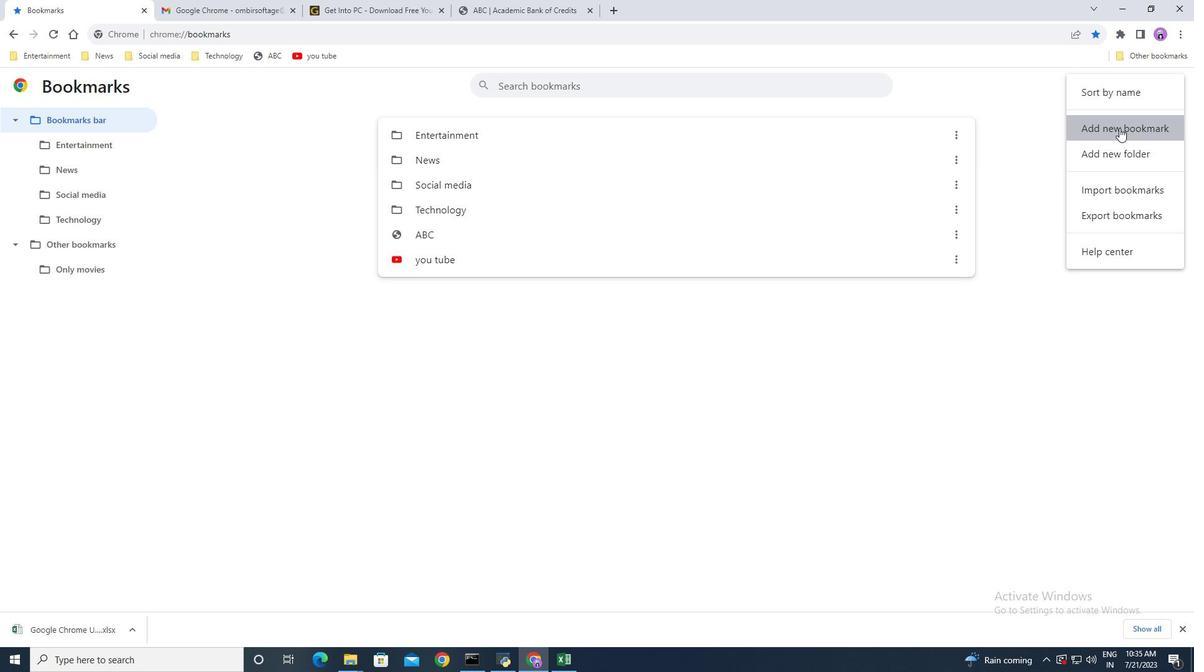 
Action: Mouse pressed left at (1116, 130)
Screenshot: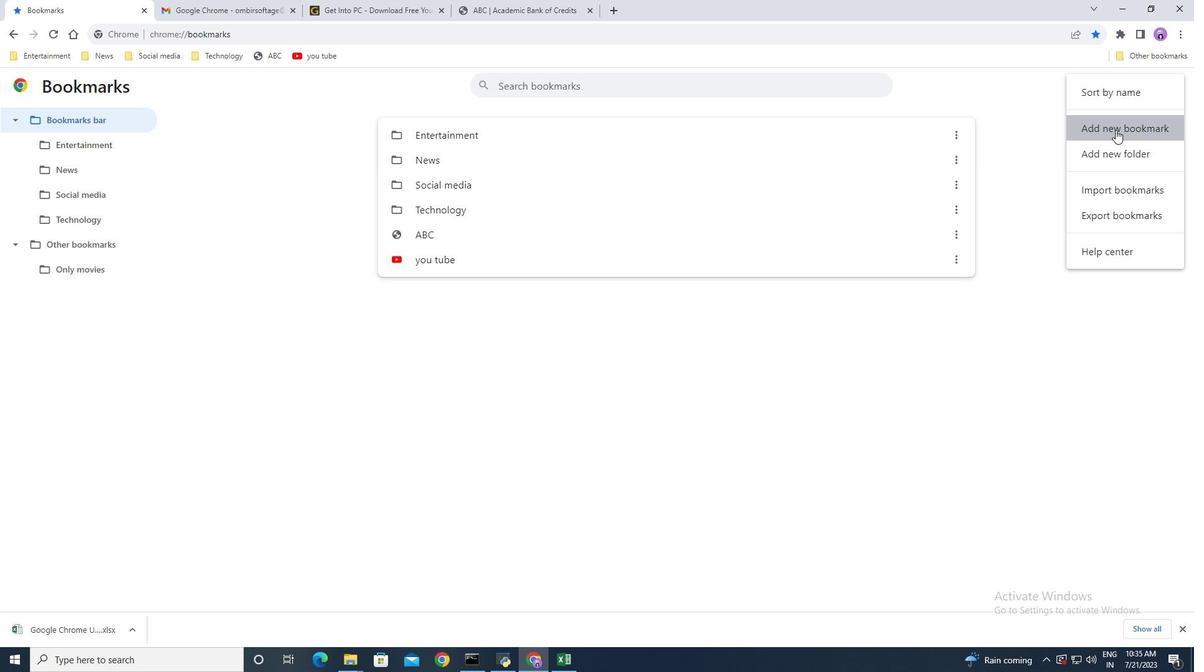 
Action: Mouse moved to (546, 303)
Screenshot: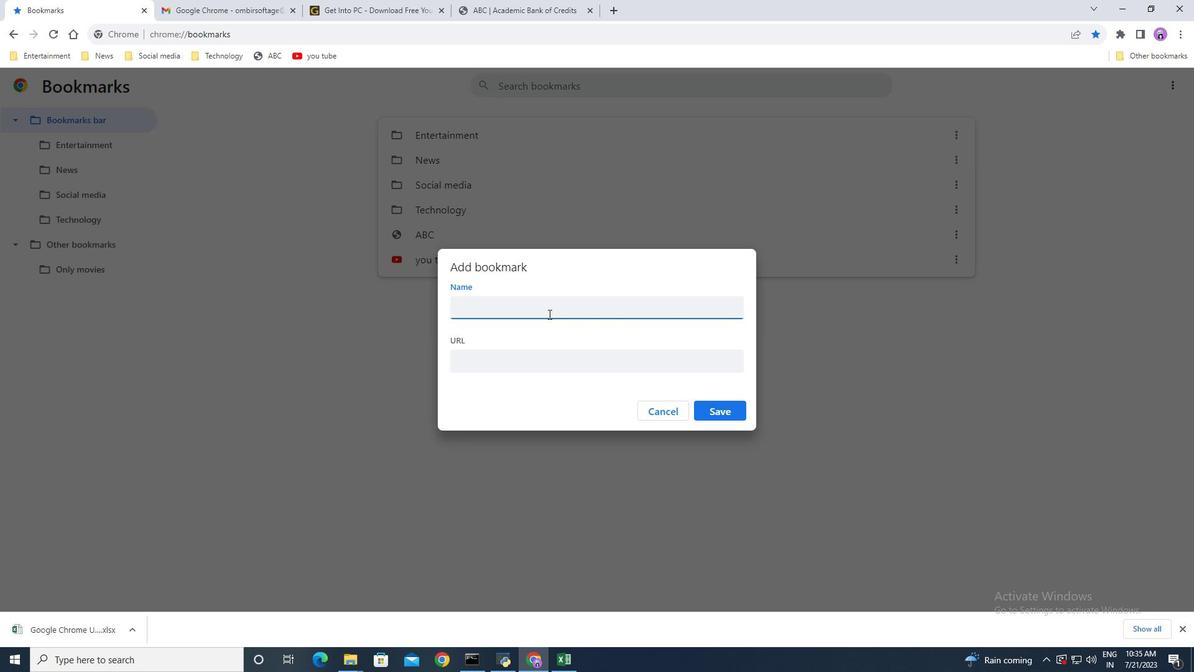 
Action: Key pressed snapchat<Key.tab>www.<Key.backspace>.snapchat.com
Screenshot: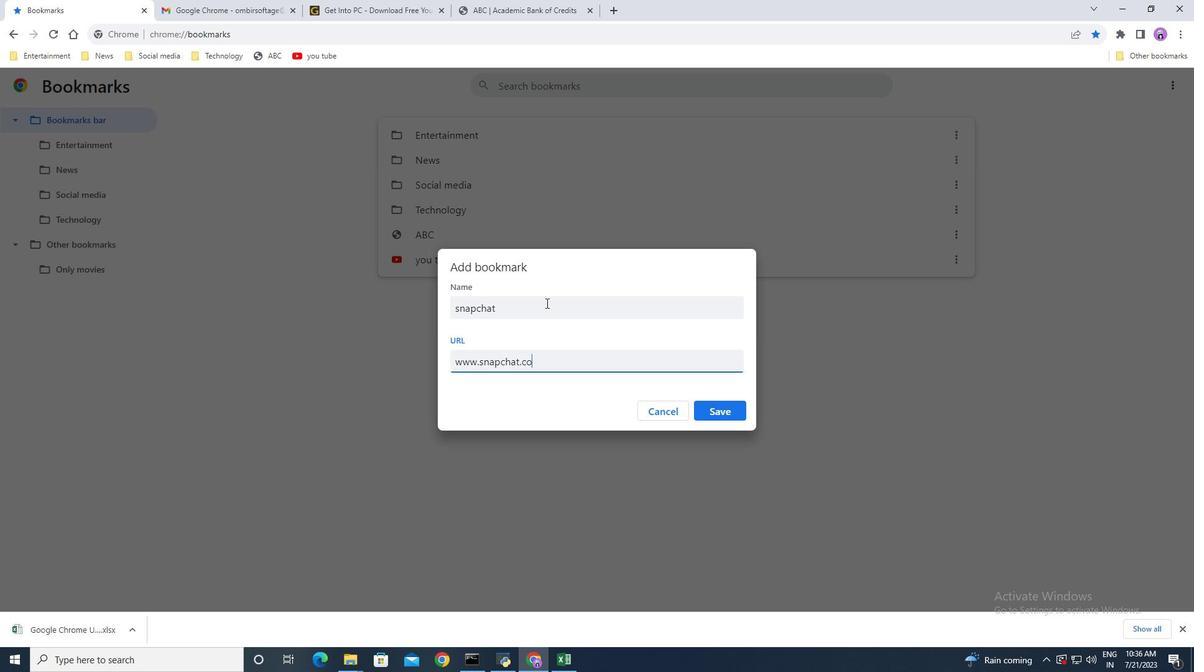 
Action: Mouse moved to (718, 411)
Screenshot: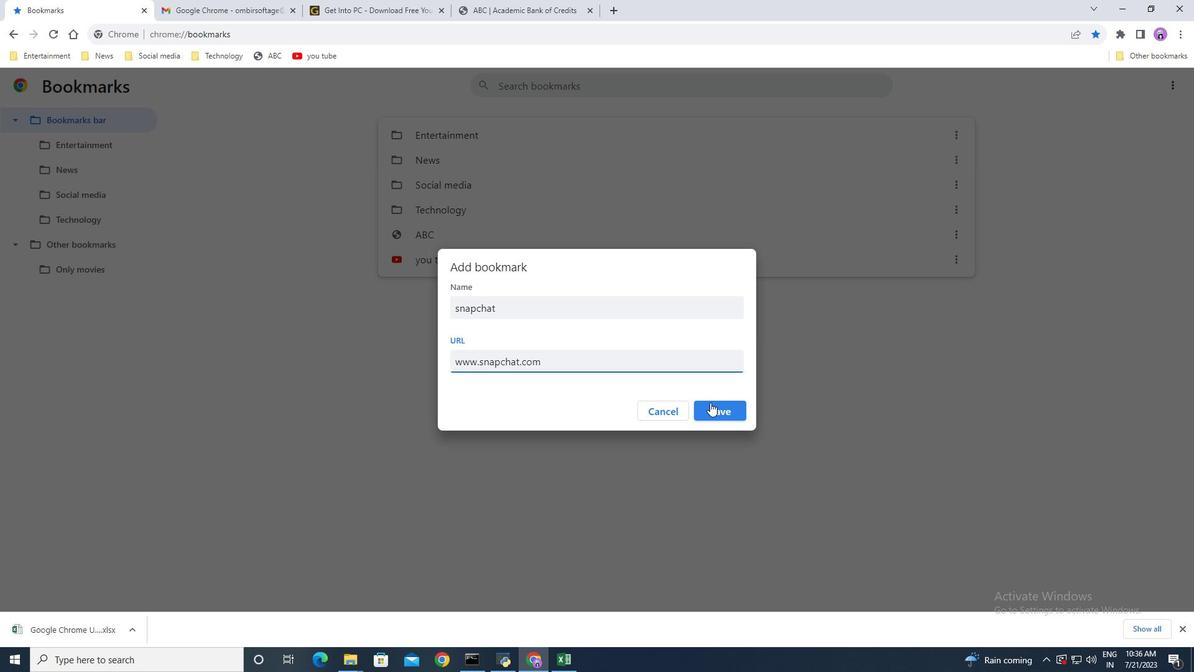 
Action: Mouse pressed left at (718, 411)
Screenshot: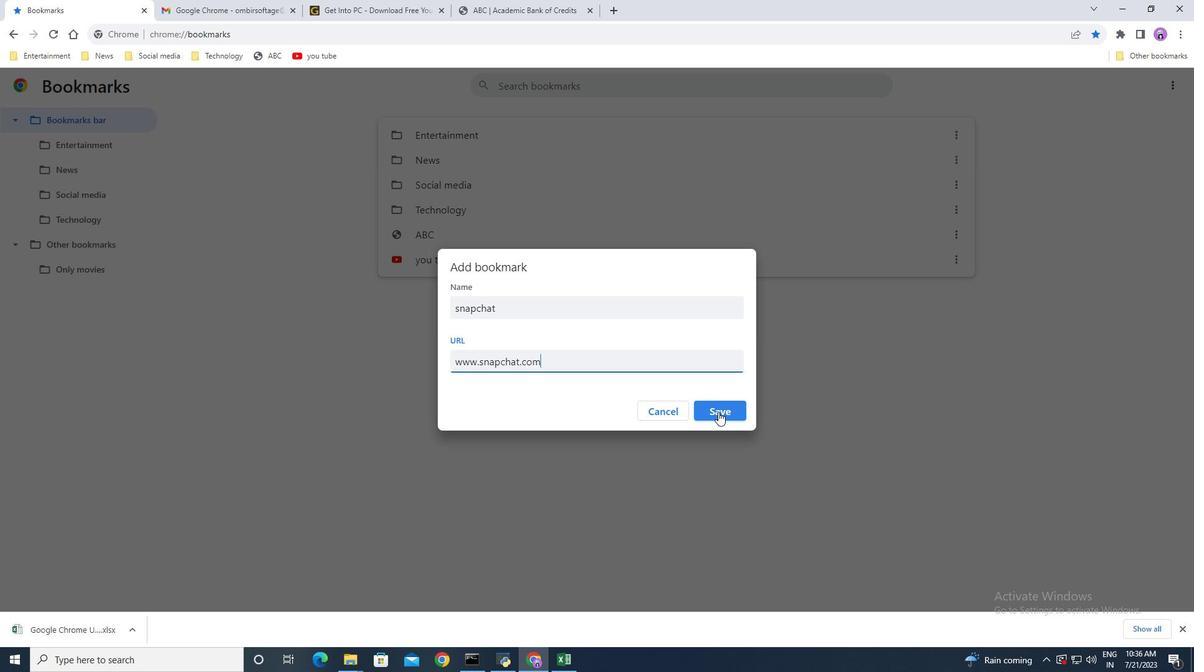 
Action: Mouse moved to (562, 345)
Screenshot: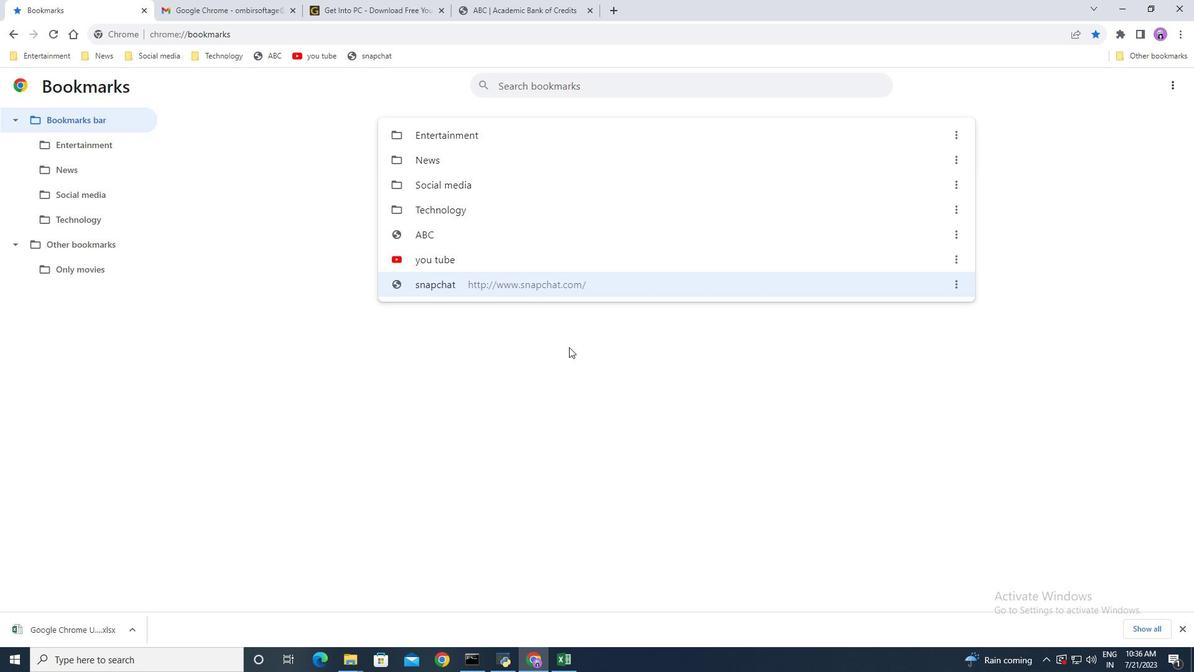 
Action: Mouse pressed left at (562, 345)
Screenshot: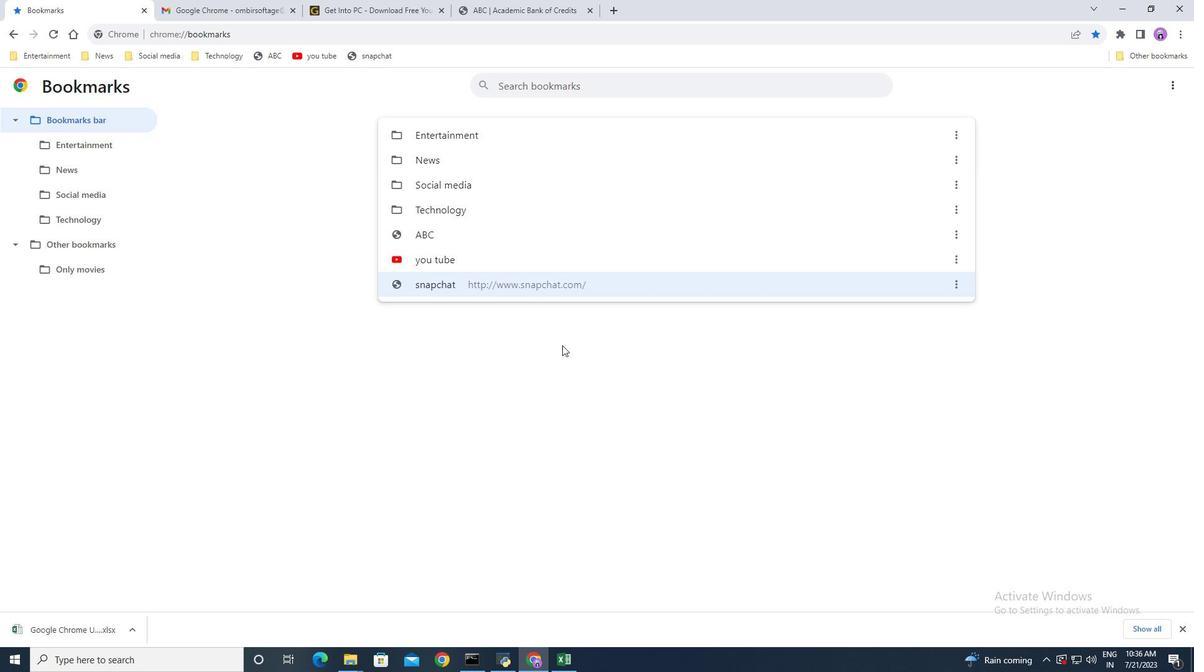 
Action: Mouse moved to (371, 56)
Screenshot: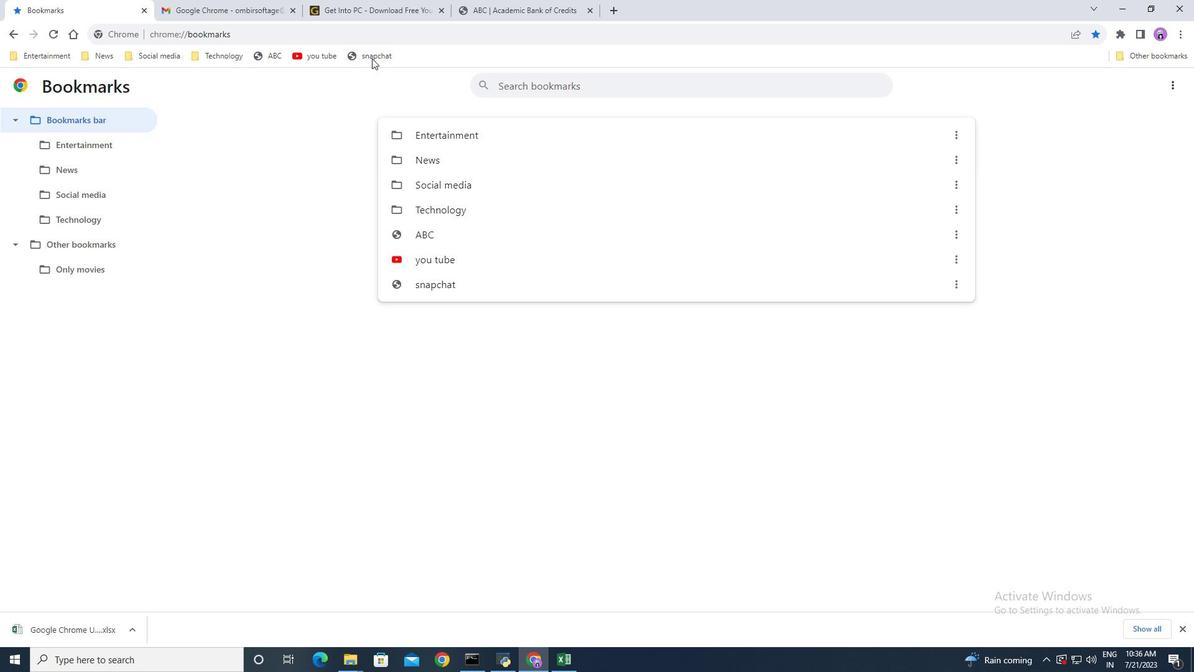 
Action: Mouse pressed left at (371, 56)
Screenshot: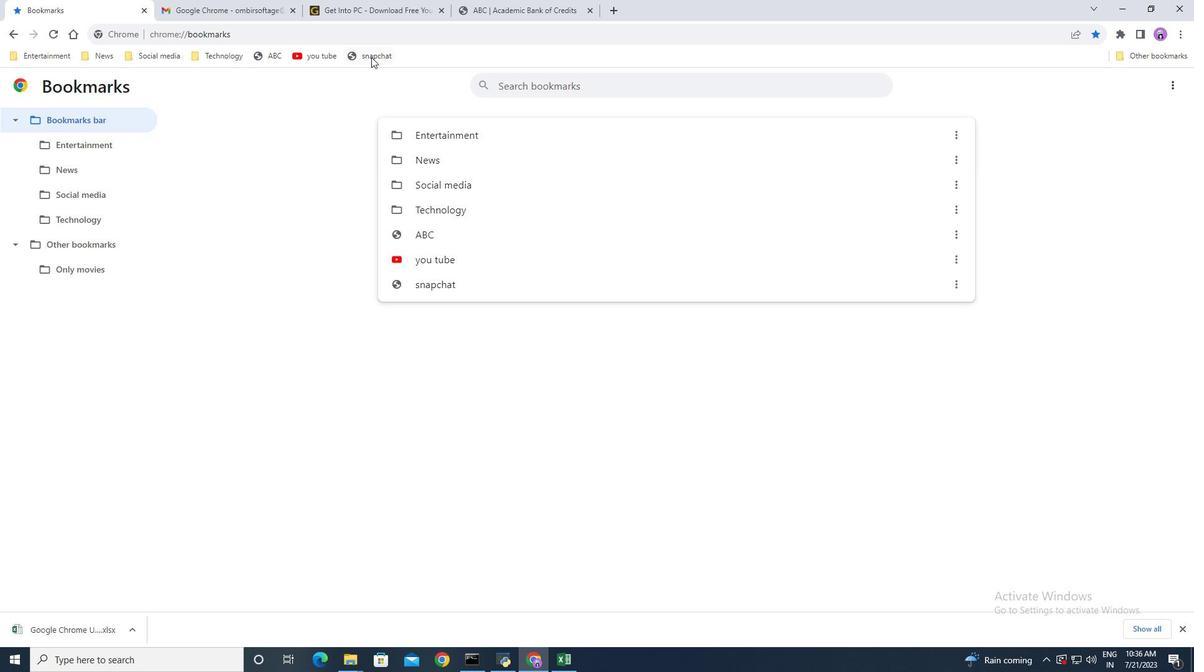 
Action: Mouse moved to (13, 31)
Screenshot: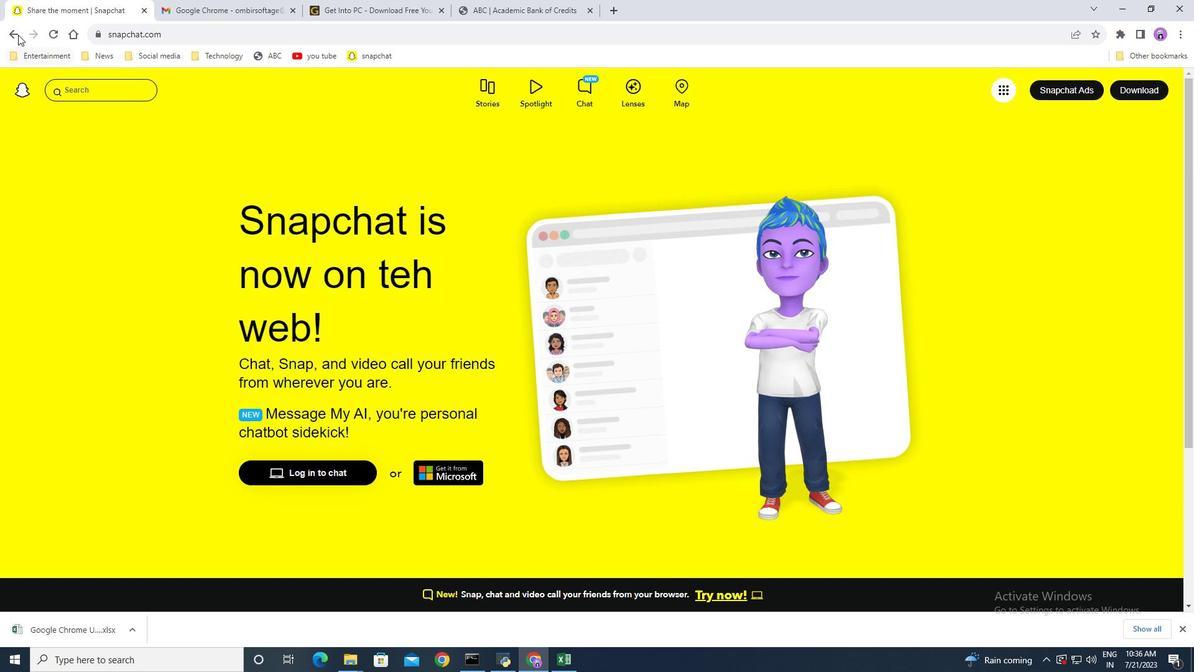 
Action: Mouse pressed left at (13, 31)
Screenshot: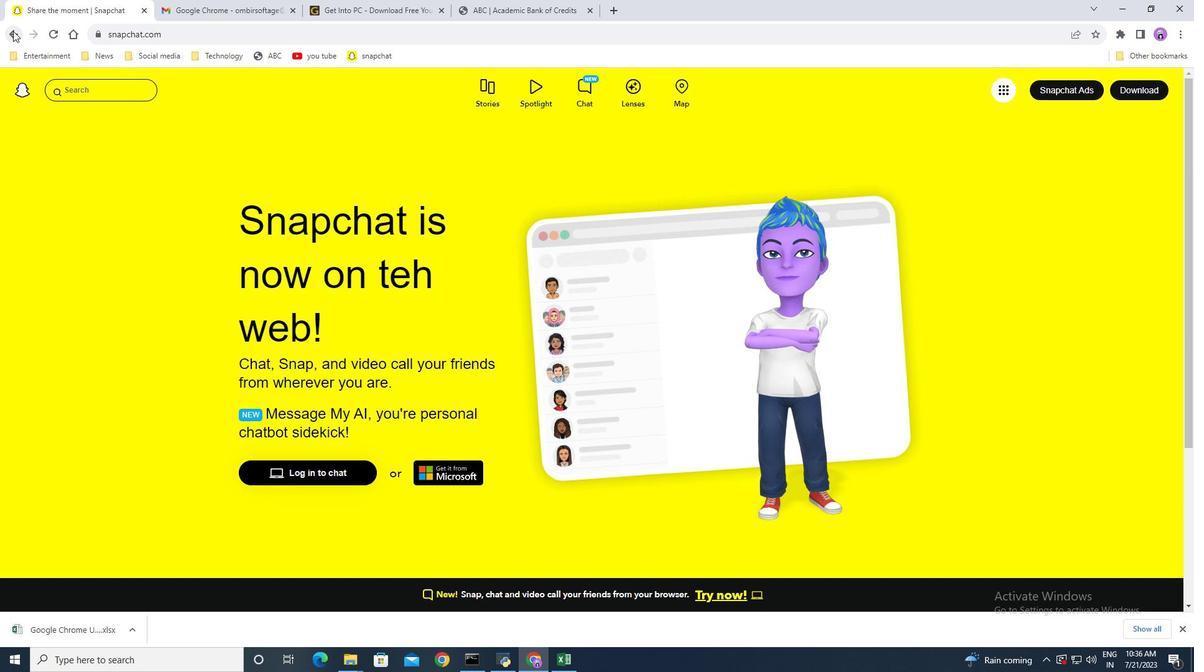 
Action: Mouse moved to (639, 389)
Screenshot: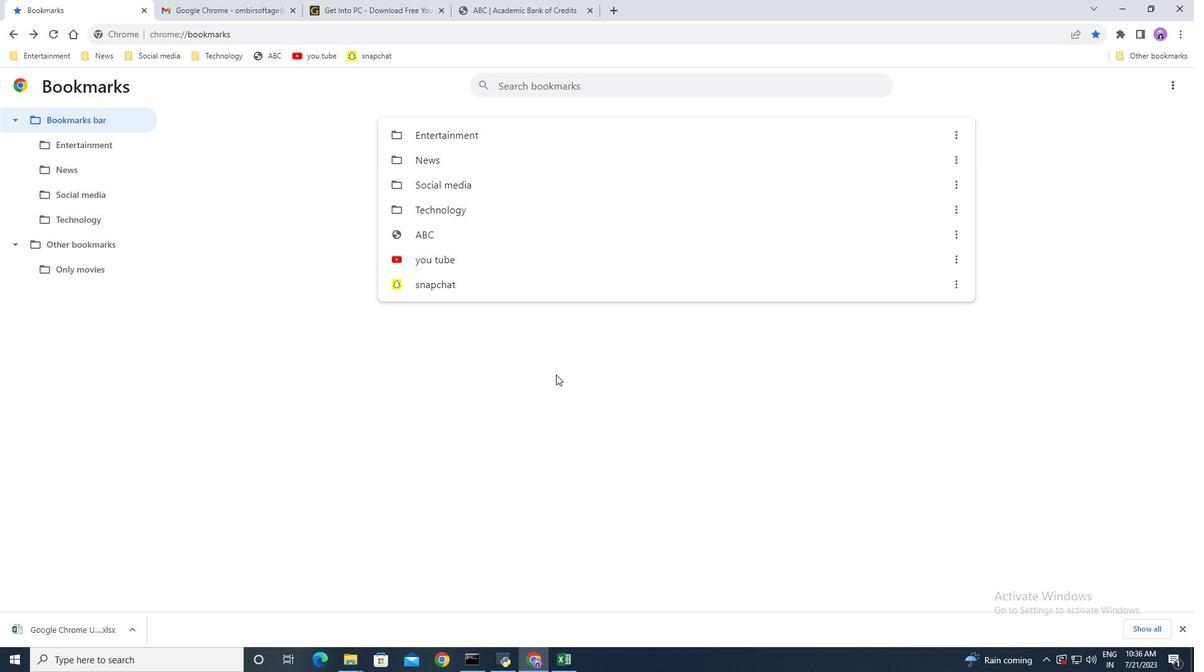 
Action: Mouse pressed left at (639, 389)
Screenshot: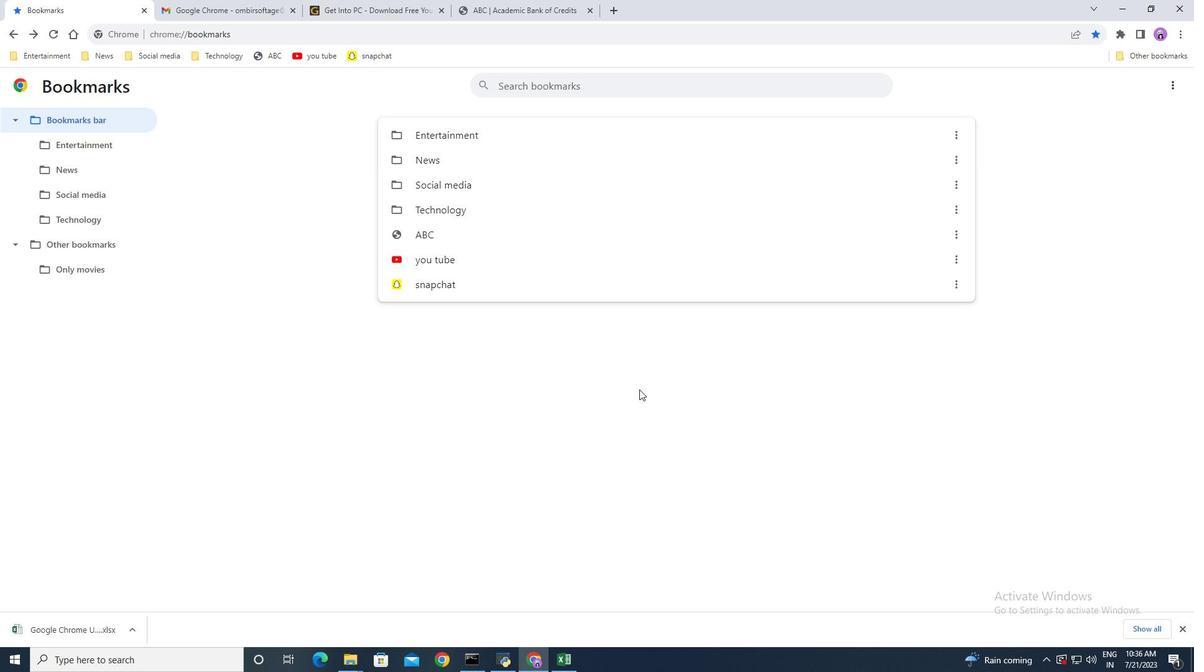 
Action: Mouse moved to (1177, 78)
Screenshot: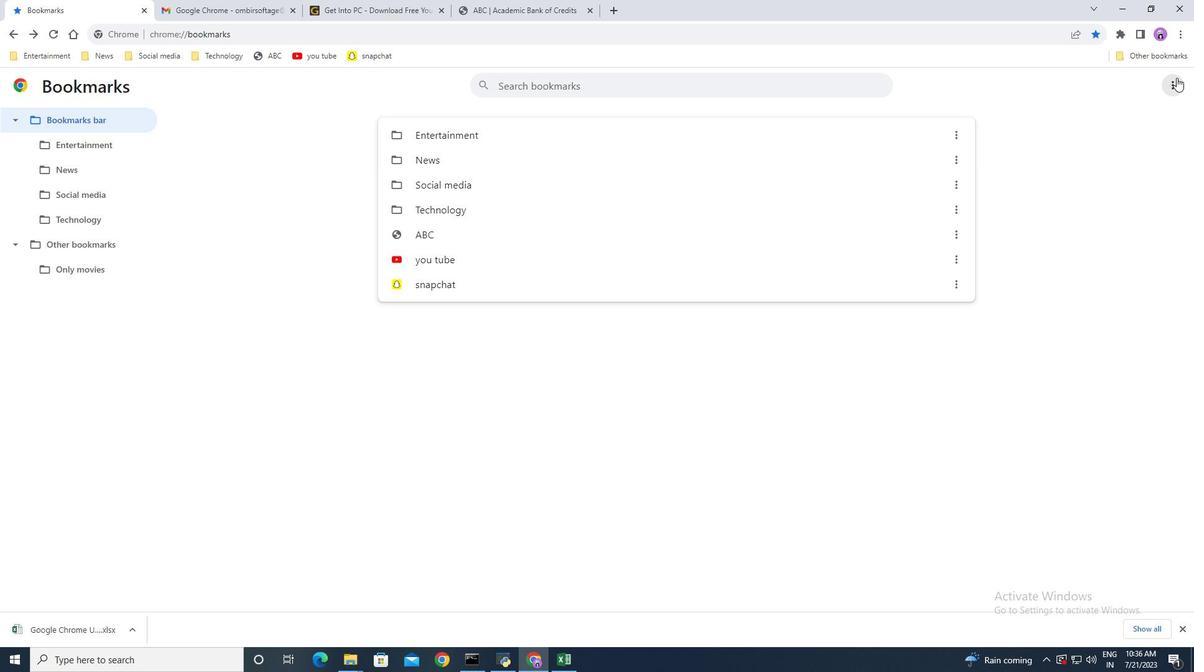 
Action: Mouse pressed left at (1177, 78)
Screenshot: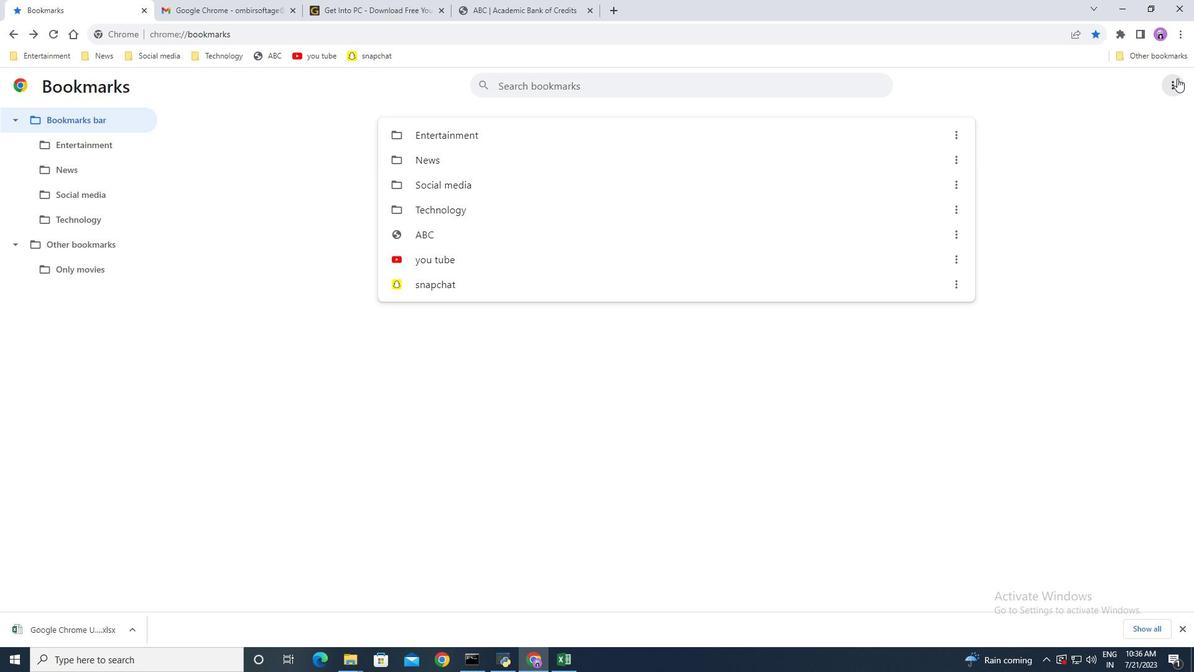 
Action: Mouse moved to (1125, 93)
Screenshot: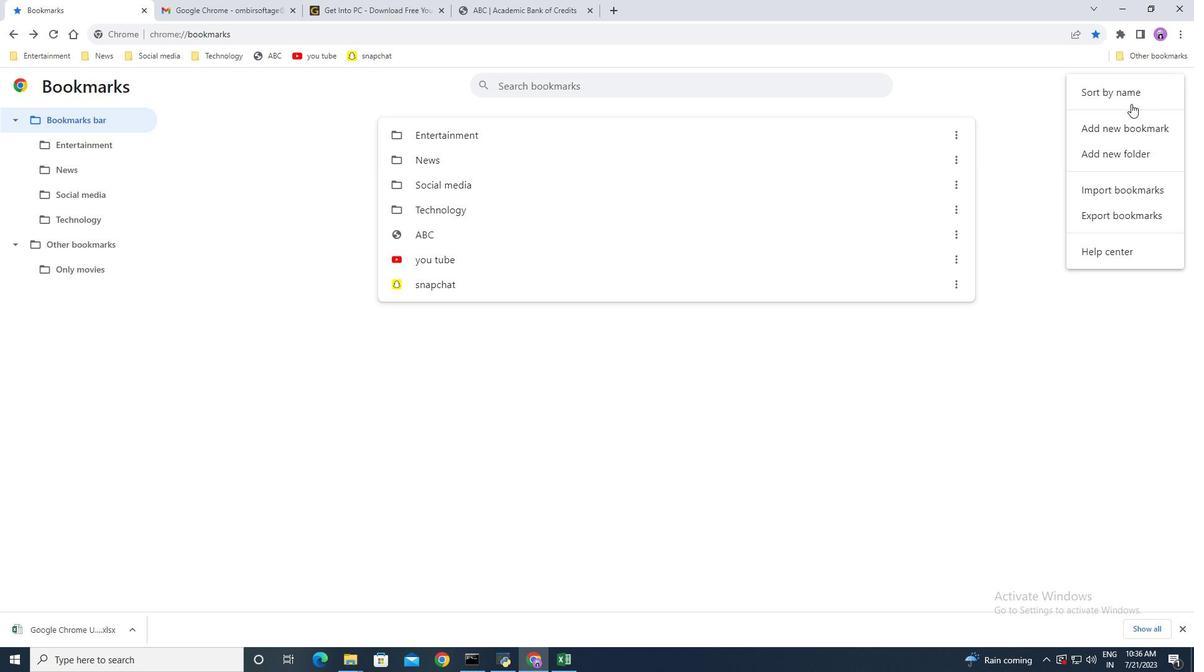 
Action: Mouse pressed left at (1125, 93)
Screenshot: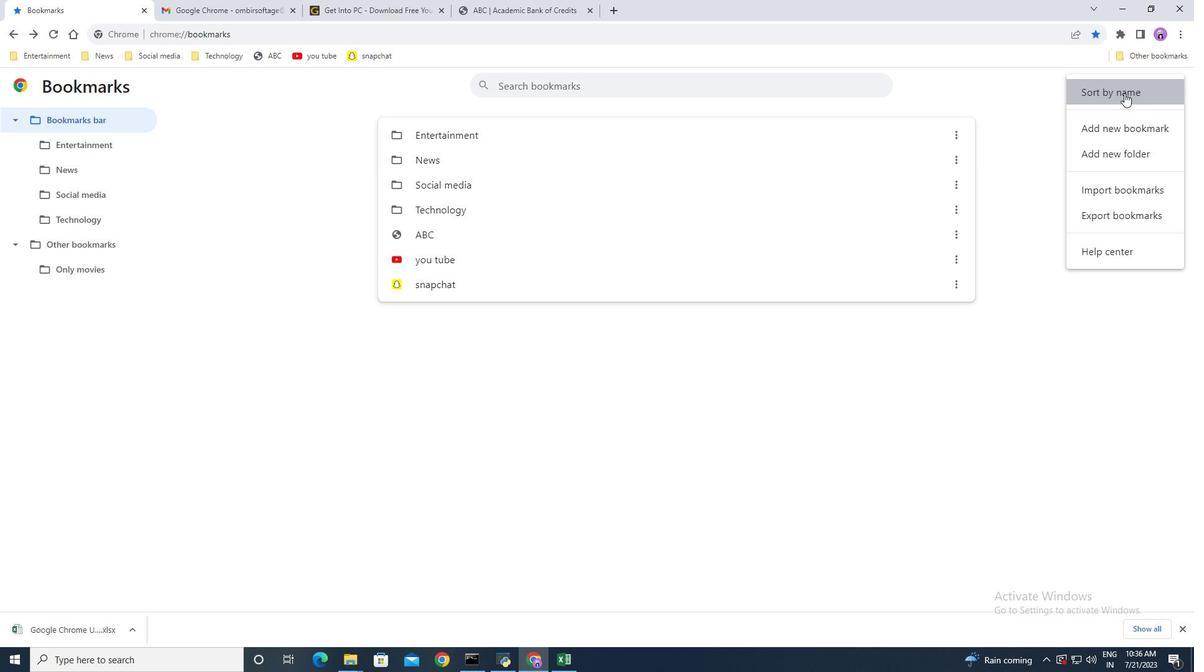 
Action: Mouse moved to (993, 386)
Screenshot: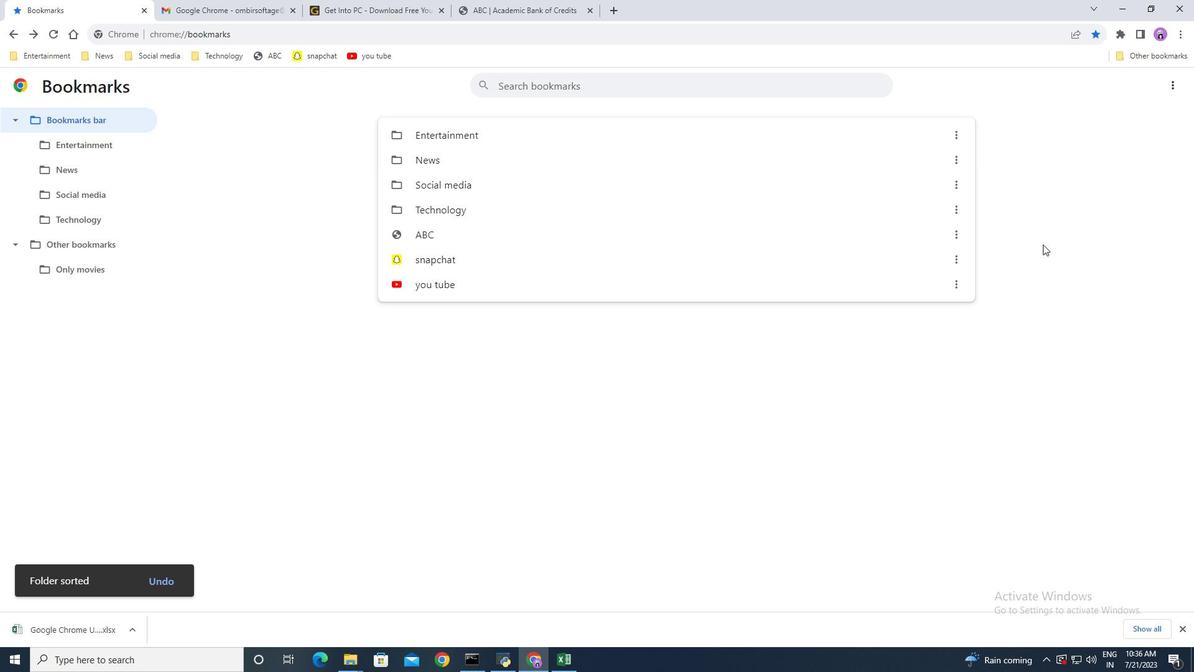 
Action: Mouse pressed left at (993, 386)
Screenshot: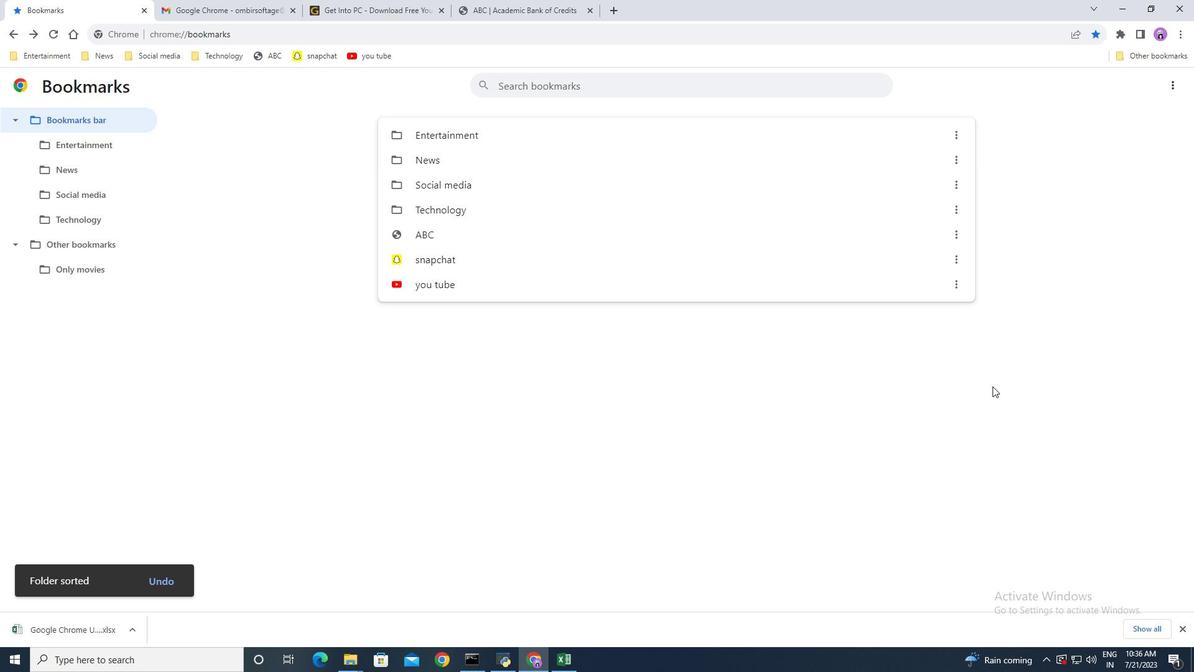 
Action: Mouse moved to (1080, 184)
Screenshot: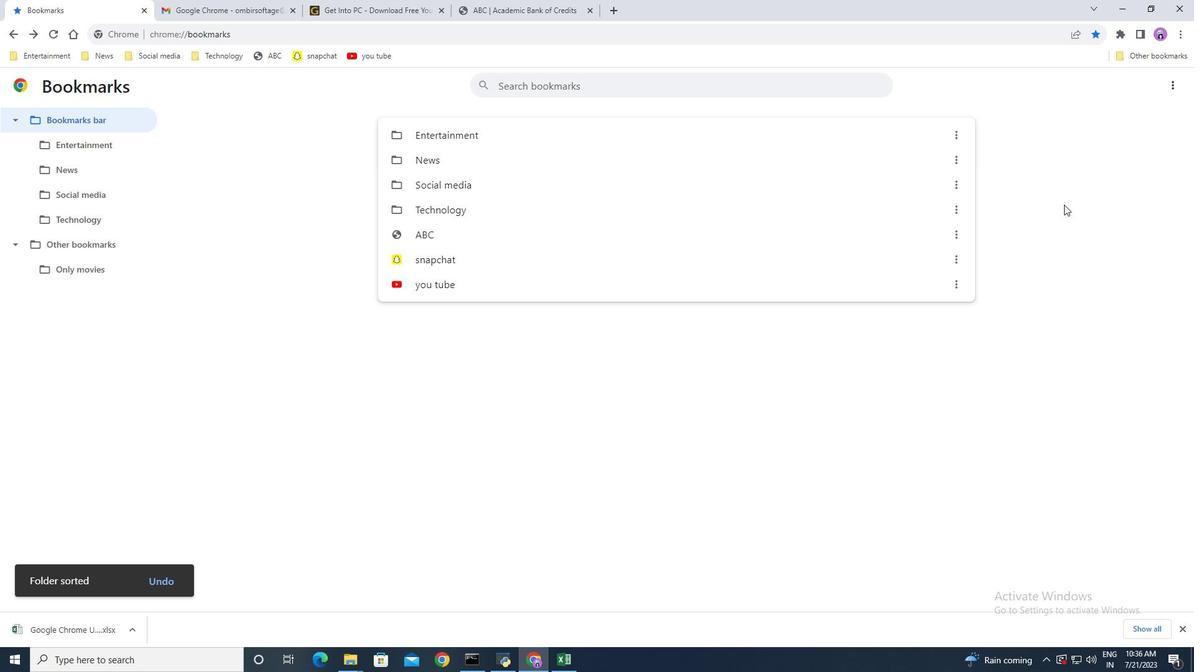 
Action: Mouse pressed left at (1080, 184)
Screenshot: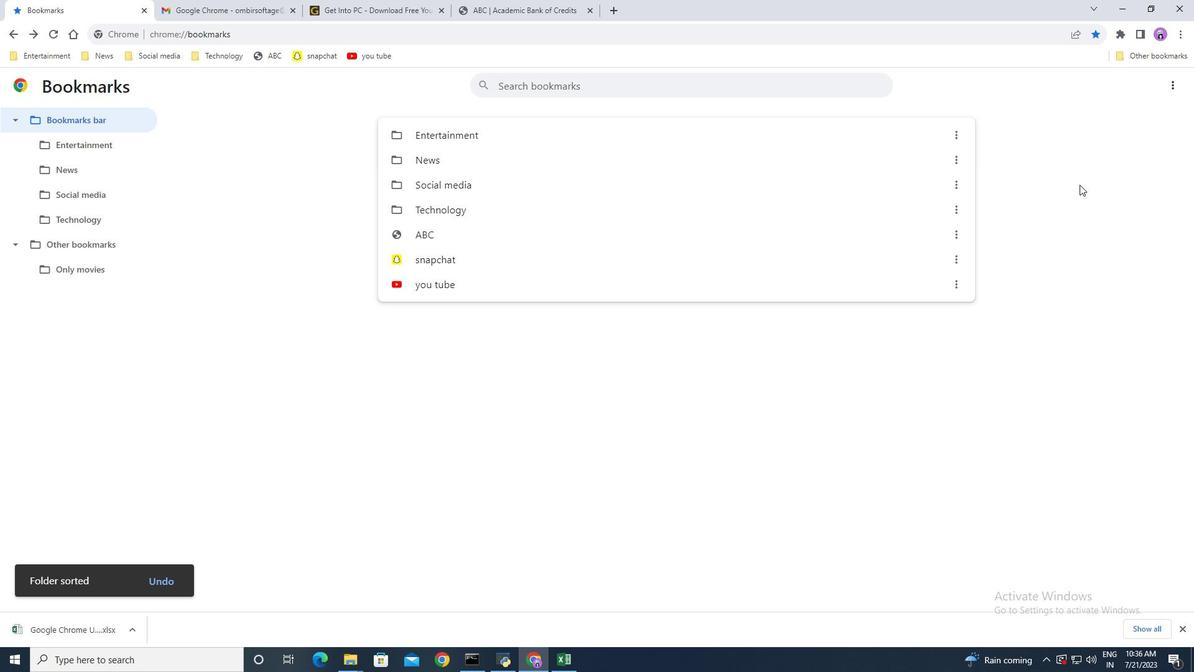 
Action: Mouse moved to (645, 138)
Screenshot: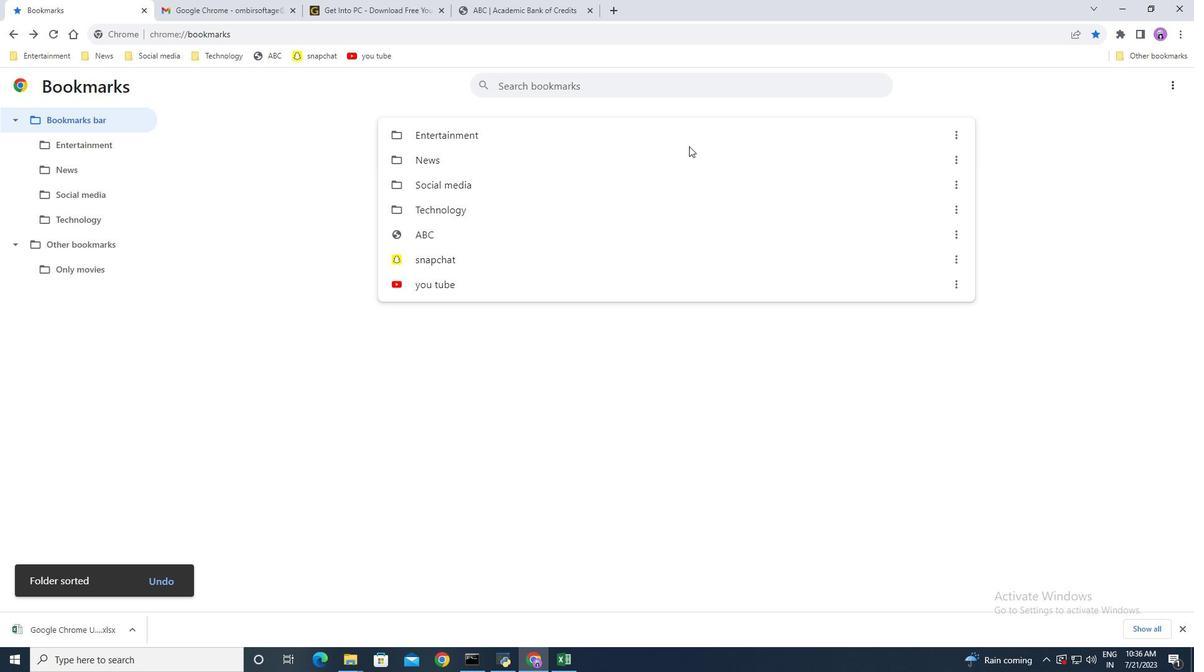 
Action: Mouse pressed left at (645, 138)
Screenshot: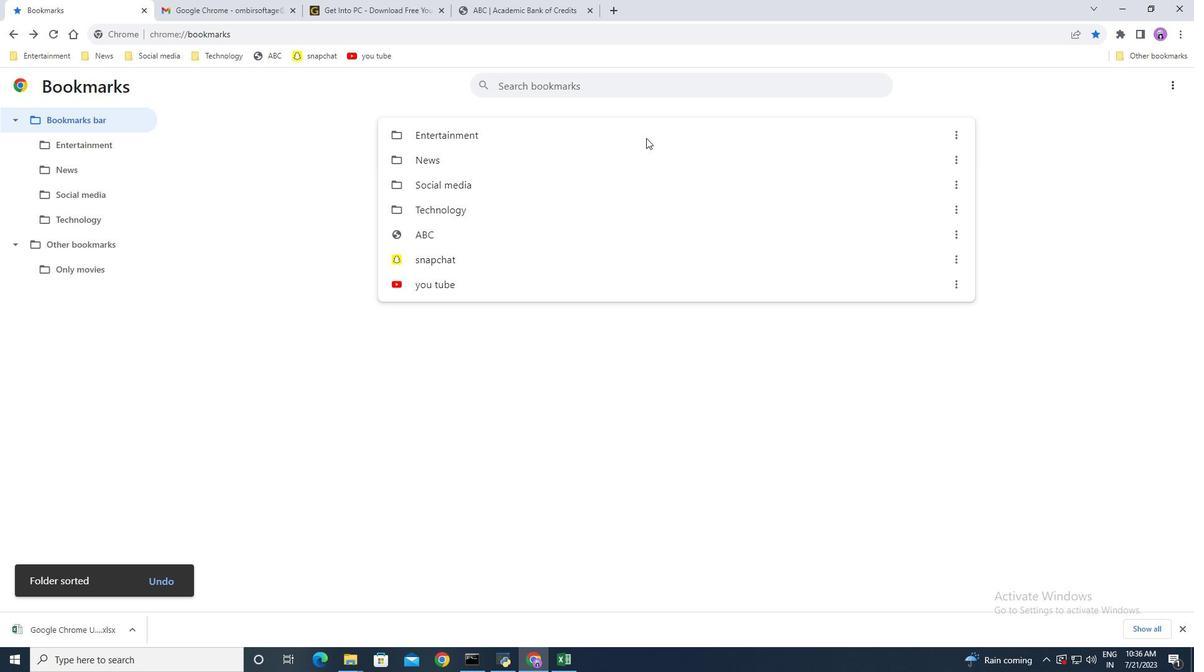 
Action: Mouse moved to (657, 133)
Screenshot: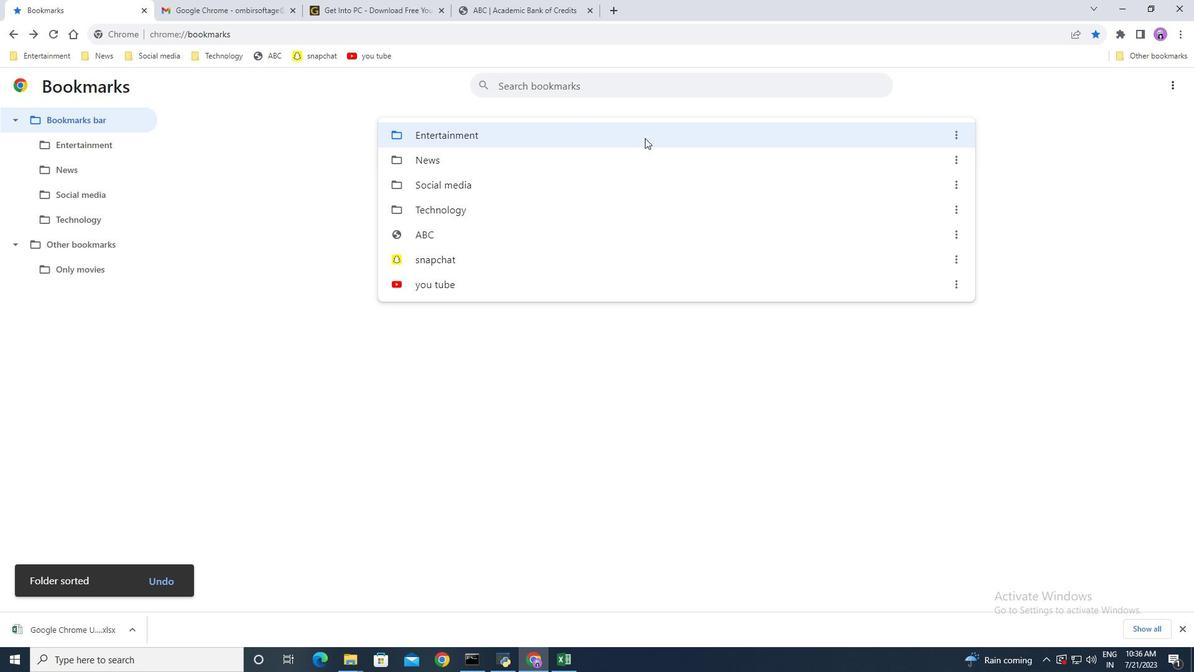
Action: Mouse pressed left at (657, 133)
Screenshot: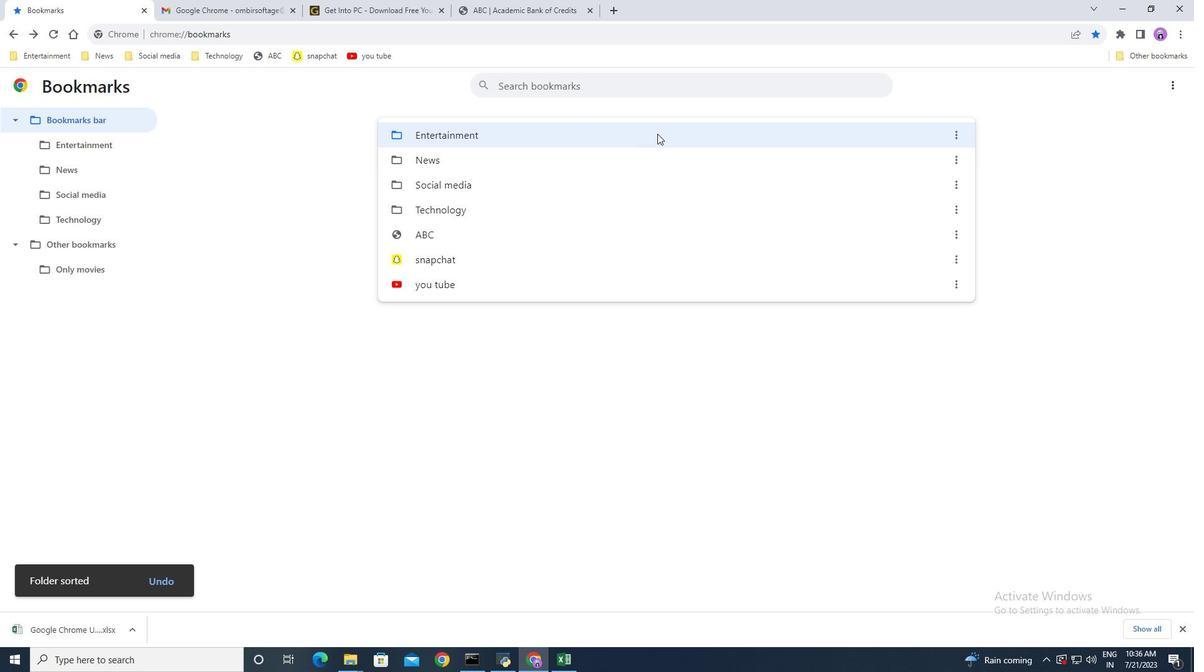 
Action: Mouse pressed left at (657, 133)
Screenshot: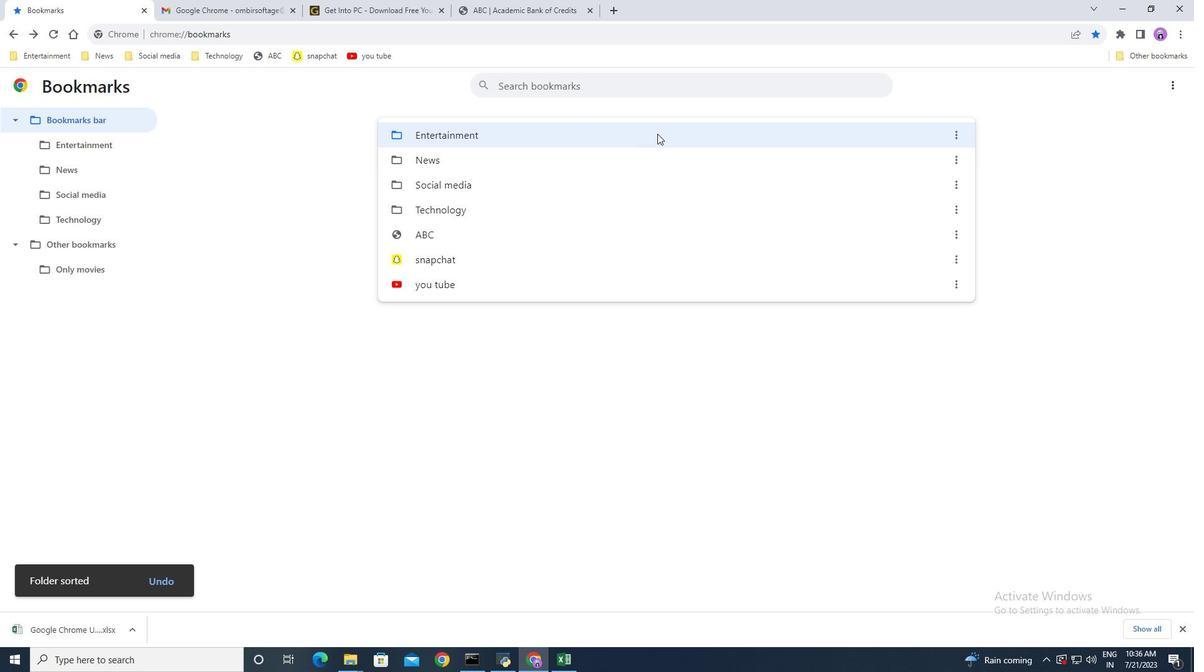 
Action: Mouse moved to (692, 321)
Screenshot: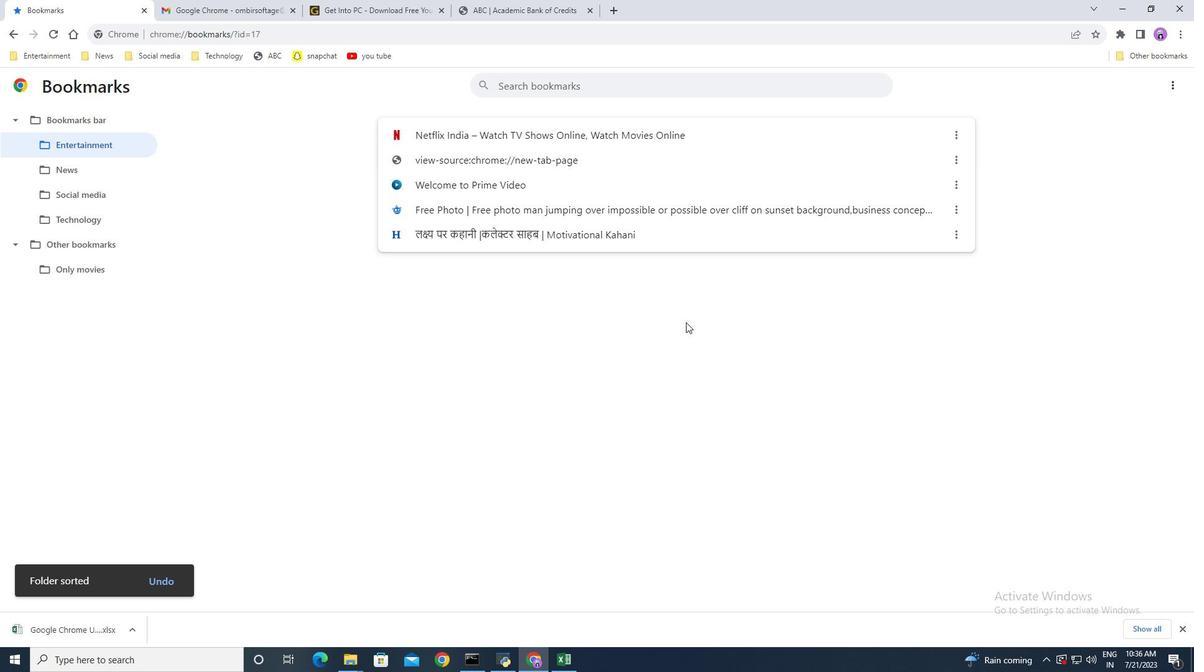 
Action: Mouse pressed left at (692, 321)
Screenshot: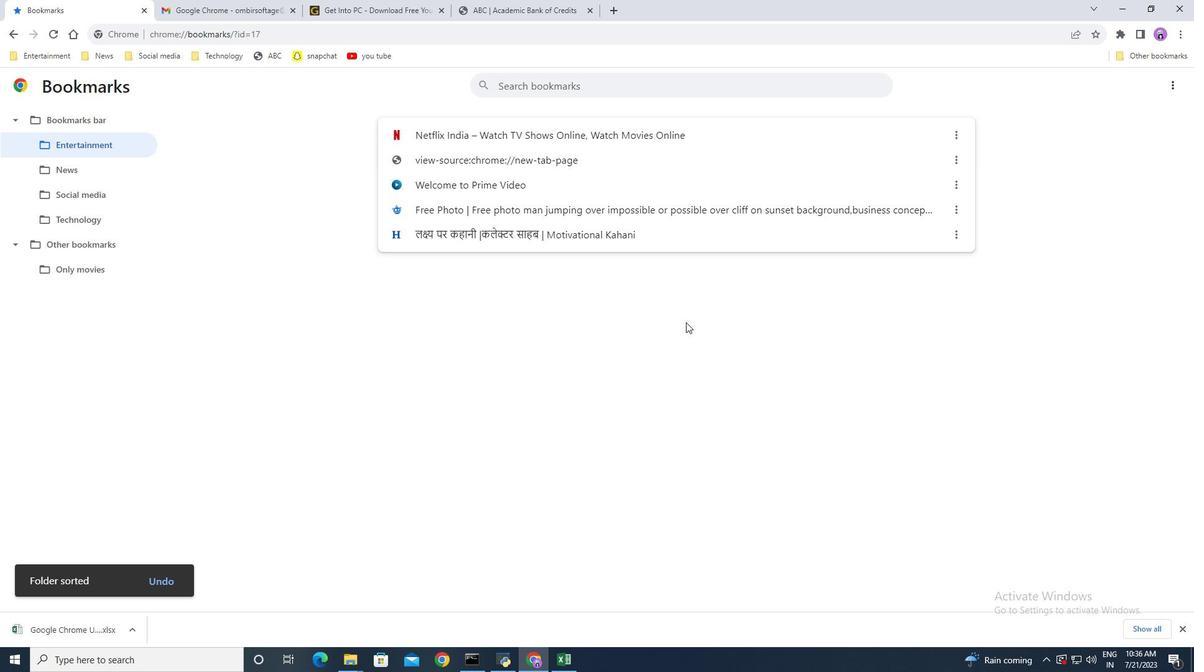 
Action: Mouse moved to (1173, 85)
Screenshot: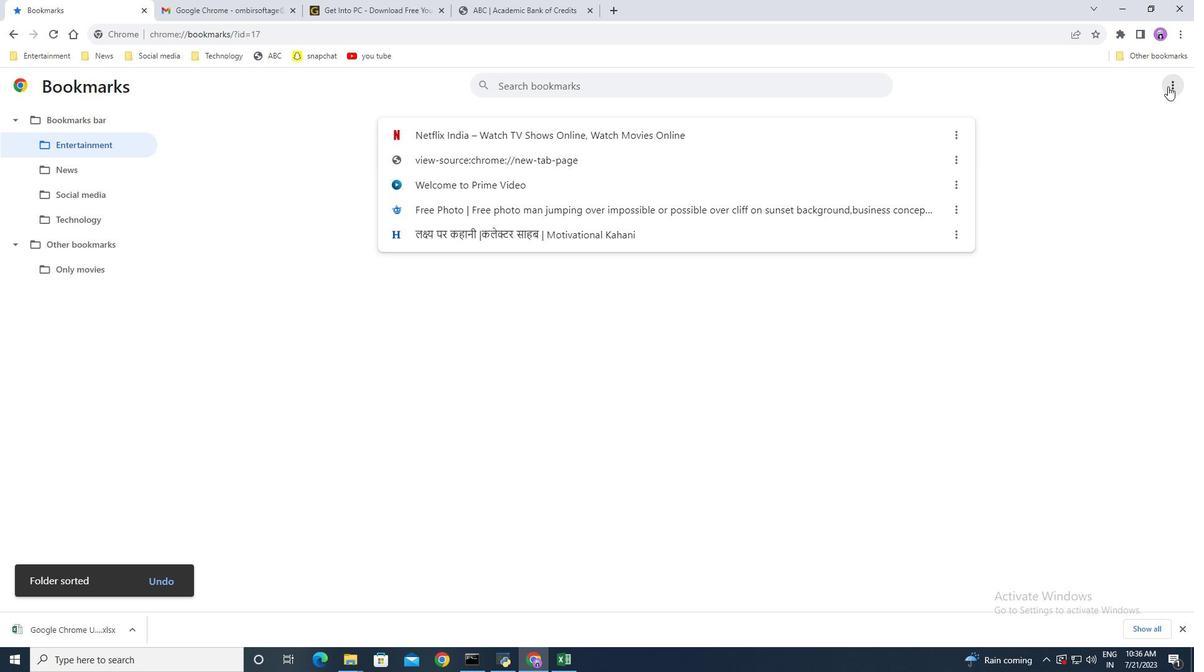
Action: Mouse pressed left at (1173, 85)
Screenshot: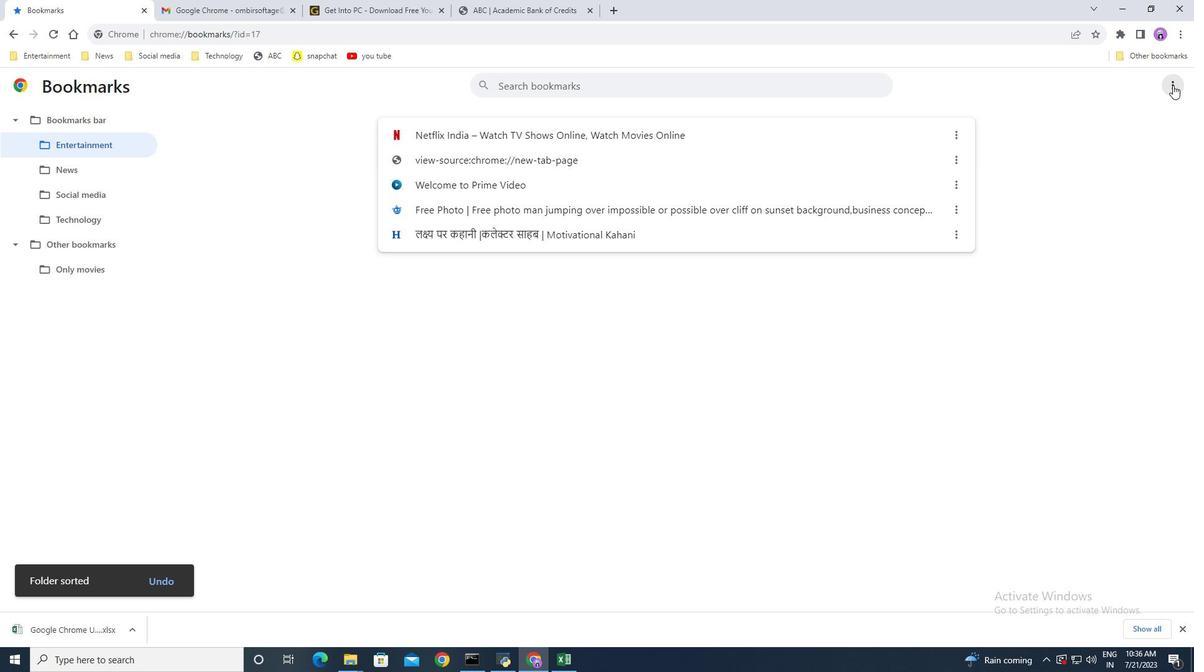 
Action: Mouse moved to (1103, 126)
Screenshot: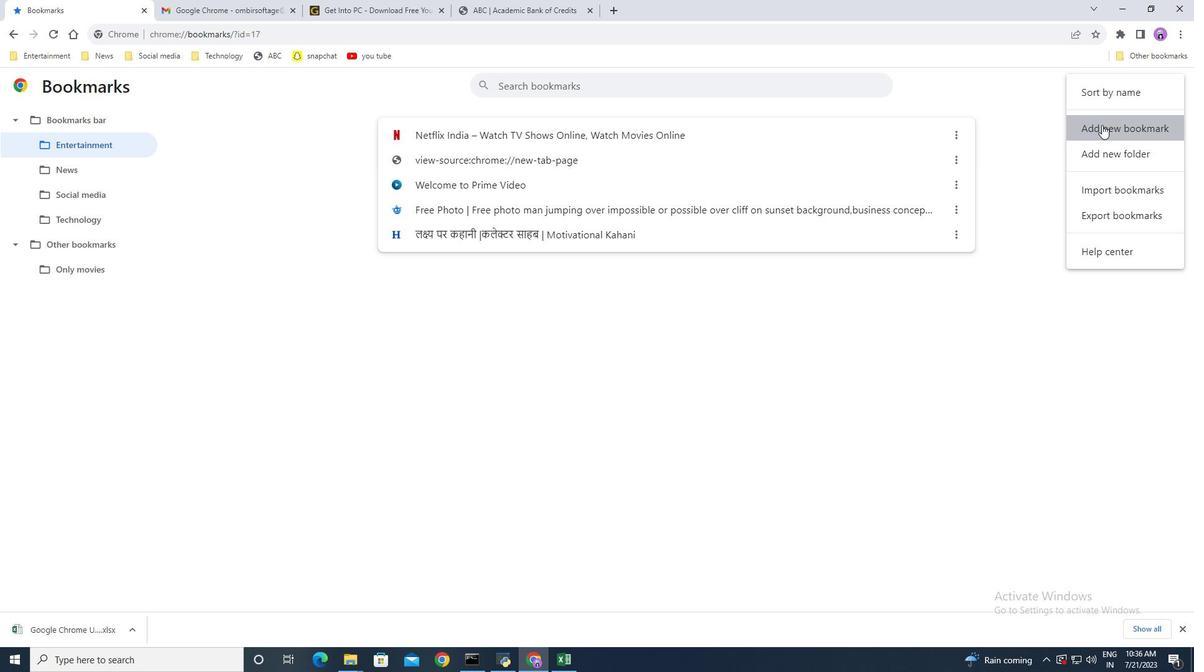 
Action: Mouse pressed left at (1103, 126)
Screenshot: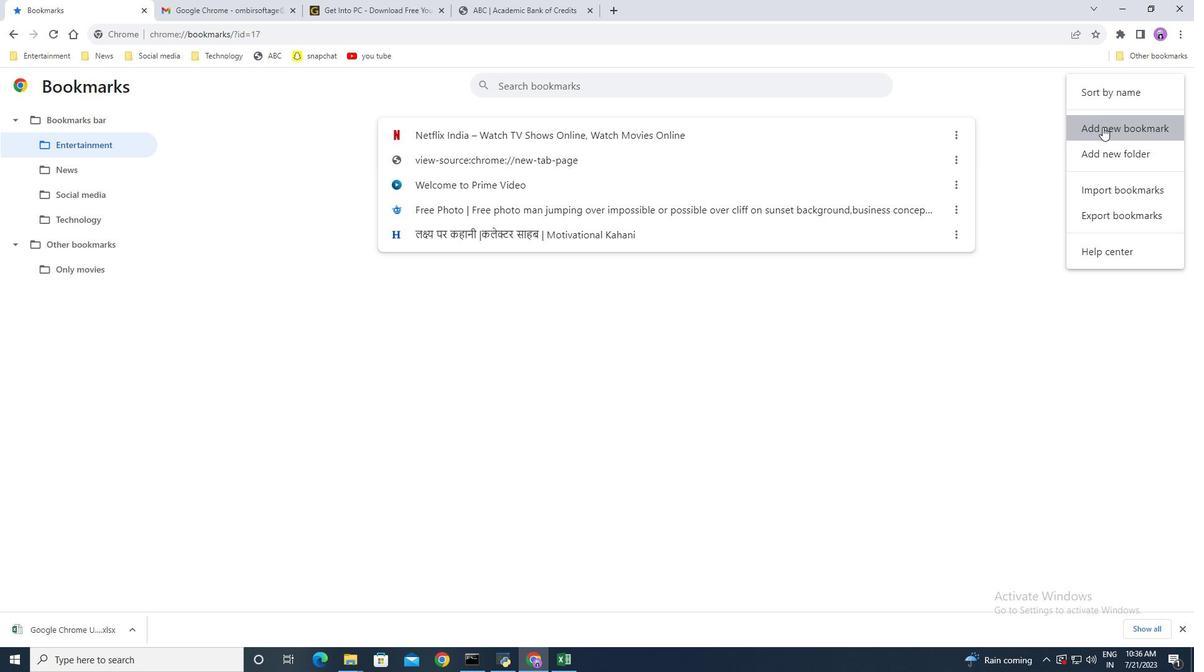 
Action: Mouse moved to (525, 311)
Screenshot: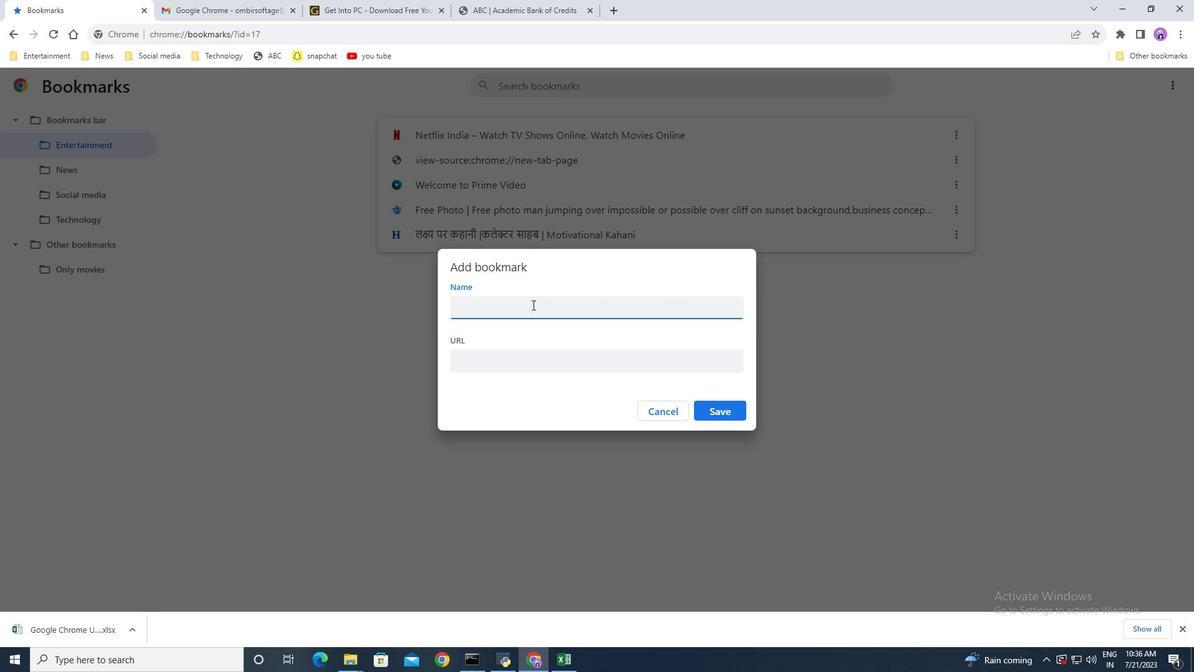 
Action: Mouse pressed left at (525, 311)
Screenshot: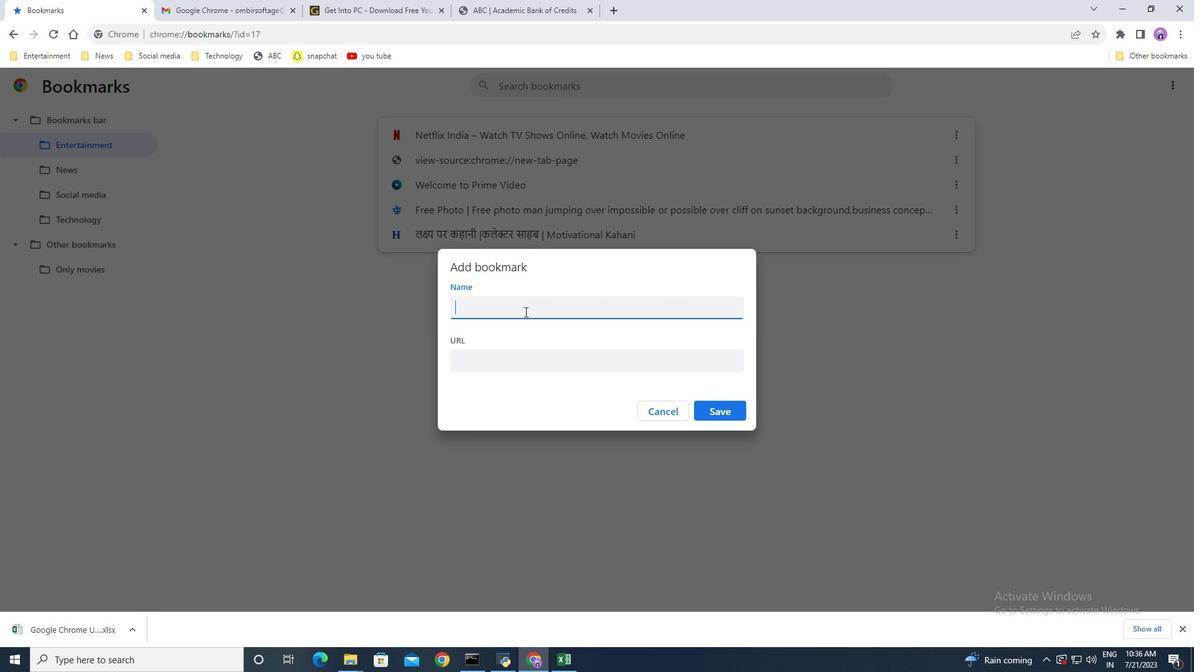 
Action: Key pressed w<Key.backspace>faceboo<Key.backspace><Key.backspace><Key.backspace><Key.backspace><Key.backspace><Key.backspace><Key.backspace><Key.backspace><Key.backspace><Key.backspace><Key.backspace><Key.backspace><Key.backspace><Key.backspace><Key.backspace>q<Key.backspace><Key.backspace><Key.backspace>ww<Key.backspace><Key.backspace><Key.backspace>a<Key.backspace>prime<Key.space>video
Screenshot: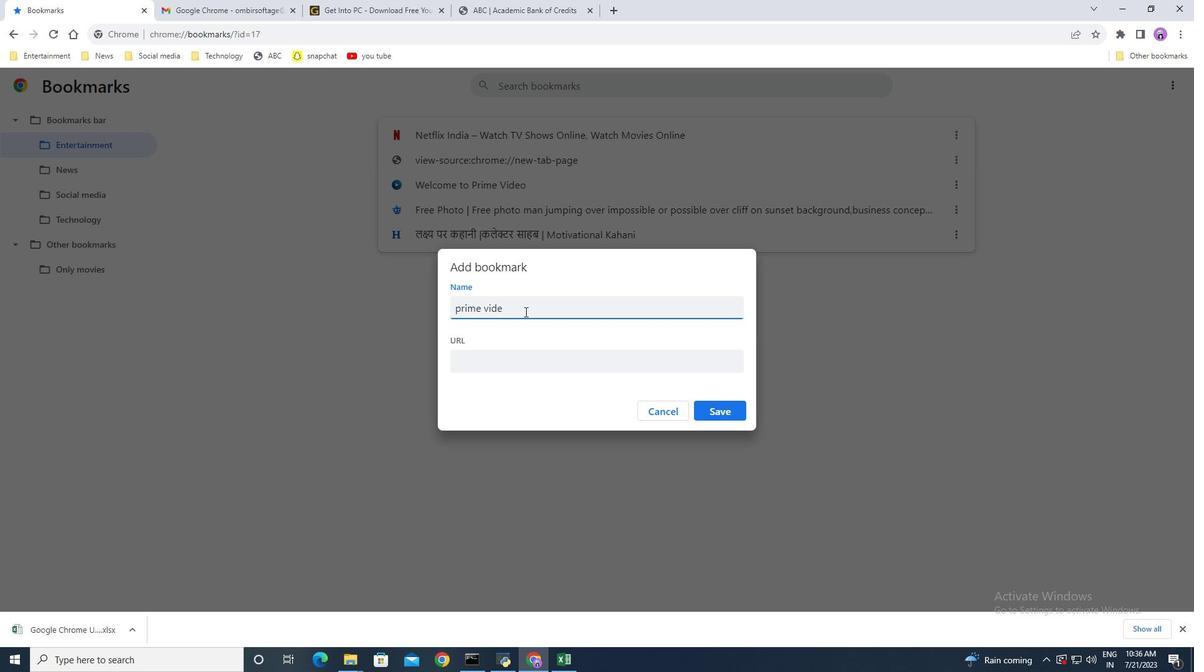 
Action: Mouse moved to (518, 356)
Screenshot: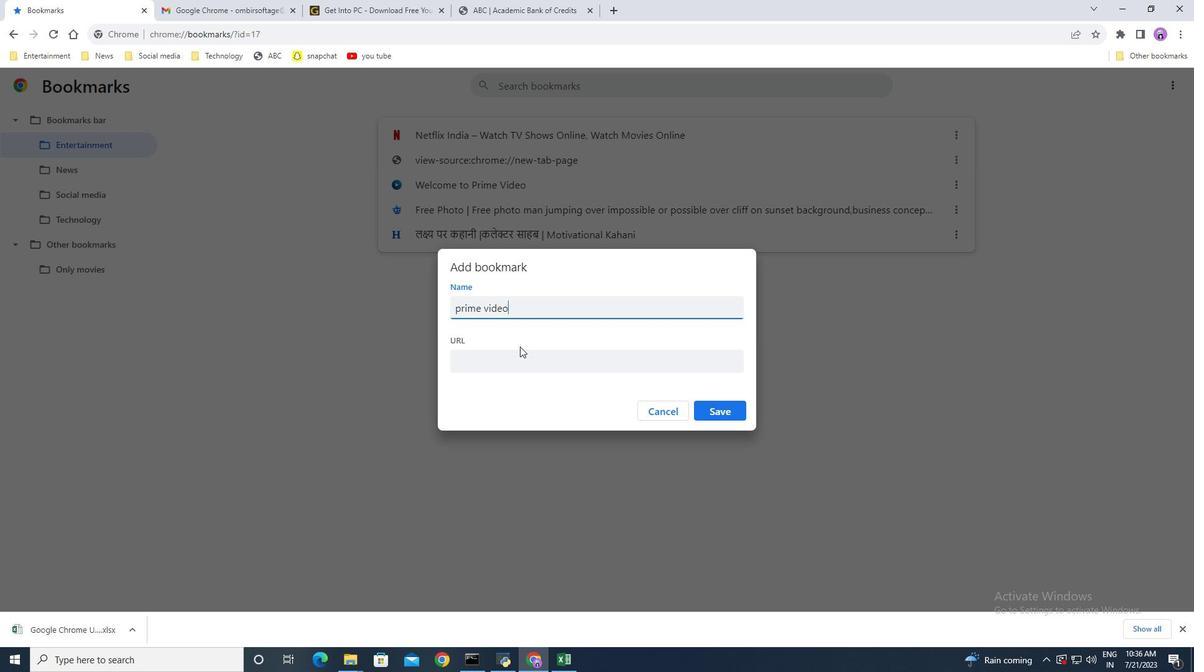 
Action: Mouse pressed left at (518, 356)
Screenshot: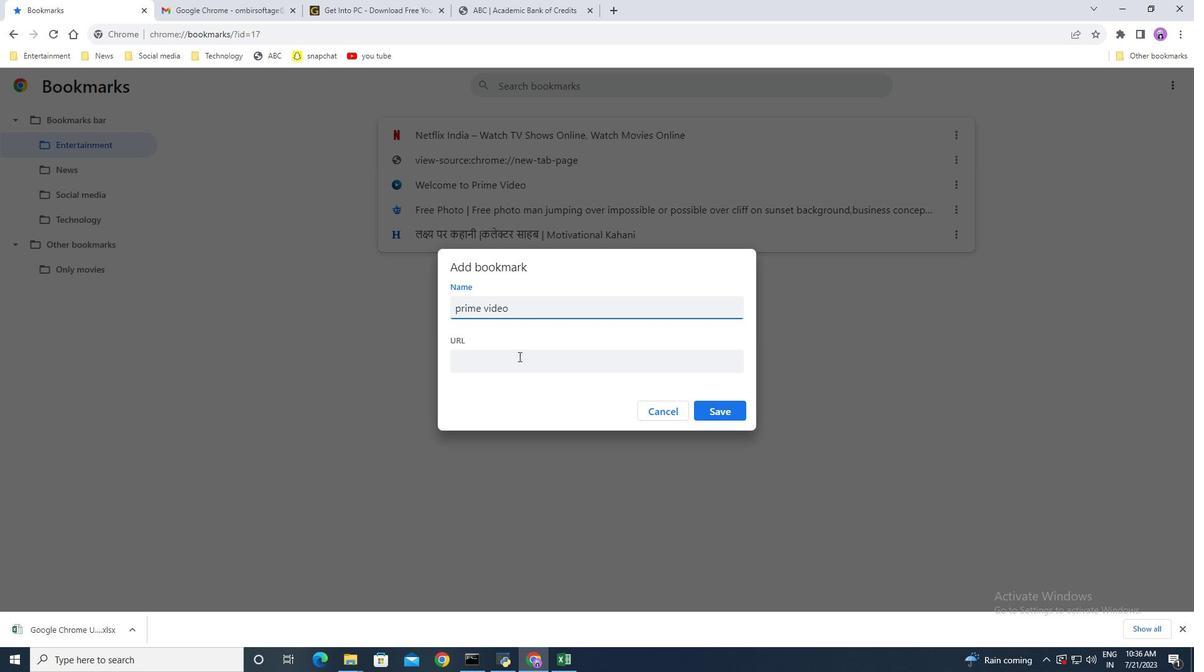 
Action: Mouse moved to (518, 355)
Screenshot: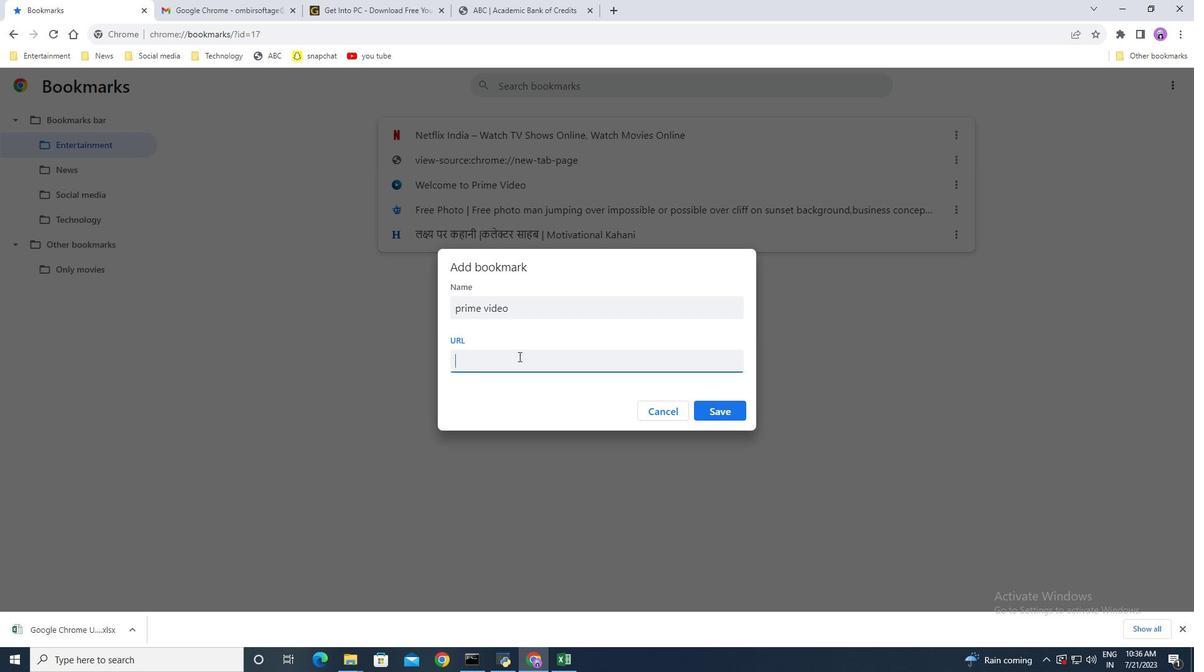 
Action: Key pressed www.primevideo.com
Screenshot: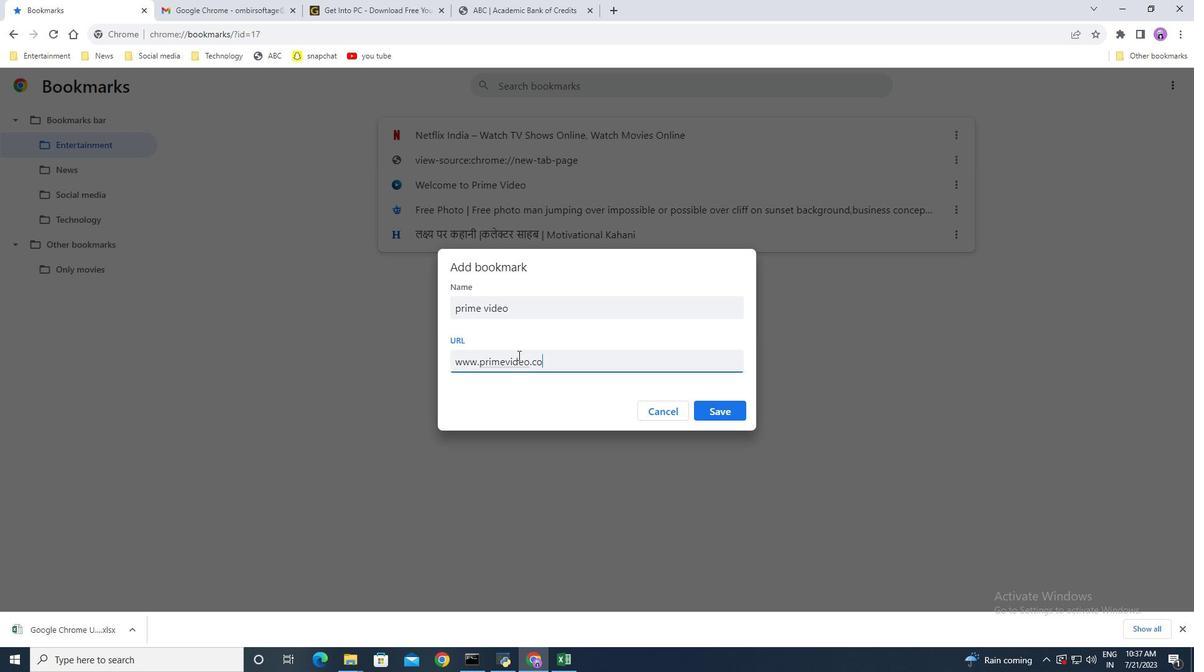 
Action: Mouse moved to (728, 413)
Screenshot: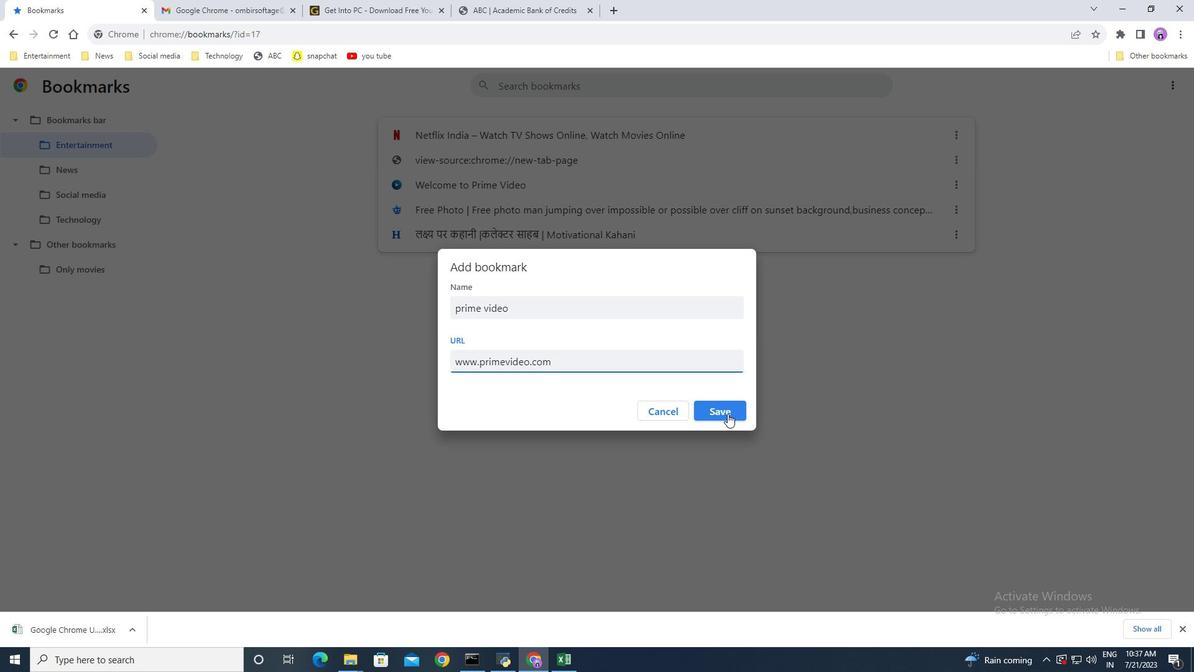 
Action: Mouse pressed left at (728, 413)
Screenshot: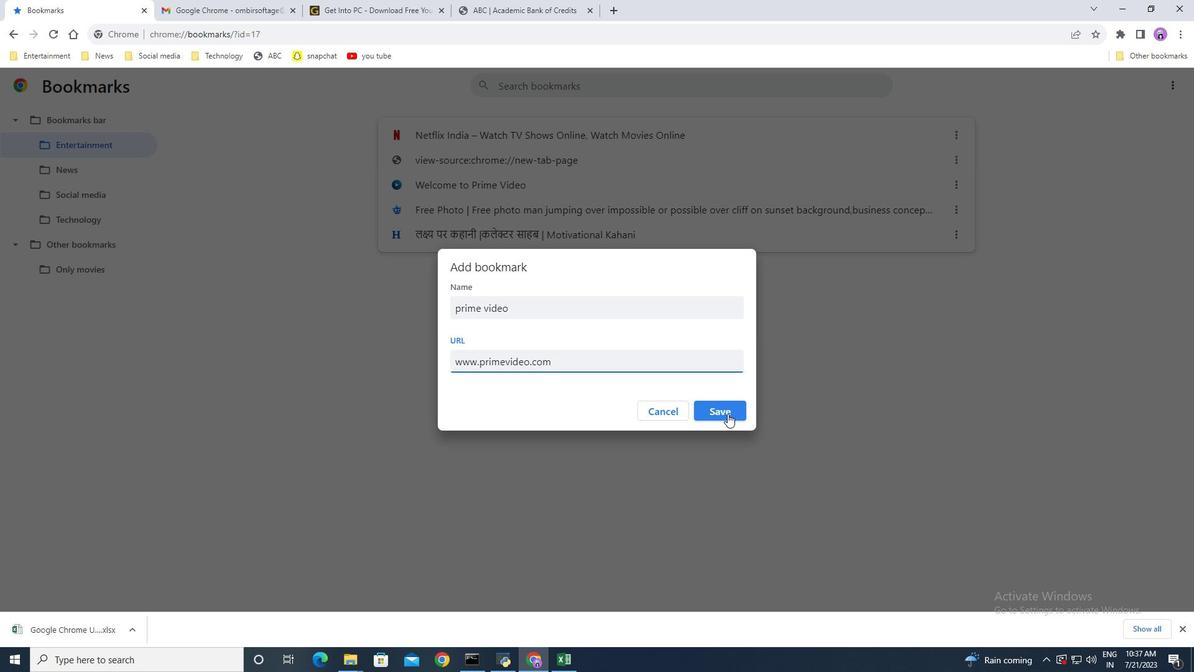 
Action: Mouse moved to (512, 294)
Screenshot: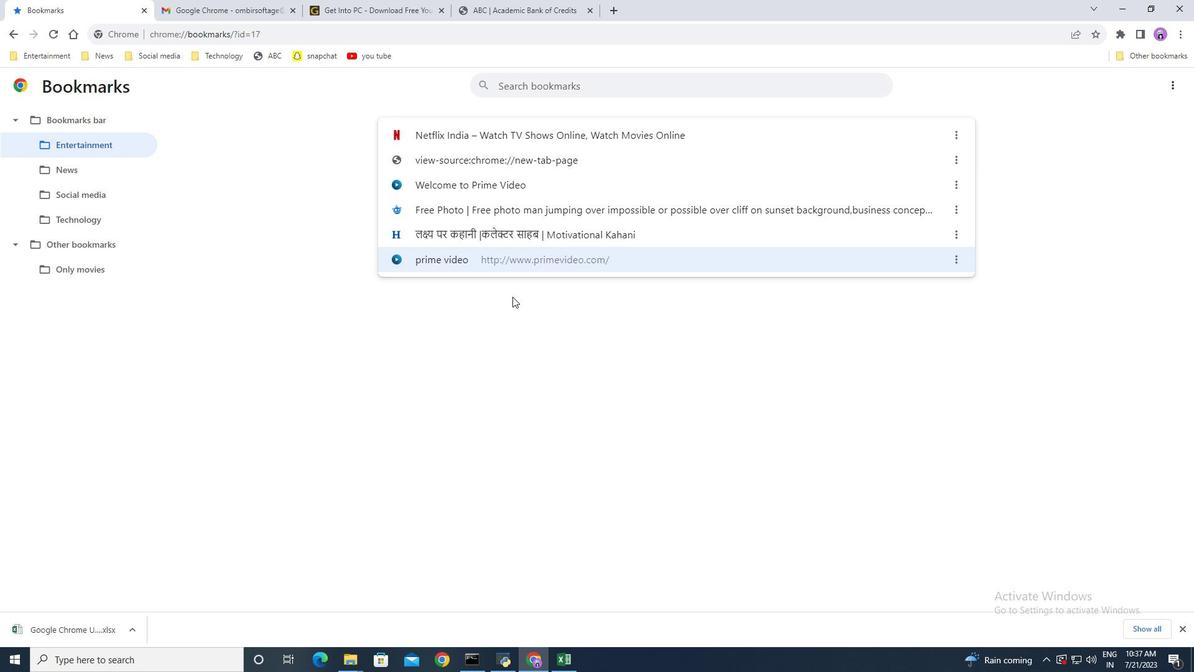 
Action: Mouse pressed left at (512, 294)
Screenshot: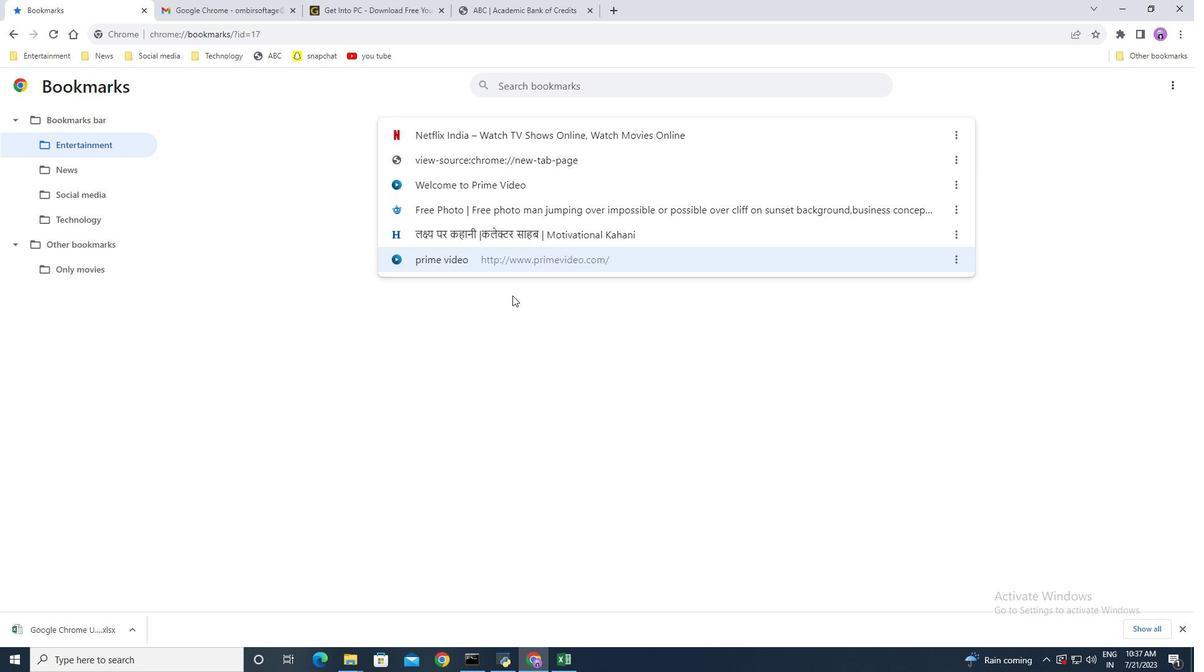 
Action: Mouse moved to (454, 252)
Screenshot: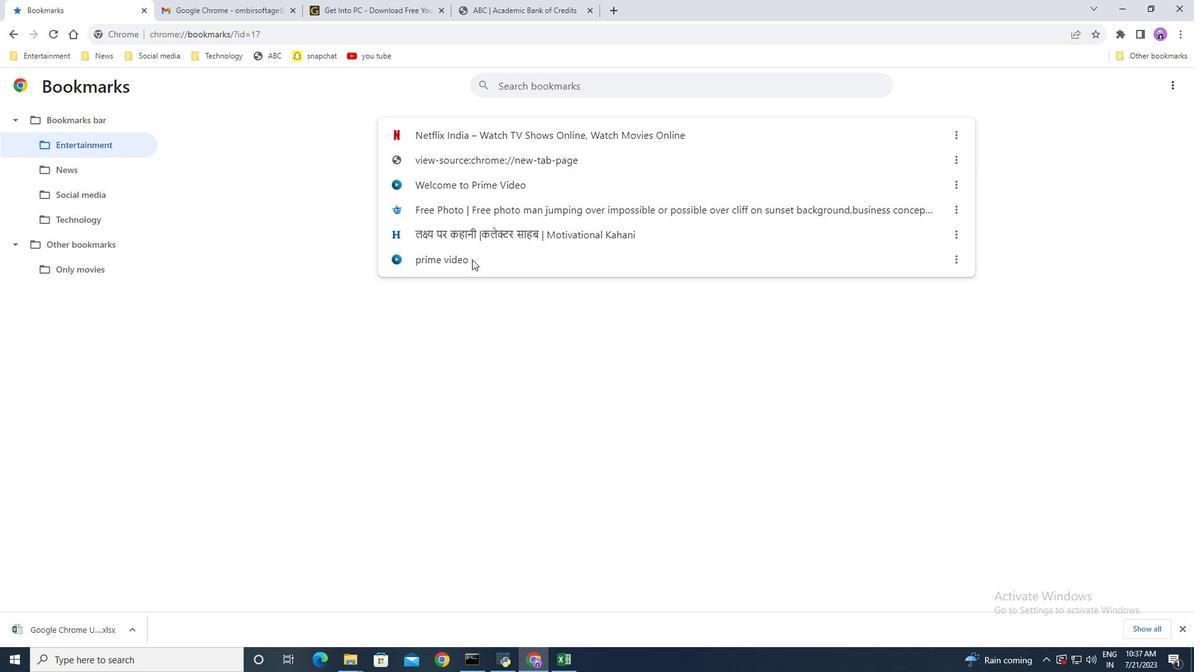 
Action: Mouse pressed left at (454, 252)
Screenshot: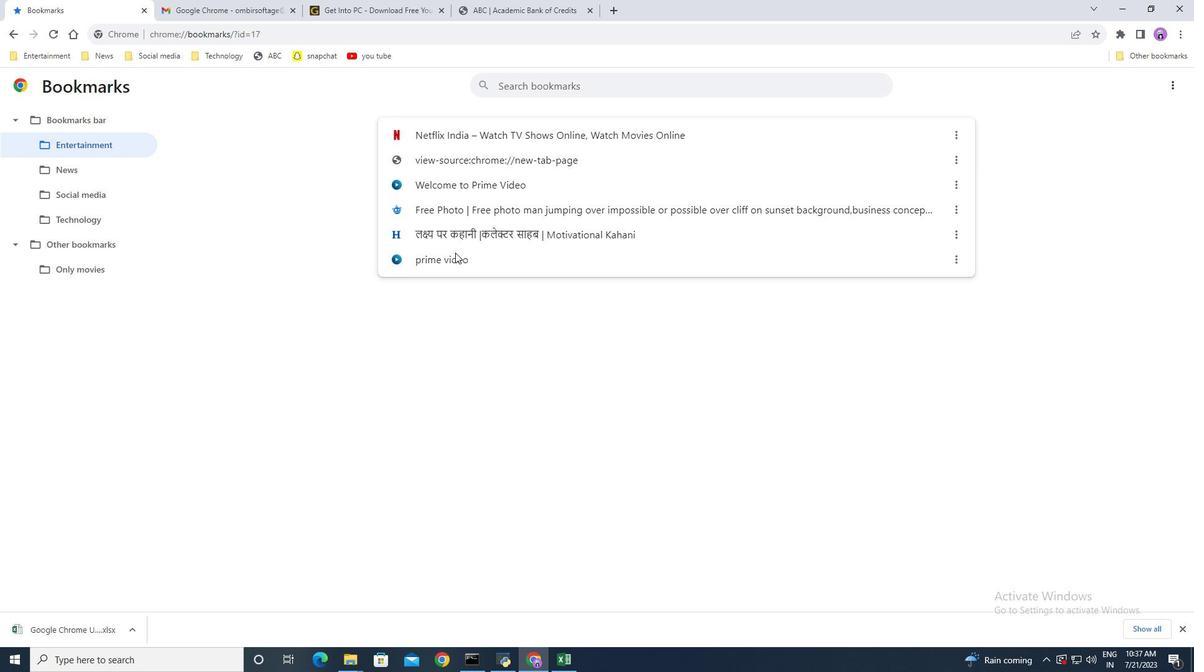 
Action: Mouse moved to (480, 321)
Screenshot: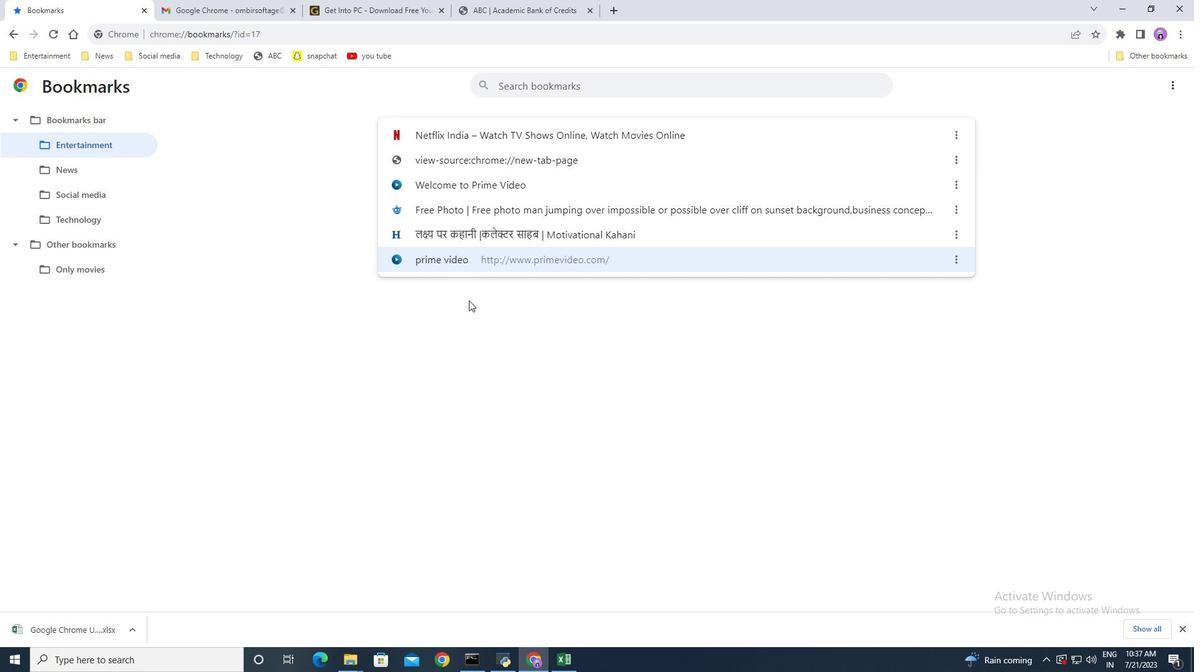 
Action: Mouse pressed left at (480, 321)
Screenshot: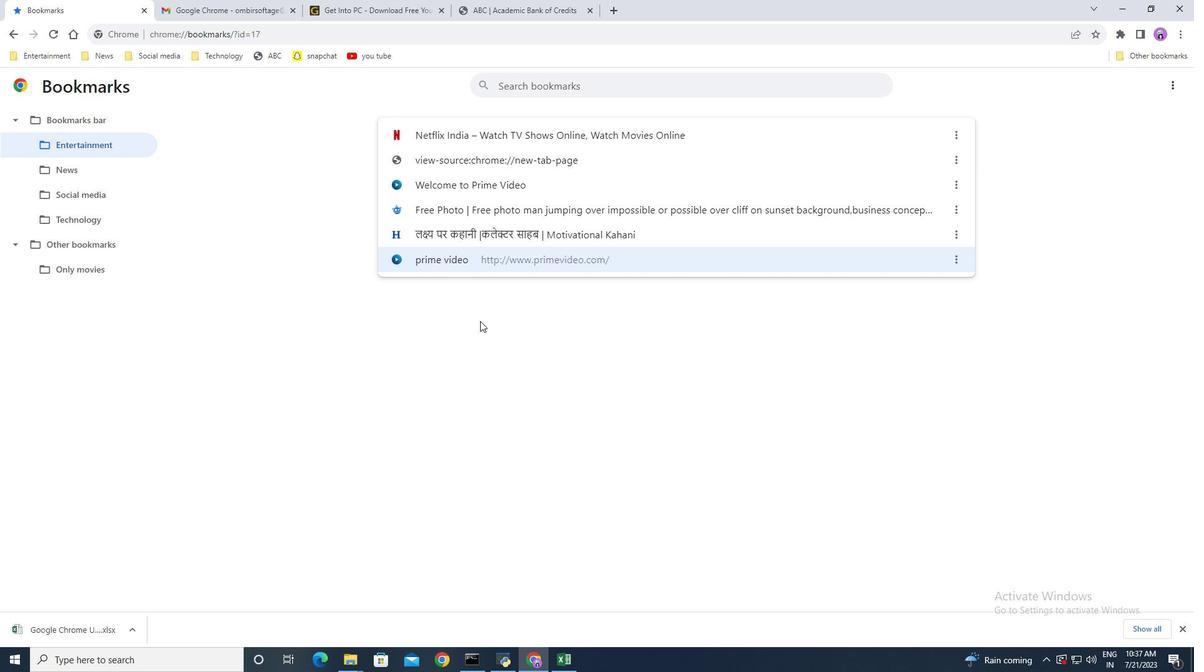 
Action: Mouse moved to (1072, 176)
Screenshot: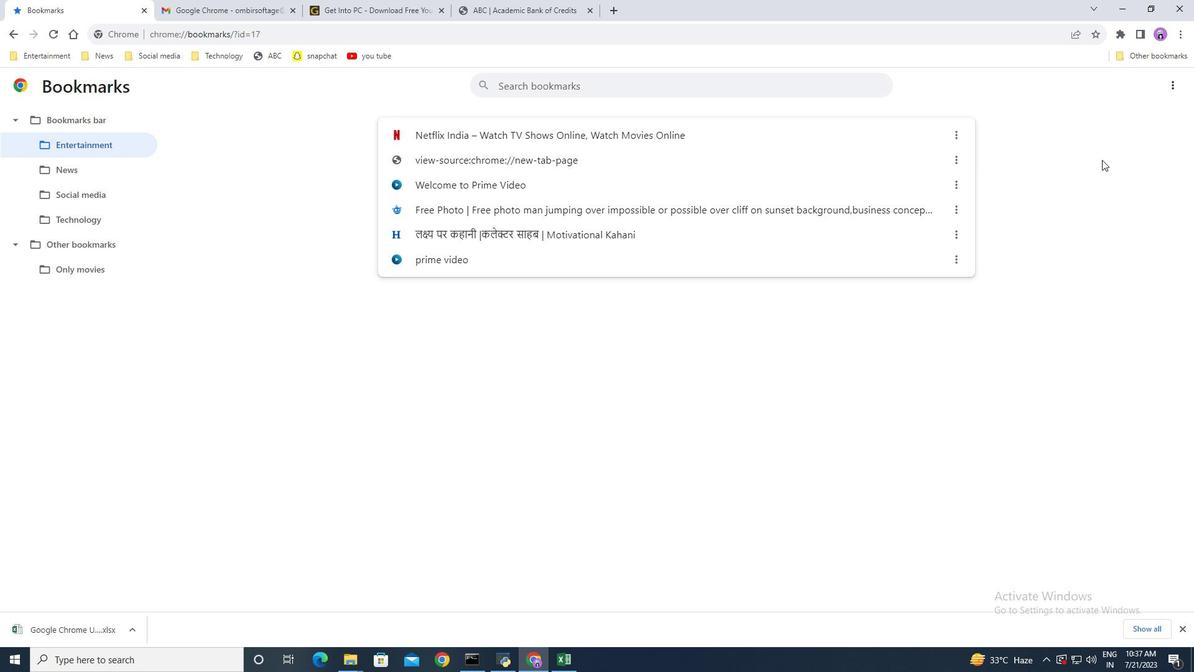 
Action: Mouse pressed left at (1072, 176)
Screenshot: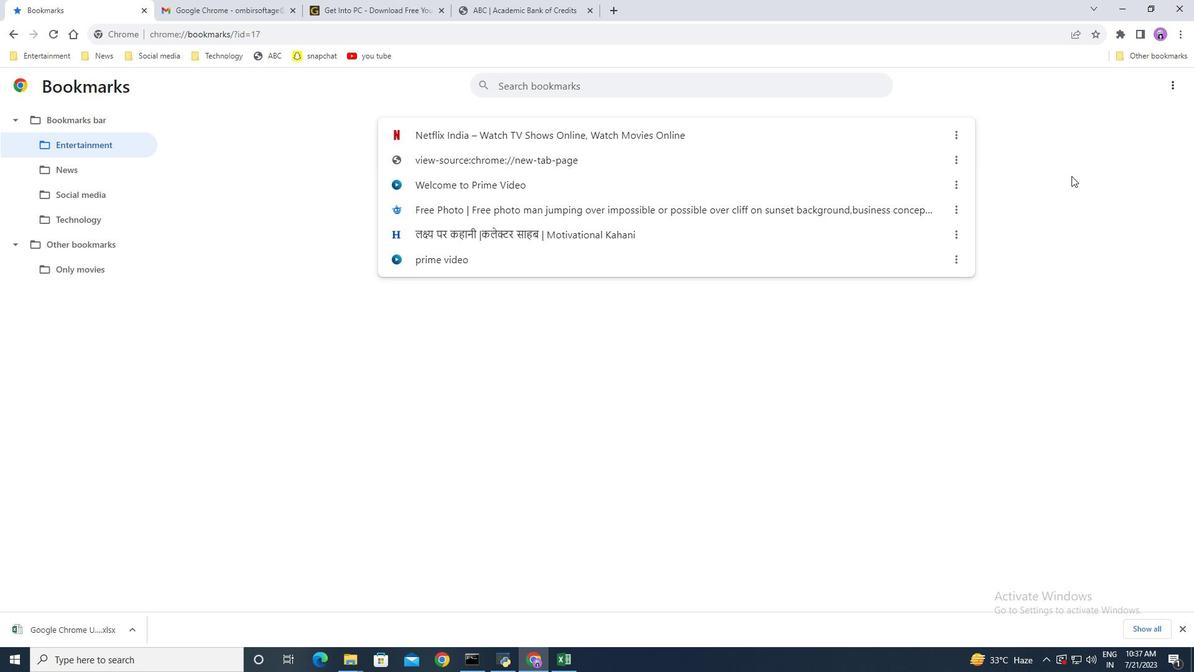 
Action: Mouse moved to (50, 36)
Screenshot: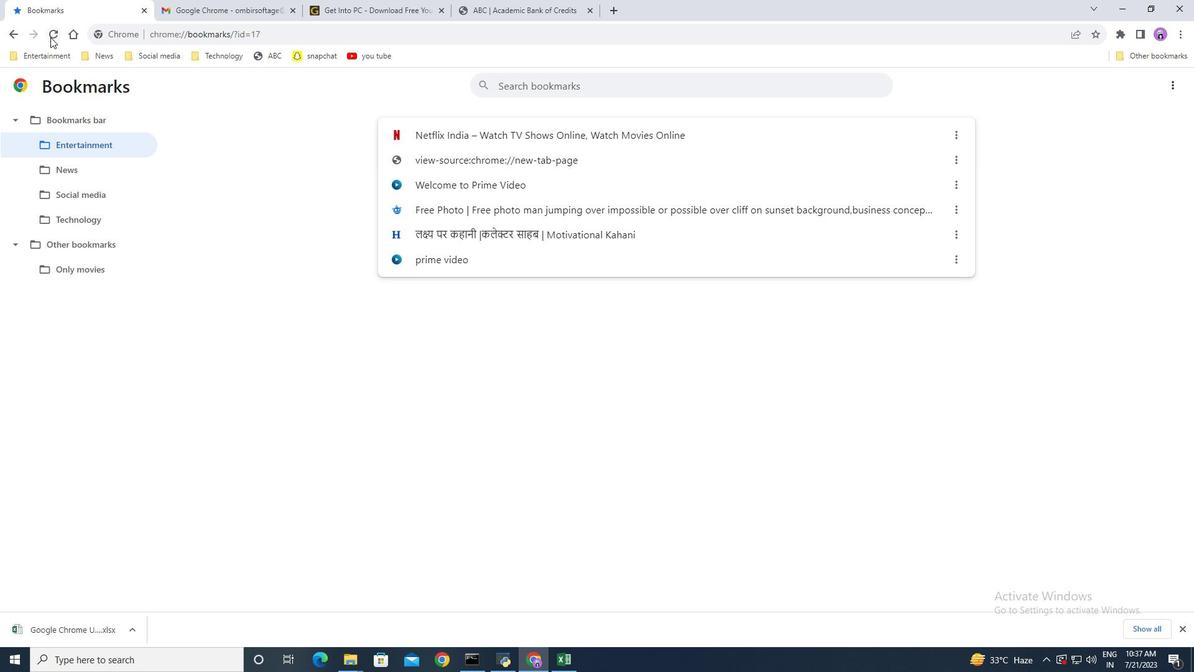 
Action: Mouse pressed left at (50, 36)
Screenshot: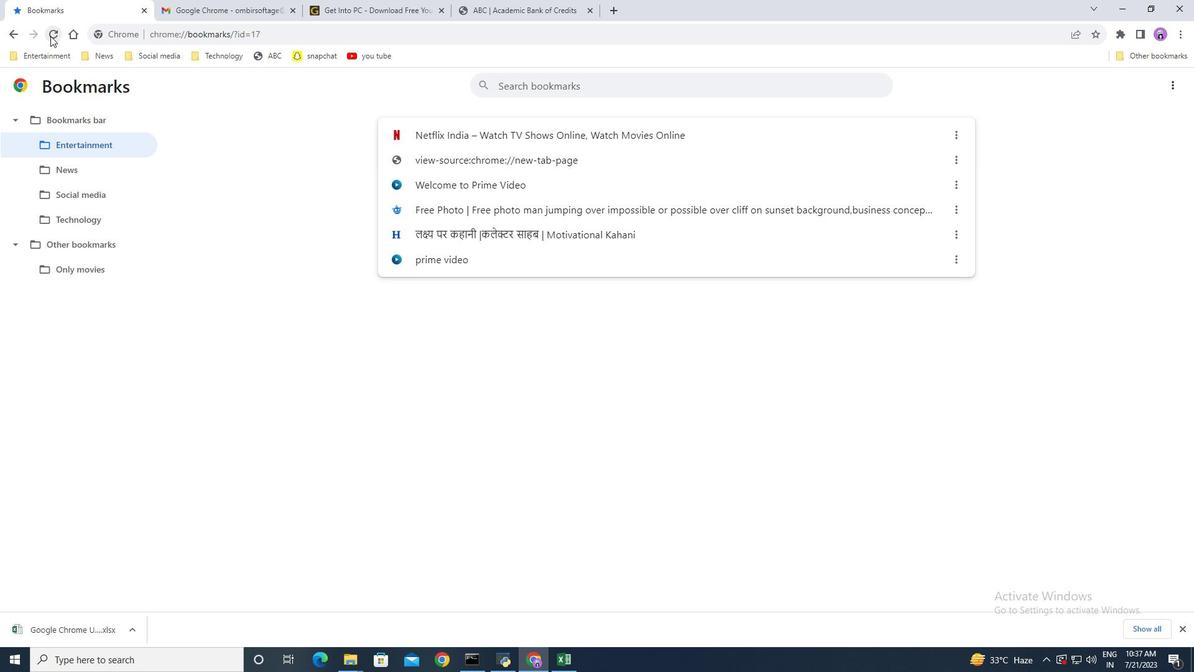 
Action: Mouse moved to (610, 10)
Screenshot: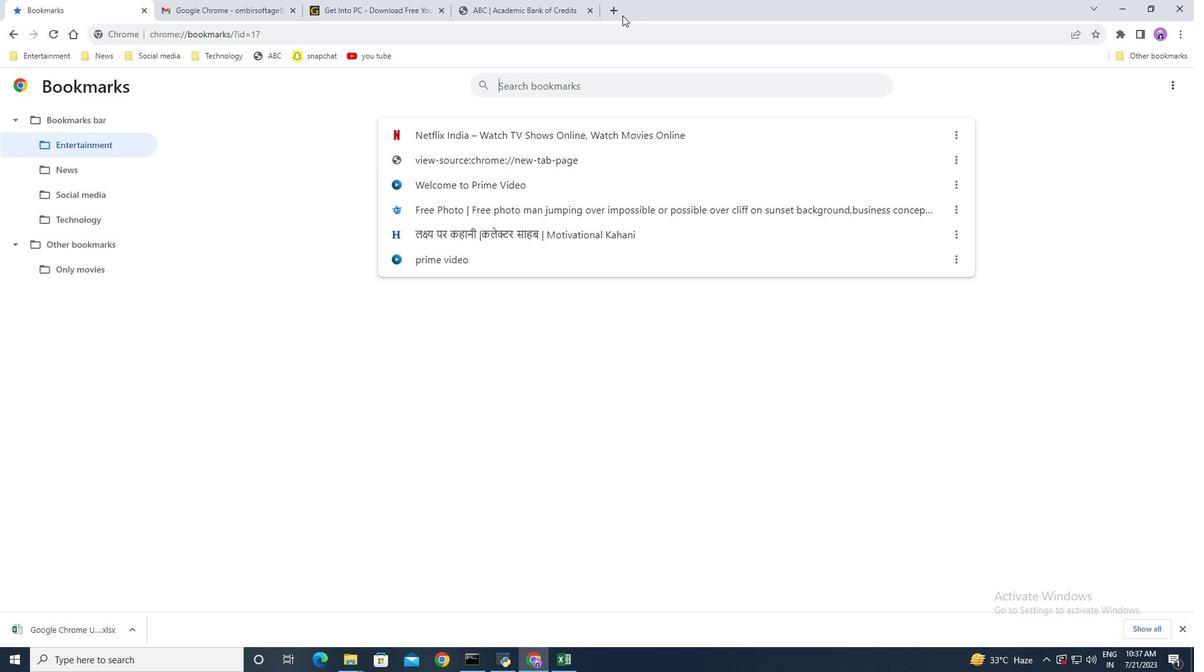 
Action: Mouse pressed left at (610, 10)
Screenshot: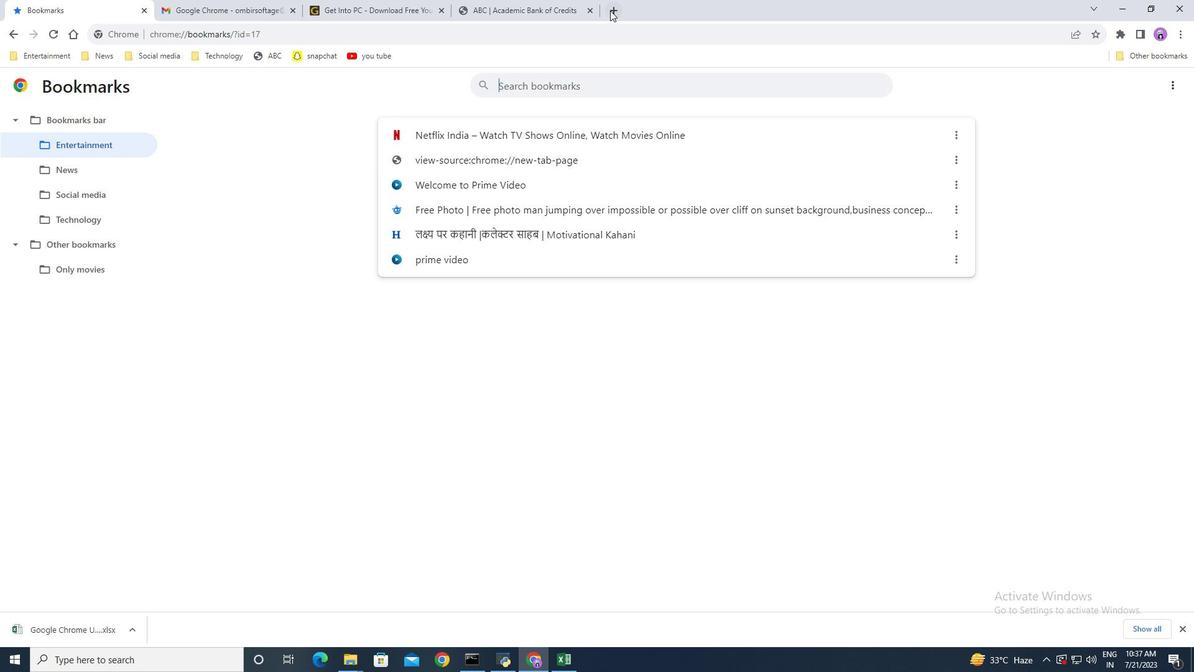 
Action: Mouse moved to (321, 55)
Screenshot: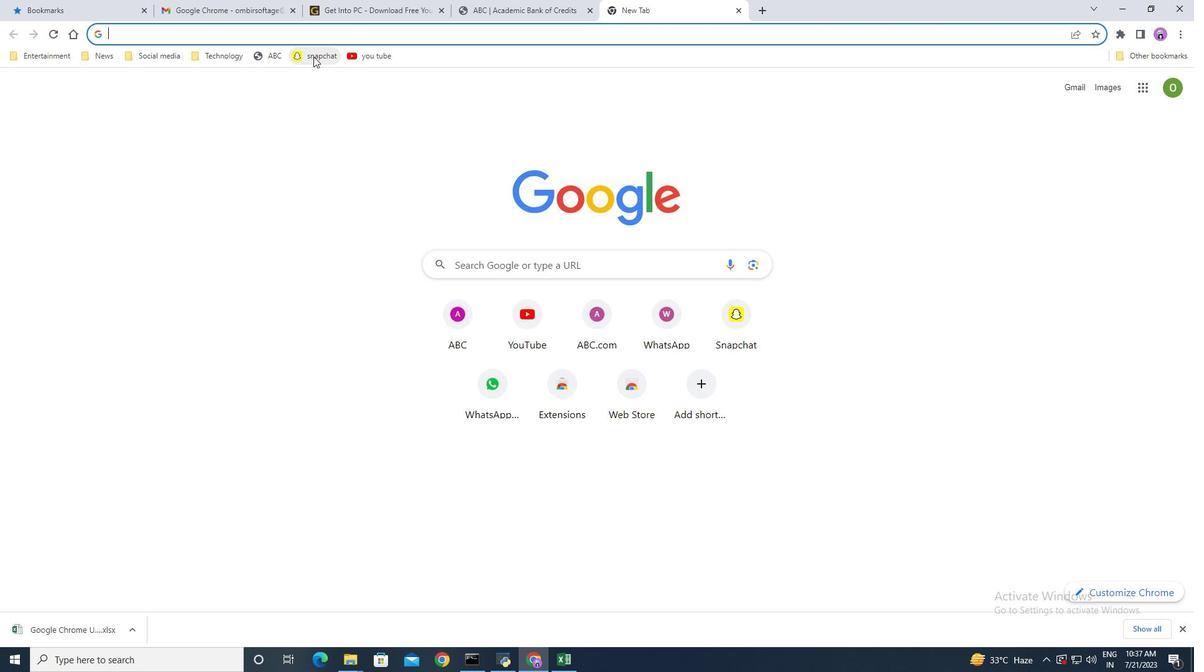 
Action: Mouse pressed left at (321, 55)
Screenshot: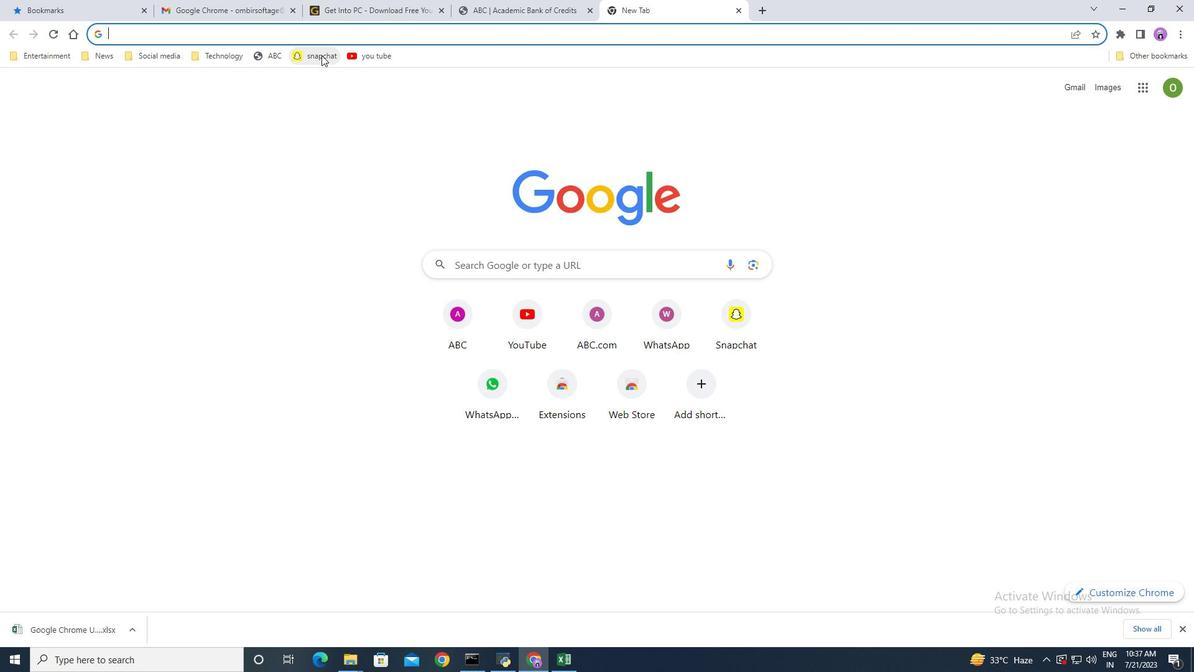 
Action: Mouse moved to (762, 9)
Screenshot: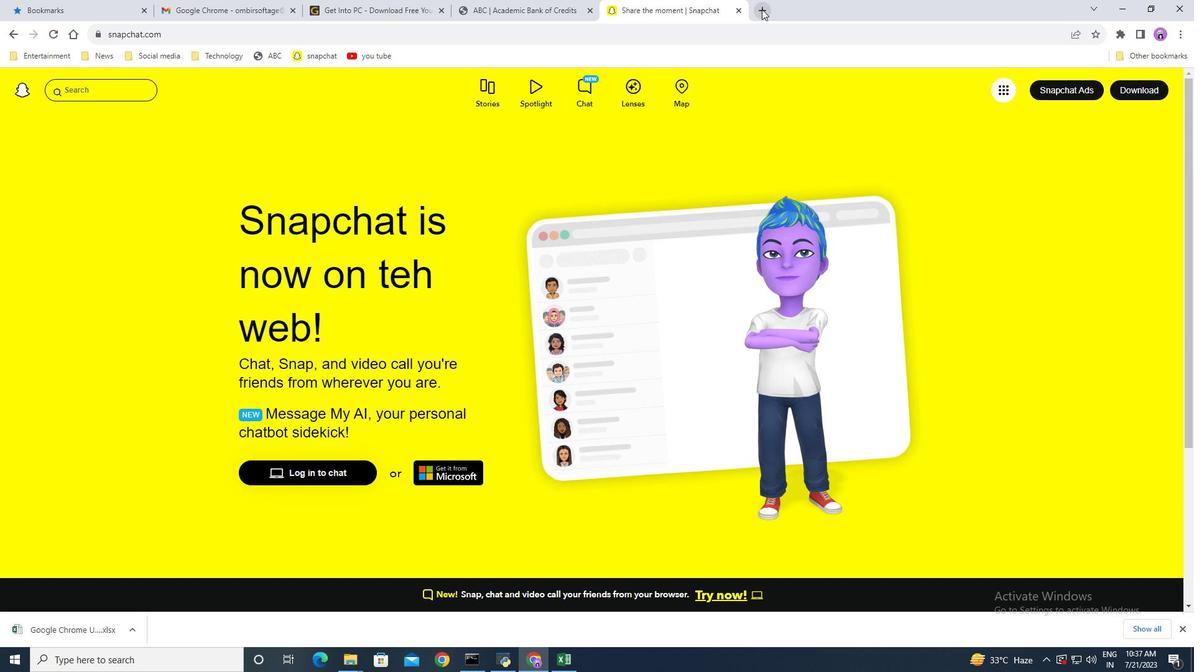 
Action: Mouse pressed left at (762, 9)
Screenshot: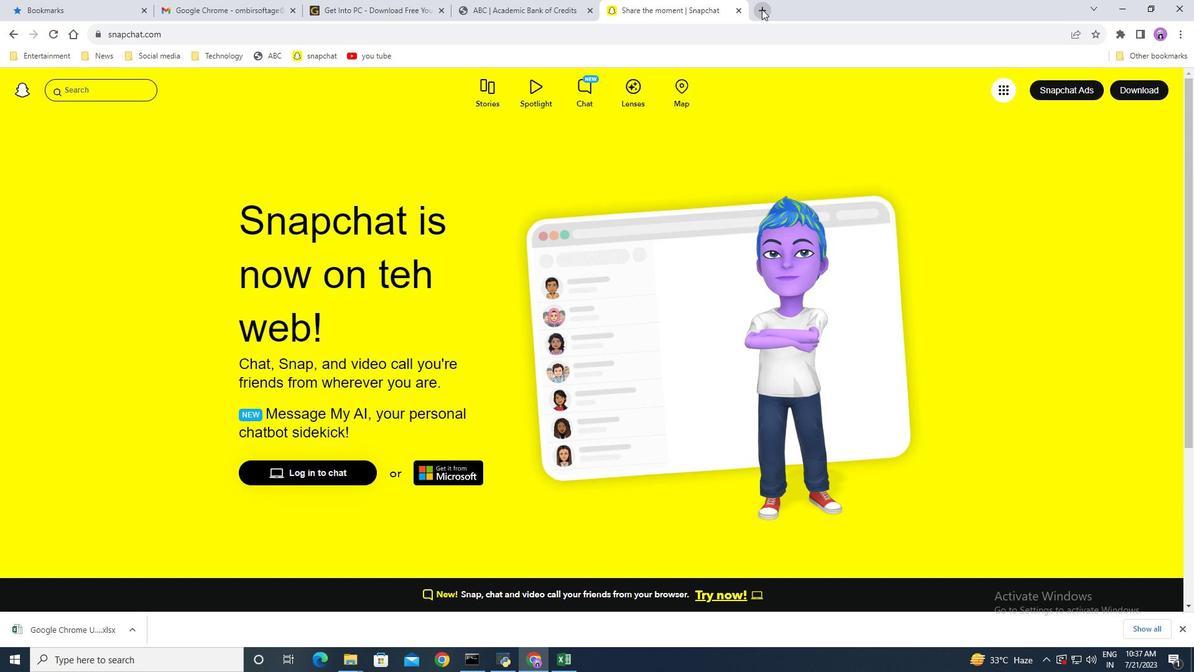 
Action: Mouse moved to (377, 54)
Screenshot: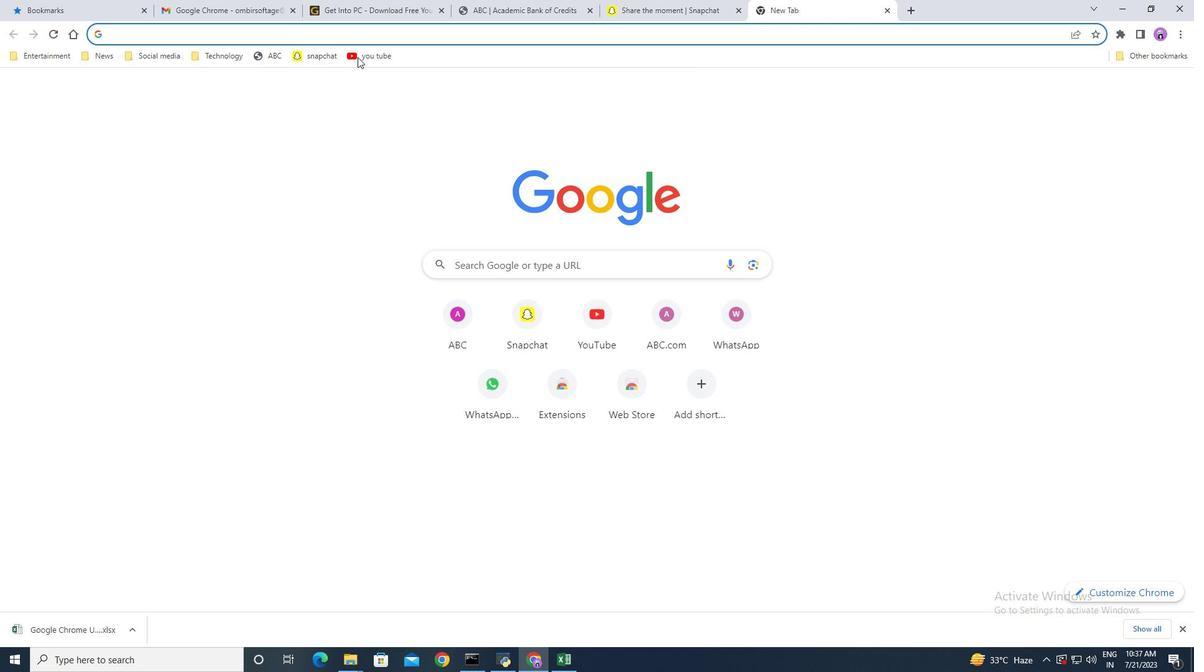 
Action: Mouse pressed left at (377, 54)
Screenshot: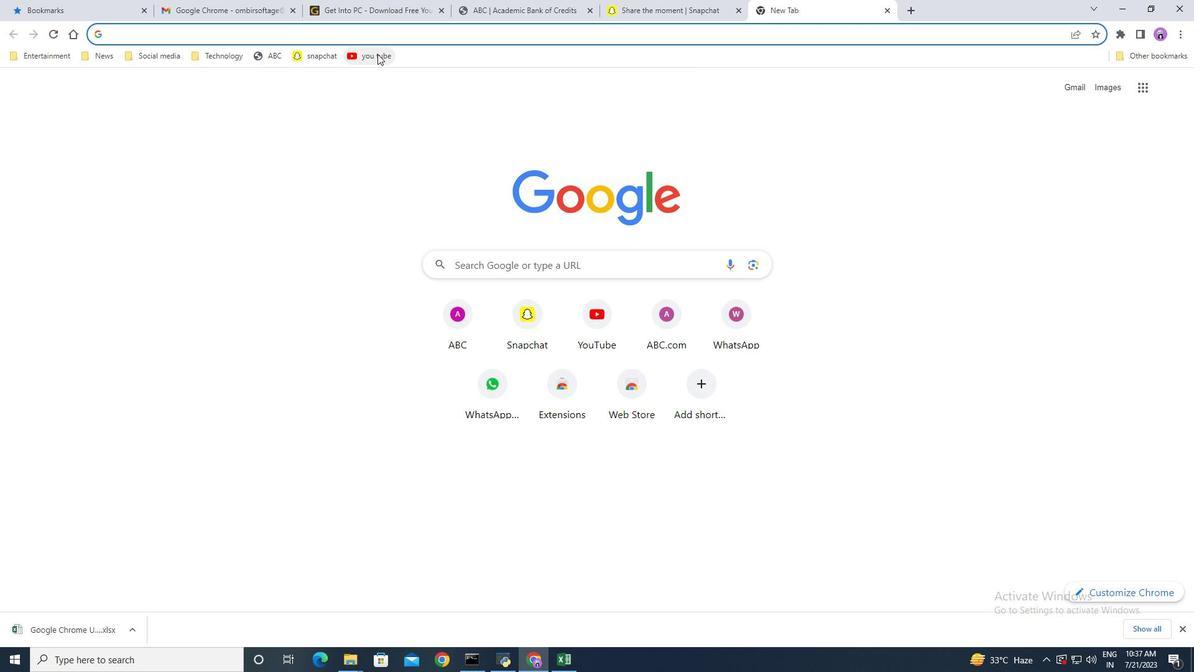 
Action: Mouse moved to (915, 10)
Screenshot: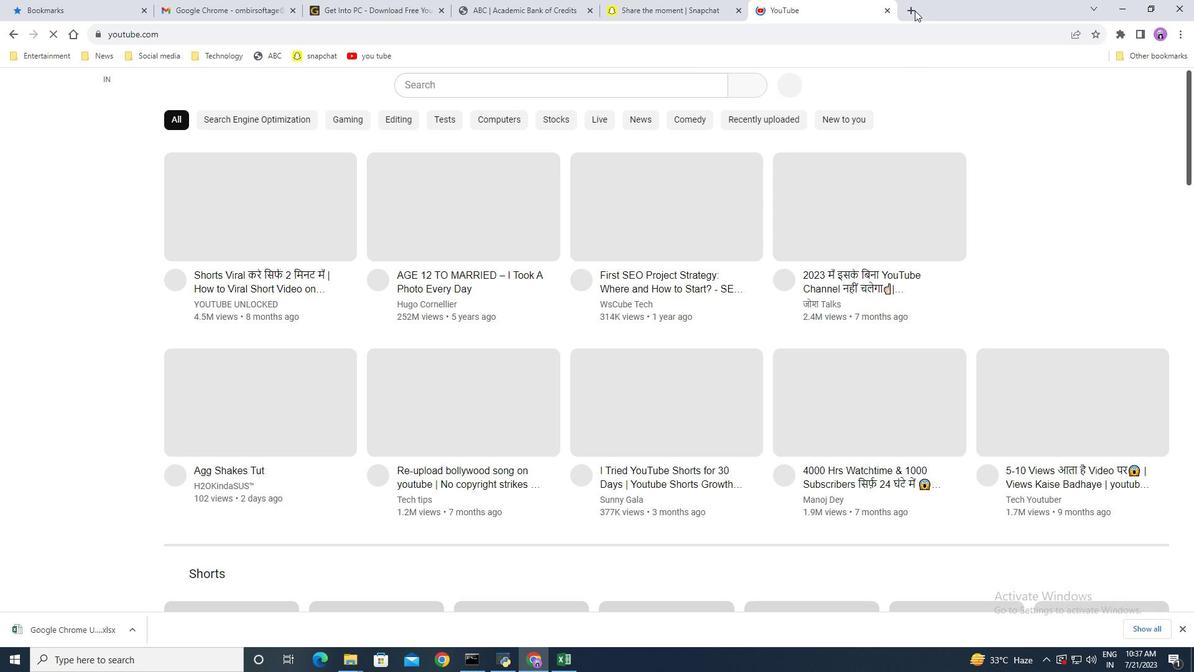 
Action: Mouse pressed left at (915, 10)
Screenshot: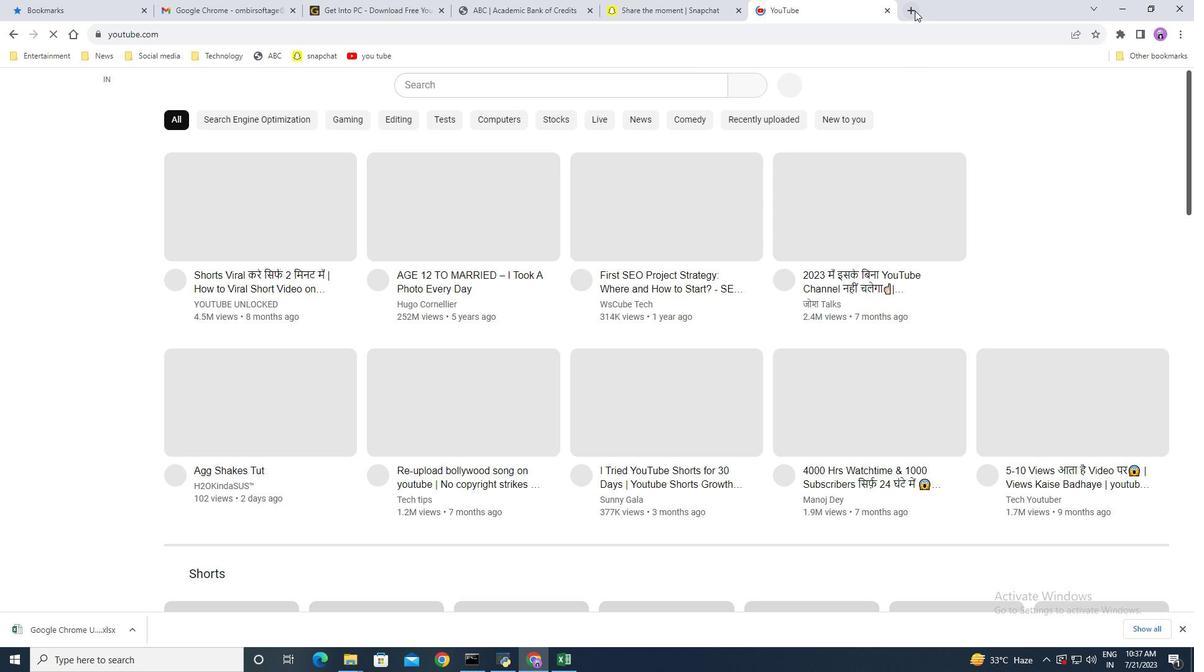 
Action: Mouse moved to (207, 57)
Screenshot: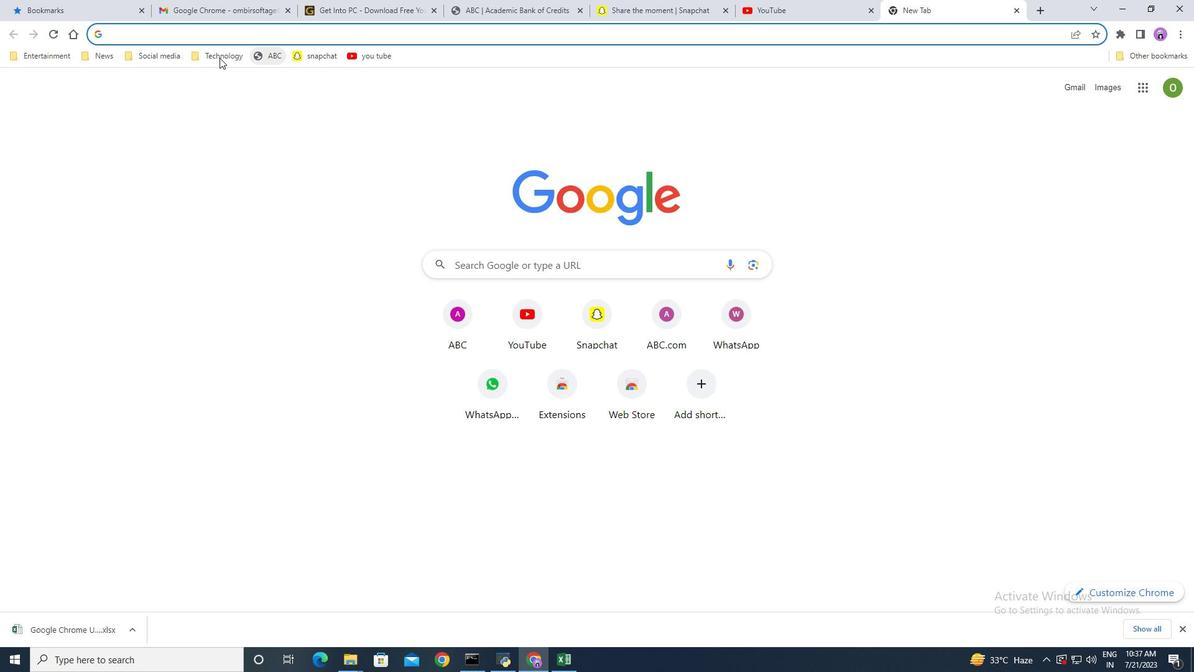
Action: Mouse pressed left at (207, 57)
Screenshot: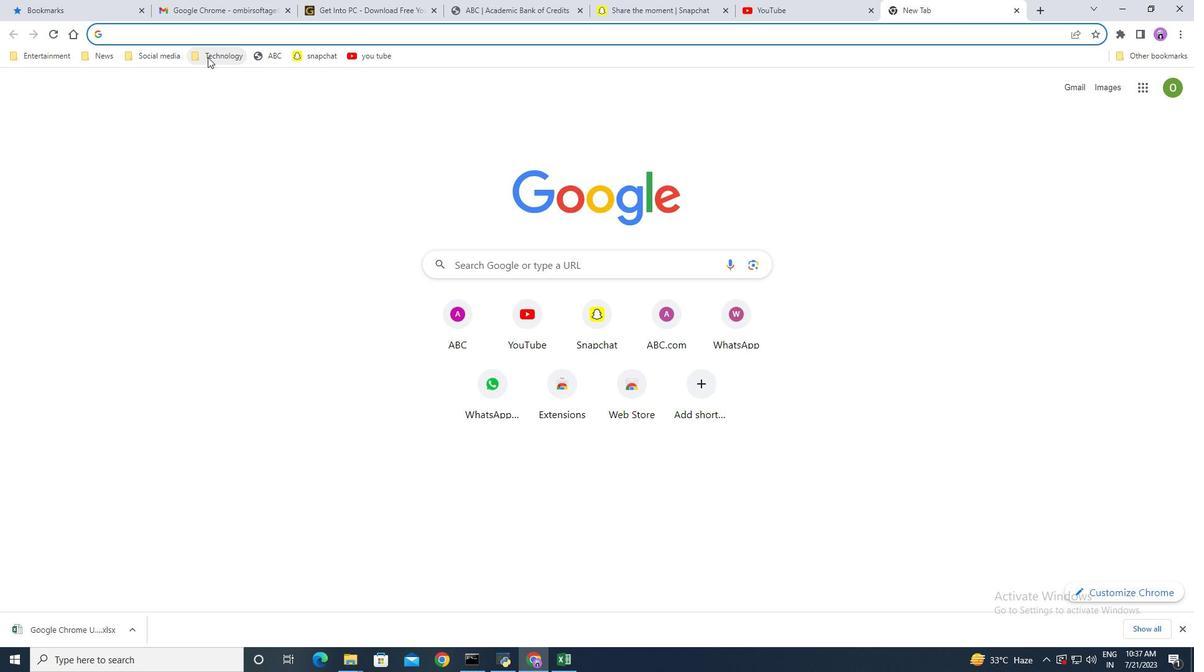 
Action: Mouse moved to (224, 88)
Screenshot: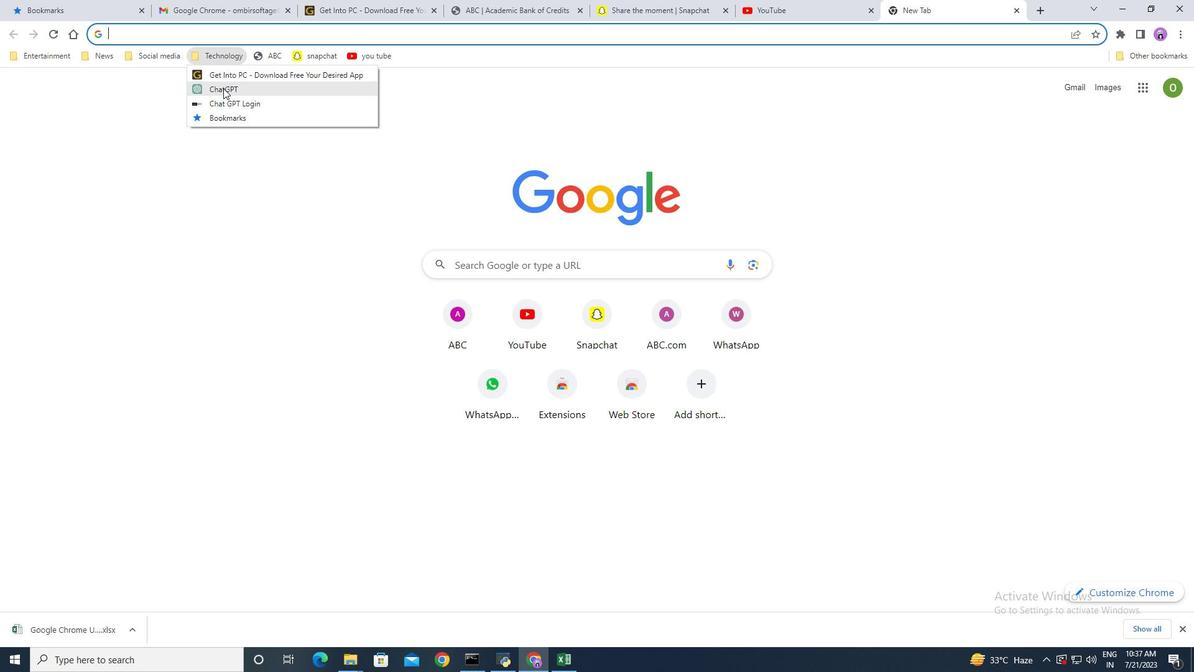 
Action: Mouse pressed left at (224, 88)
Screenshot: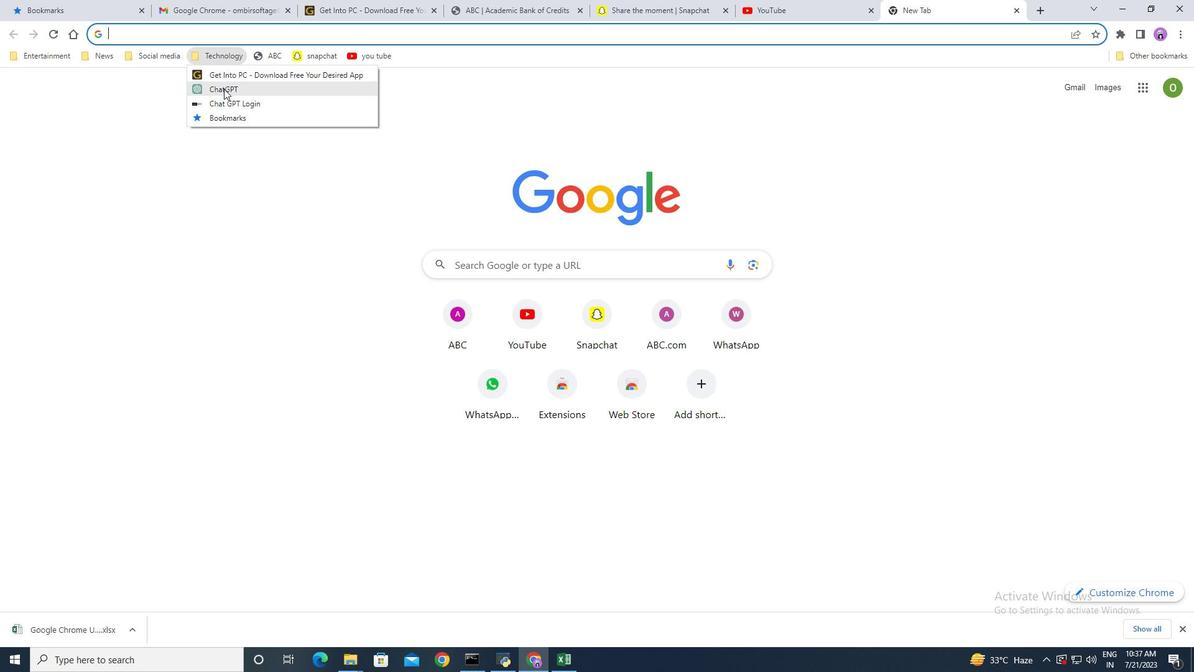 
Action: Mouse moved to (1041, 8)
Screenshot: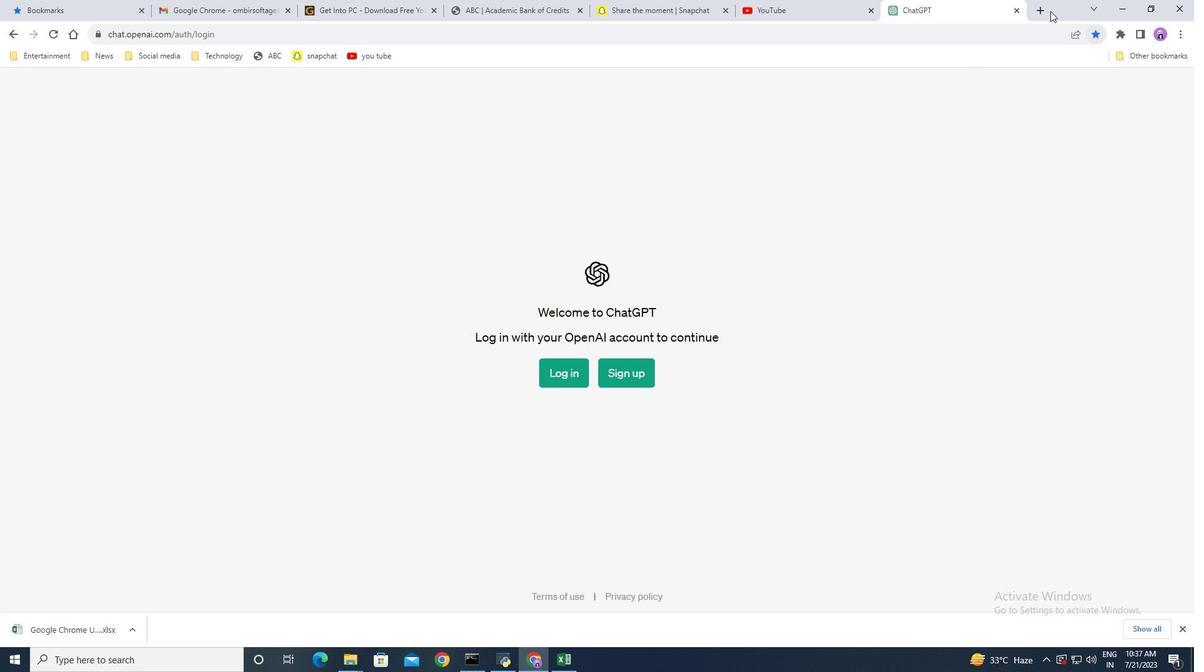 
Action: Mouse pressed left at (1041, 8)
Screenshot: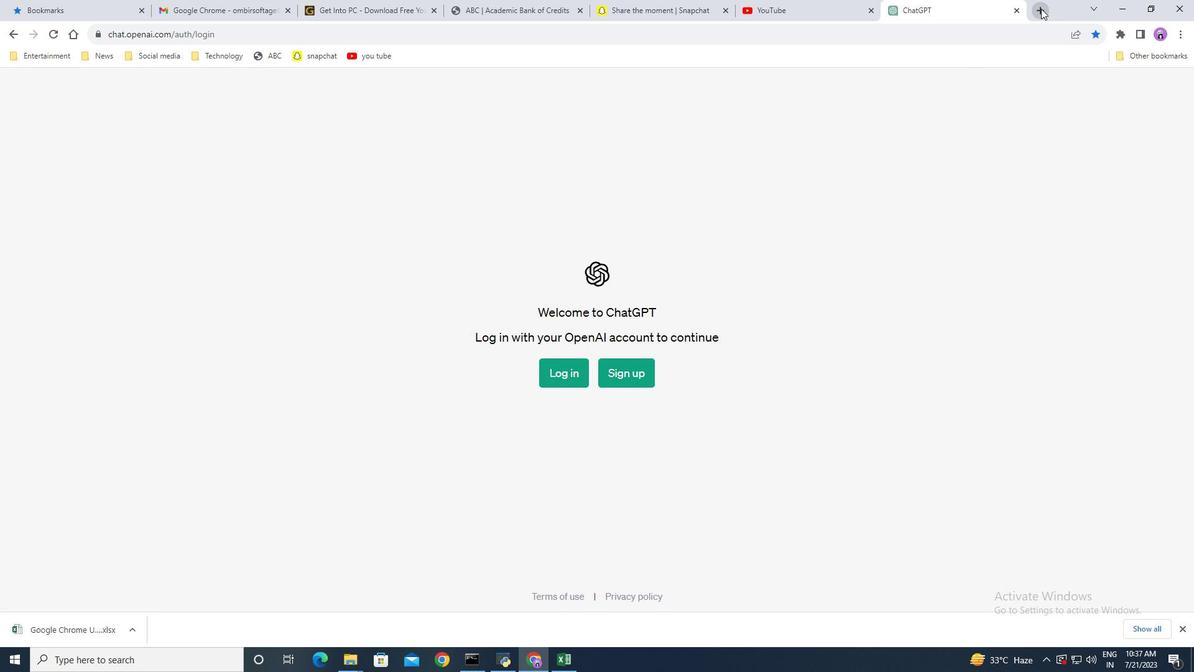 
Action: Mouse moved to (154, 57)
Screenshot: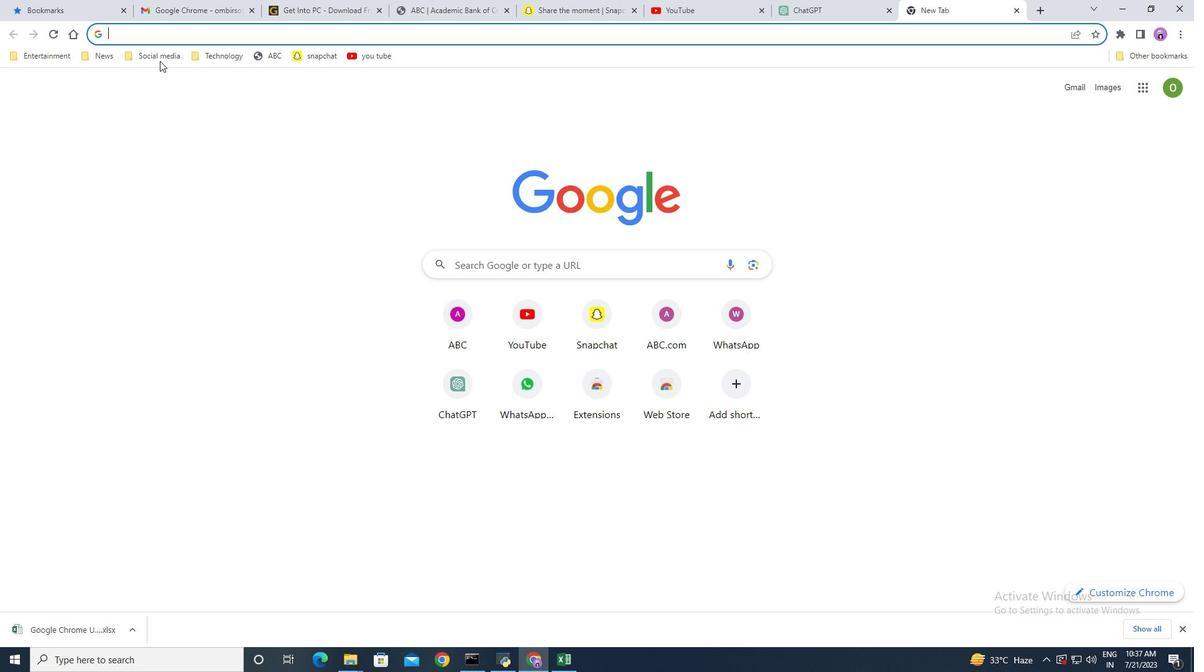 
Action: Mouse pressed left at (154, 57)
Screenshot: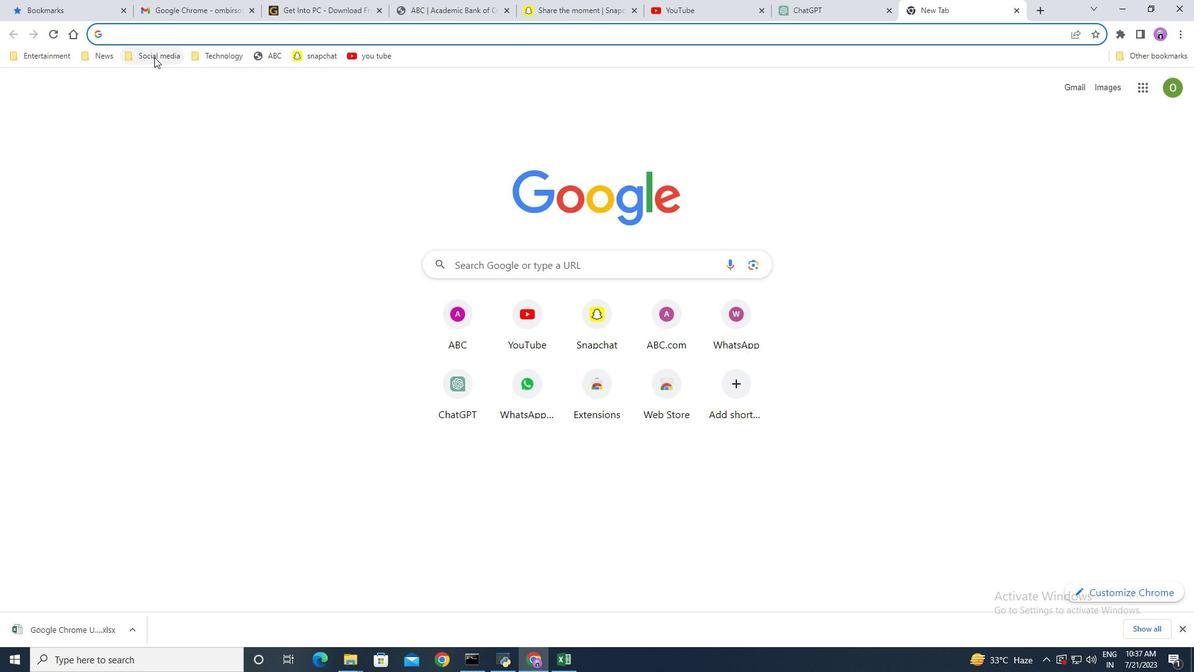 
Action: Mouse moved to (153, 88)
Screenshot: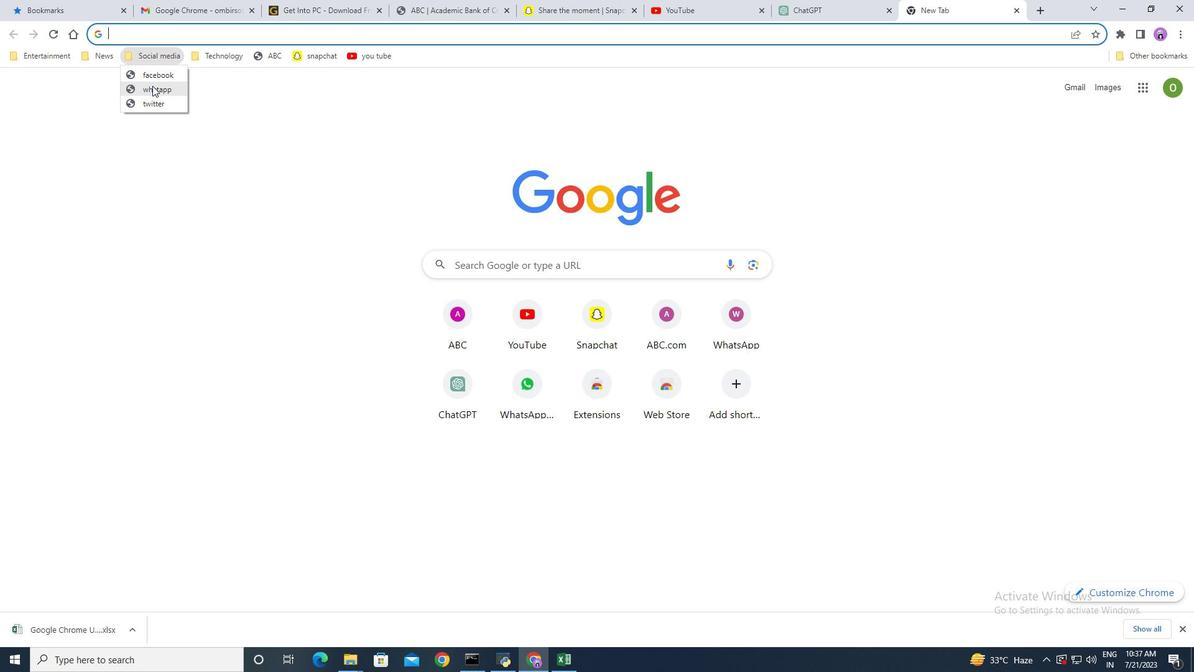 
Action: Mouse pressed left at (153, 88)
Screenshot: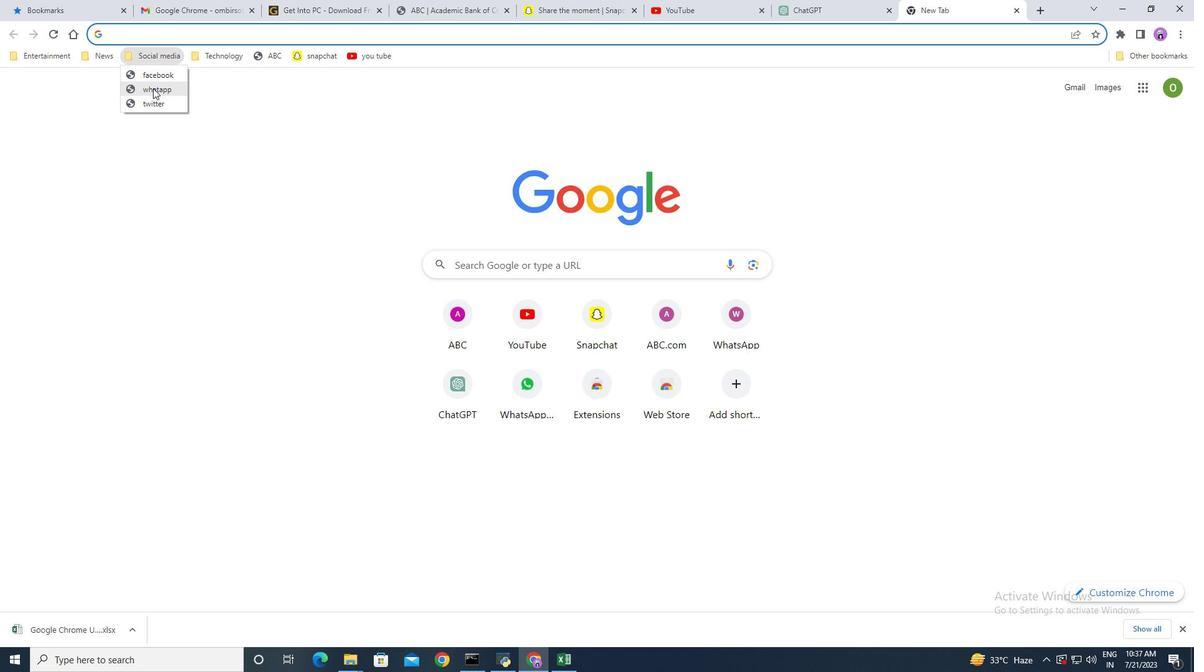 
Action: Mouse moved to (1038, 11)
Screenshot: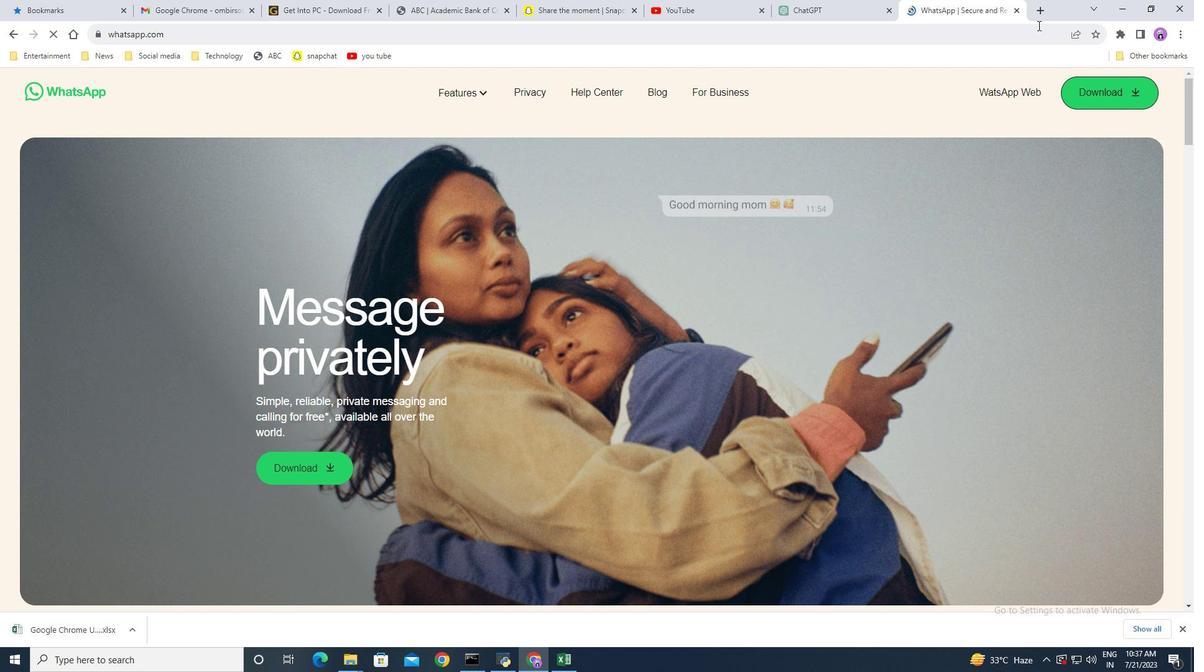 
Action: Mouse pressed left at (1038, 11)
Screenshot: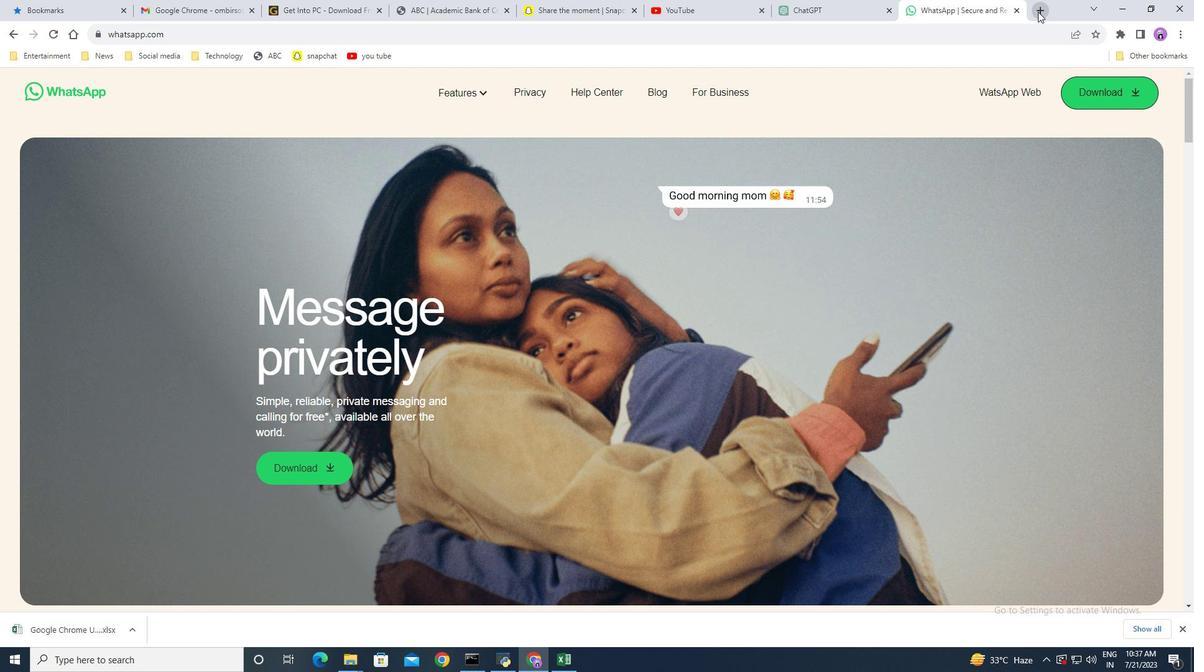 
Action: Mouse moved to (92, 57)
